 Task: Design a poster for a Beach Wedding Invitation. 
Action: Mouse moved to (46, 118)
Screenshot: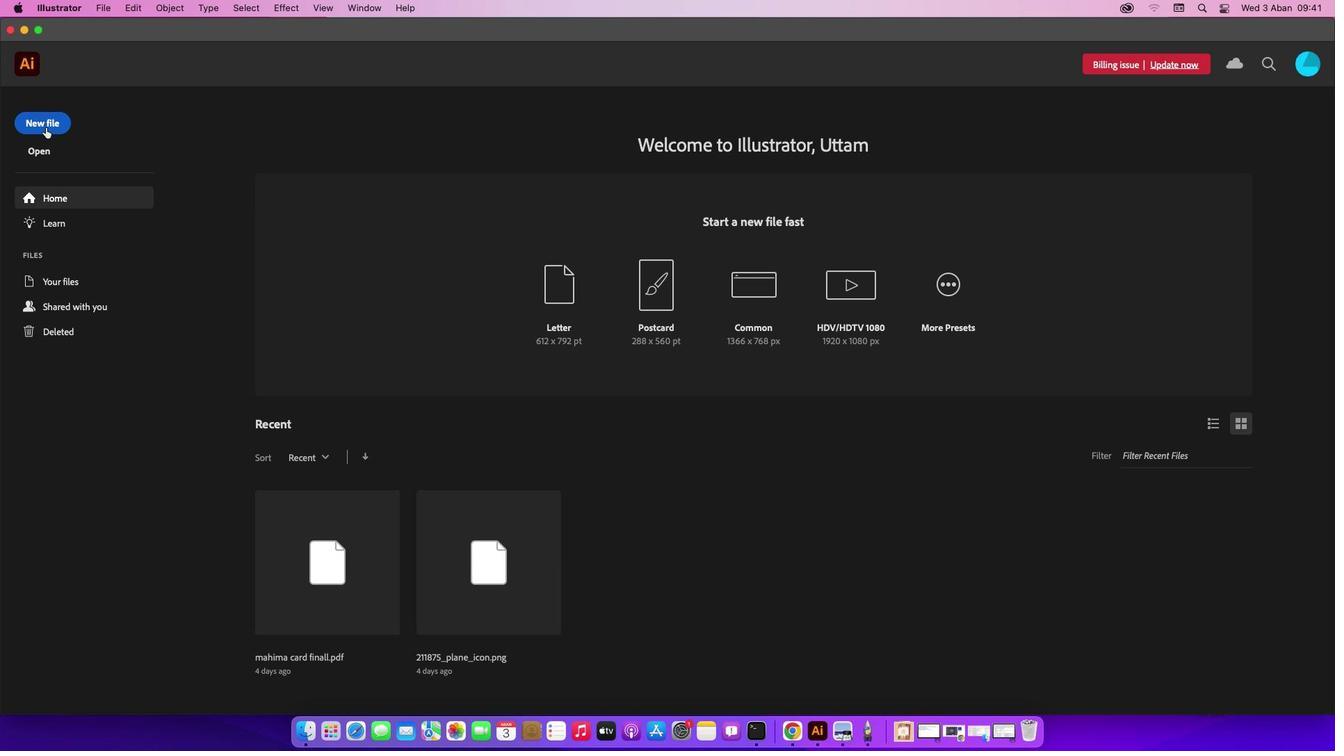 
Action: Mouse pressed left at (46, 118)
Screenshot: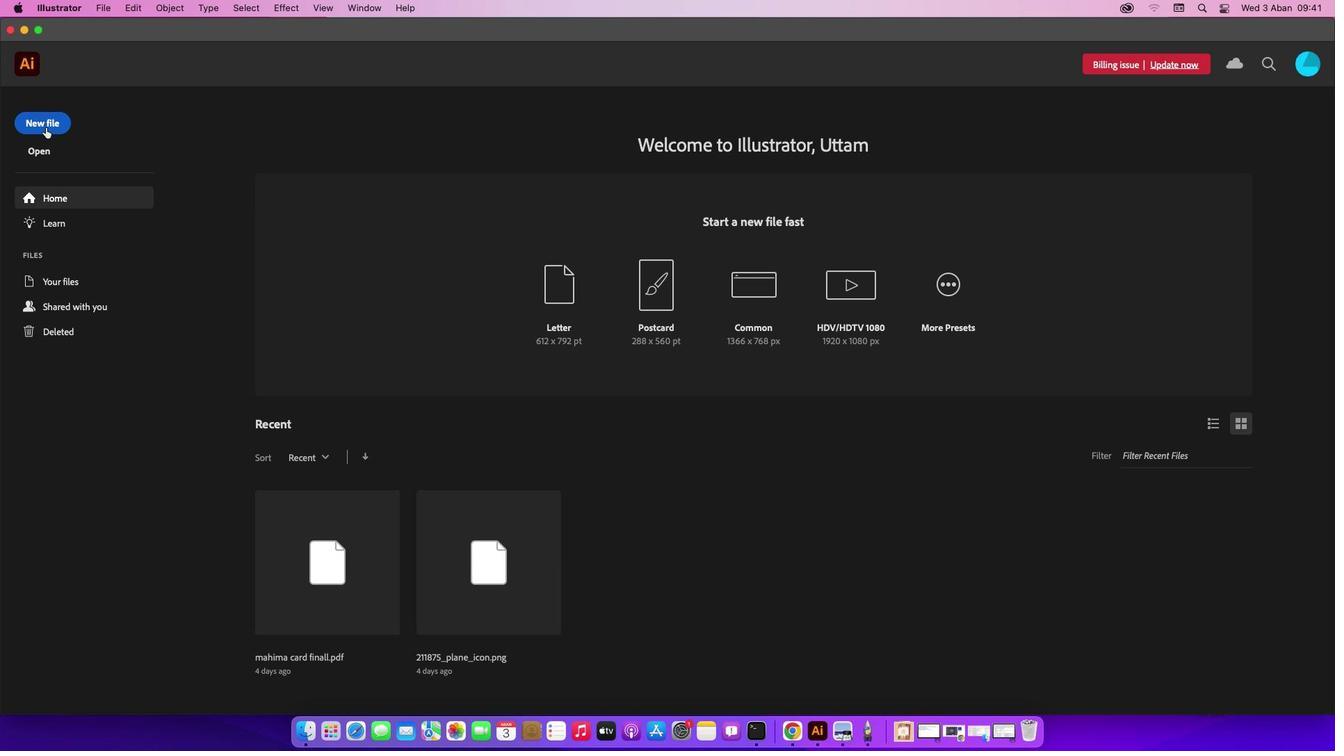
Action: Mouse moved to (45, 127)
Screenshot: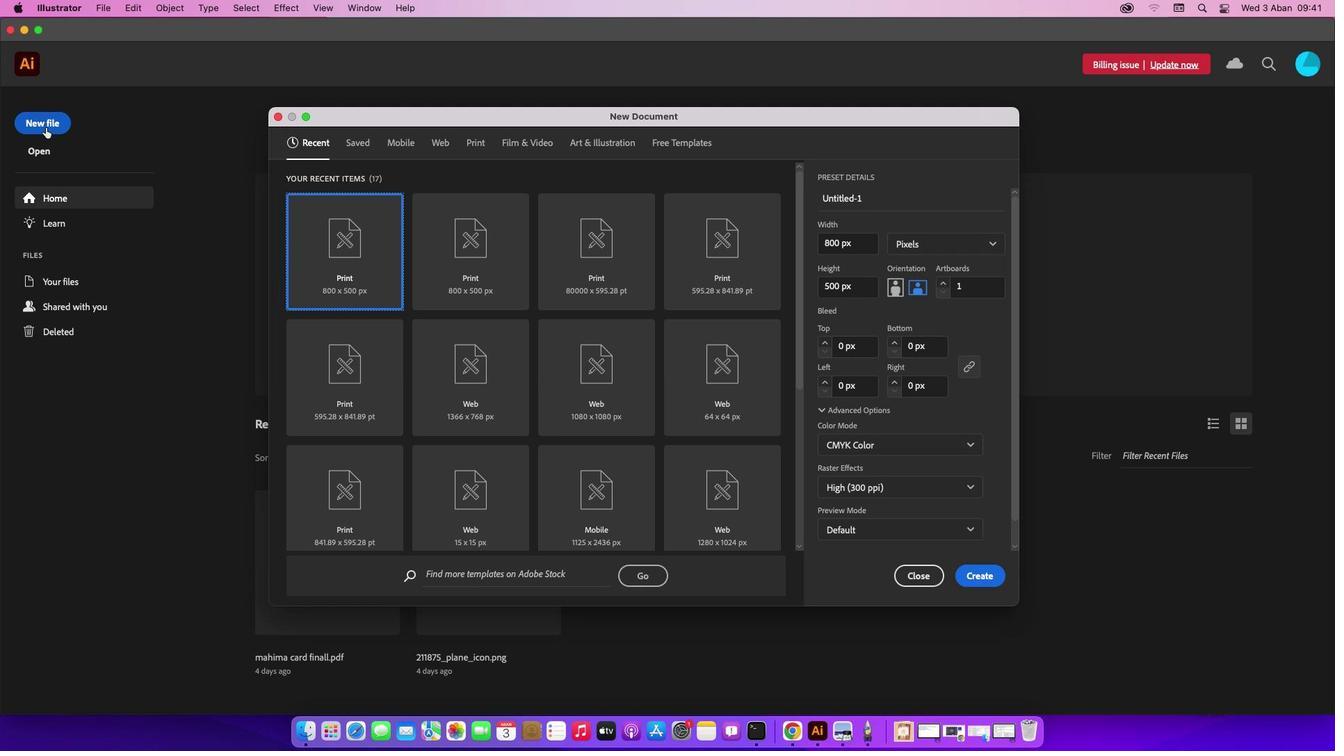 
Action: Mouse pressed left at (45, 127)
Screenshot: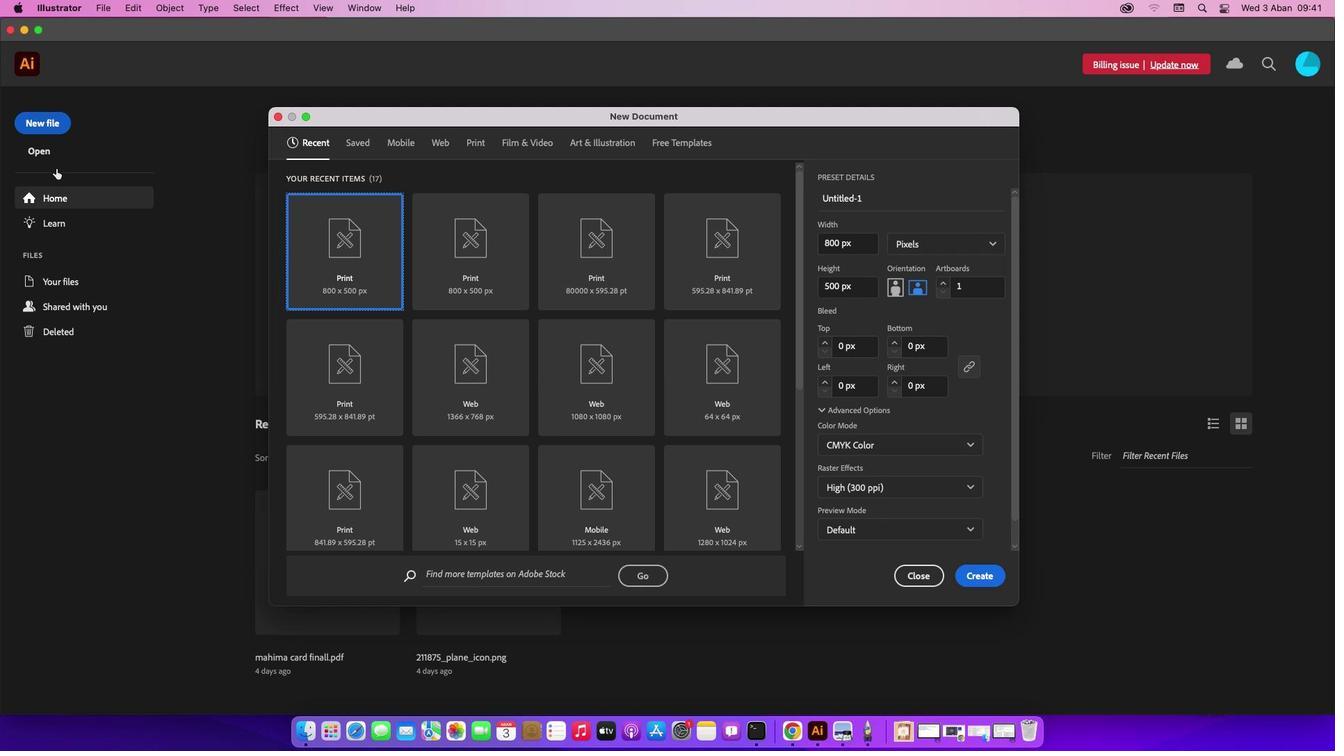 
Action: Mouse moved to (514, 444)
Screenshot: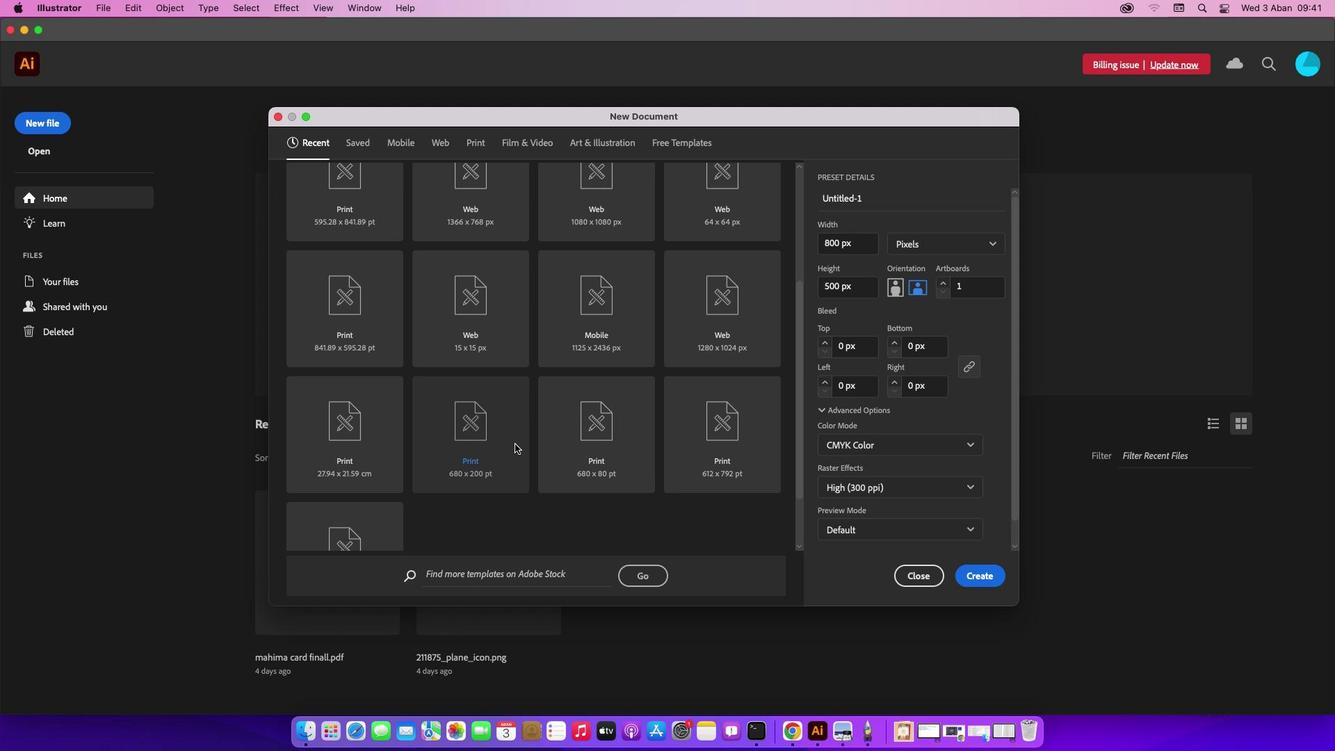 
Action: Mouse scrolled (514, 444) with delta (0, 0)
Screenshot: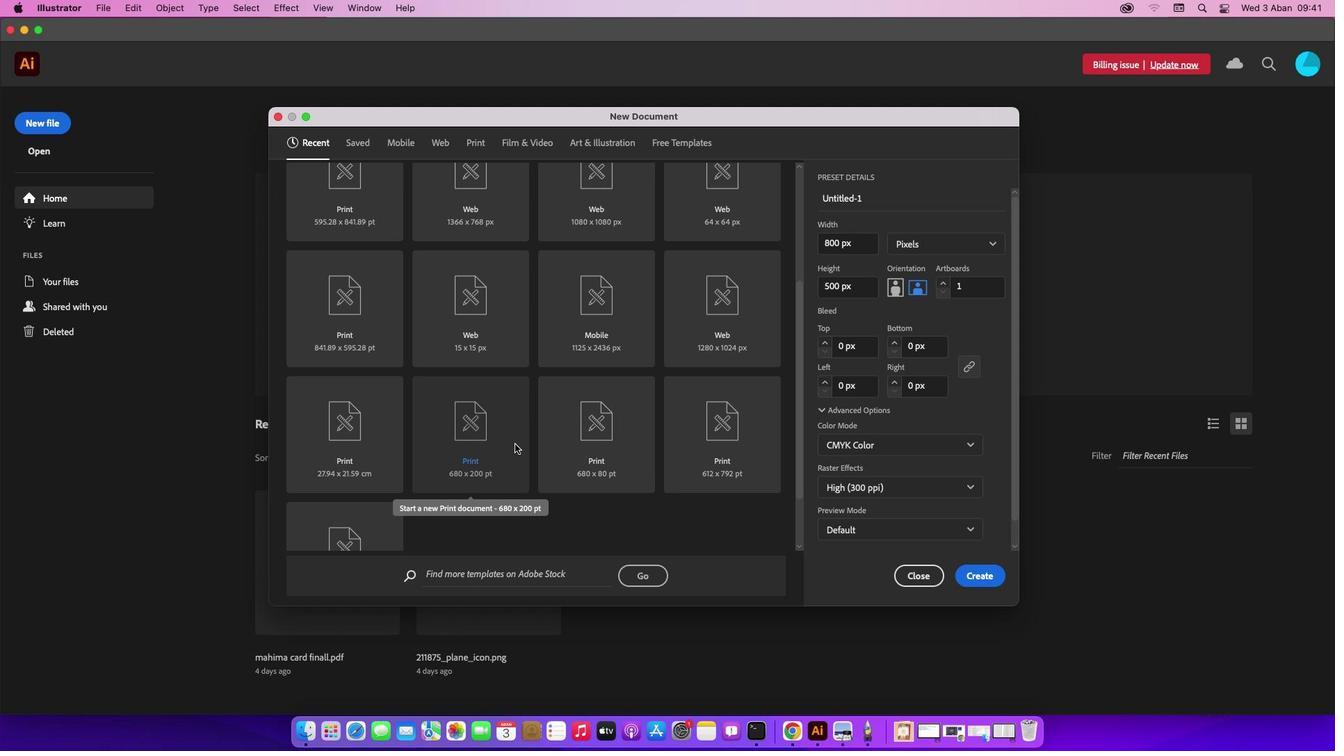 
Action: Mouse scrolled (514, 444) with delta (0, 0)
Screenshot: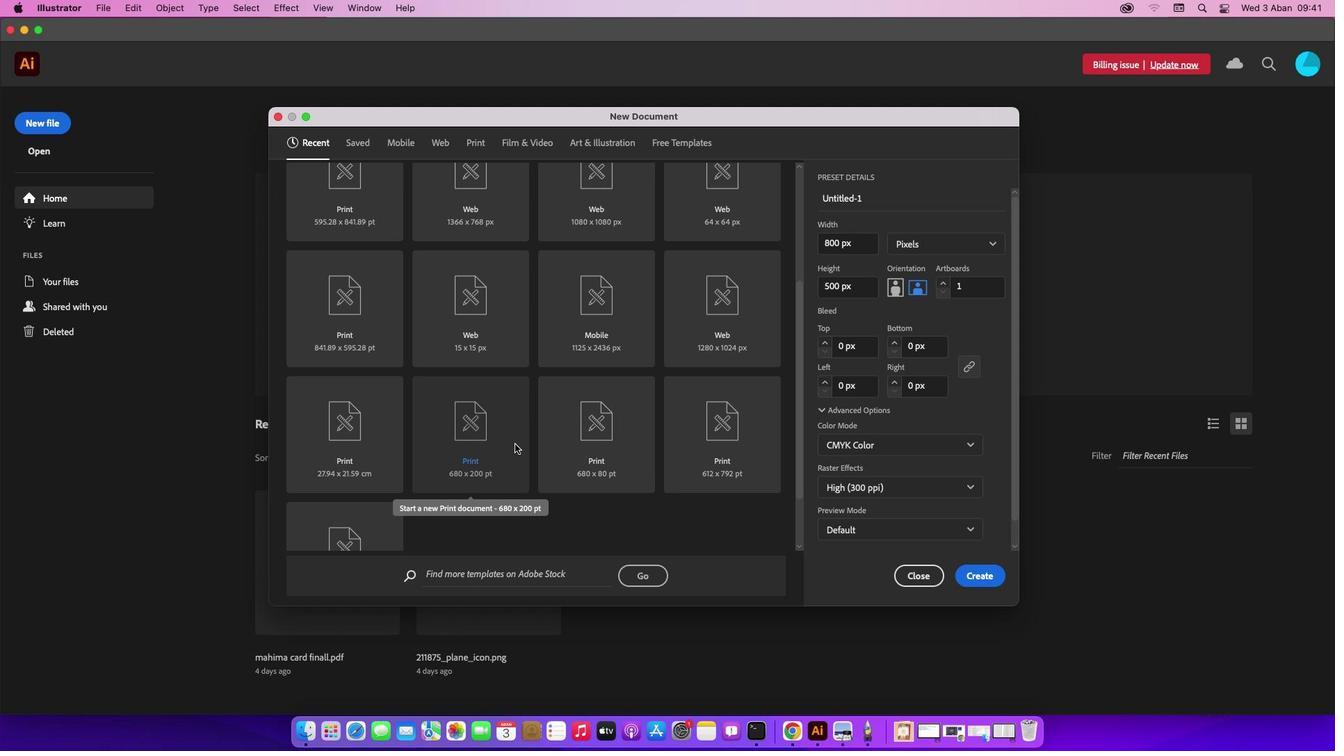 
Action: Mouse scrolled (514, 444) with delta (0, 0)
Screenshot: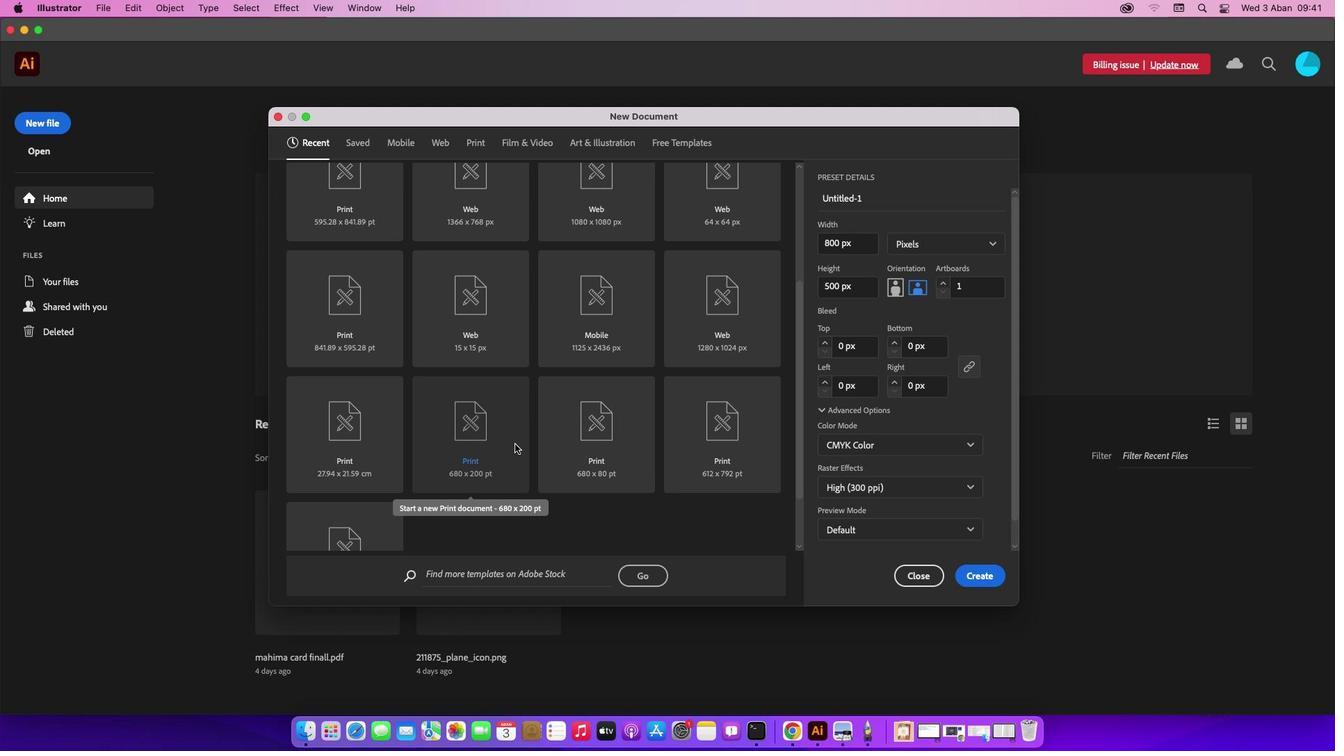 
Action: Mouse scrolled (514, 444) with delta (0, -1)
Screenshot: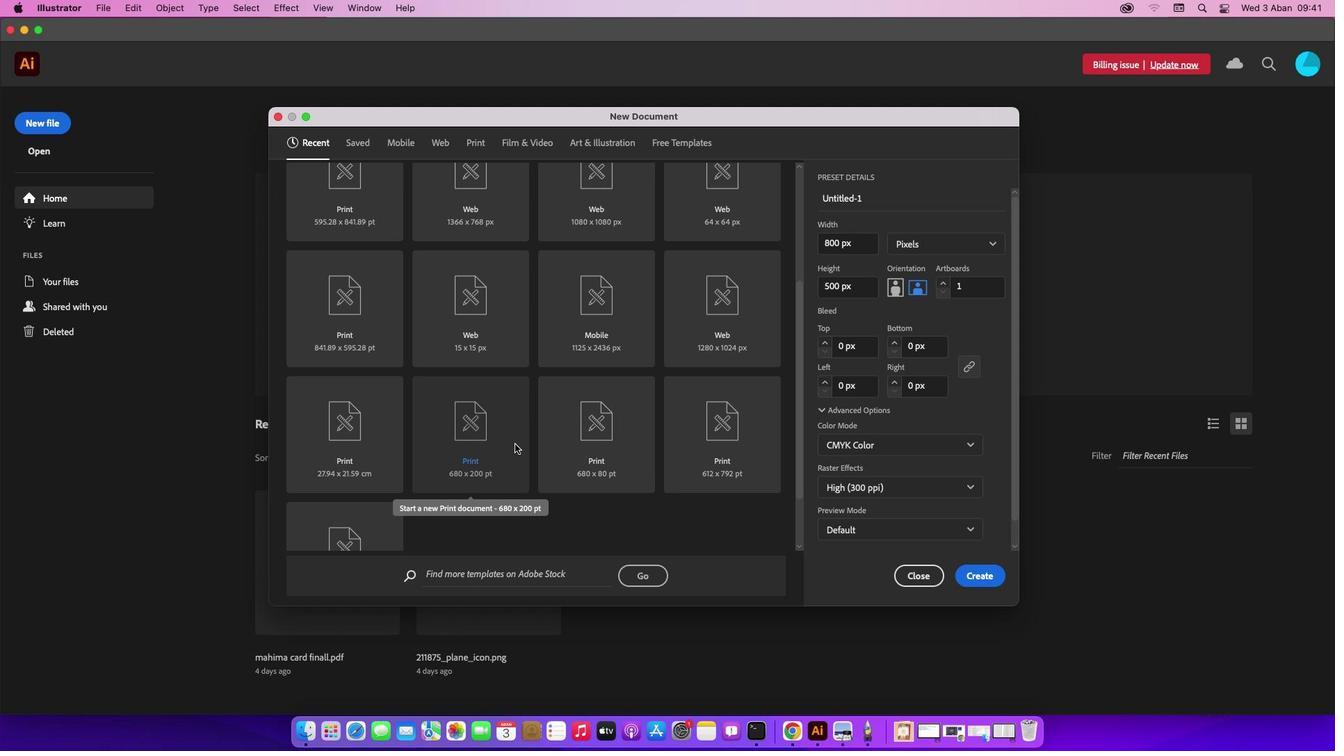 
Action: Mouse scrolled (514, 444) with delta (0, 0)
Screenshot: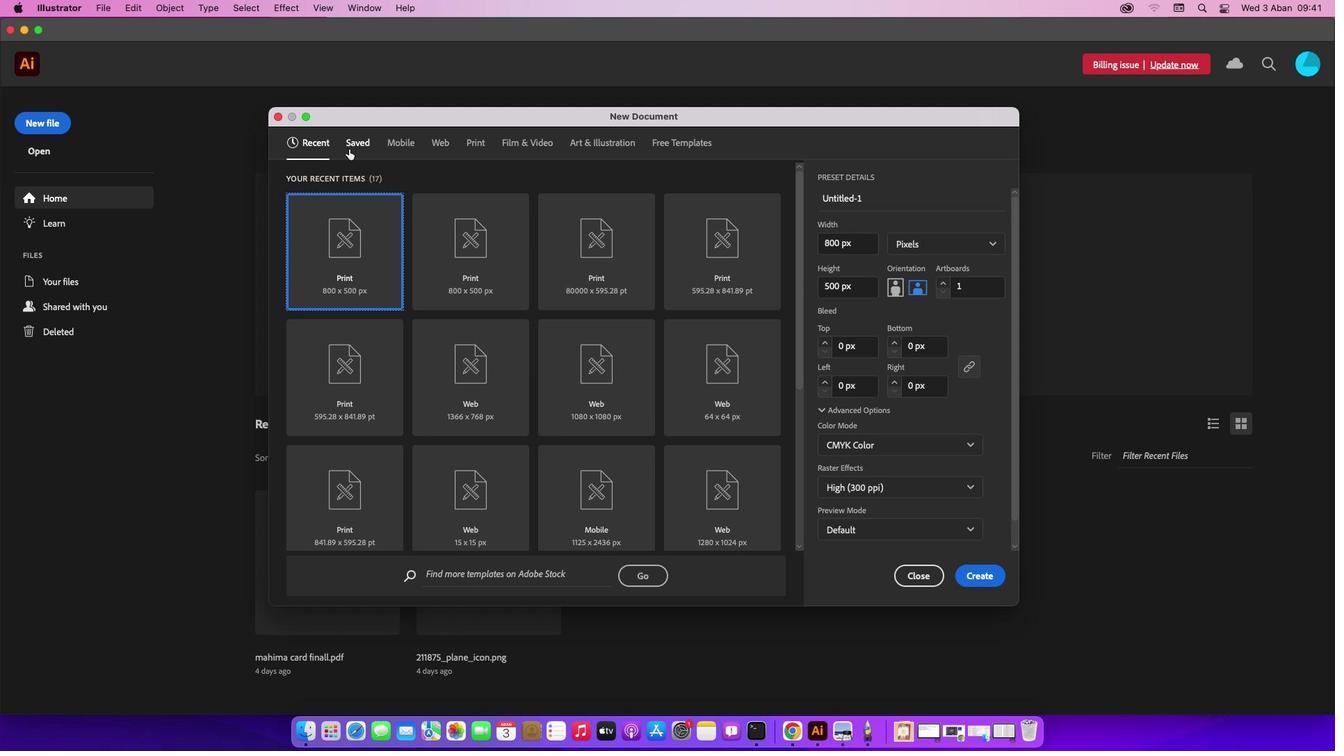 
Action: Mouse scrolled (514, 444) with delta (0, 0)
Screenshot: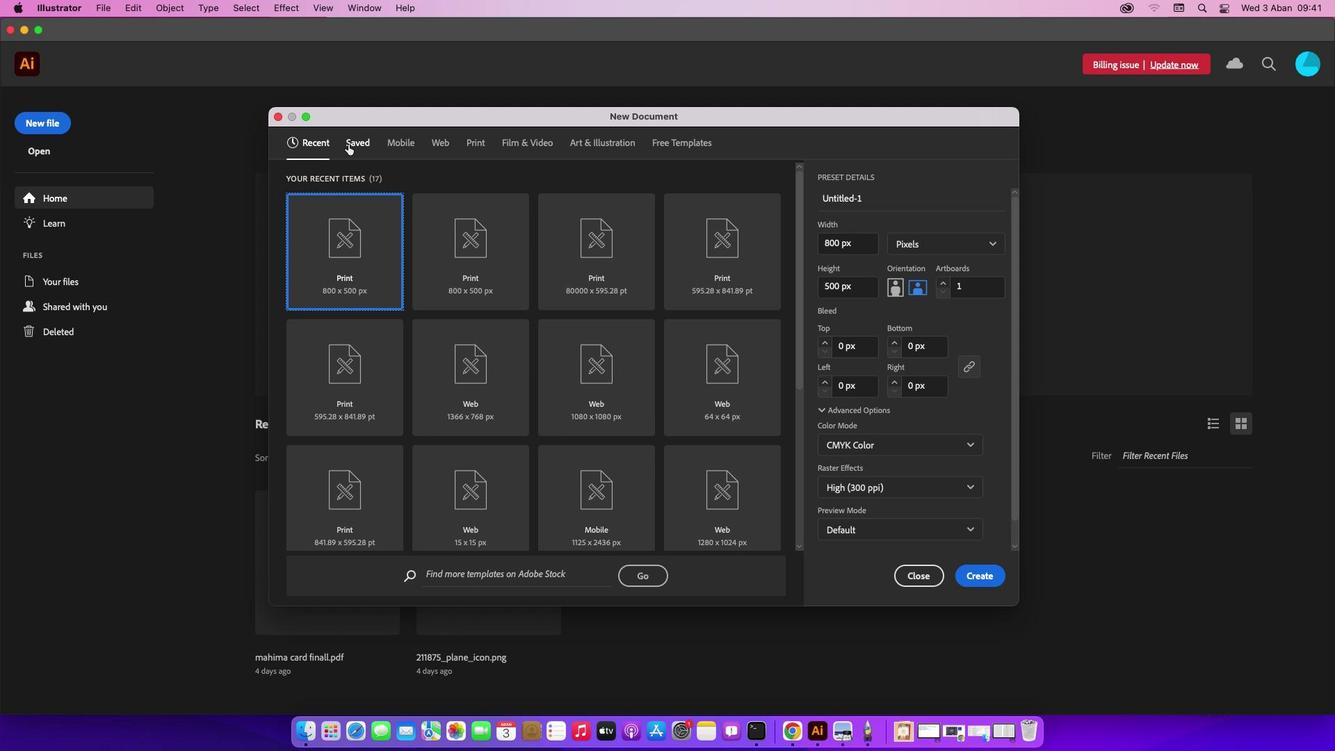 
Action: Mouse scrolled (514, 444) with delta (0, 2)
Screenshot: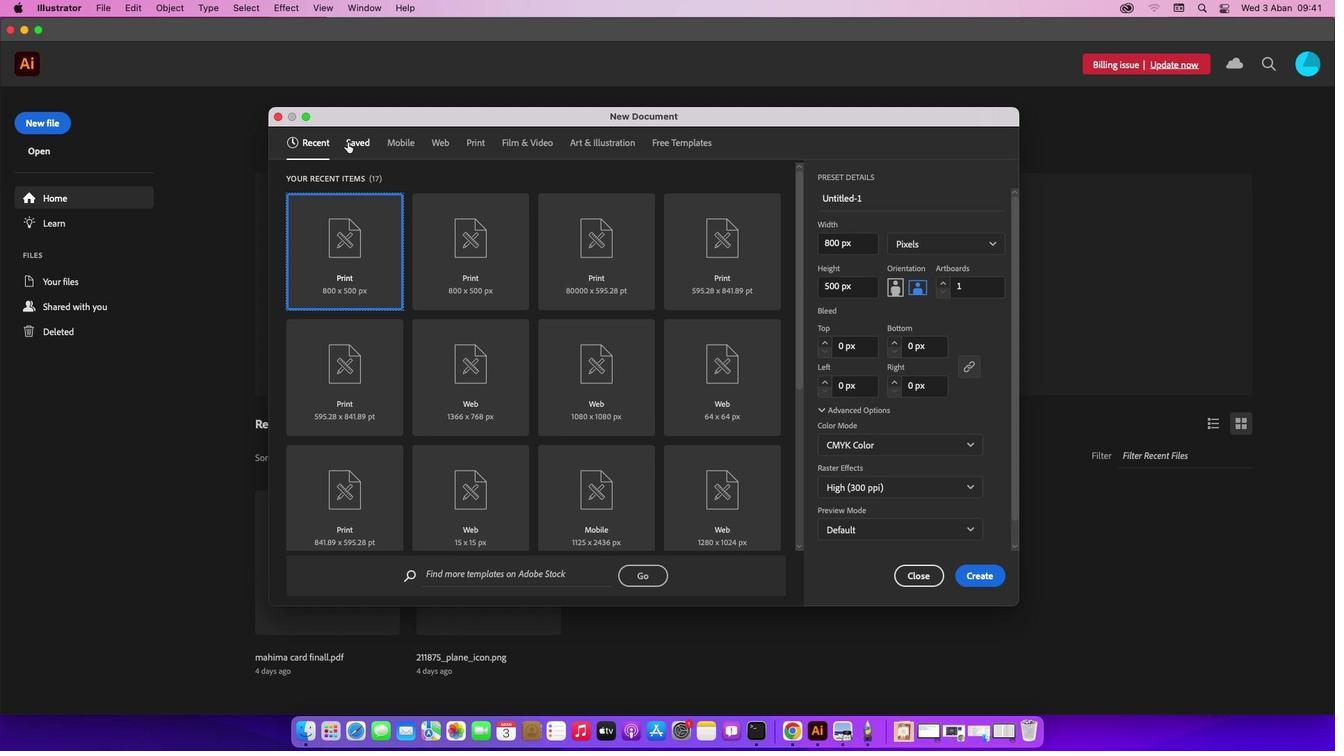 
Action: Mouse scrolled (514, 444) with delta (0, 2)
Screenshot: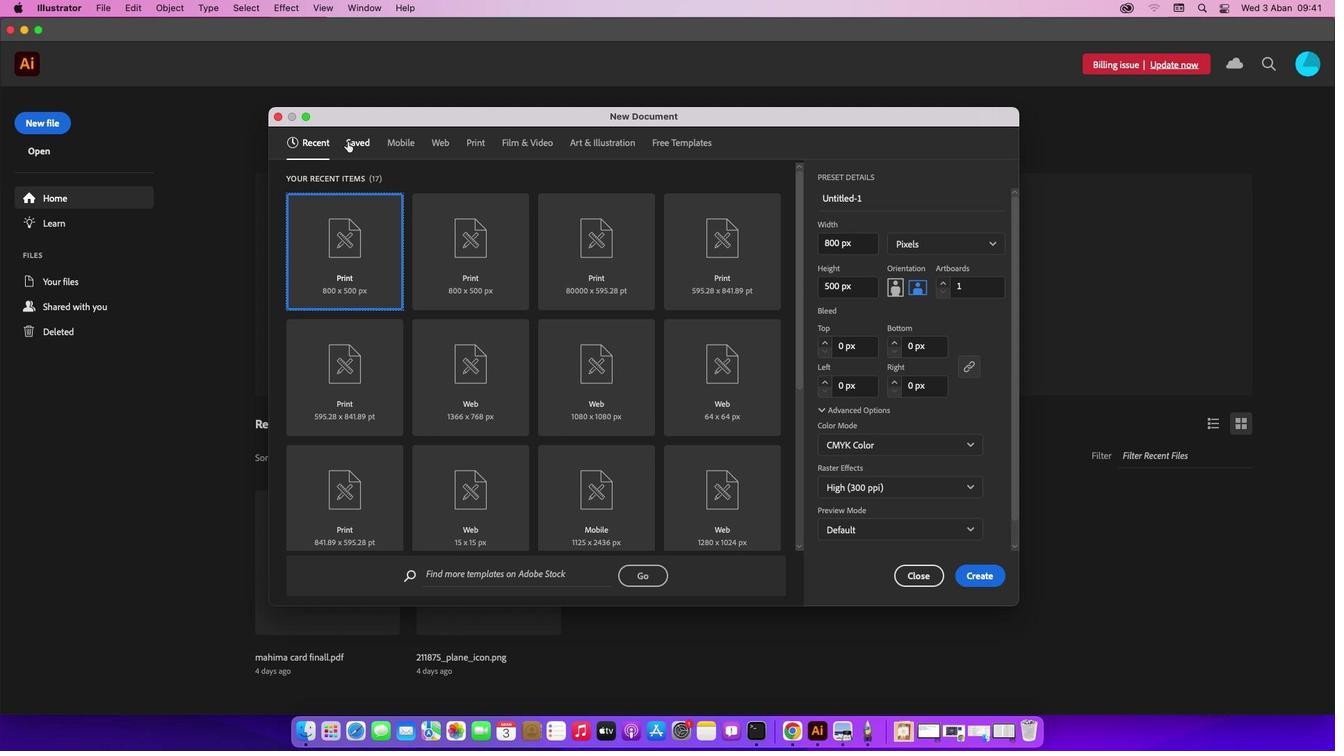 
Action: Mouse scrolled (514, 444) with delta (0, 0)
Screenshot: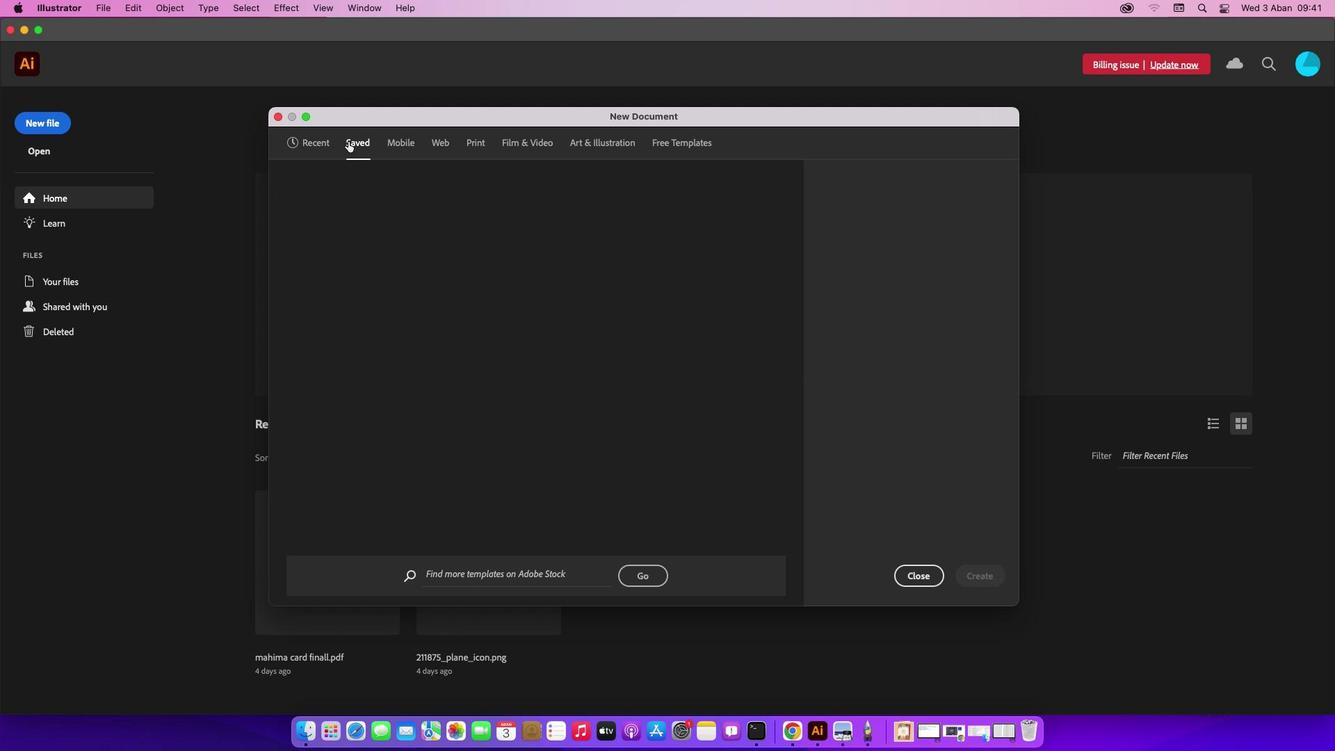 
Action: Mouse moved to (347, 141)
Screenshot: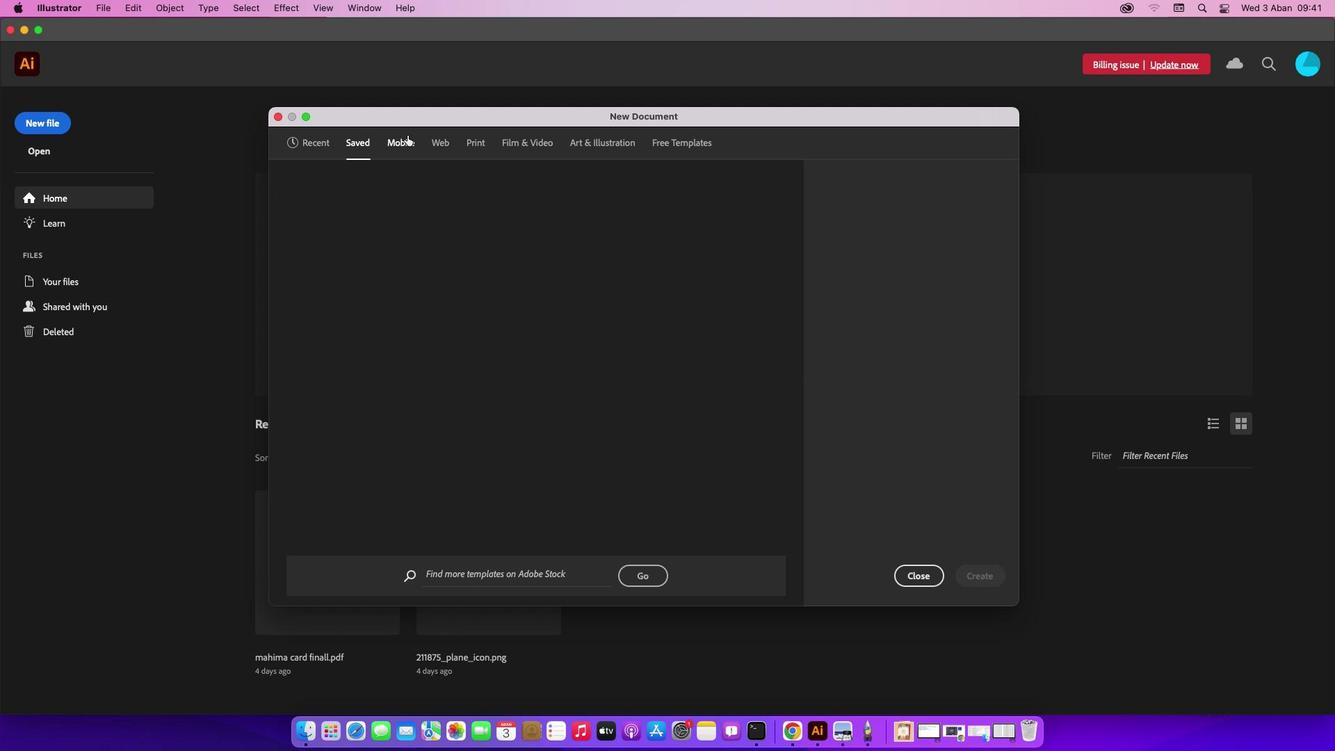 
Action: Mouse pressed left at (347, 141)
Screenshot: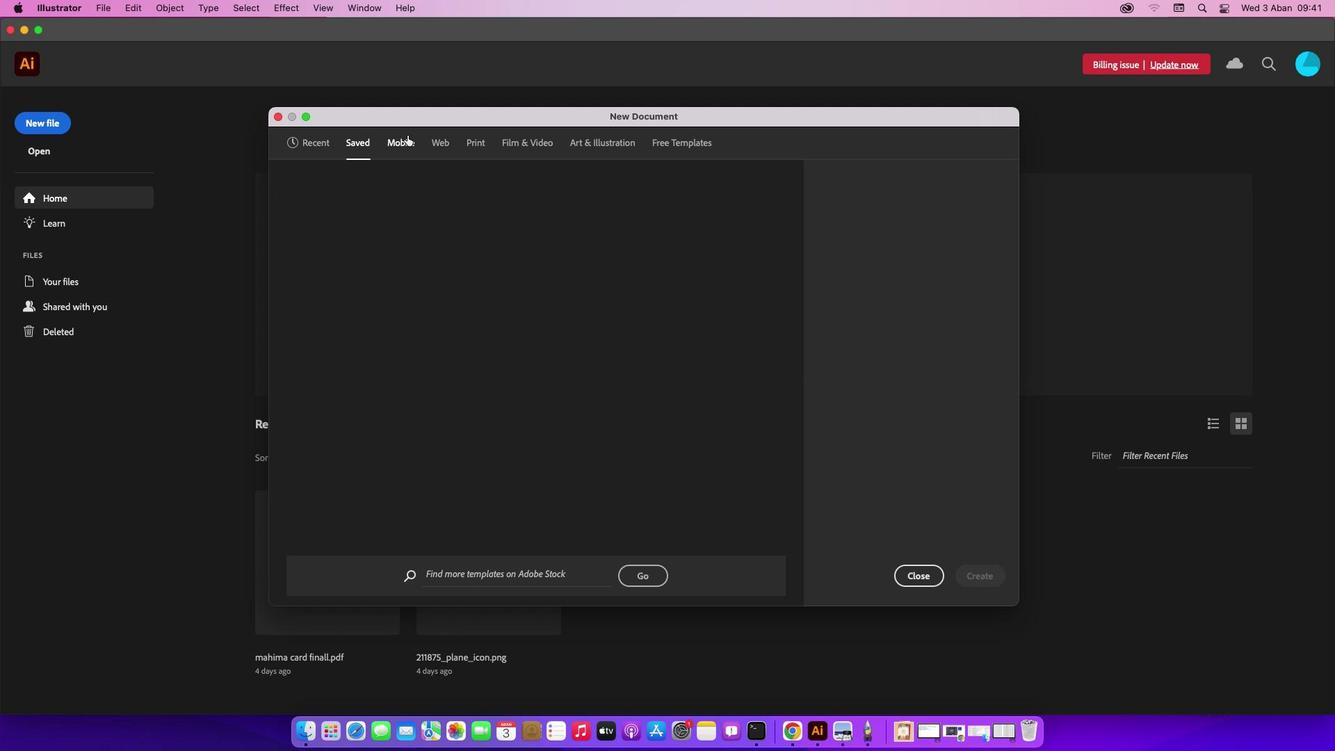 
Action: Mouse moved to (406, 143)
Screenshot: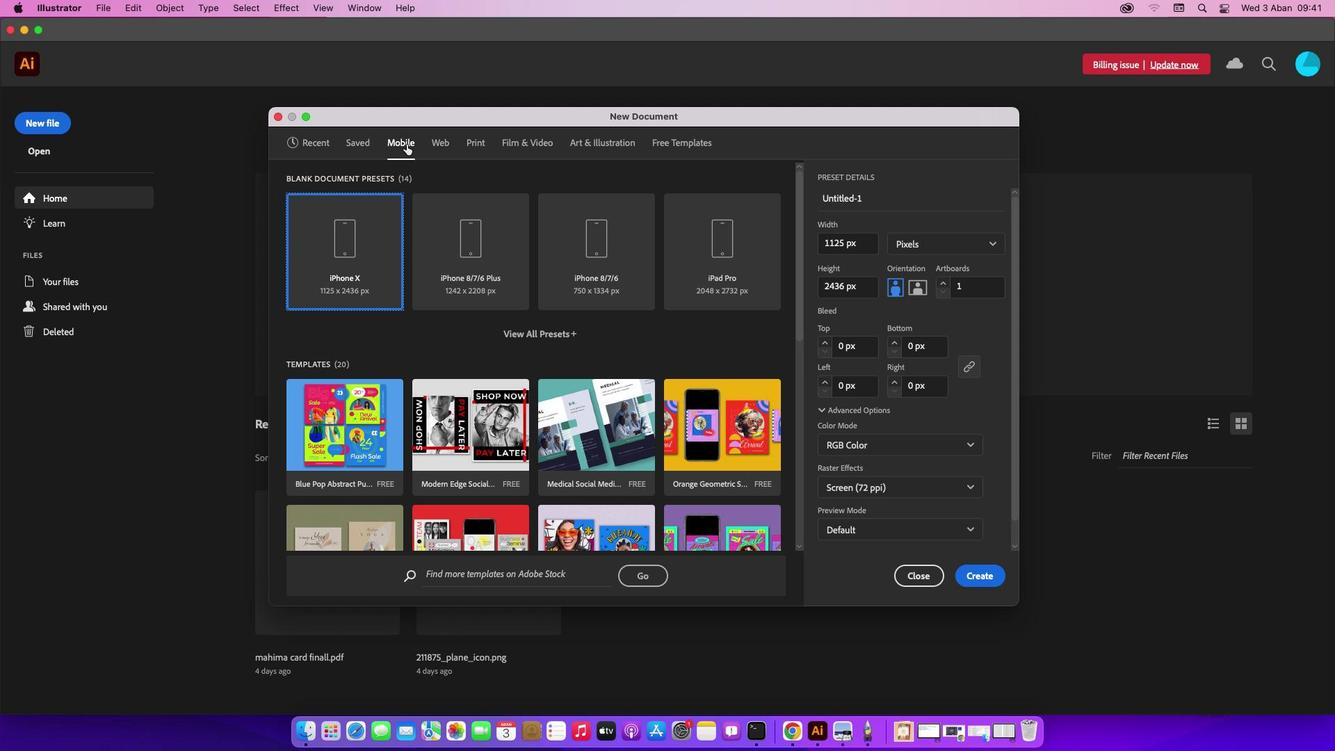 
Action: Mouse pressed left at (406, 143)
Screenshot: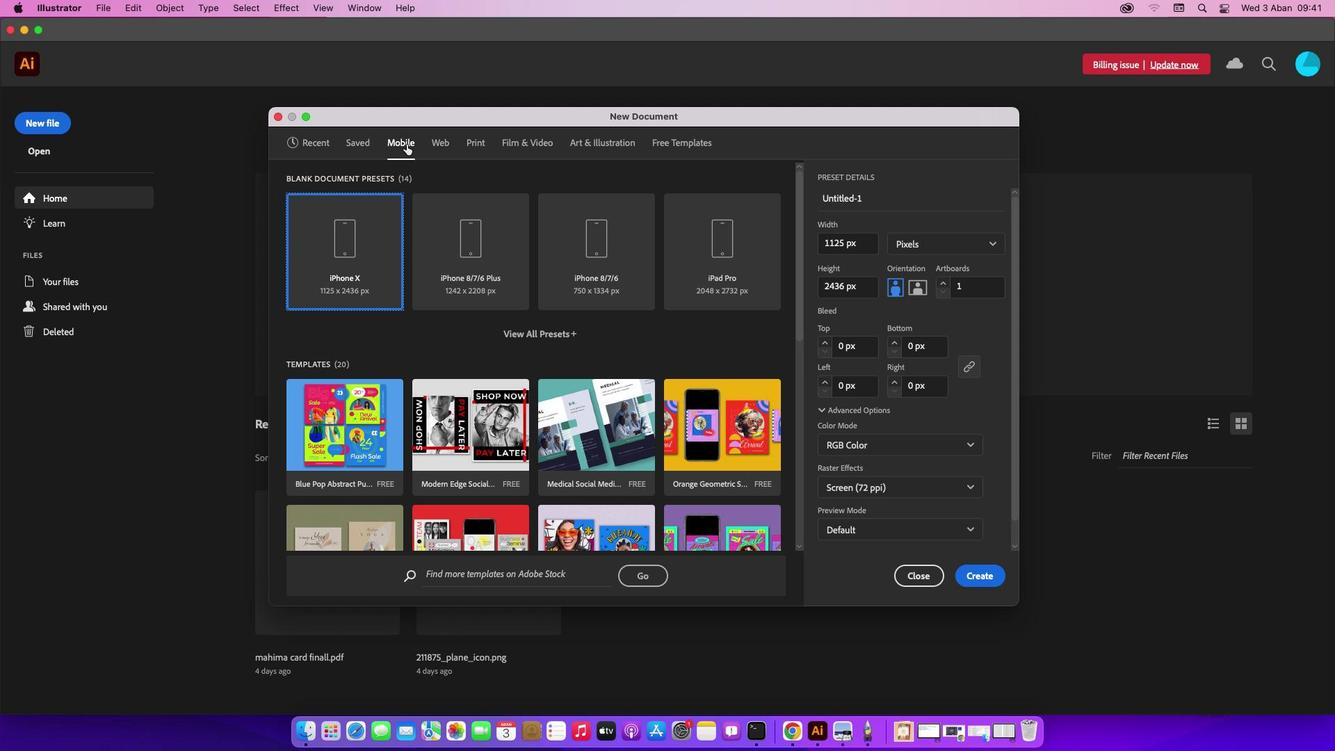 
Action: Mouse moved to (440, 142)
Screenshot: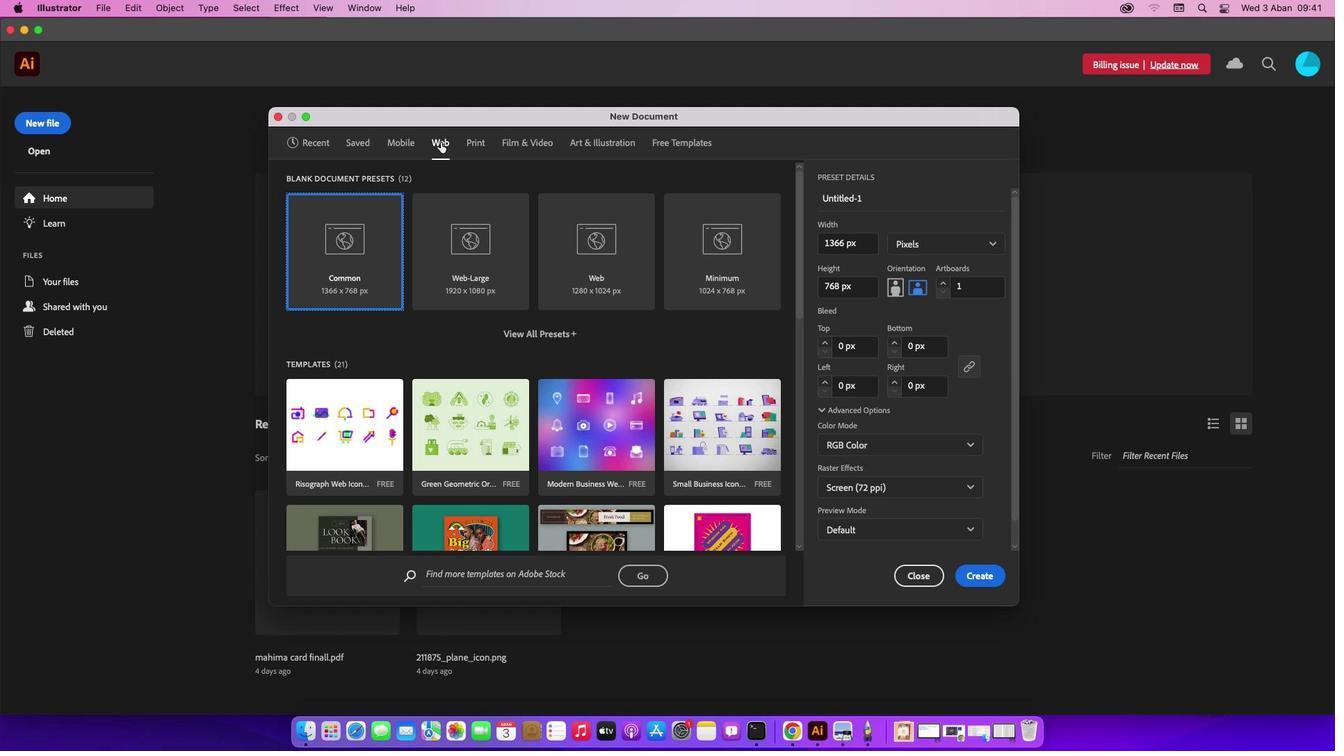 
Action: Mouse pressed left at (440, 142)
Screenshot: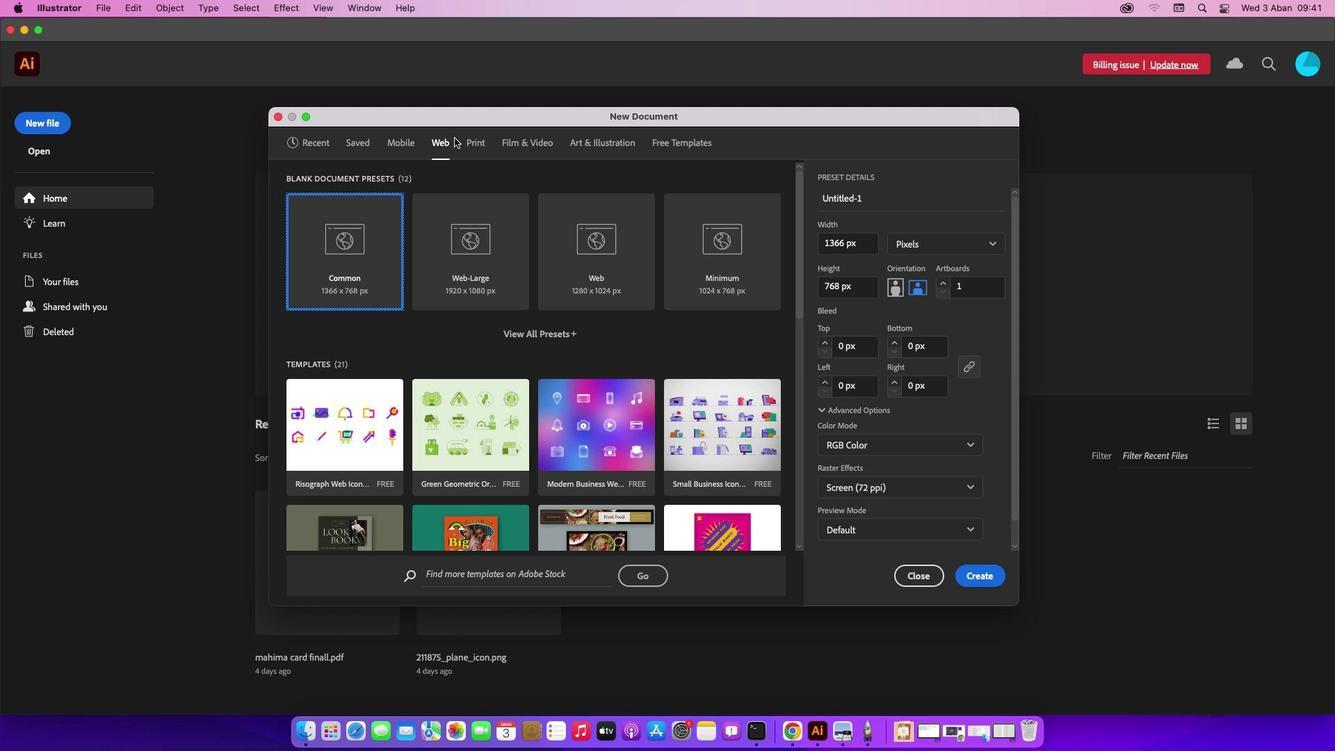 
Action: Mouse moved to (481, 140)
Screenshot: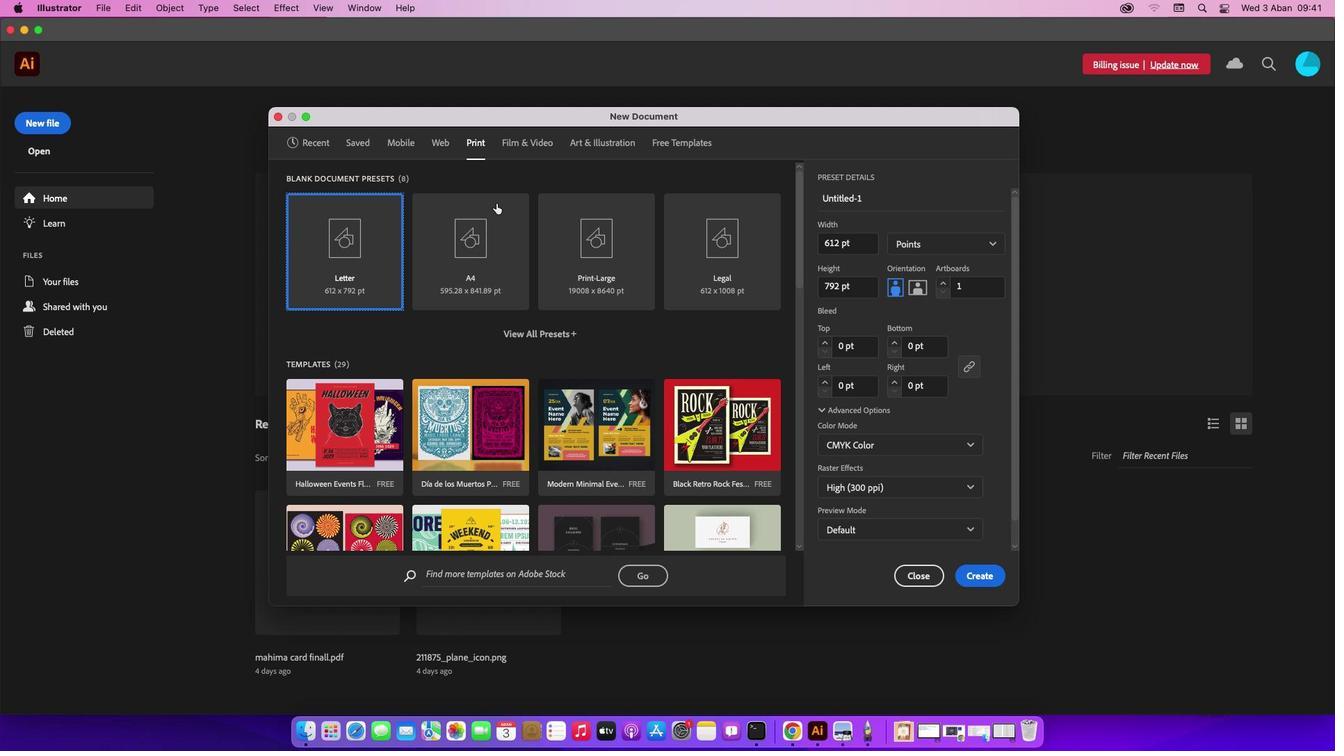 
Action: Mouse pressed left at (481, 140)
Screenshot: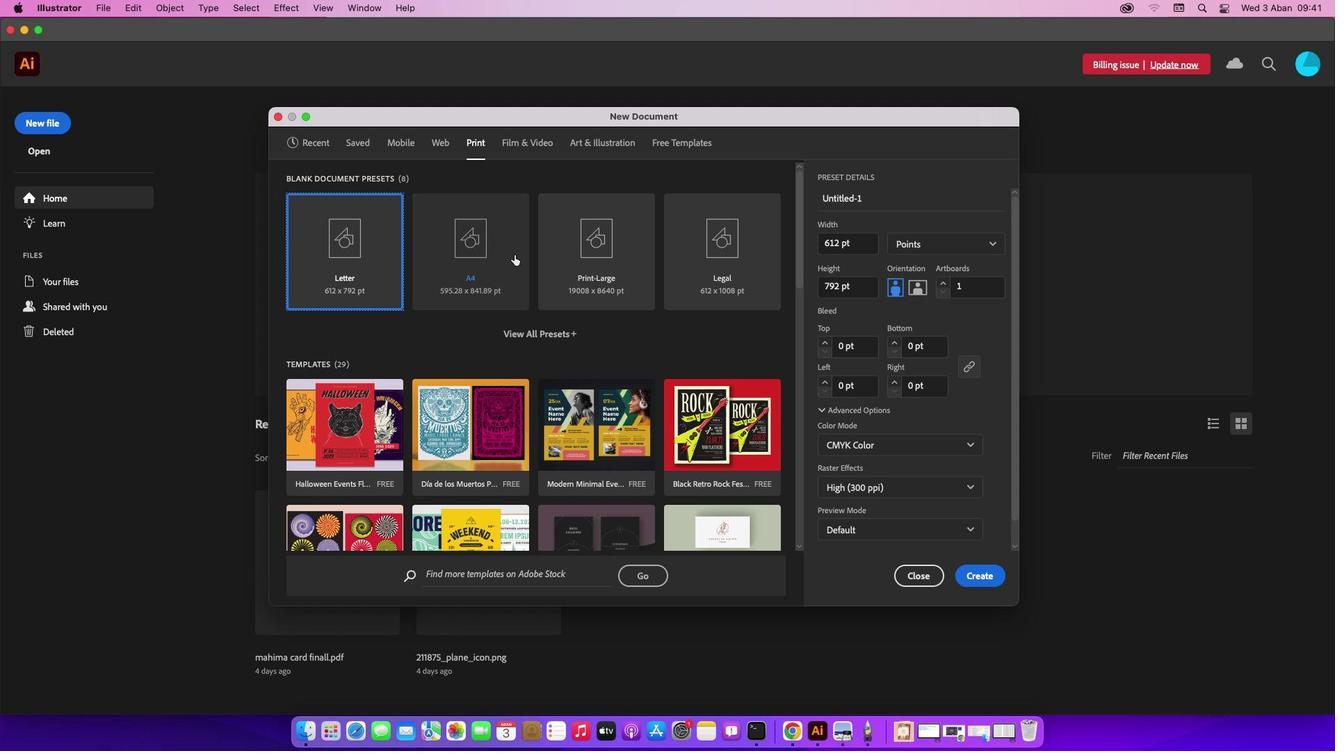 
Action: Mouse moved to (514, 255)
Screenshot: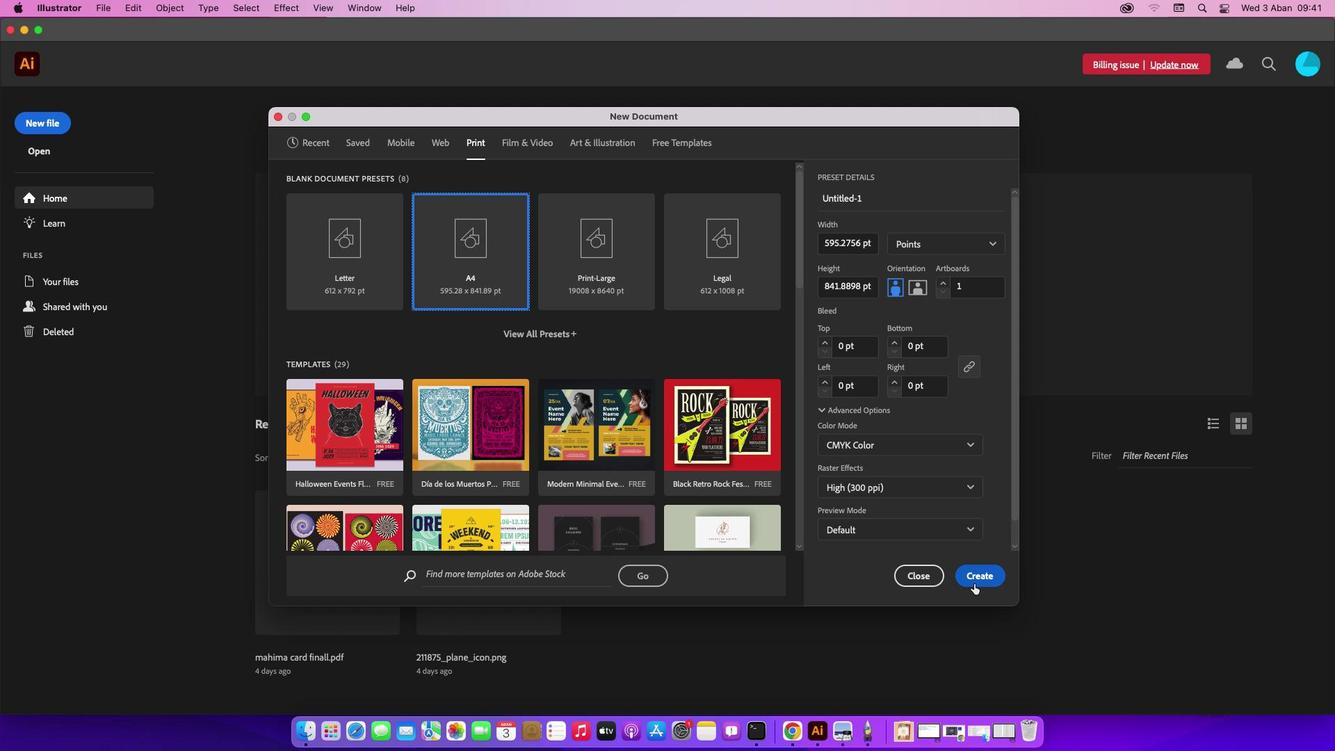 
Action: Mouse pressed left at (514, 255)
Screenshot: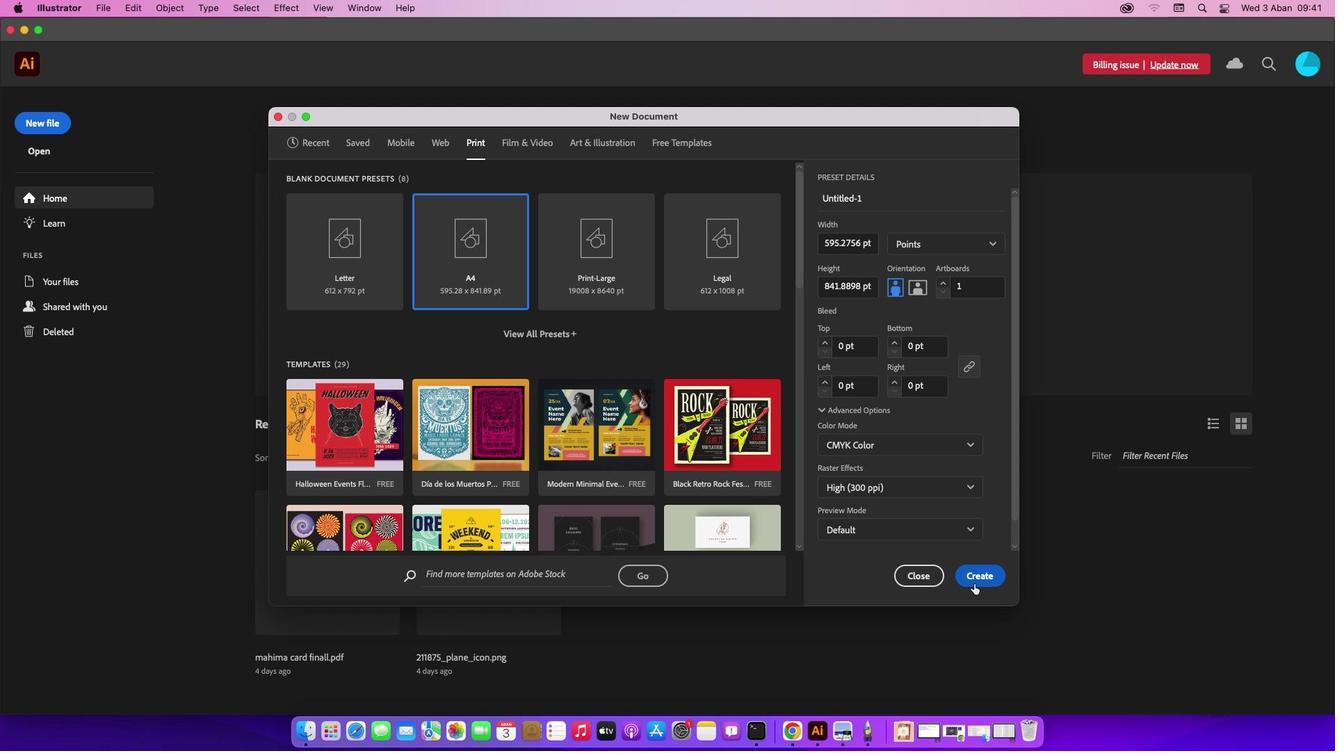 
Action: Mouse moved to (973, 583)
Screenshot: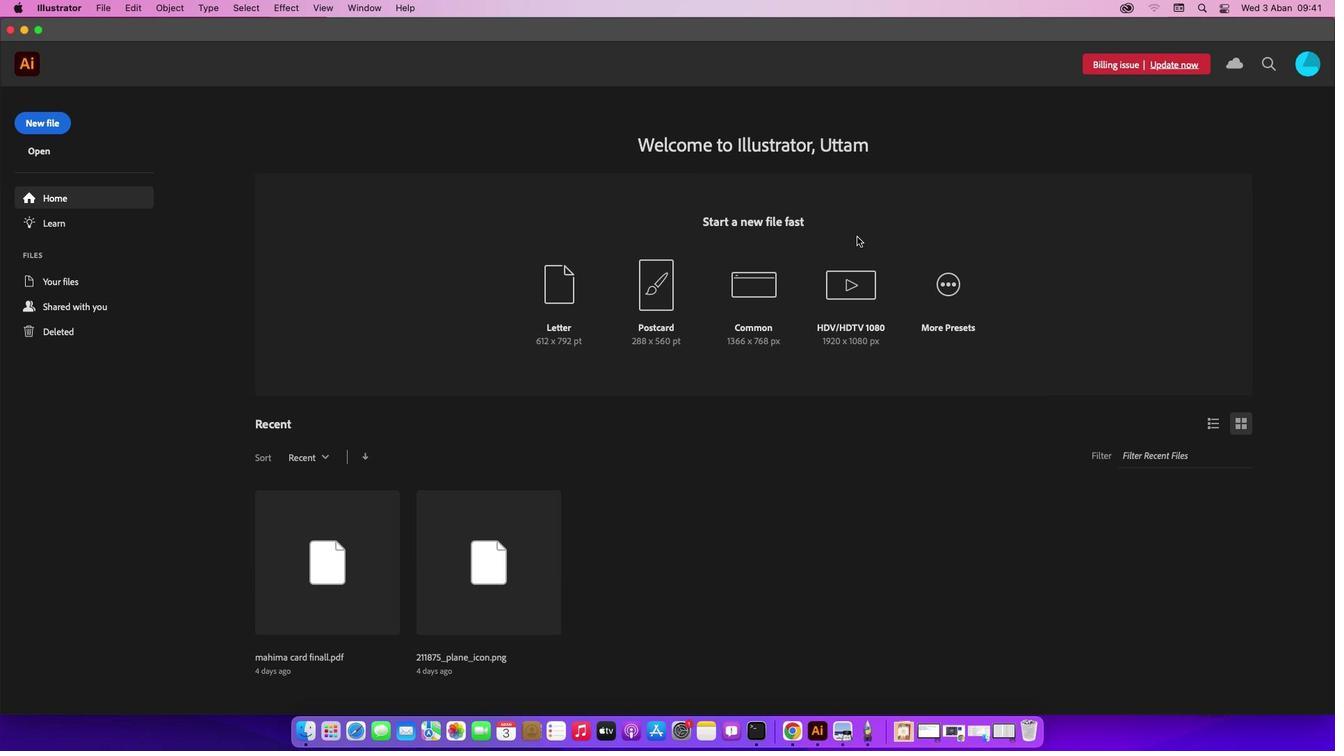 
Action: Mouse pressed left at (973, 583)
Screenshot: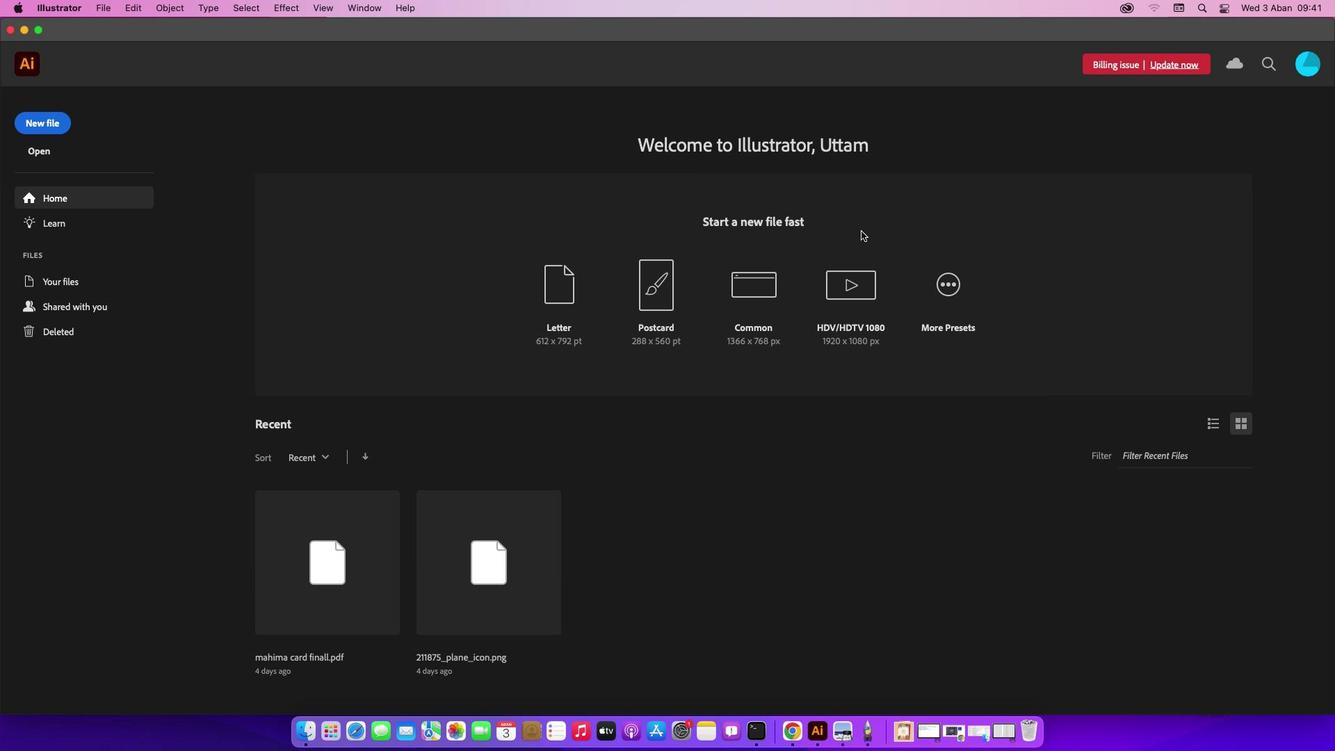 
Action: Mouse moved to (92, 4)
Screenshot: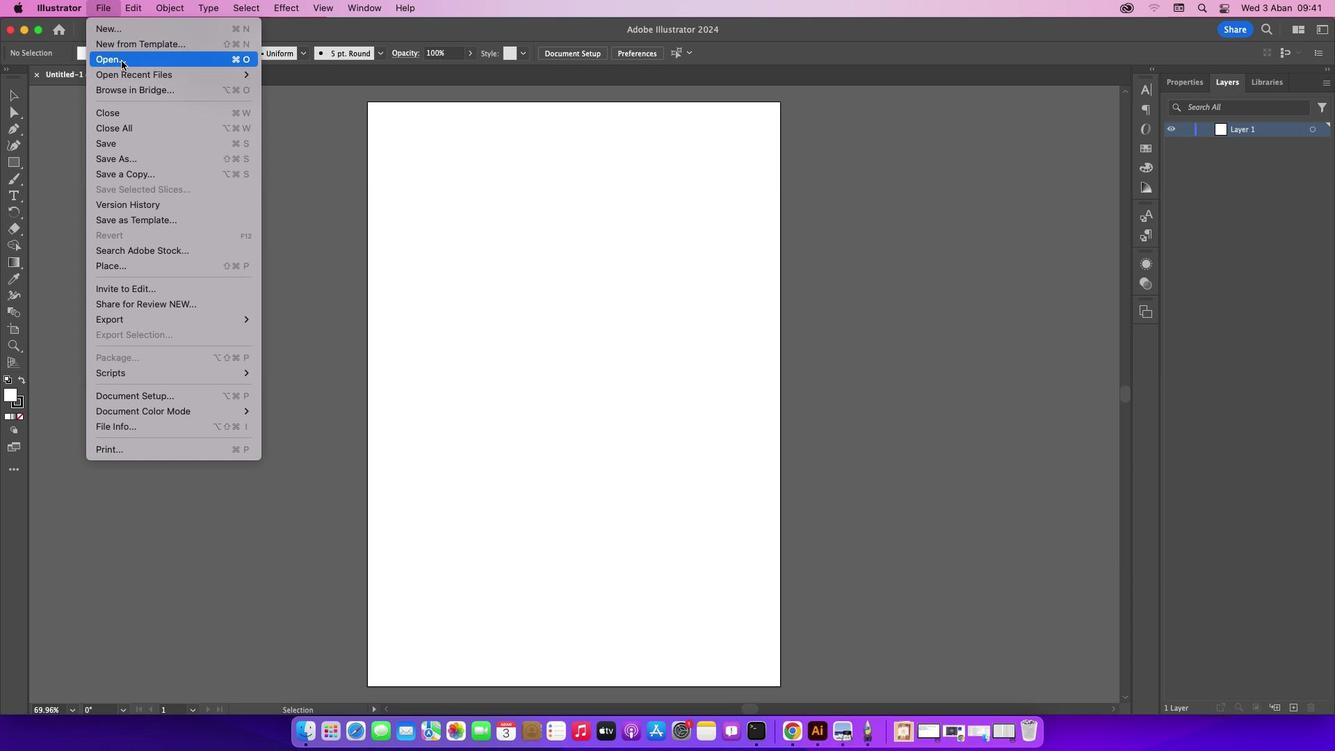 
Action: Mouse pressed left at (92, 4)
Screenshot: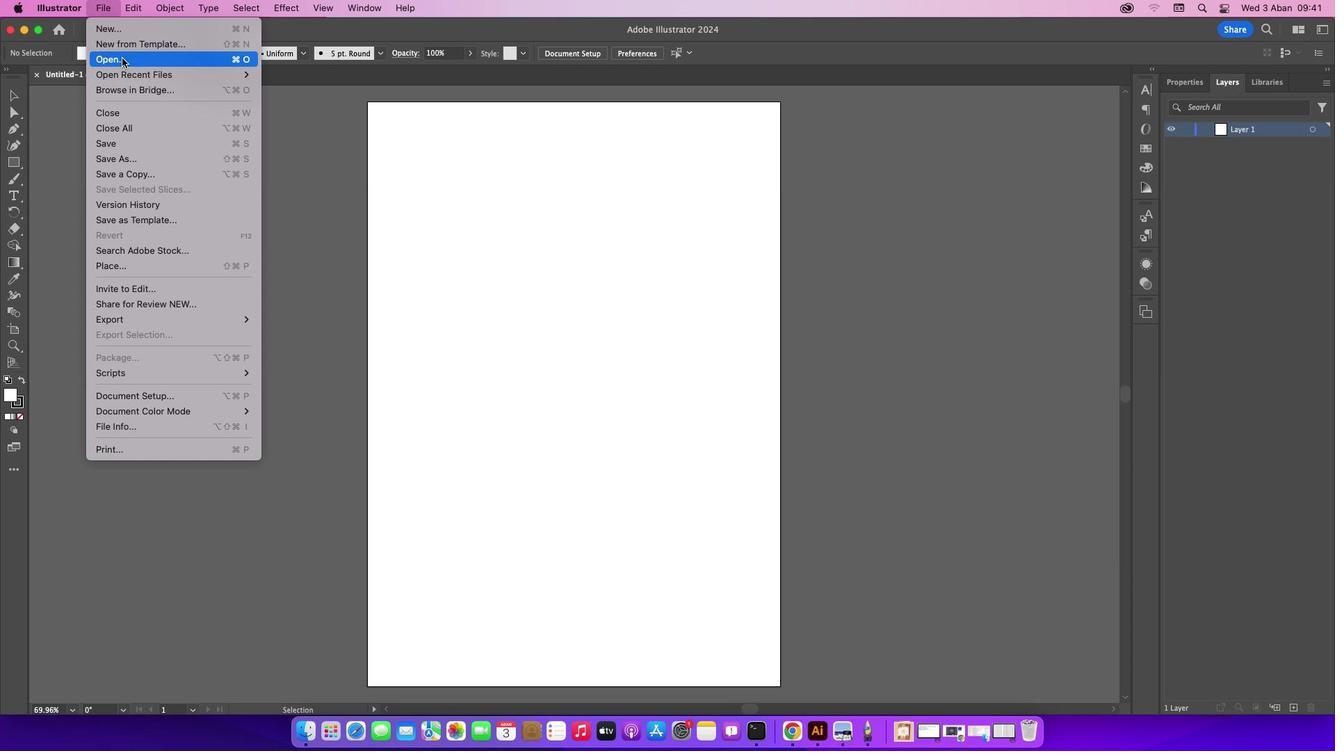 
Action: Mouse moved to (121, 57)
Screenshot: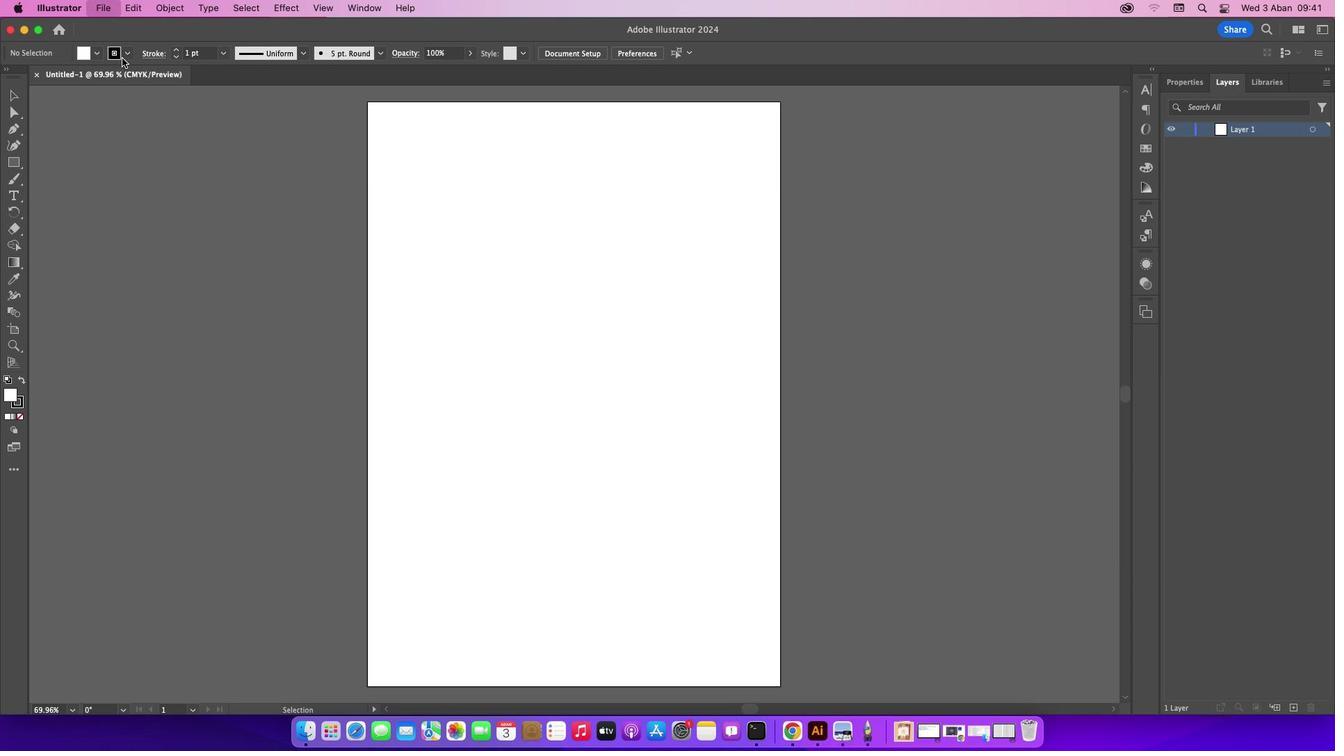 
Action: Mouse pressed left at (121, 57)
Screenshot: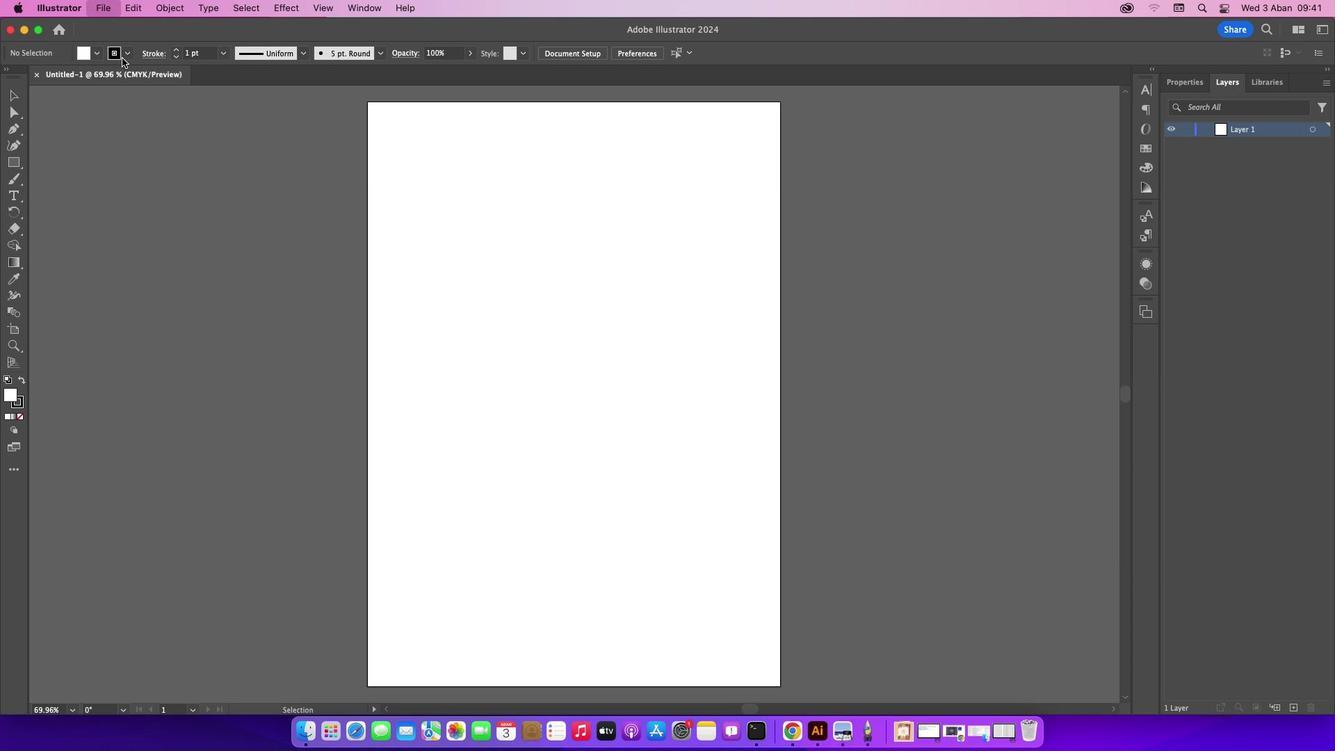 
Action: Mouse moved to (580, 186)
Screenshot: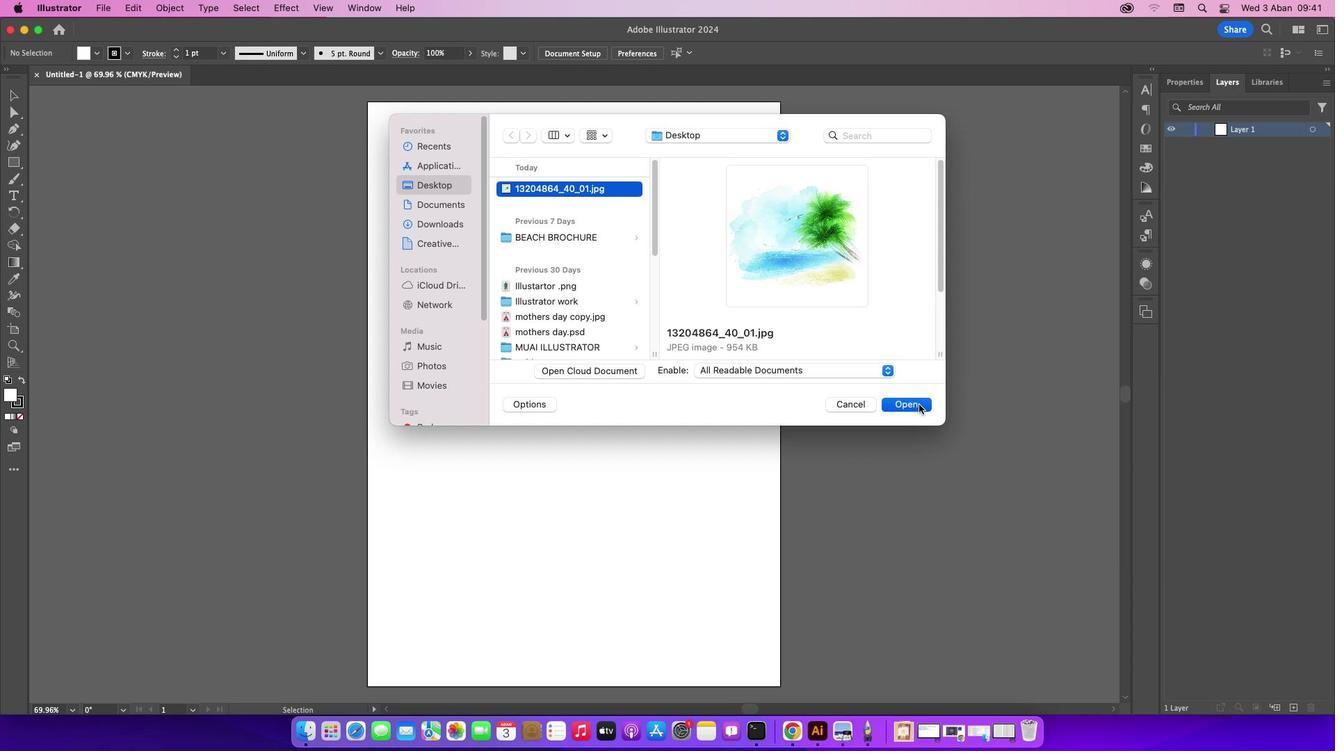 
Action: Mouse pressed left at (580, 186)
Screenshot: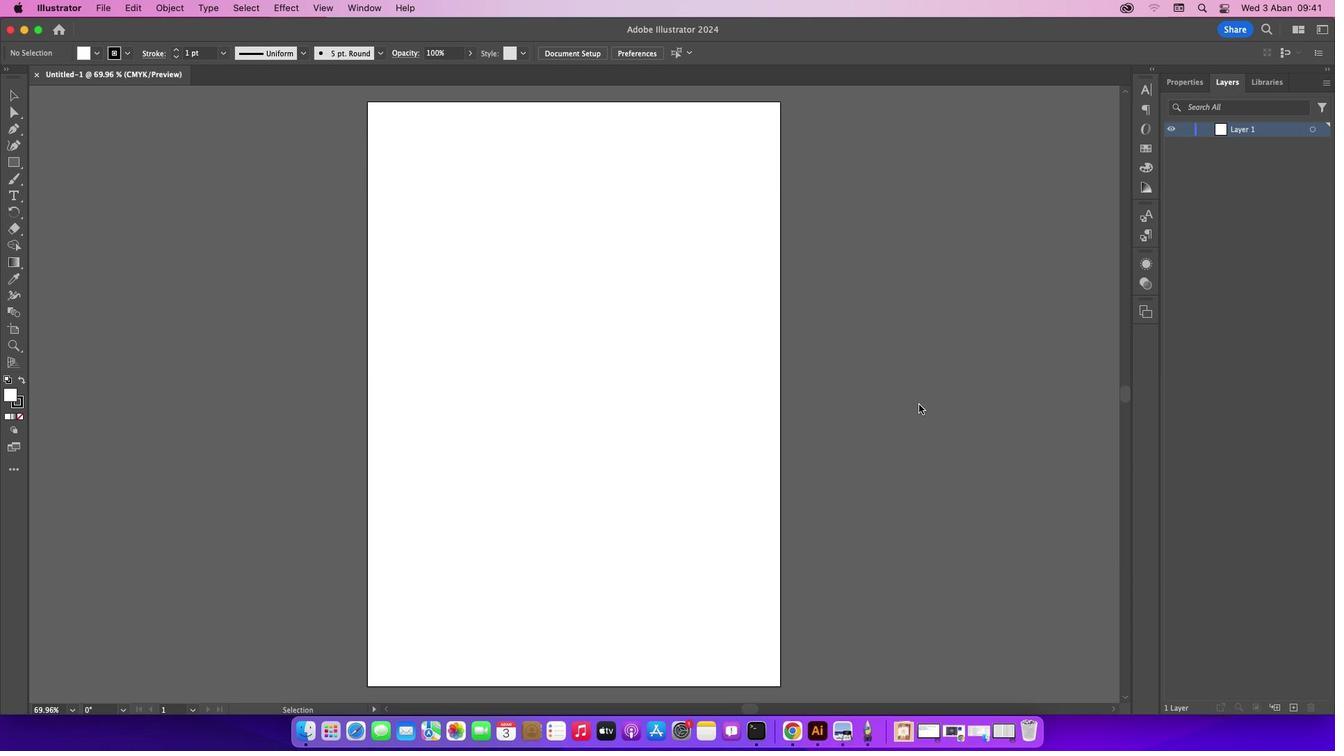
Action: Mouse moved to (918, 404)
Screenshot: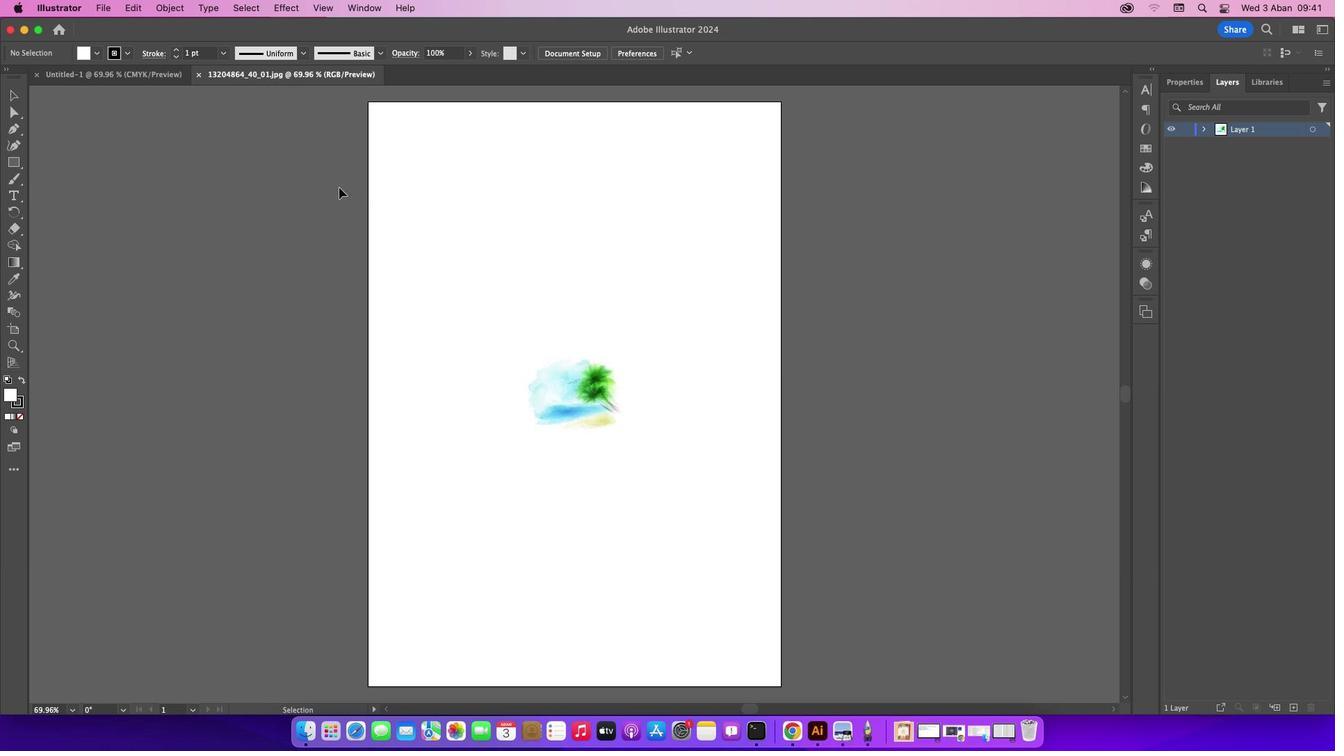
Action: Mouse pressed left at (918, 404)
Screenshot: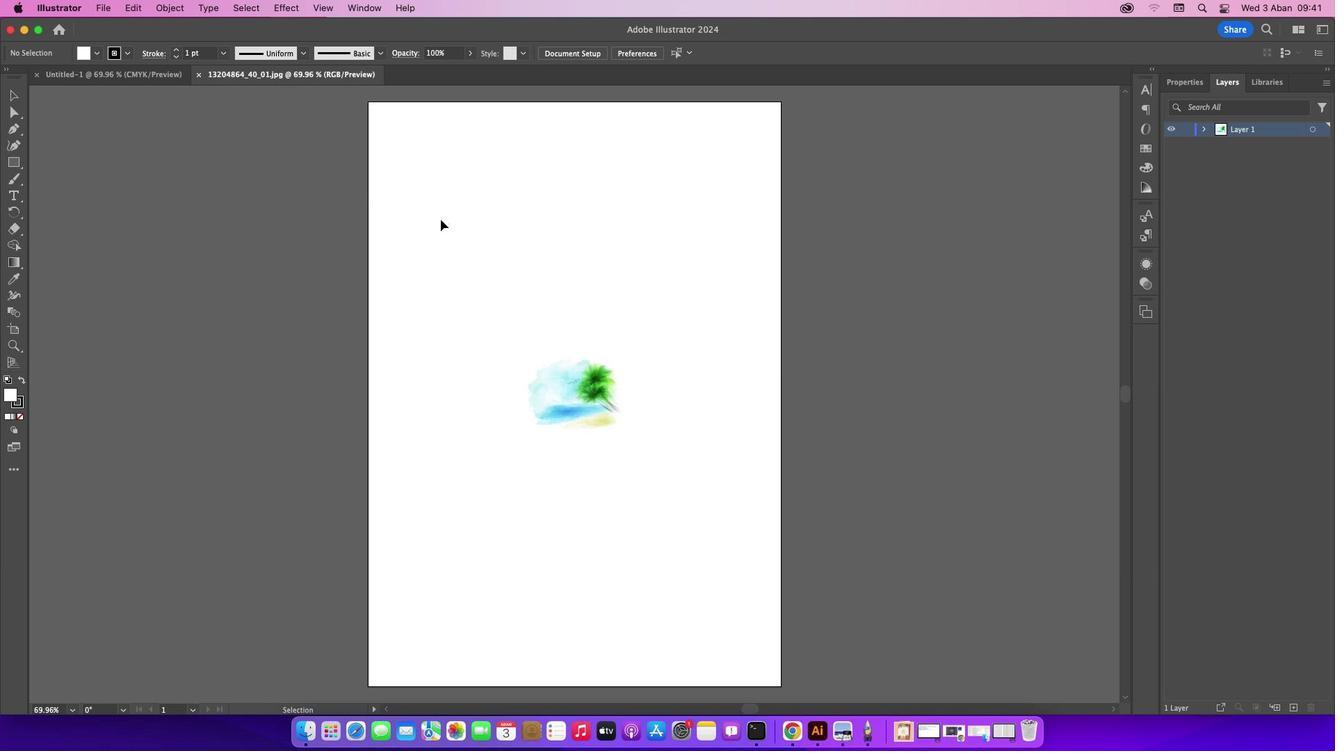 
Action: Mouse moved to (580, 396)
Screenshot: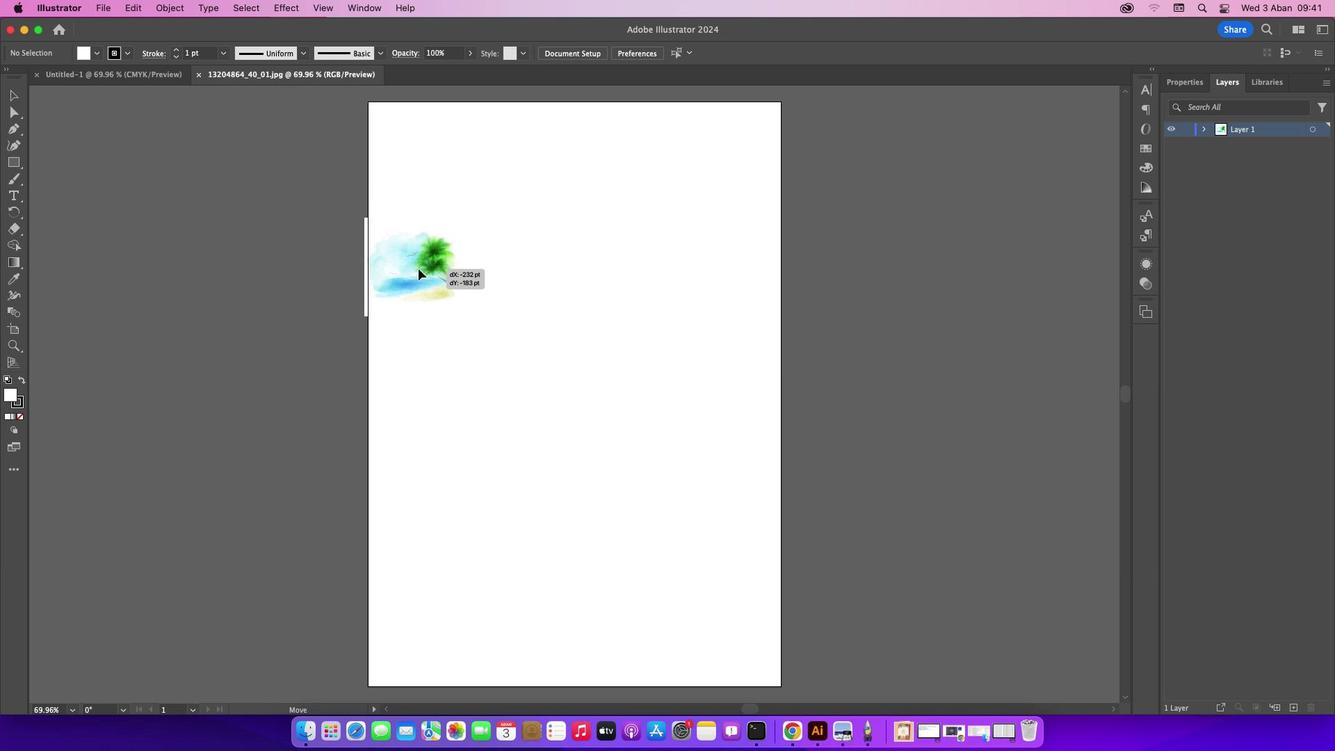 
Action: Mouse pressed left at (580, 396)
Screenshot: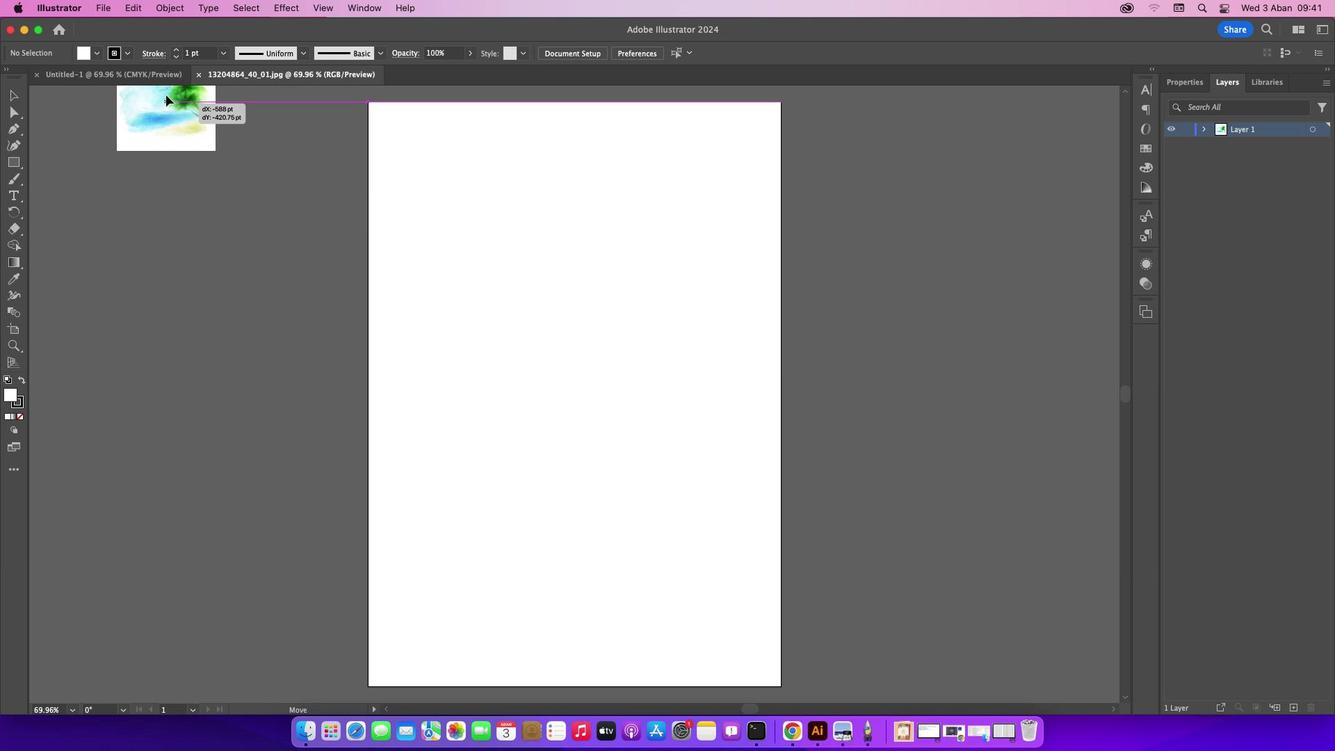 
Action: Mouse moved to (544, 310)
Screenshot: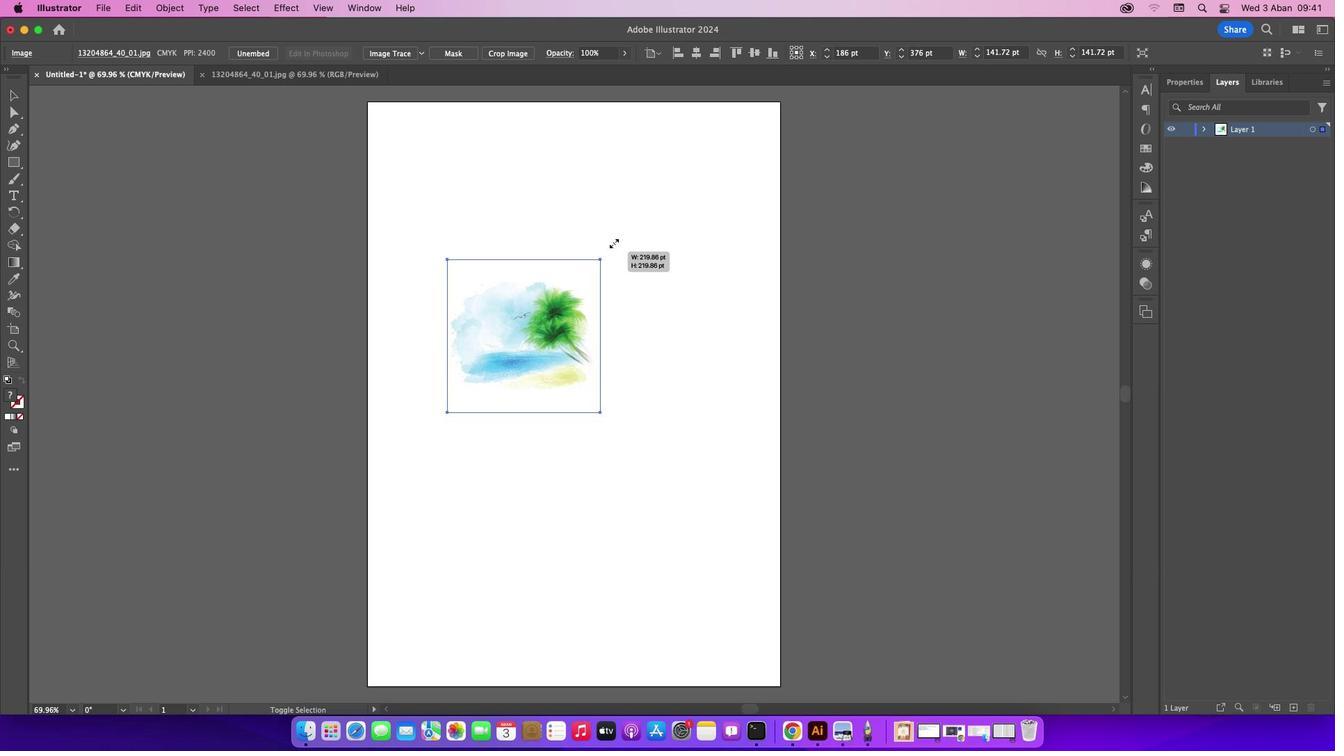 
Action: Key pressed Key.shift
Screenshot: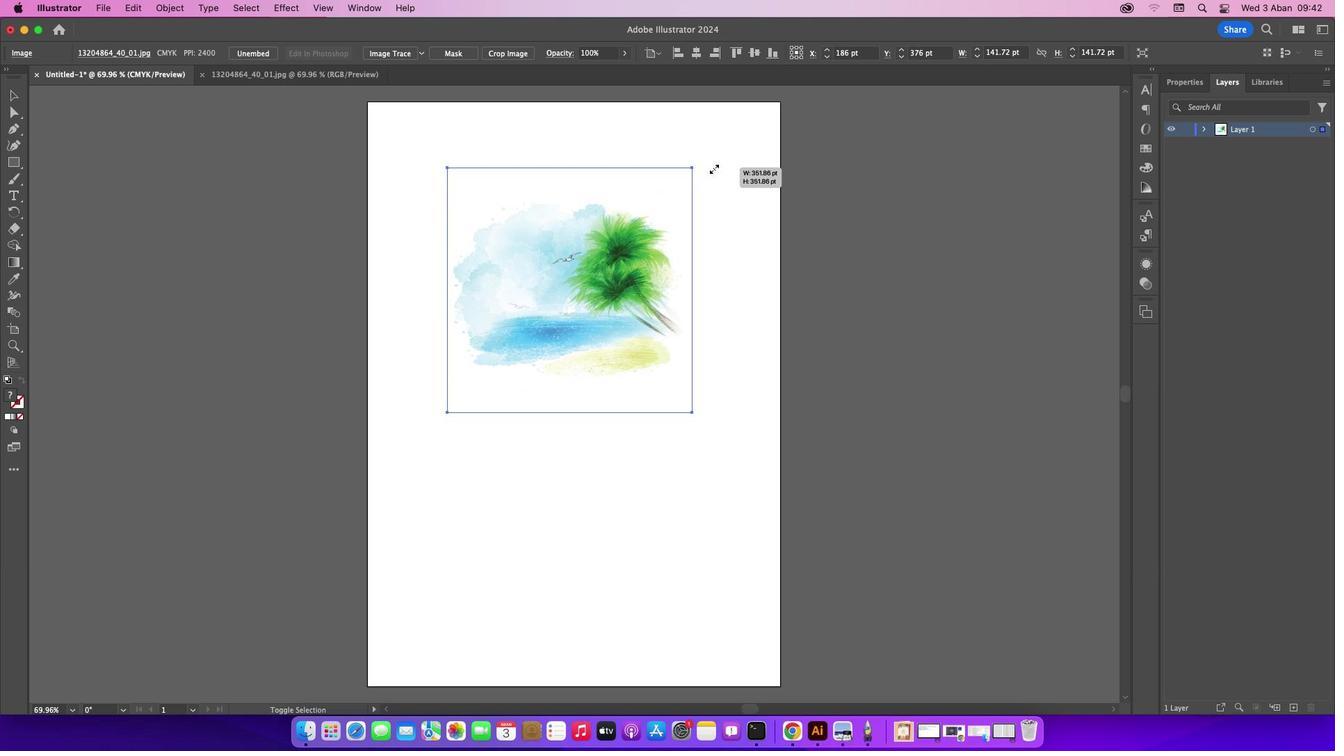 
Action: Mouse pressed left at (544, 310)
Screenshot: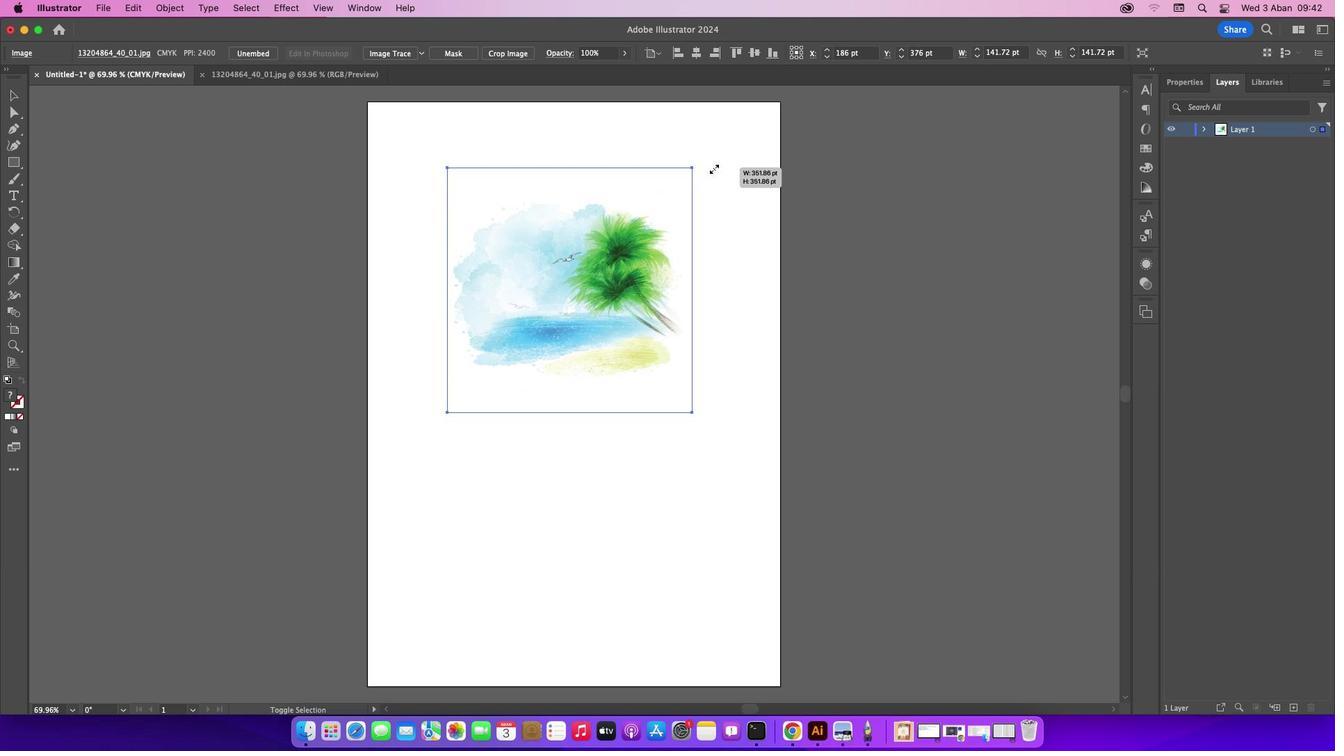 
Action: Mouse moved to (445, 409)
Screenshot: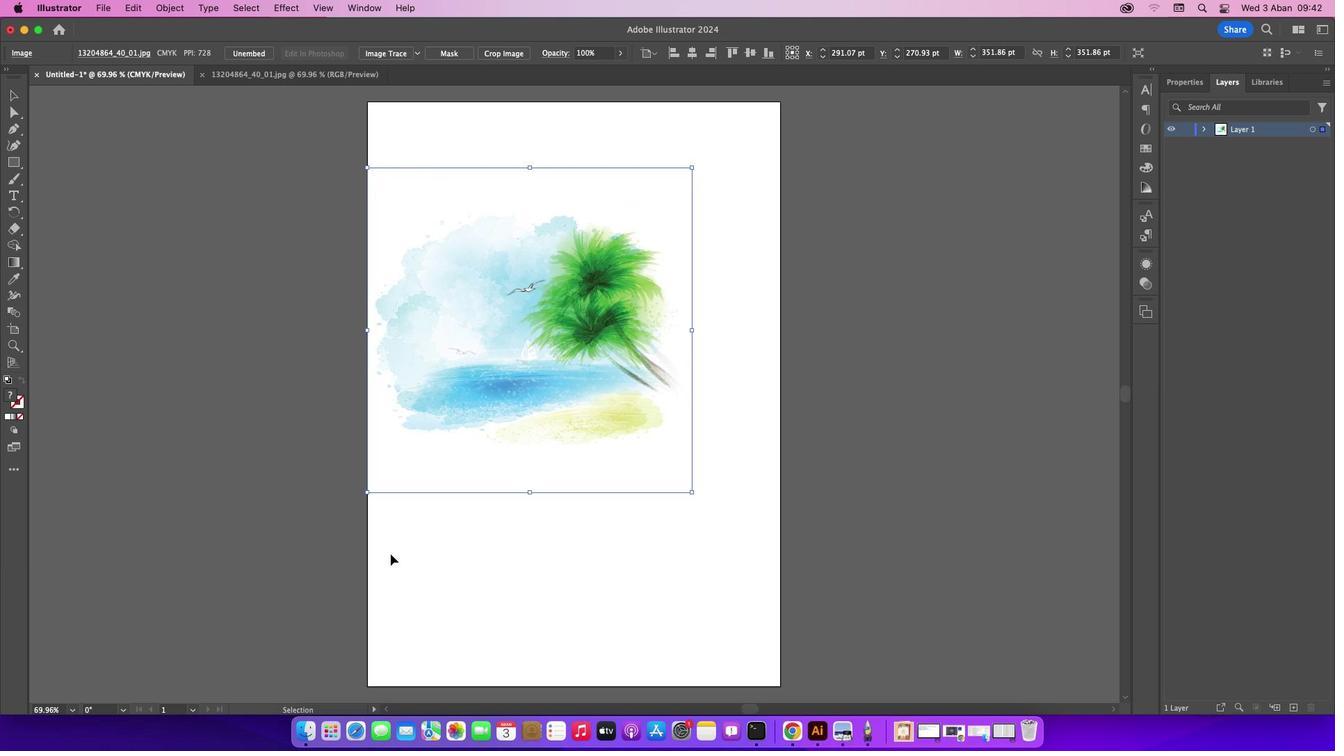 
Action: Mouse pressed left at (445, 409)
Screenshot: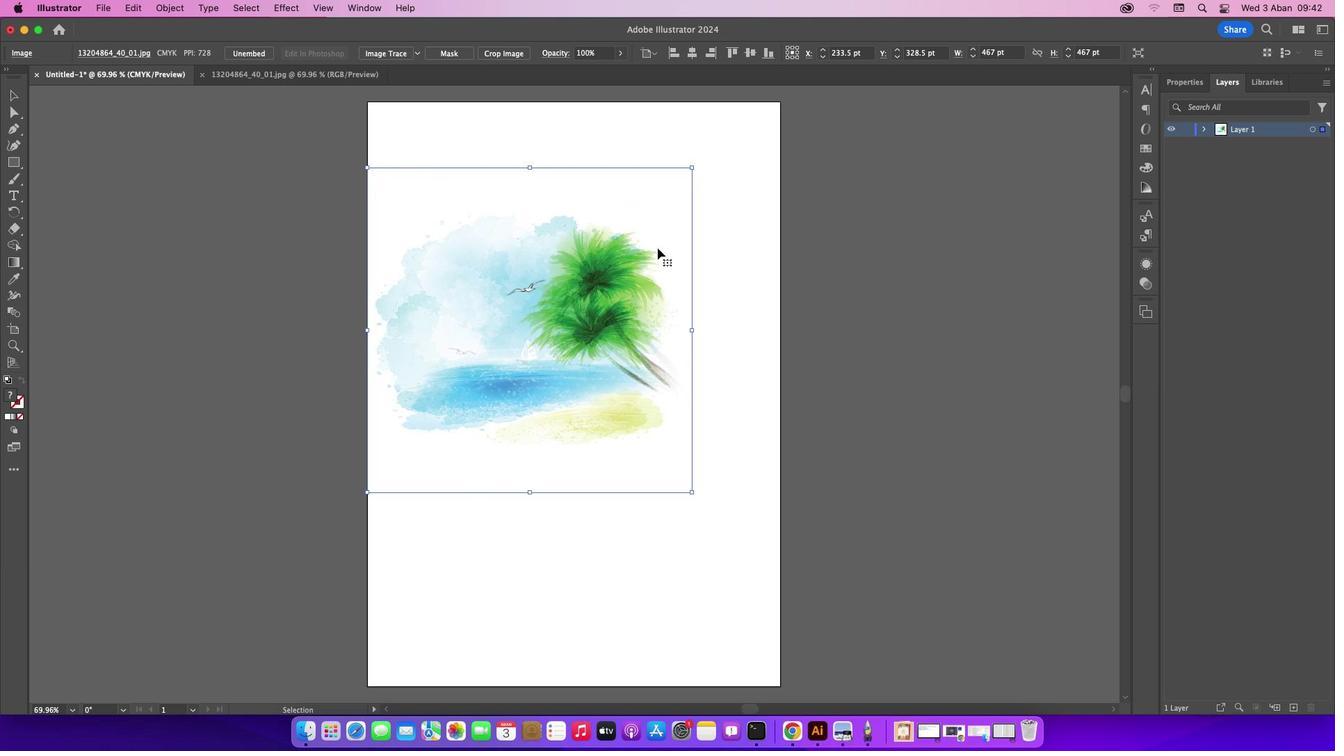 
Action: Key pressed Key.shift
Screenshot: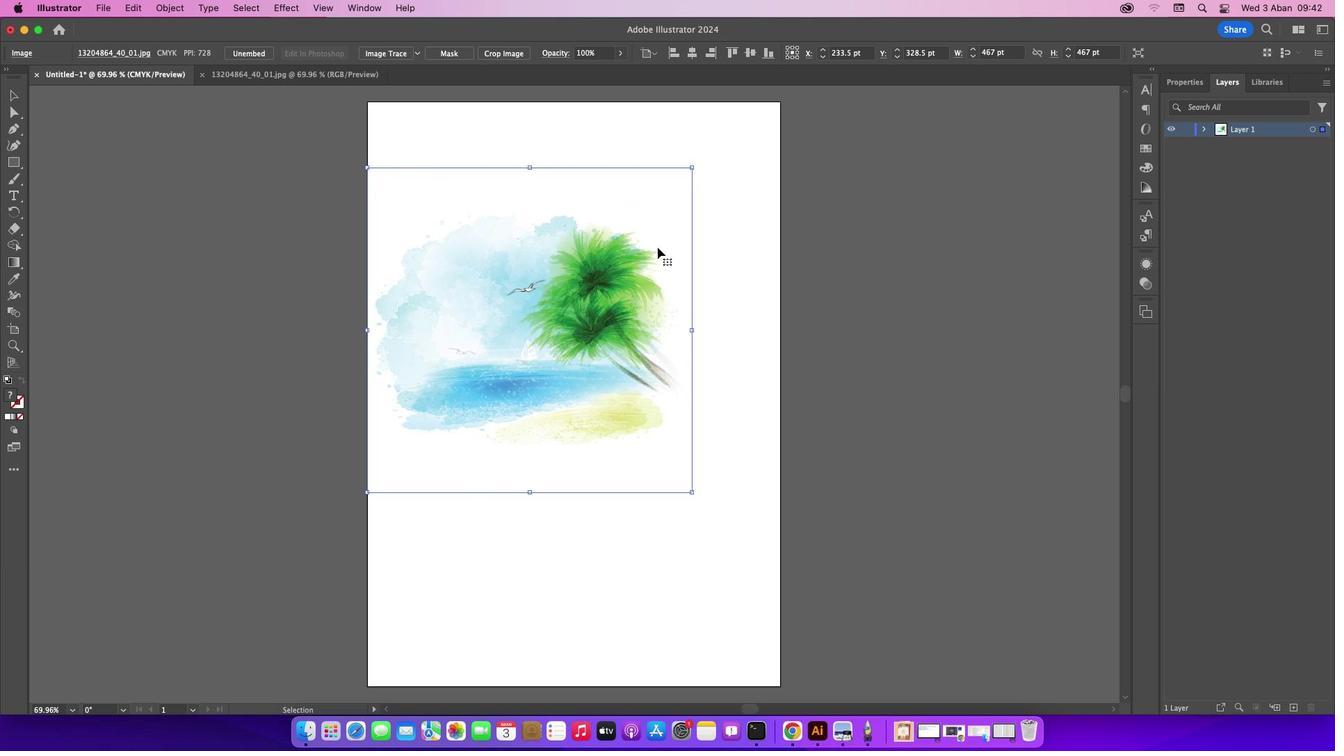 
Action: Mouse moved to (688, 164)
Screenshot: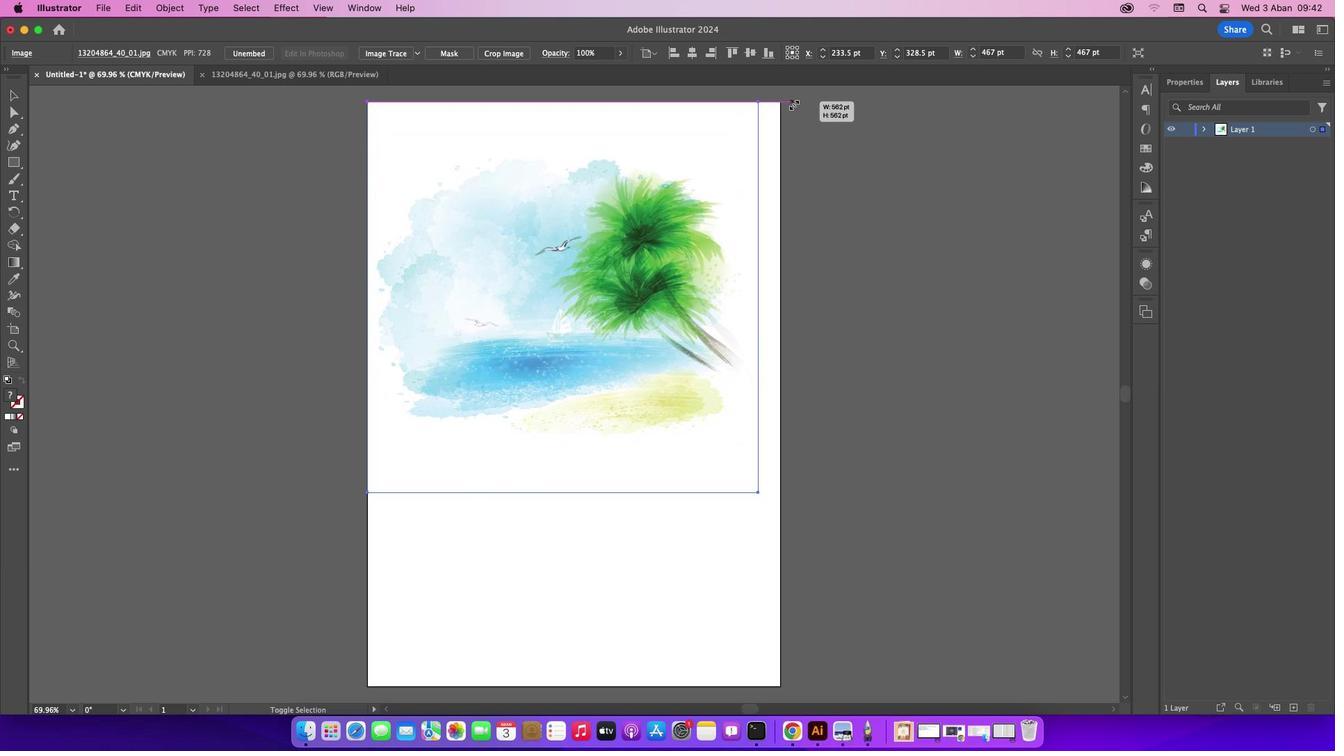 
Action: Key pressed Key.shift
Screenshot: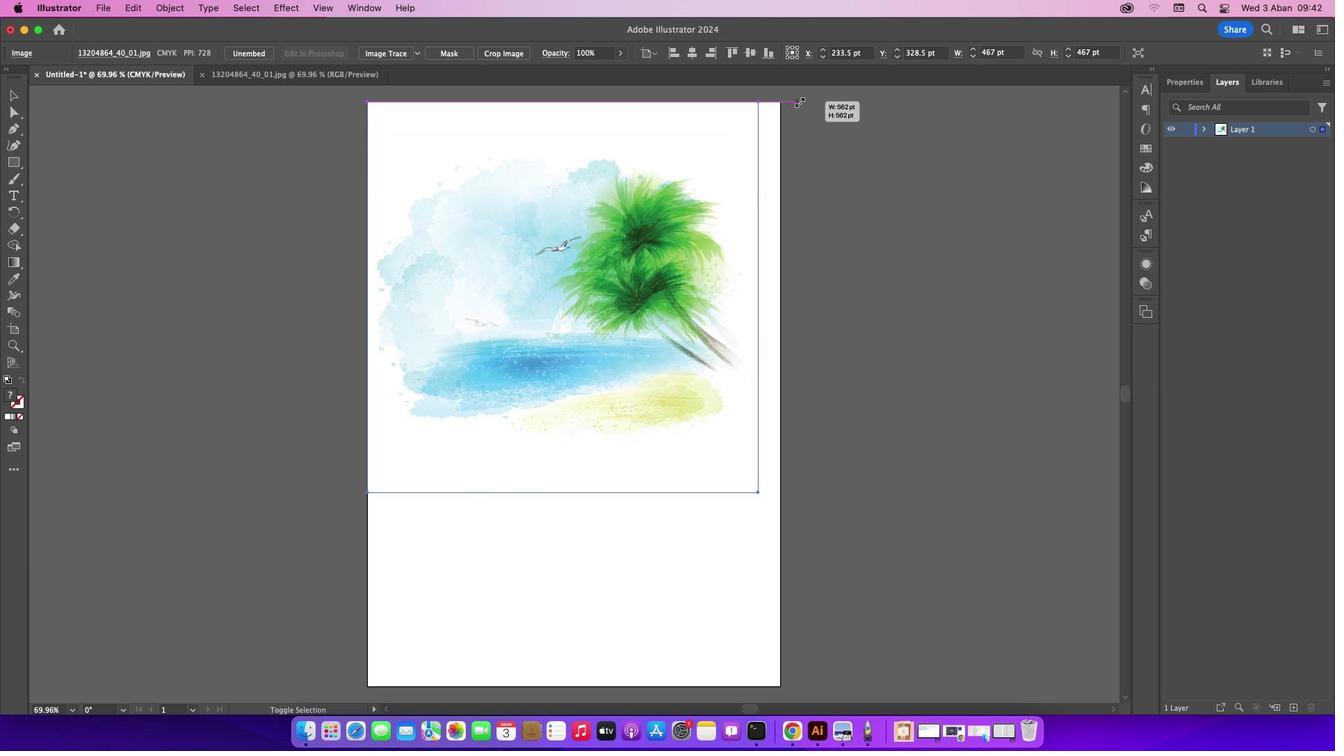 
Action: Mouse moved to (688, 164)
Screenshot: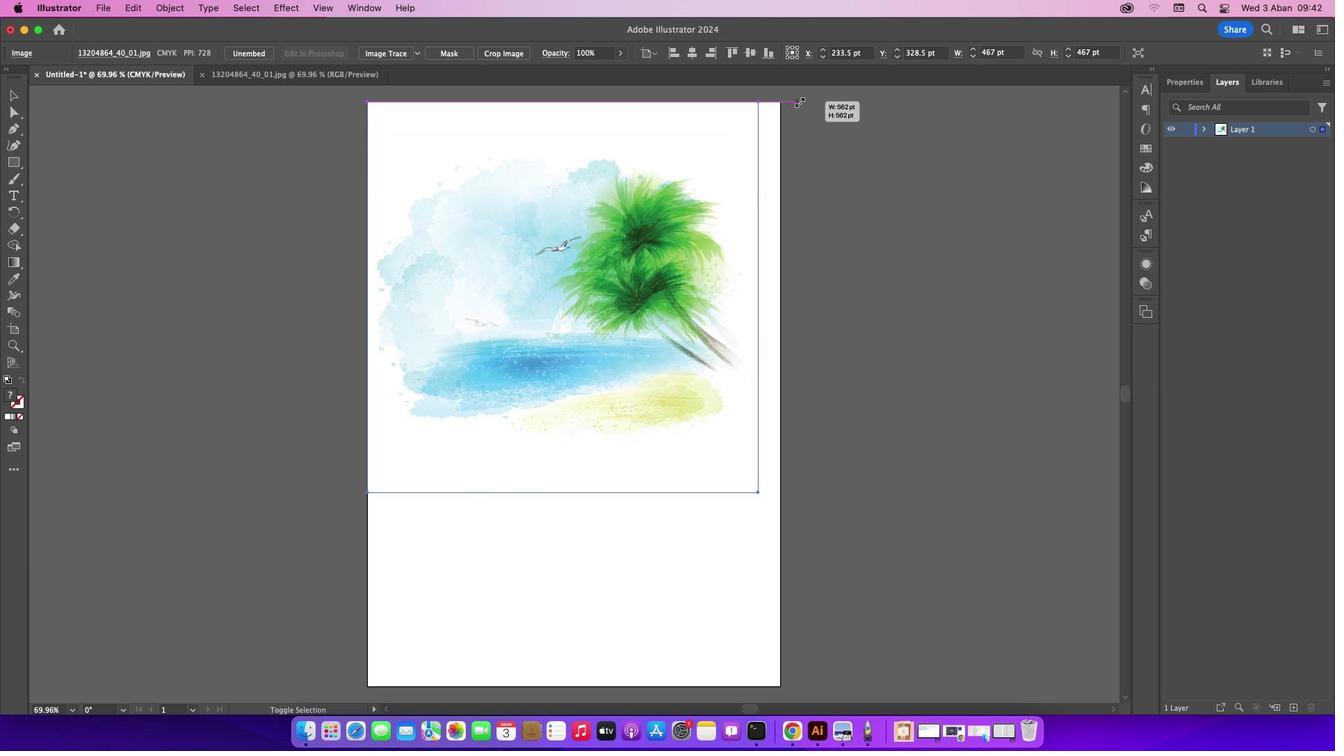 
Action: Mouse pressed left at (688, 164)
Screenshot: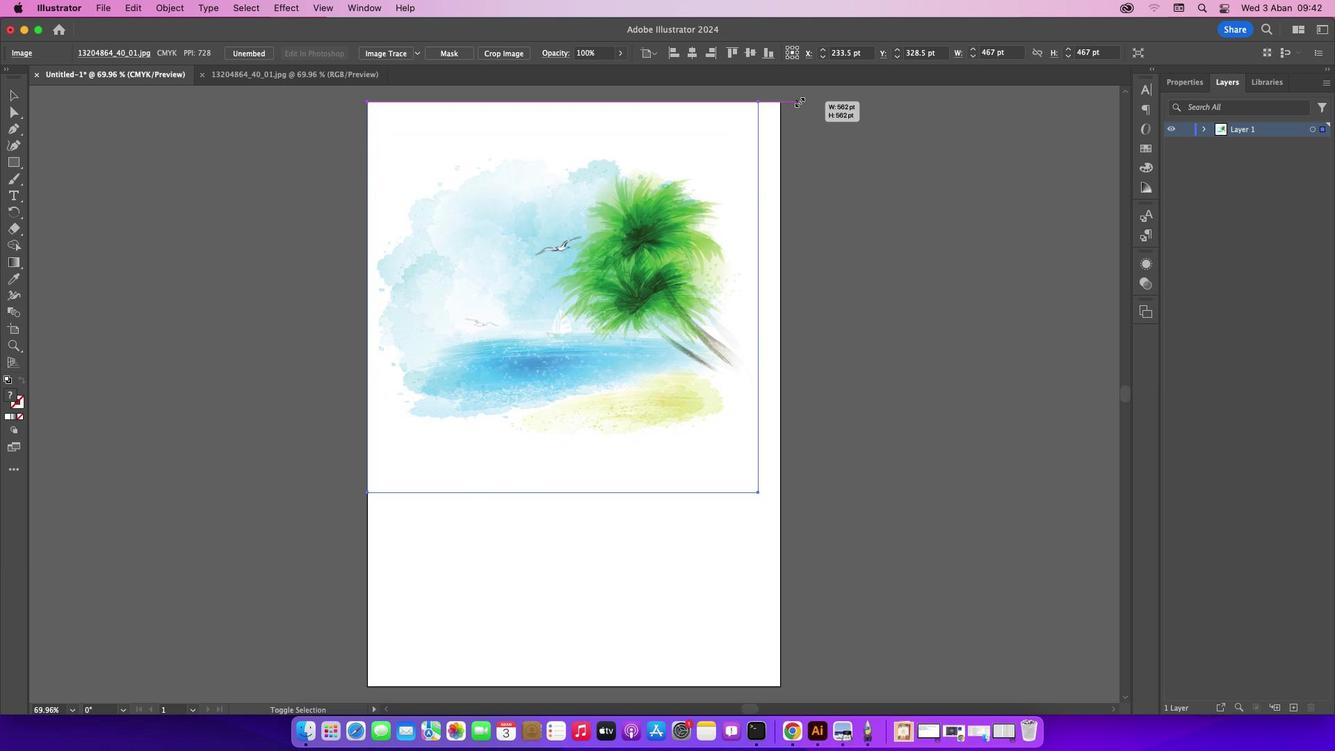 
Action: Mouse moved to (758, 491)
Screenshot: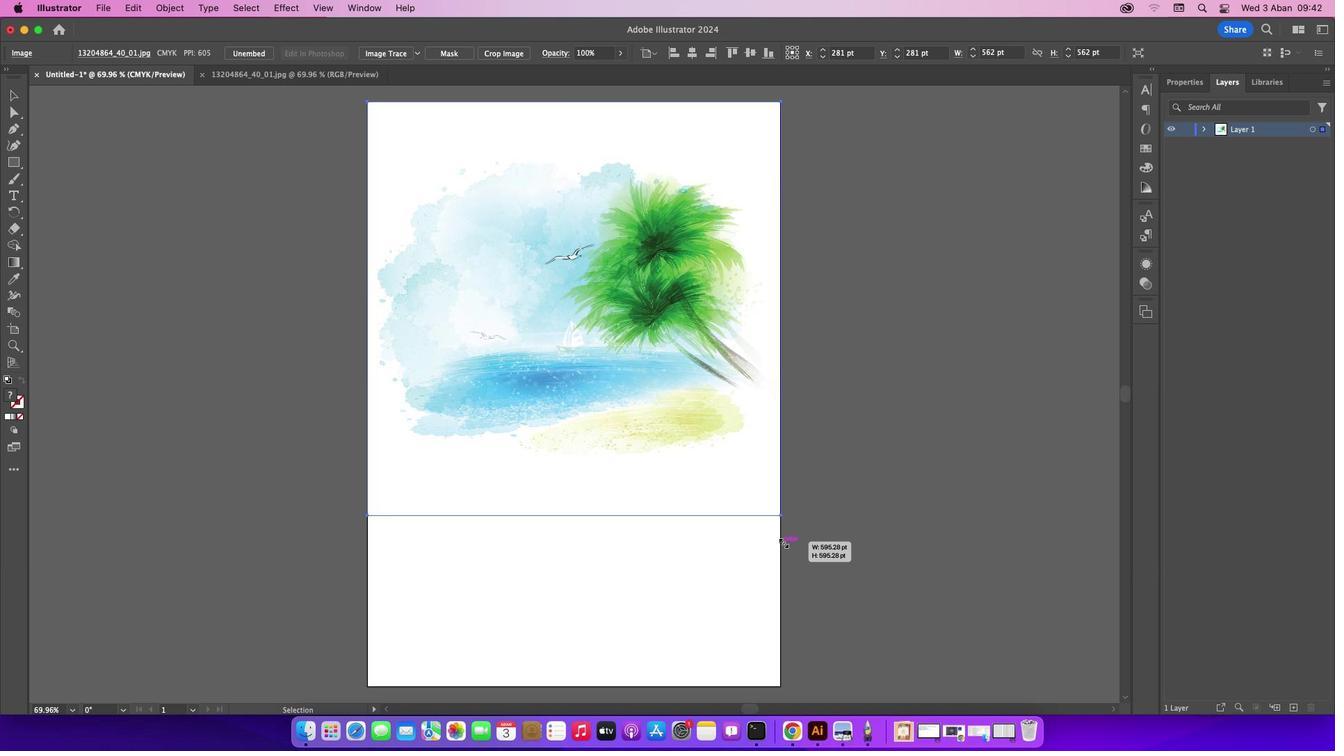 
Action: Mouse pressed left at (758, 491)
Screenshot: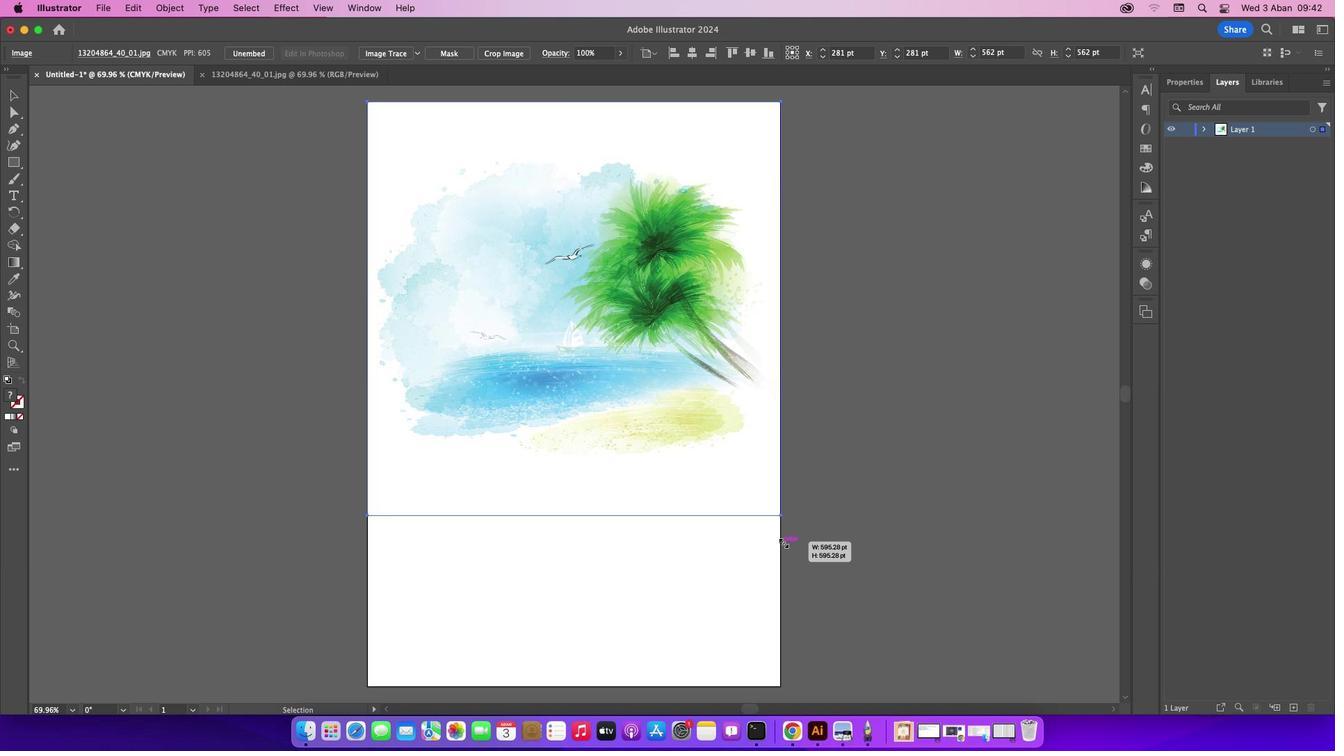 
Action: Key pressed Key.shift
Screenshot: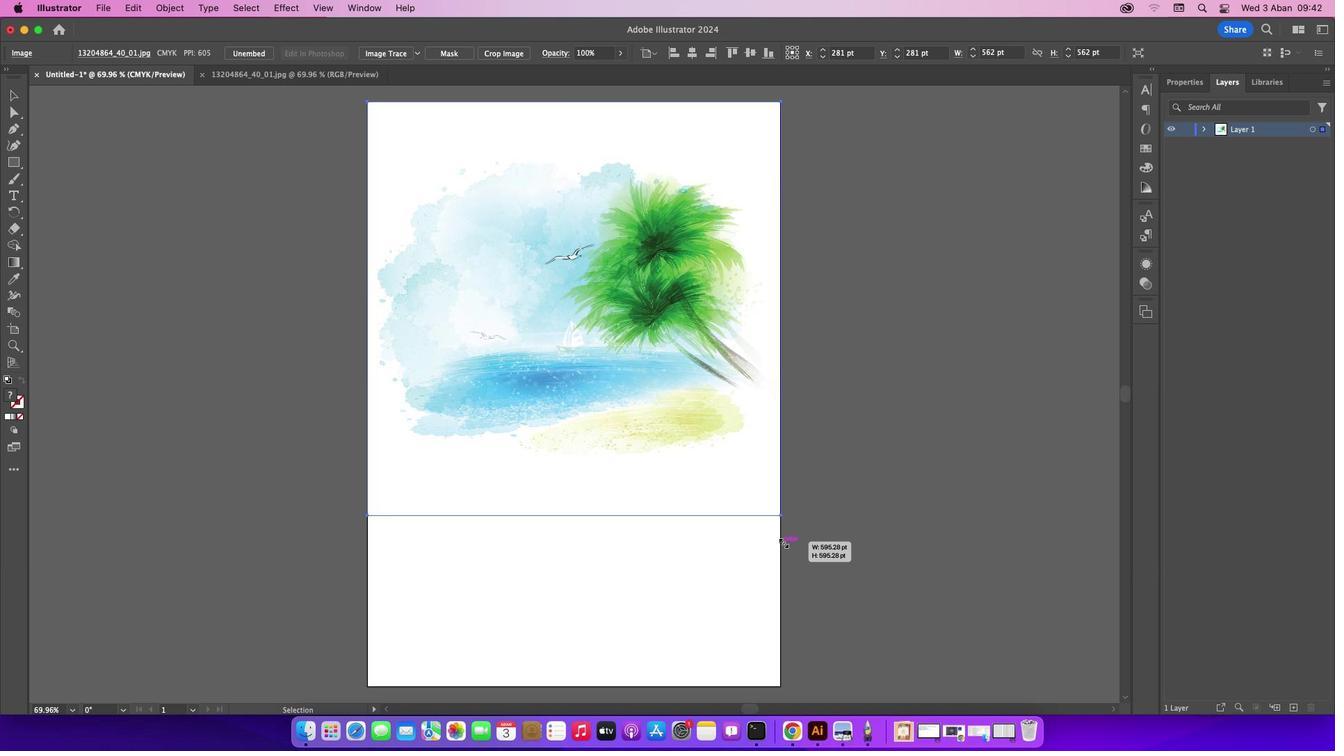 
Action: Mouse moved to (663, 374)
Screenshot: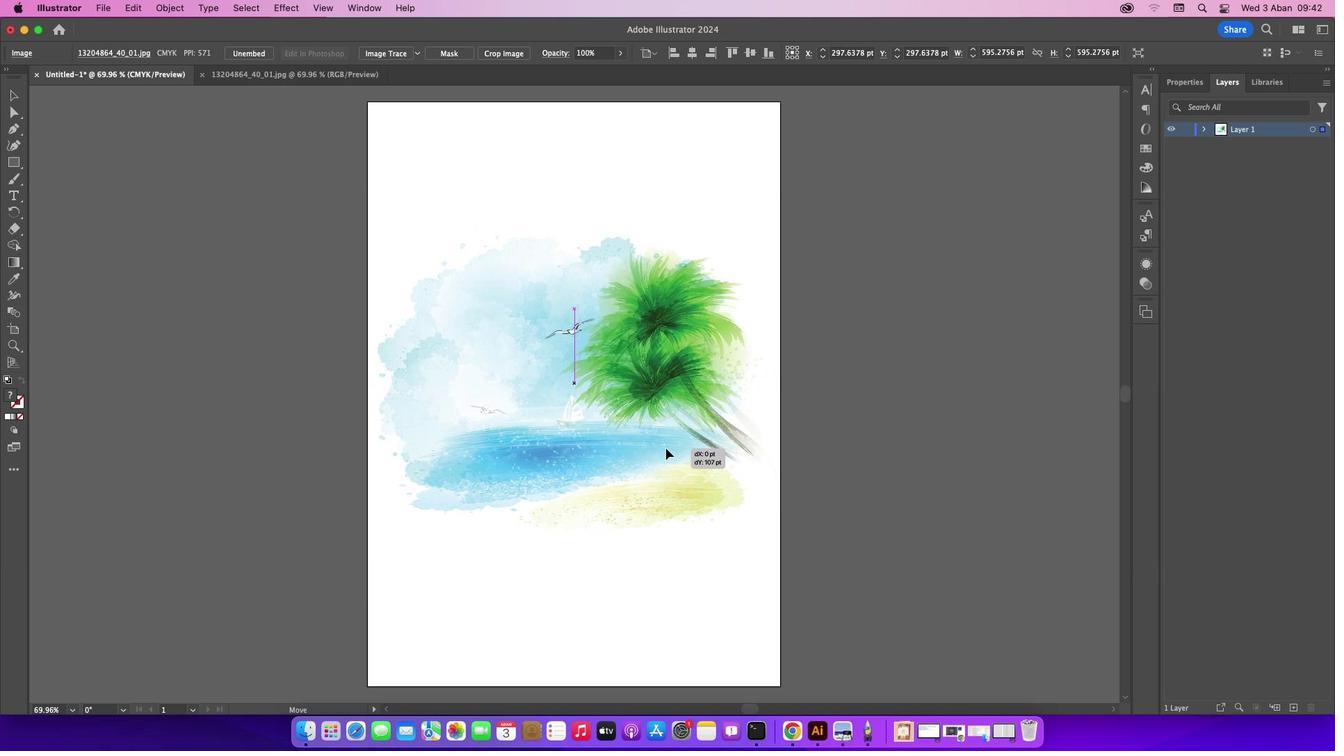 
Action: Mouse pressed left at (663, 374)
Screenshot: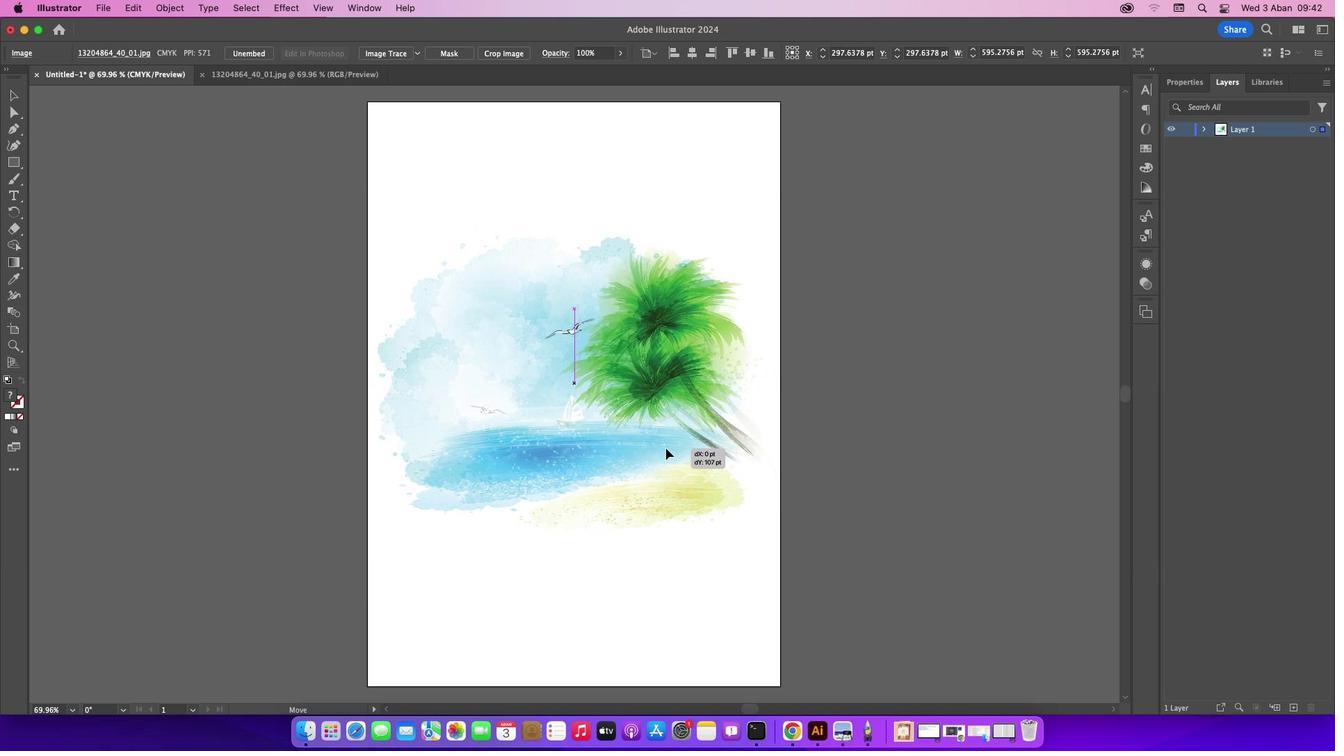 
Action: Mouse moved to (207, 289)
Screenshot: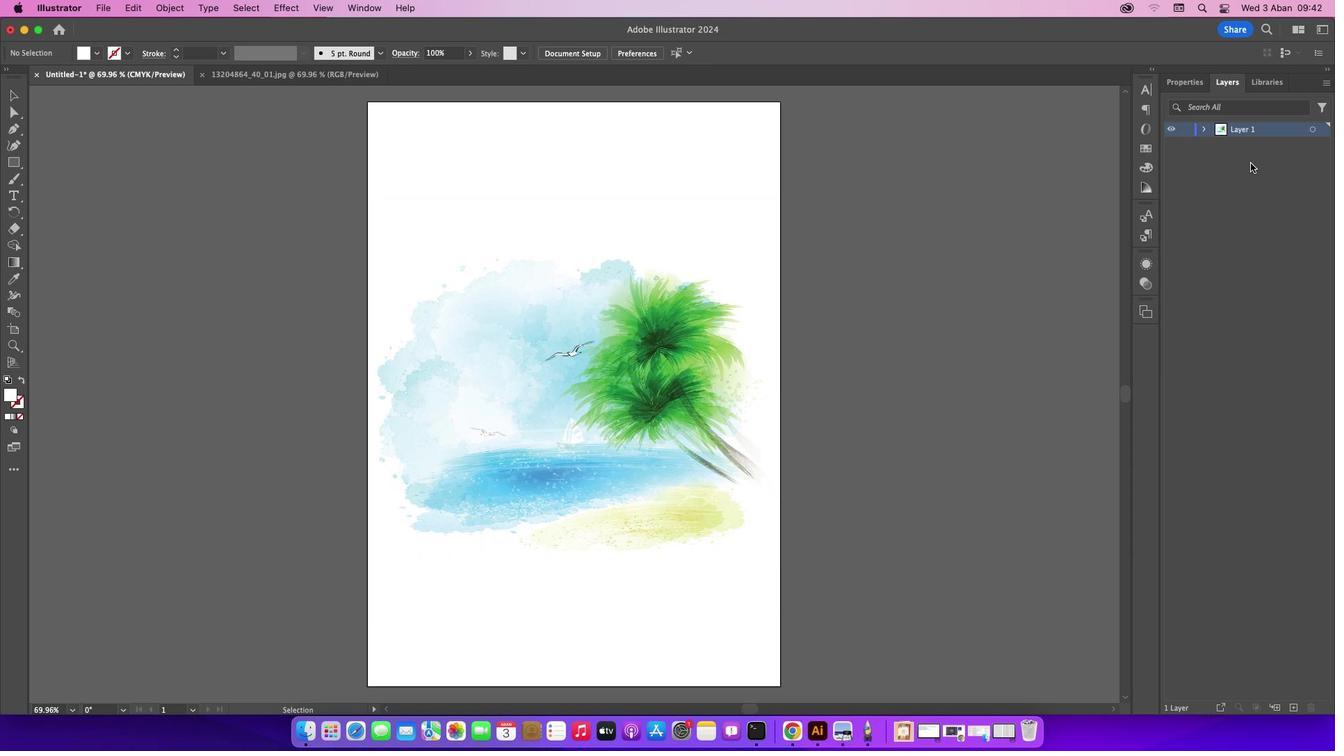 
Action: Mouse pressed left at (207, 289)
Screenshot: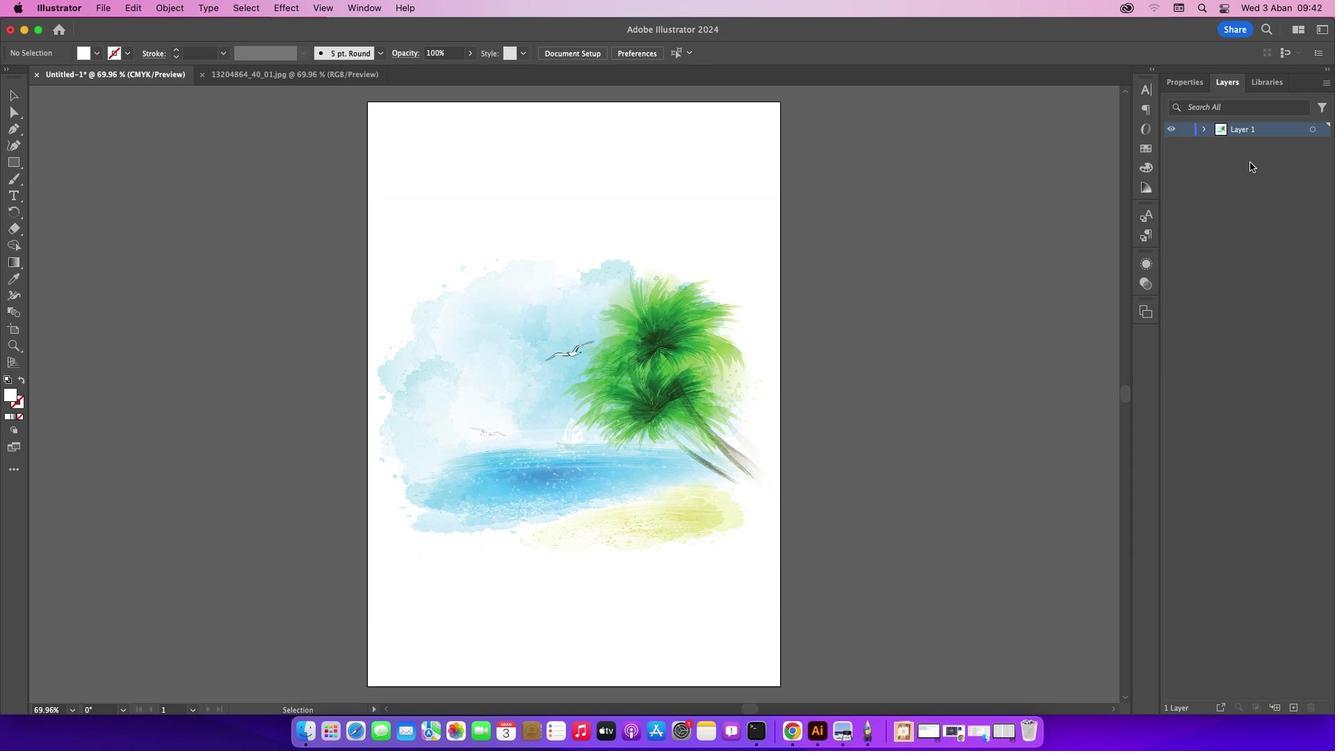 
Action: Mouse moved to (1203, 128)
Screenshot: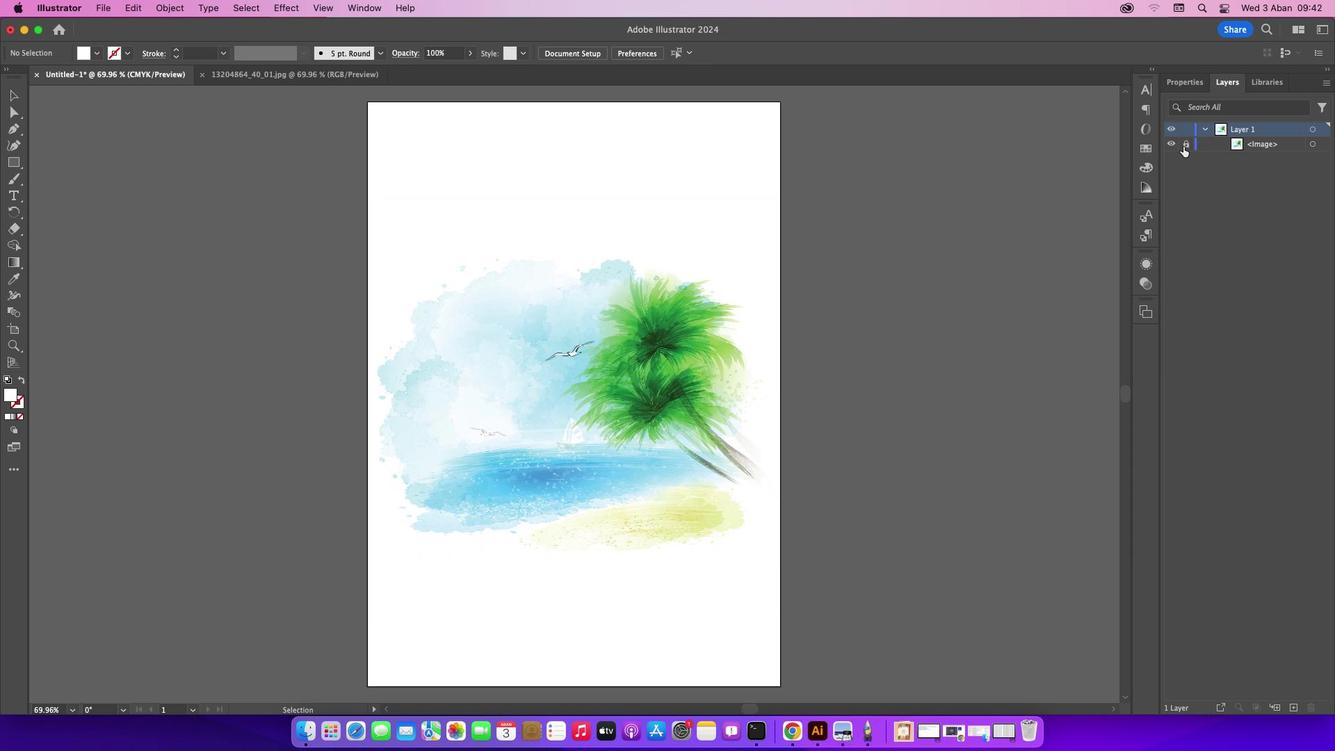 
Action: Mouse pressed left at (1203, 128)
Screenshot: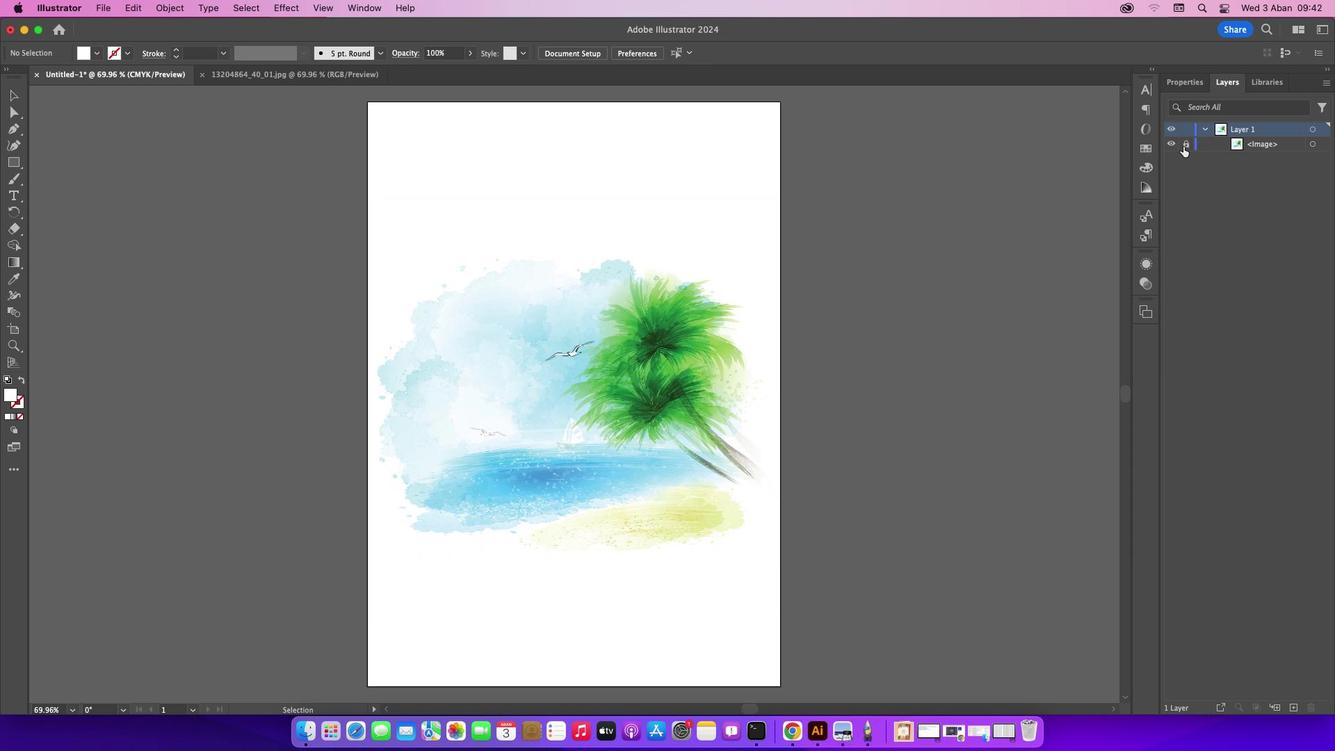 
Action: Mouse moved to (1183, 146)
Screenshot: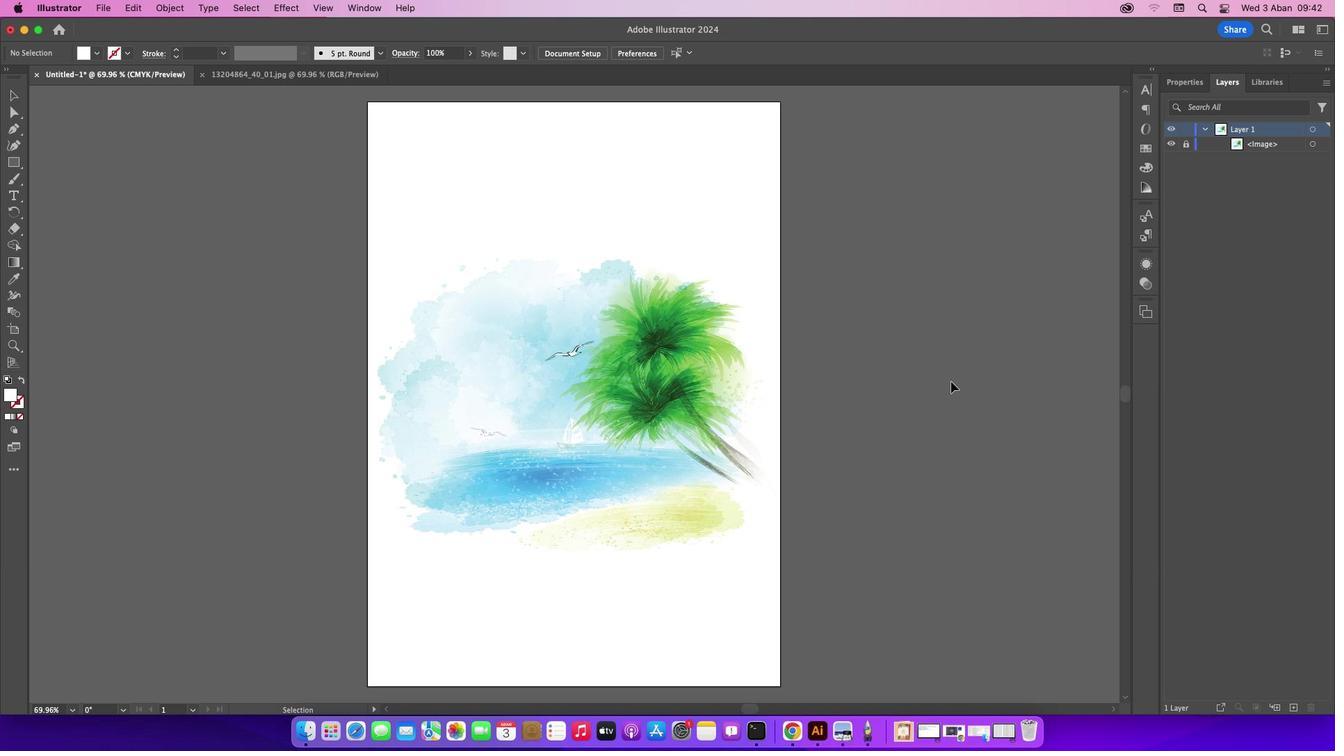 
Action: Mouse pressed left at (1183, 146)
Screenshot: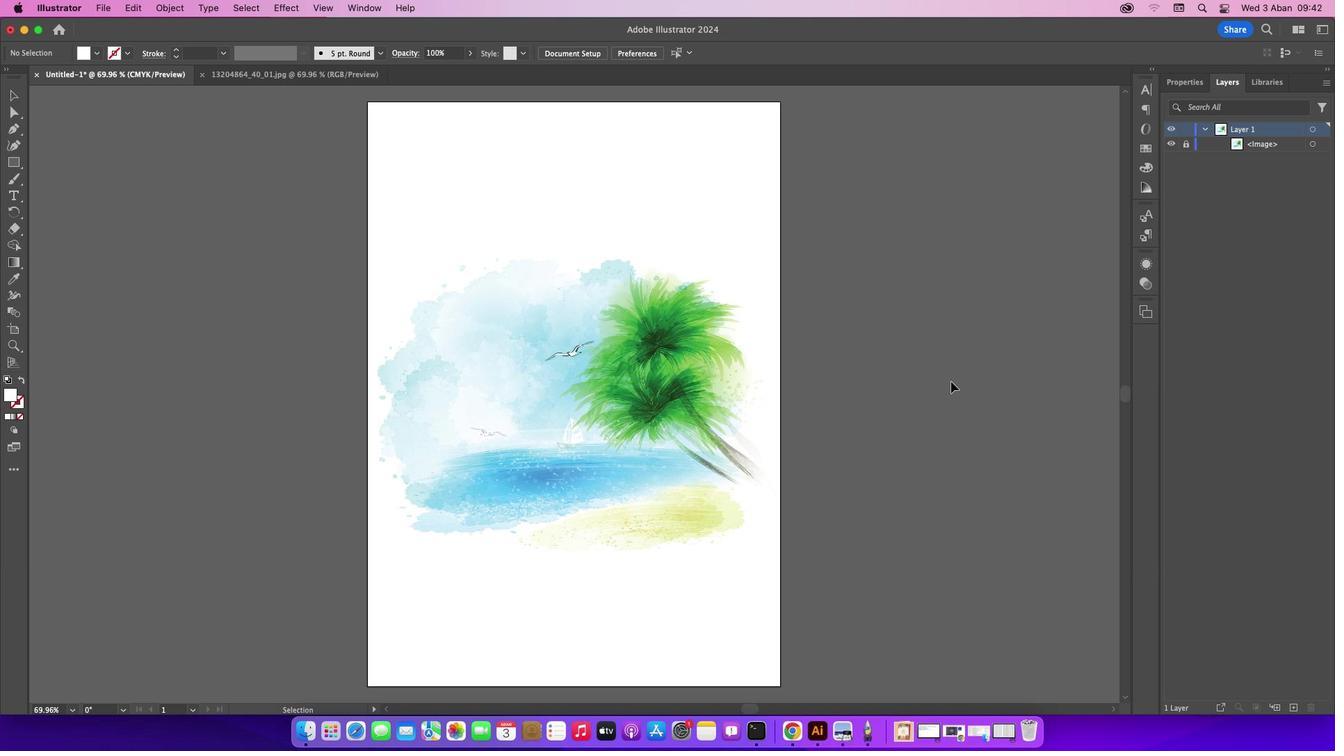 
Action: Mouse moved to (951, 381)
Screenshot: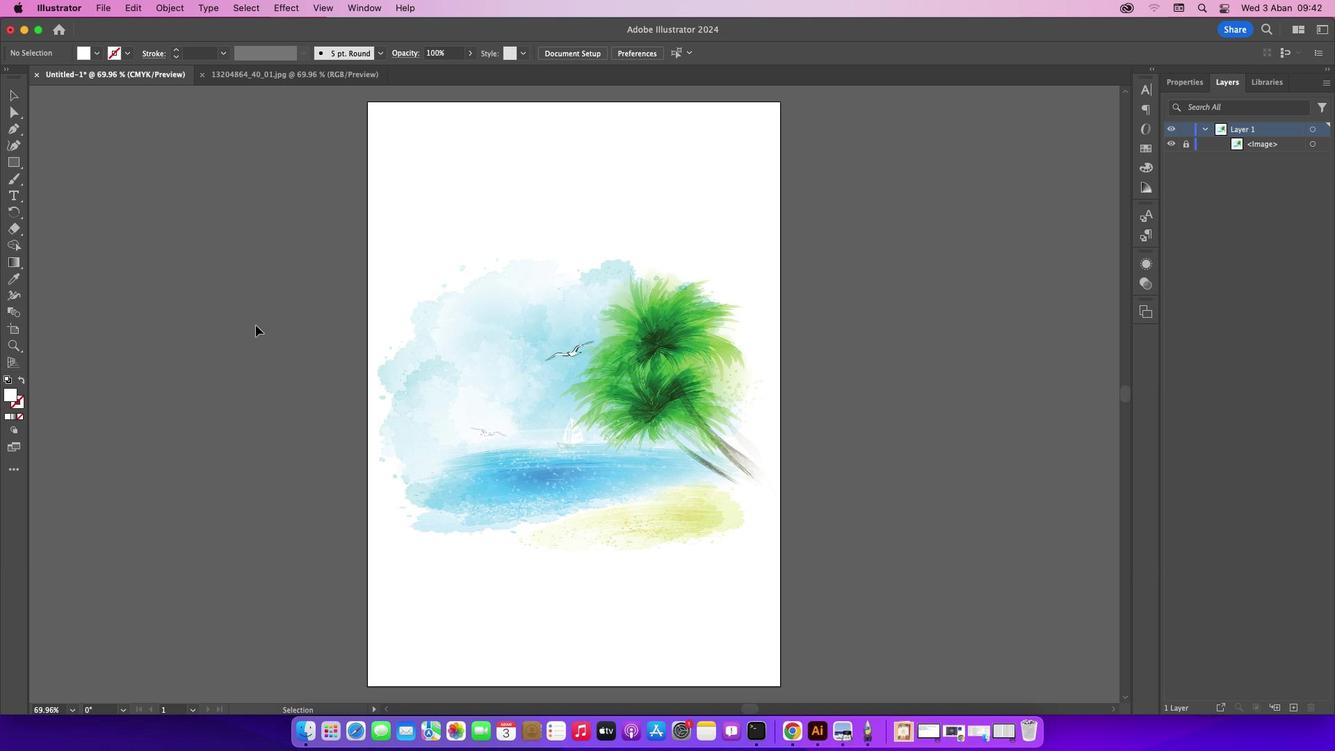 
Action: Mouse pressed left at (951, 381)
Screenshot: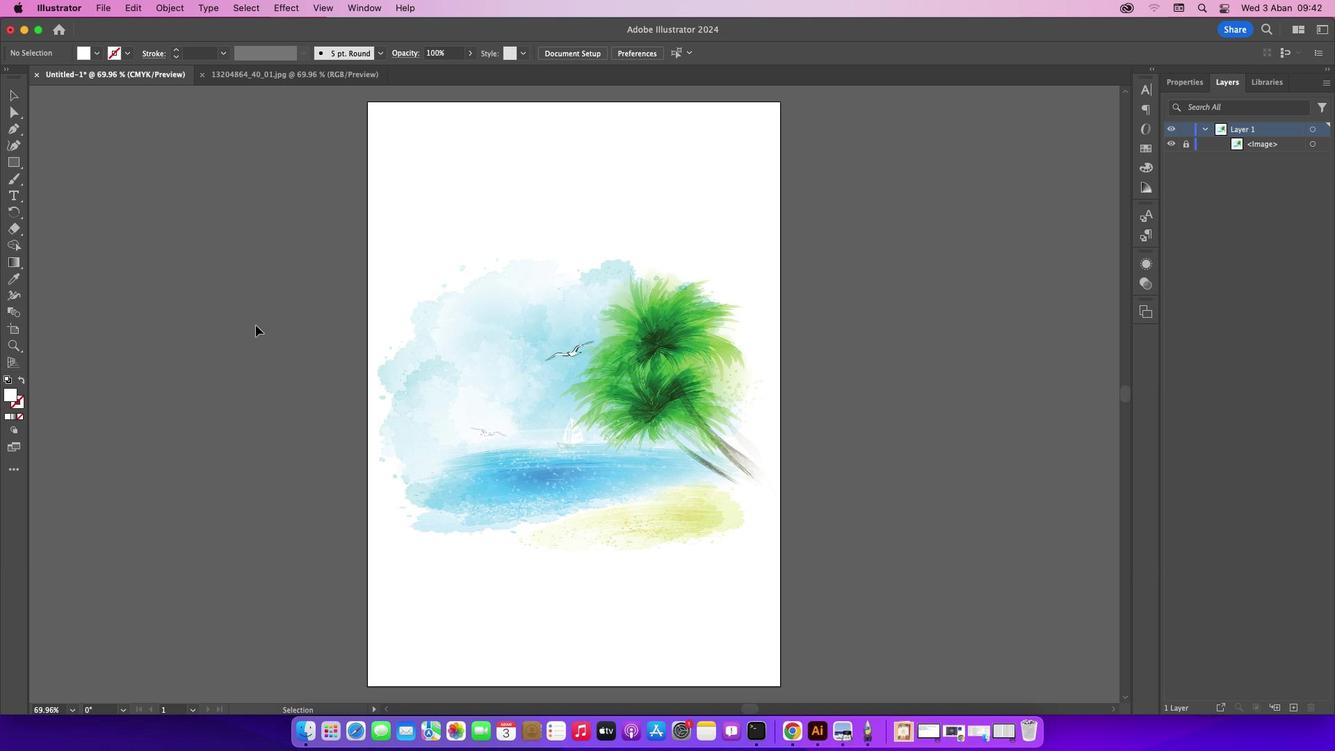 
Action: Mouse moved to (21, 136)
Screenshot: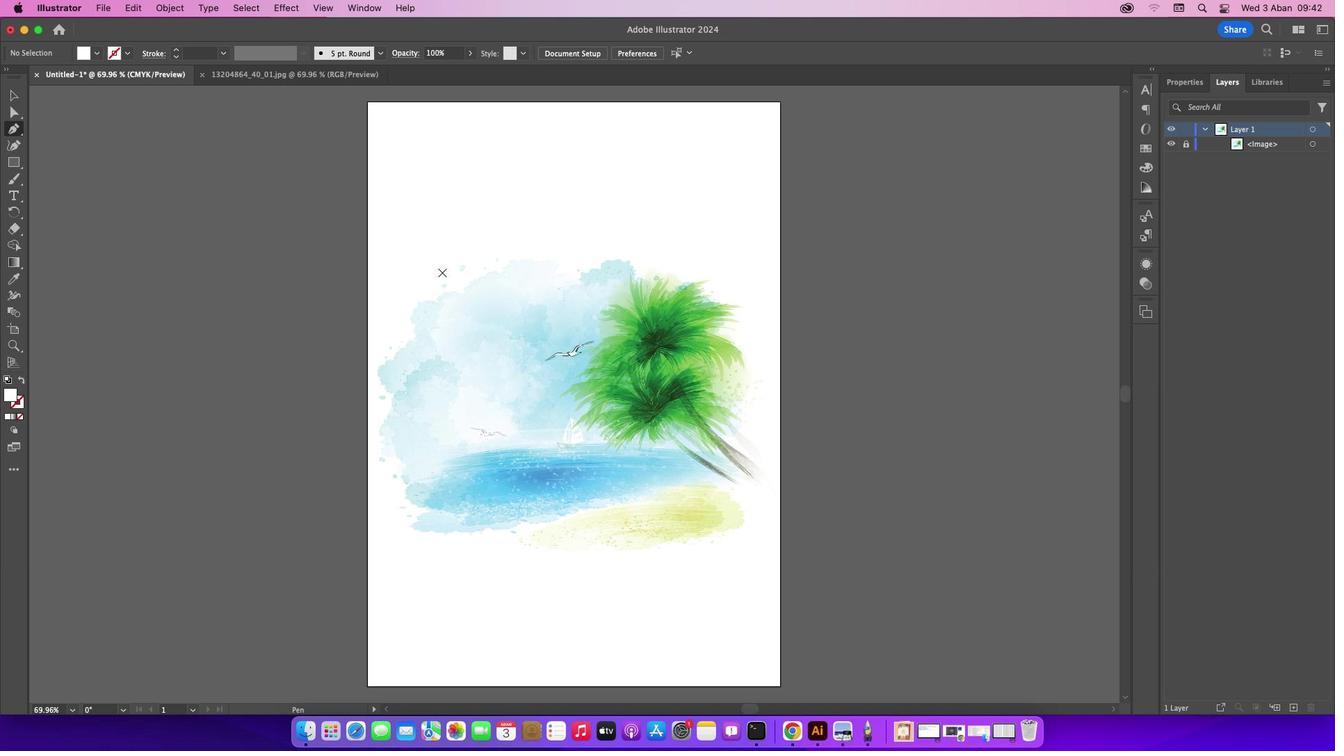 
Action: Mouse pressed left at (21, 136)
Screenshot: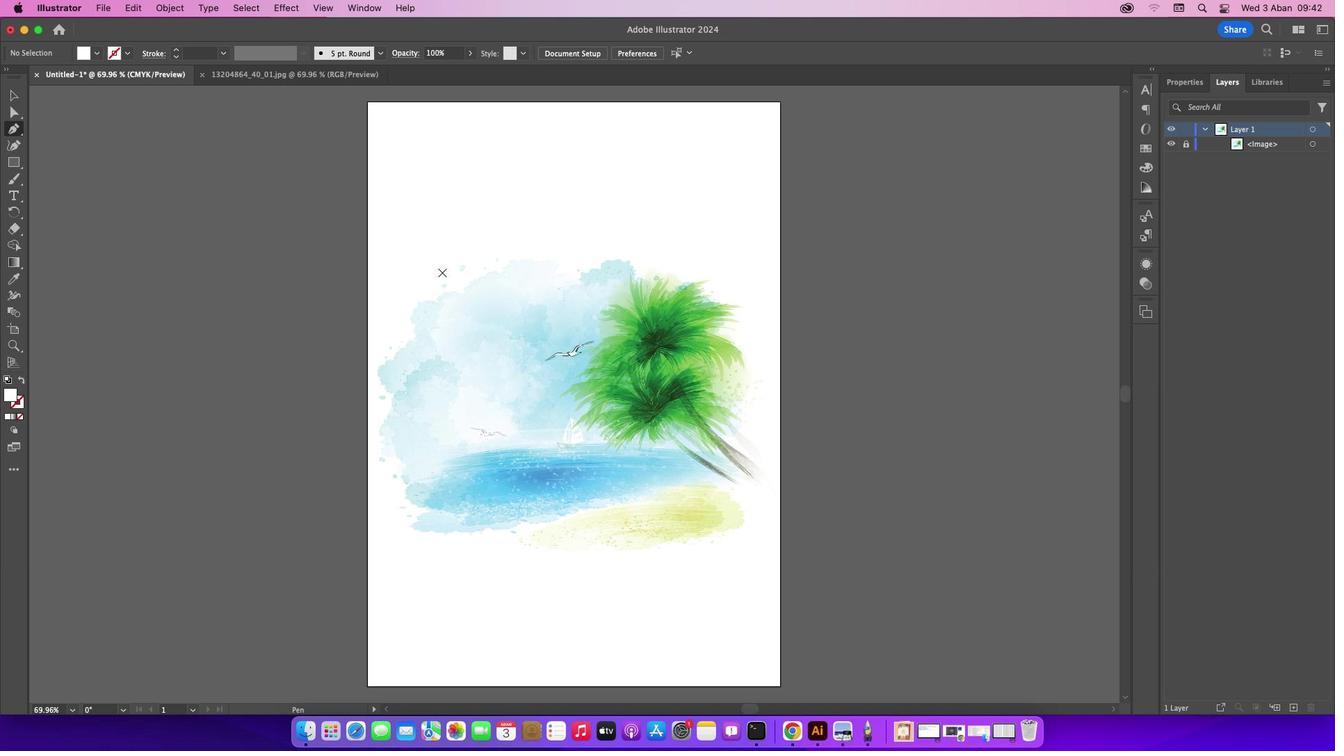 
Action: Mouse moved to (441, 271)
Screenshot: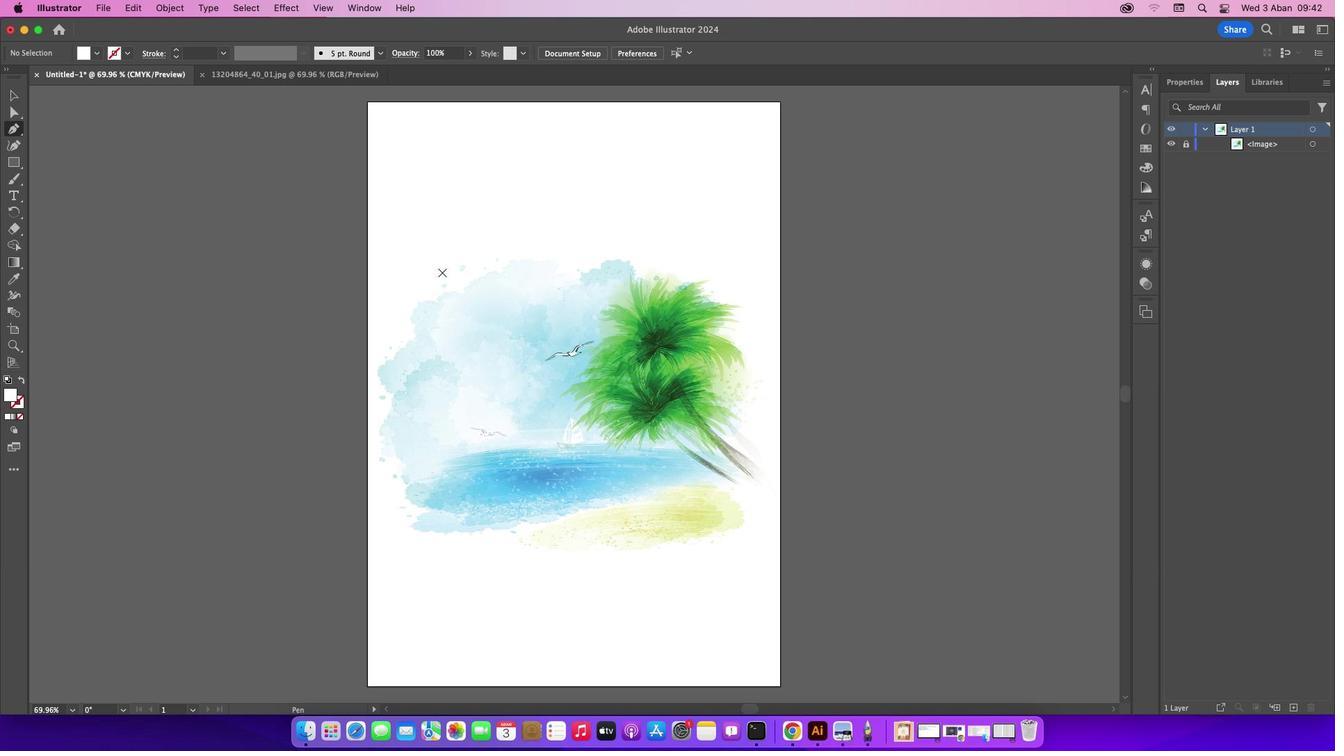 
Action: Key pressed Key.caps_lock
Screenshot: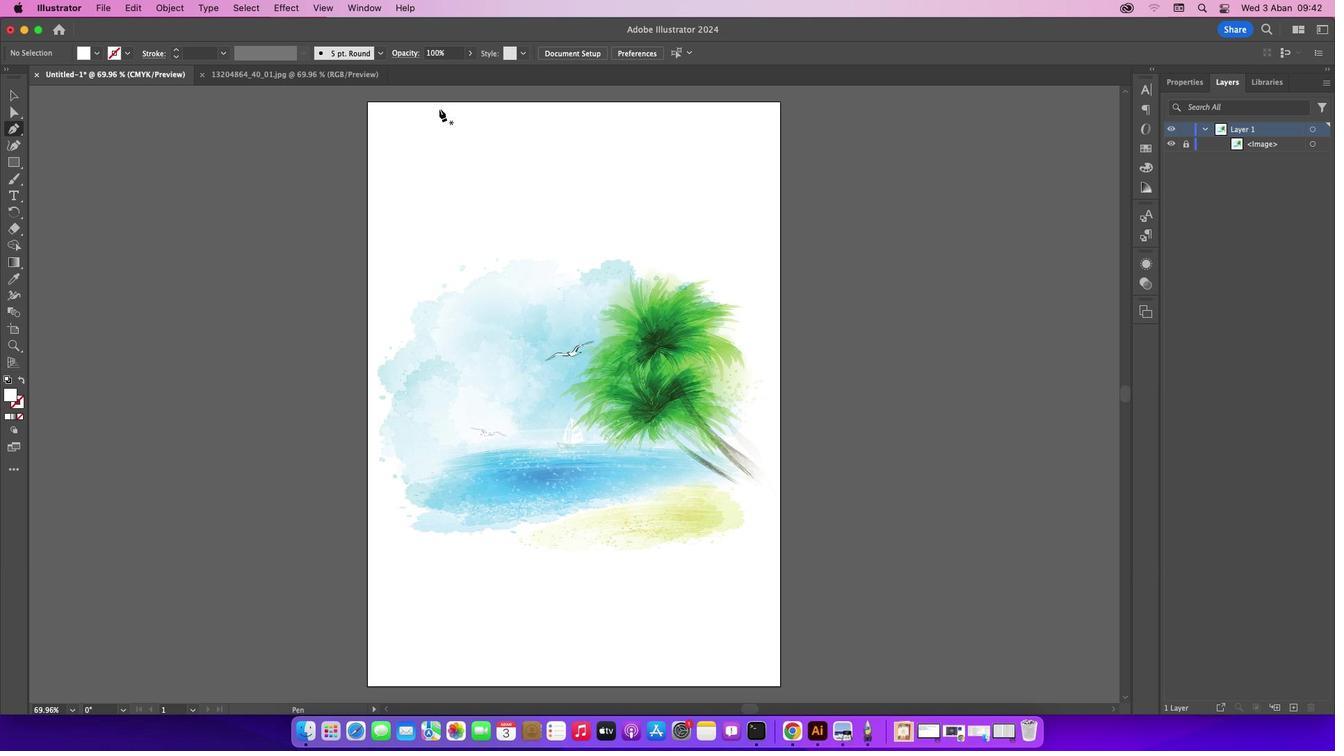 
Action: Mouse moved to (11, 184)
Screenshot: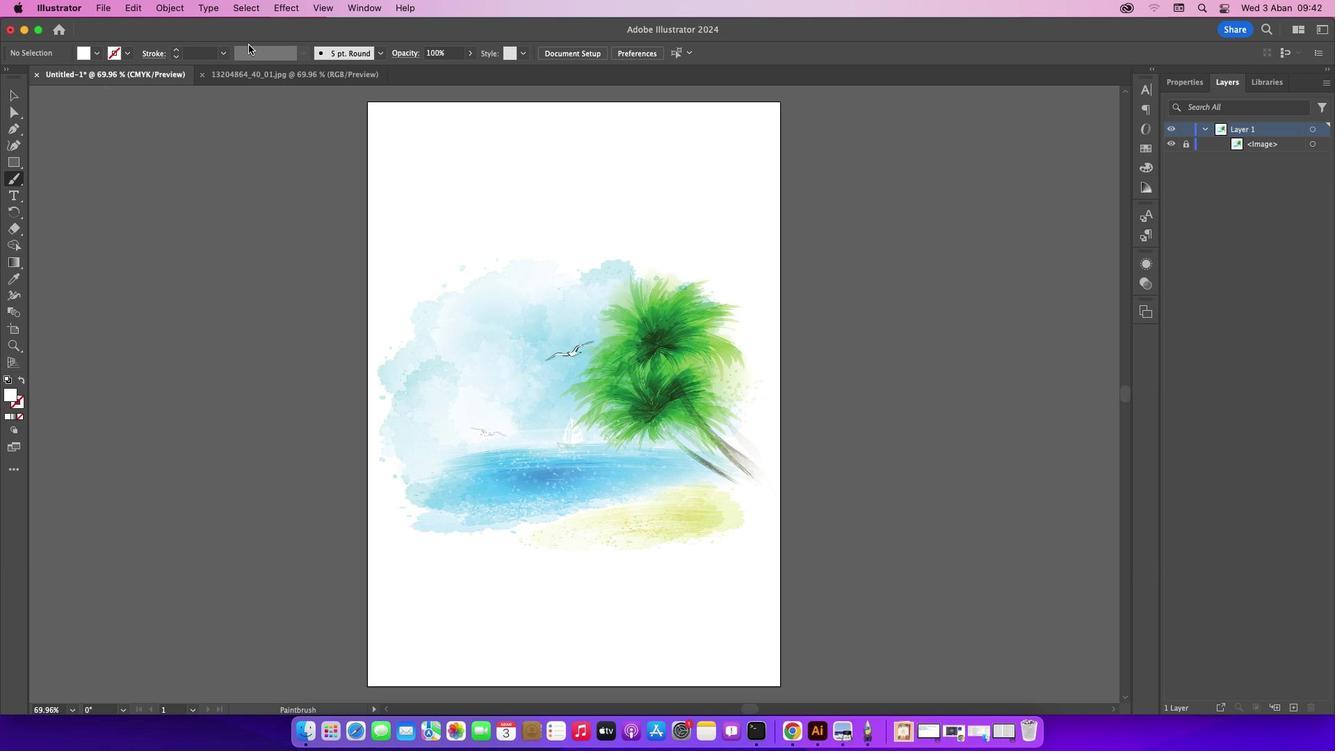 
Action: Mouse pressed left at (11, 184)
Screenshot: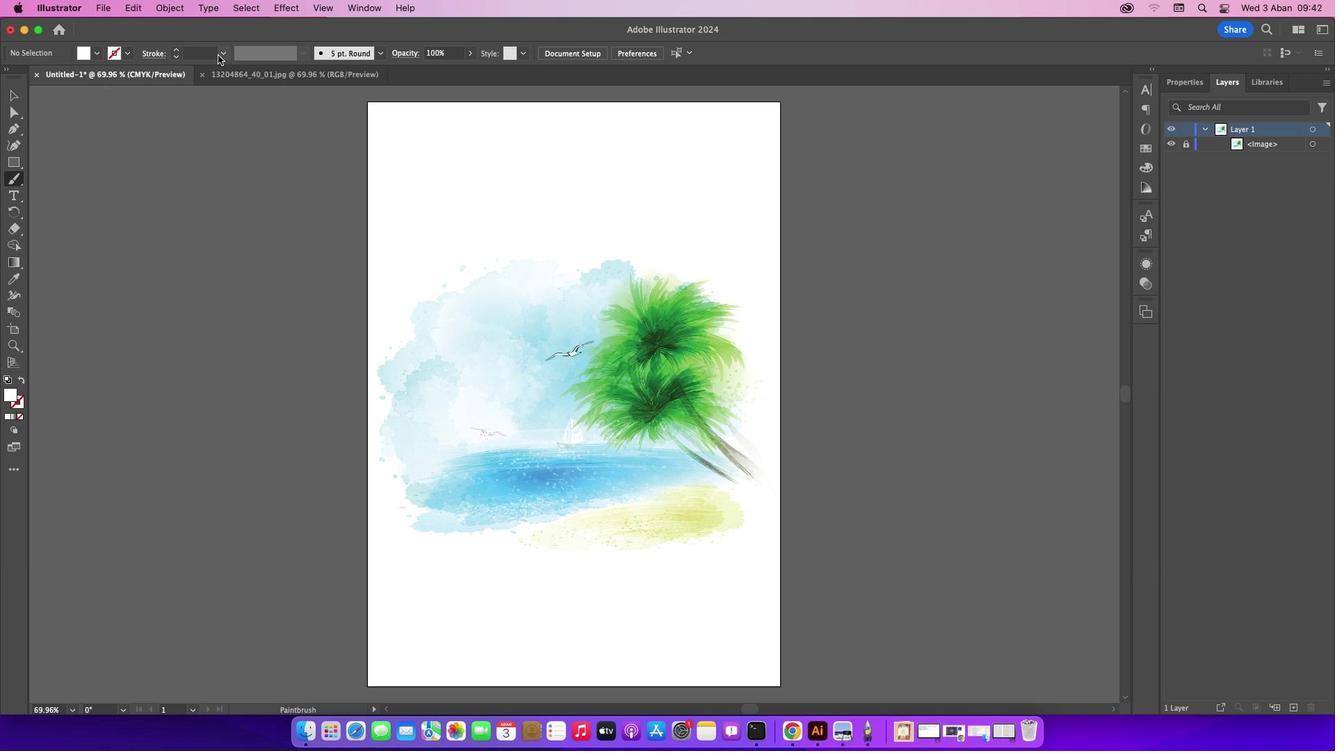 
Action: Mouse moved to (13, 176)
Screenshot: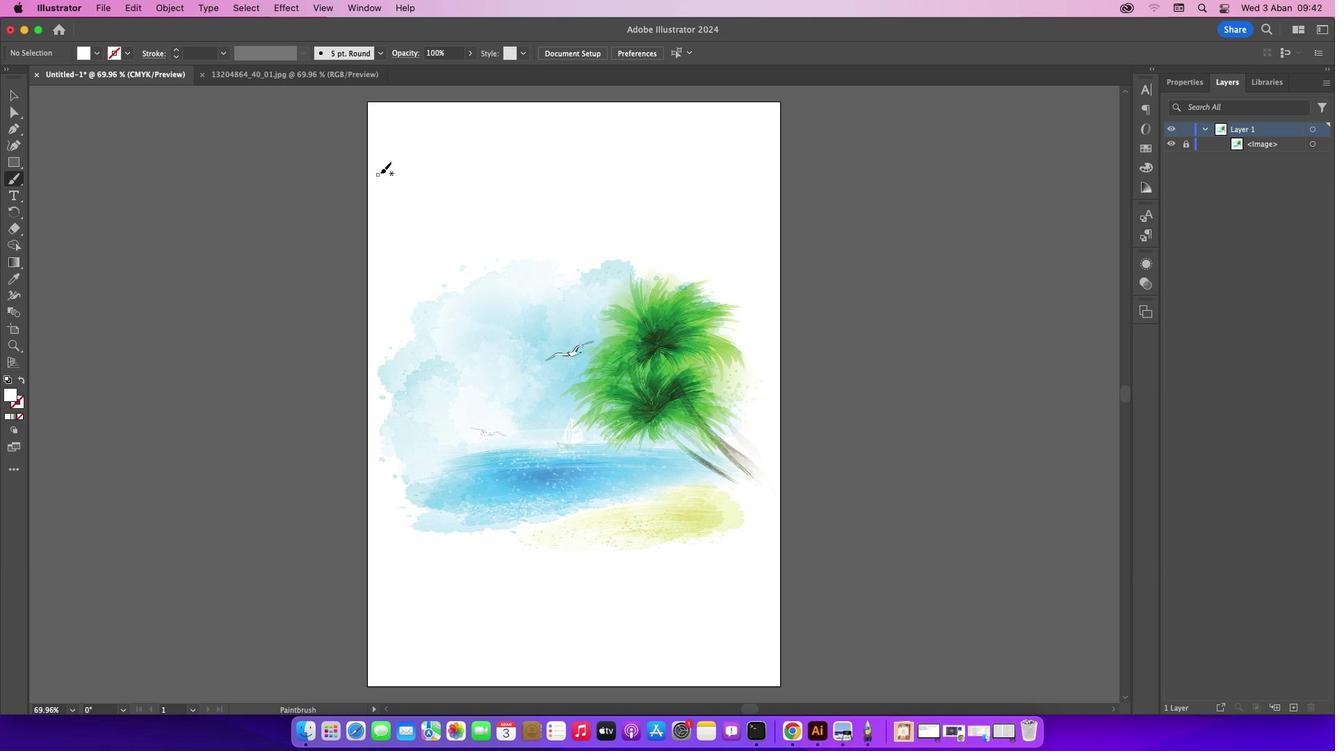 
Action: Mouse pressed left at (13, 176)
Screenshot: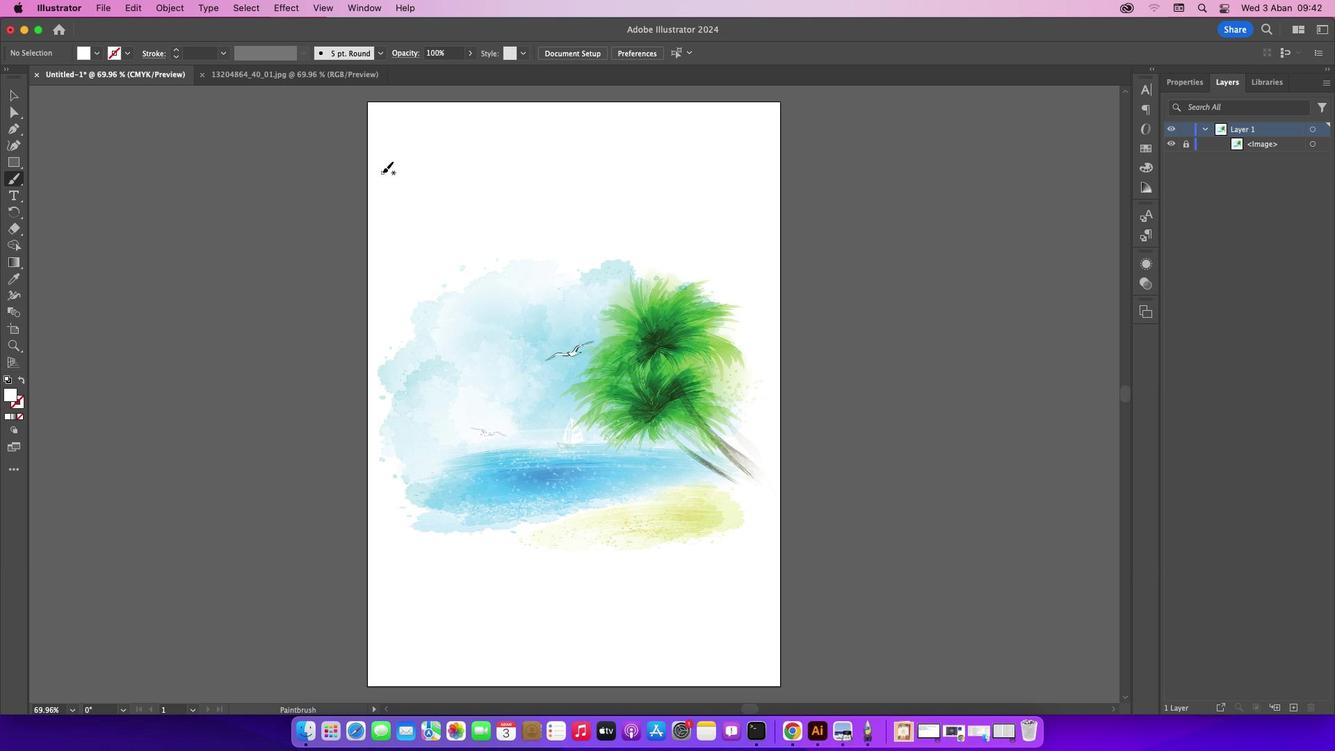 
Action: Mouse moved to (229, 56)
Screenshot: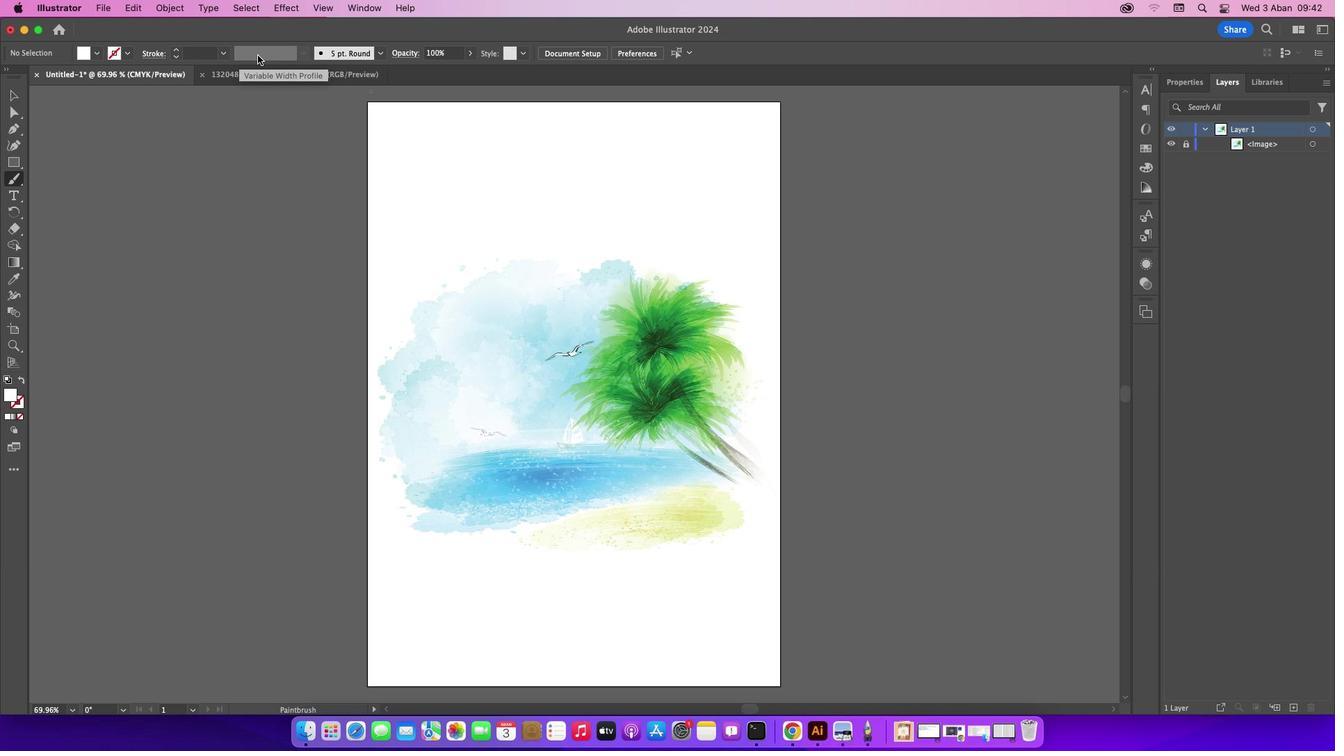 
Action: Mouse pressed left at (229, 56)
Screenshot: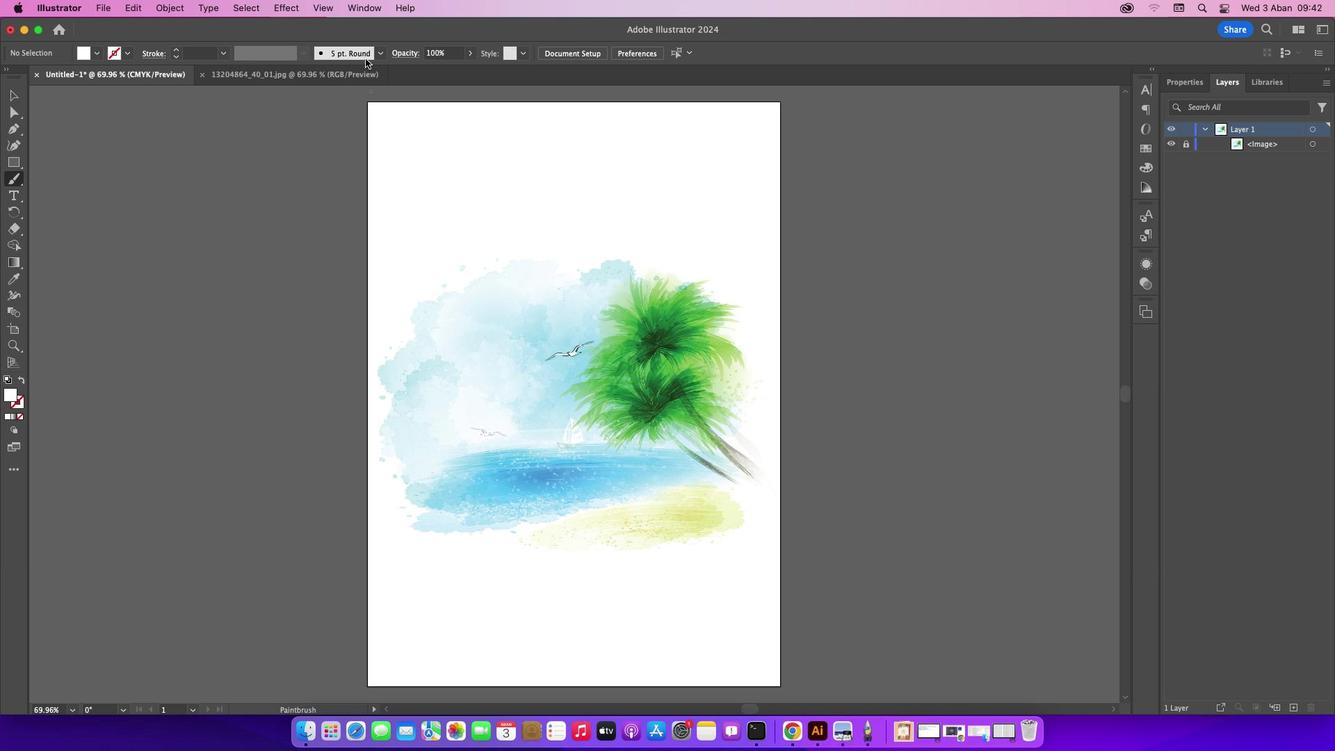 
Action: Mouse pressed left at (229, 56)
Screenshot: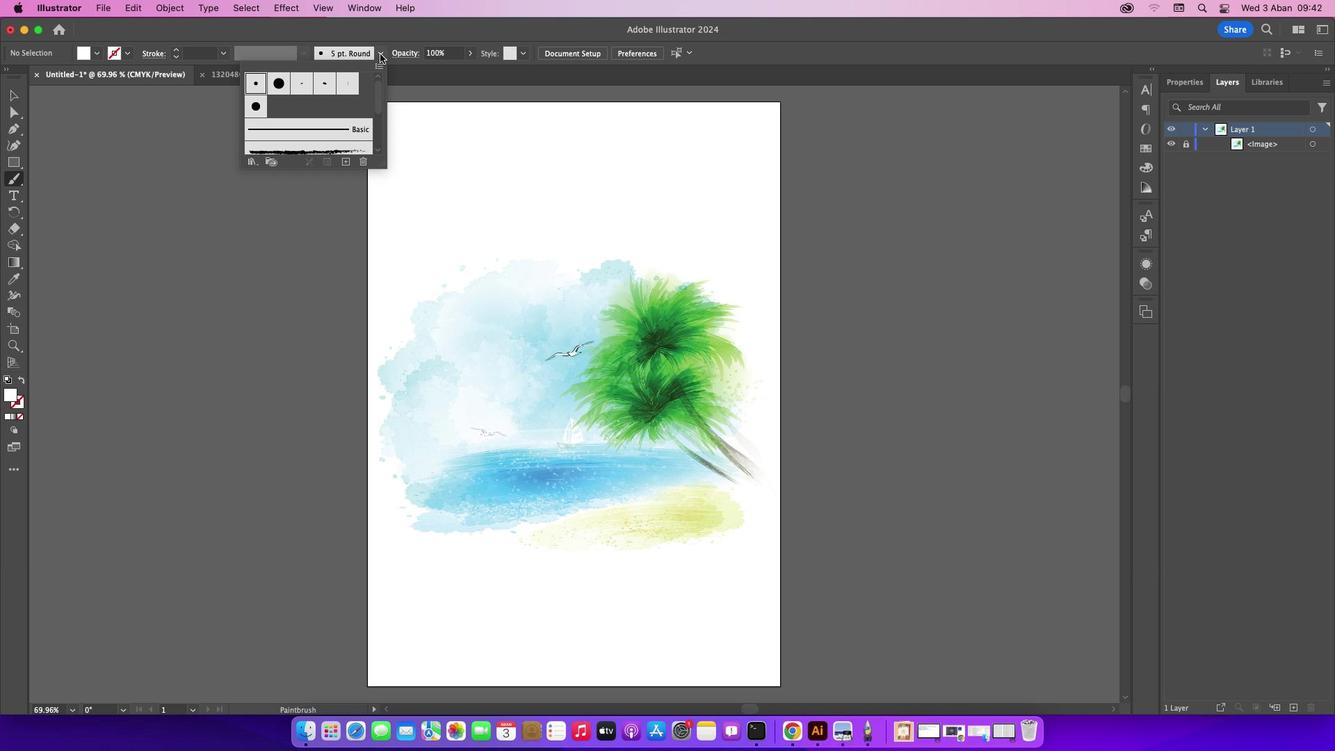 
Action: Mouse moved to (380, 54)
Screenshot: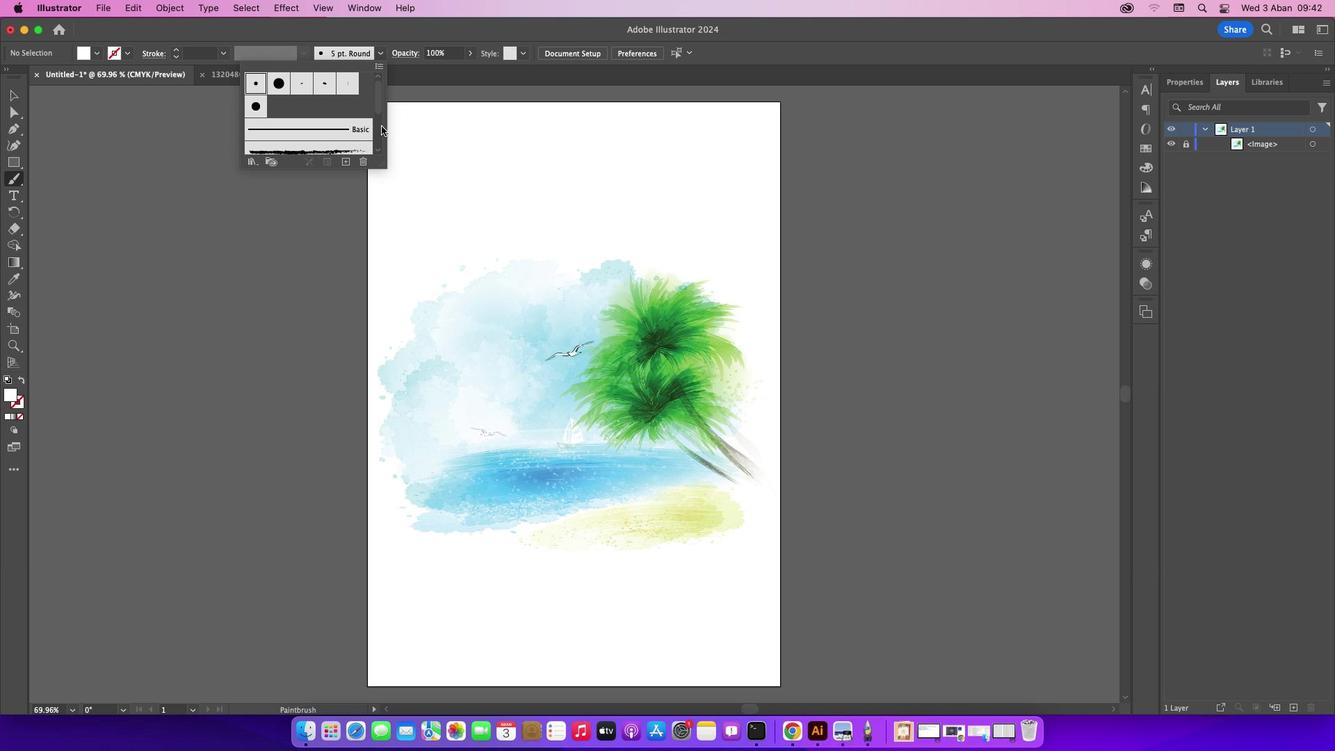 
Action: Mouse pressed left at (380, 54)
Screenshot: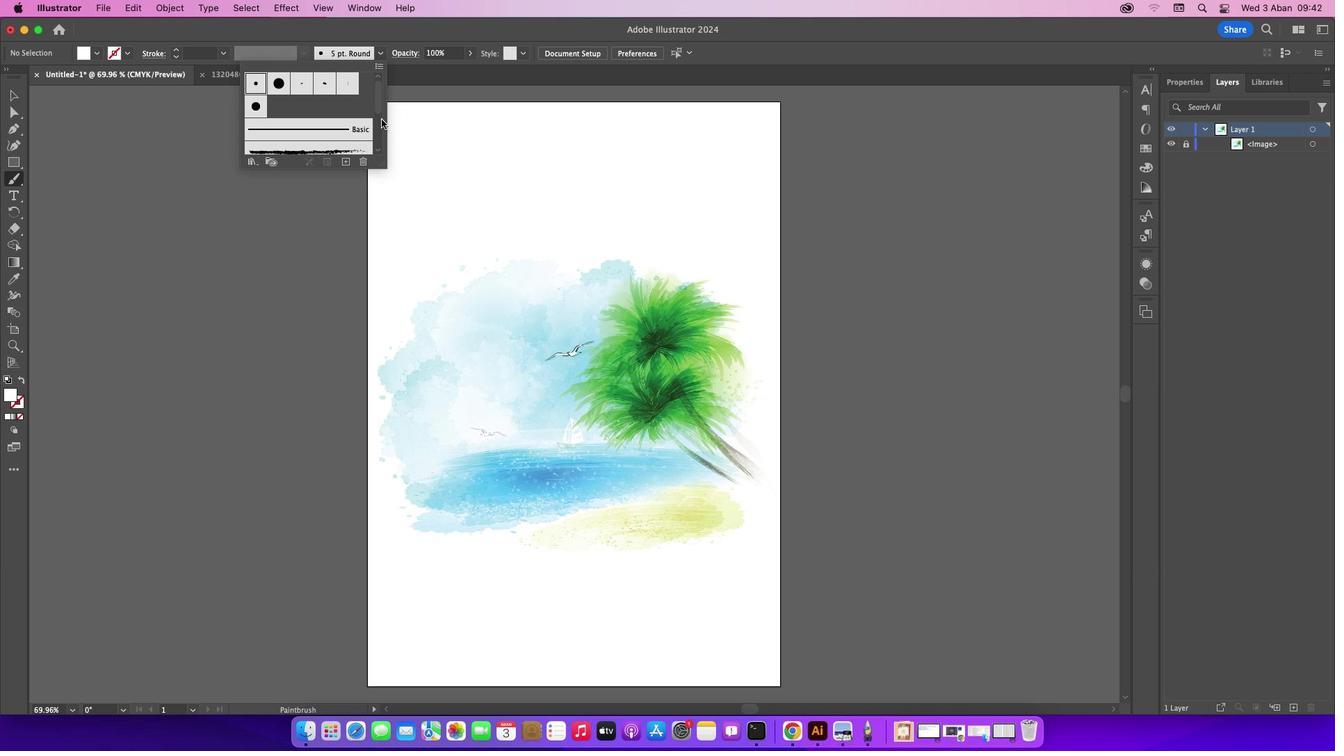 
Action: Mouse moved to (378, 100)
Screenshot: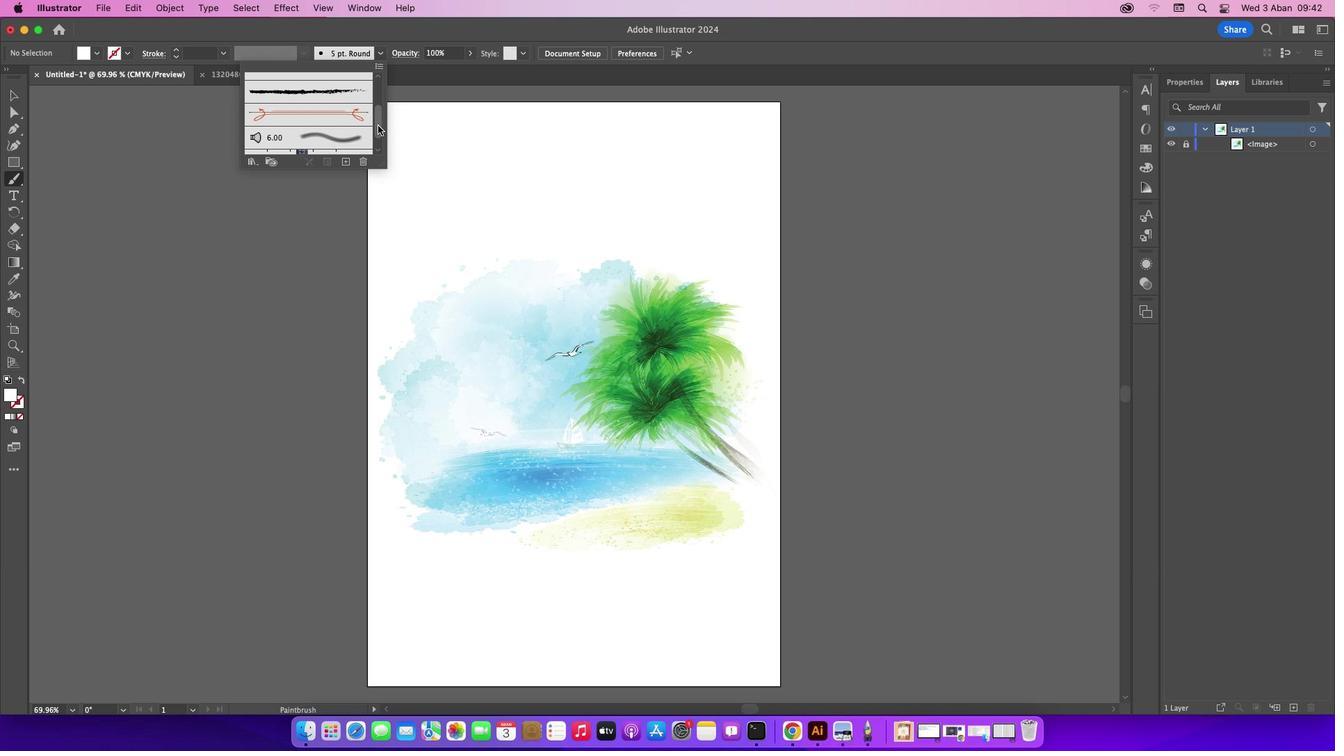 
Action: Mouse pressed left at (378, 100)
Screenshot: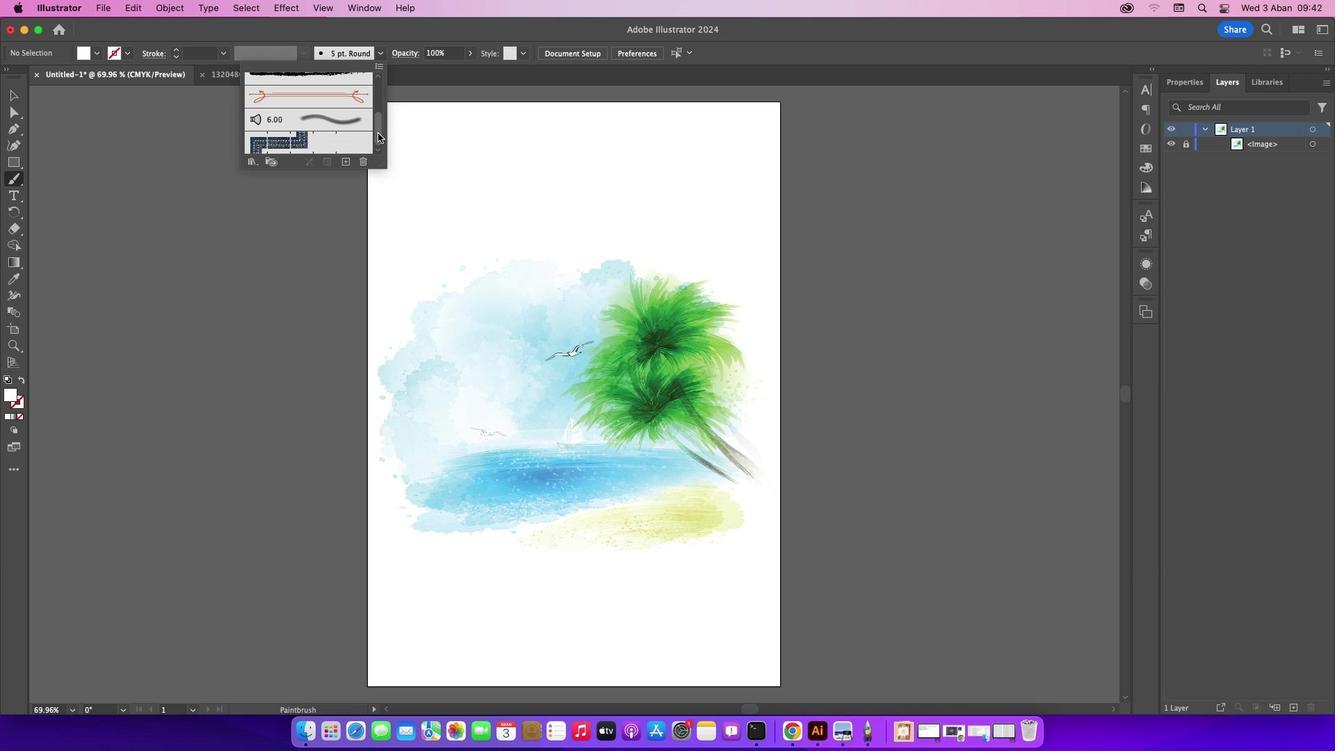 
Action: Mouse moved to (253, 162)
Screenshot: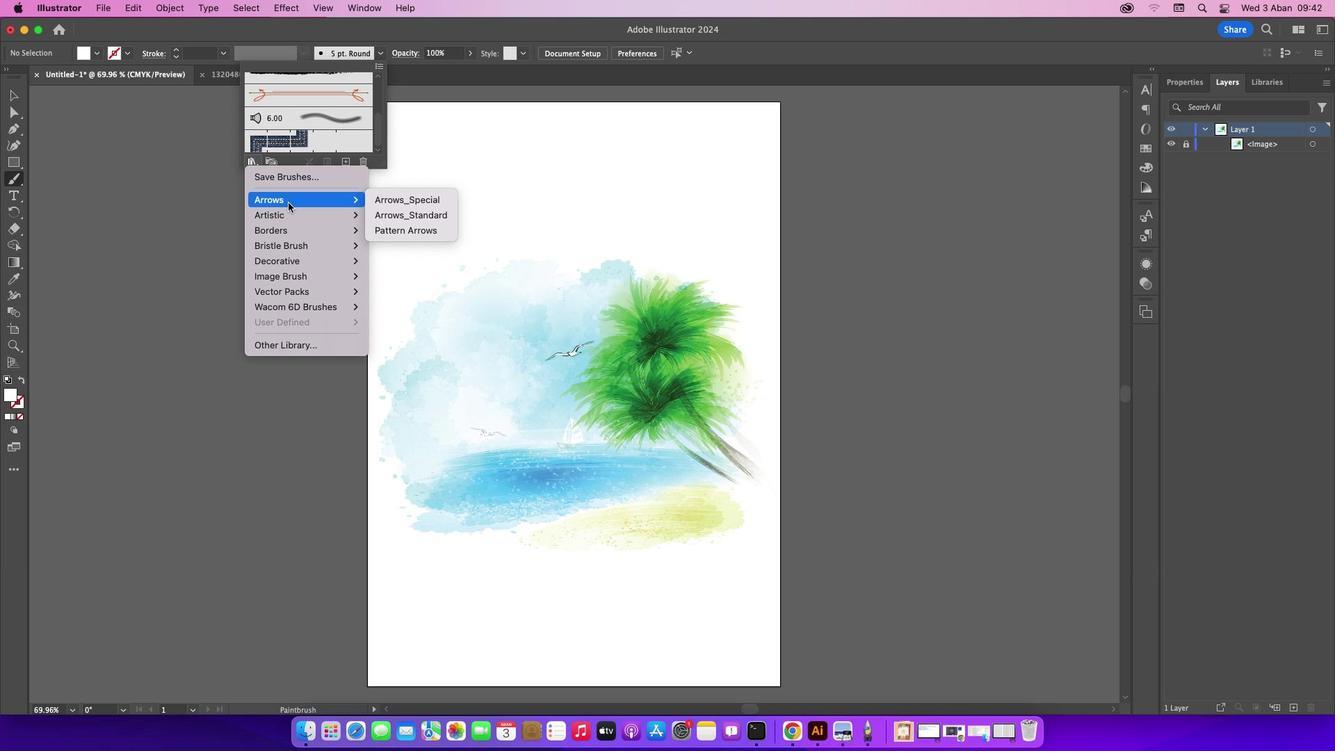
Action: Mouse pressed left at (253, 162)
Screenshot: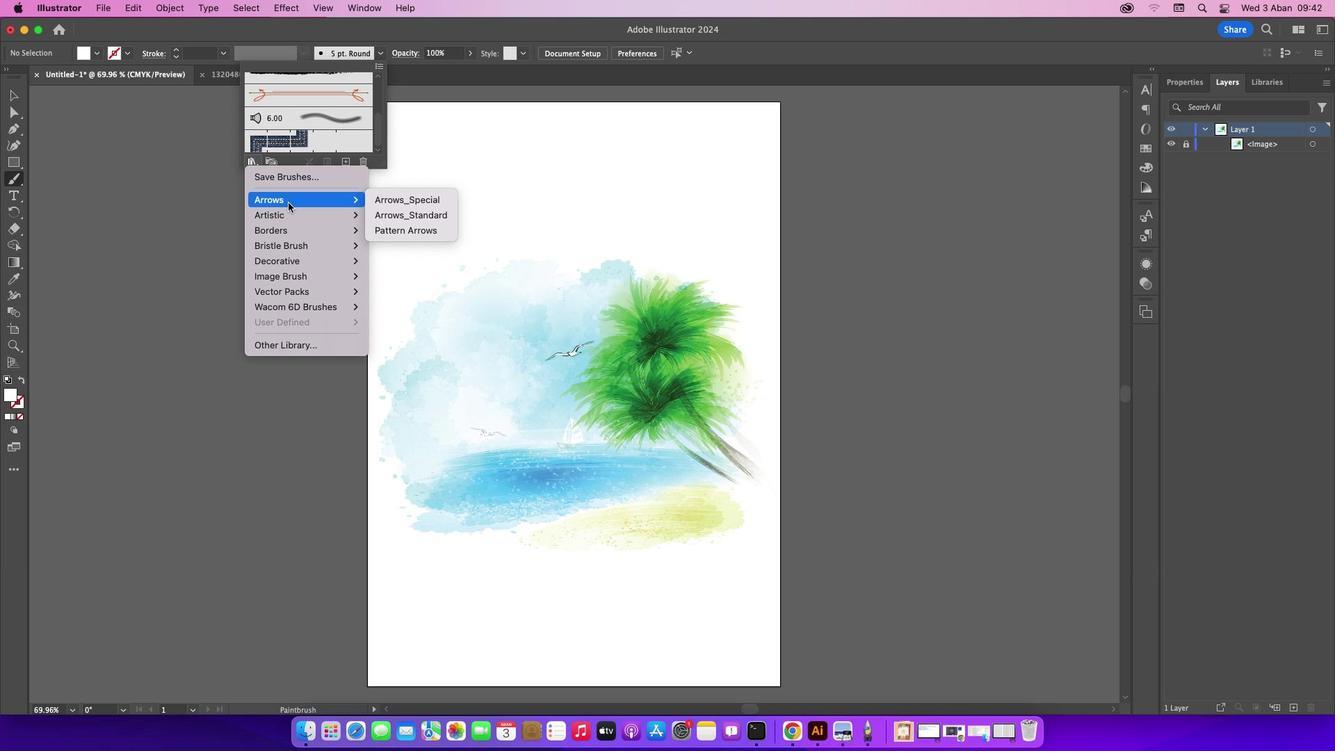 
Action: Mouse moved to (418, 216)
Screenshot: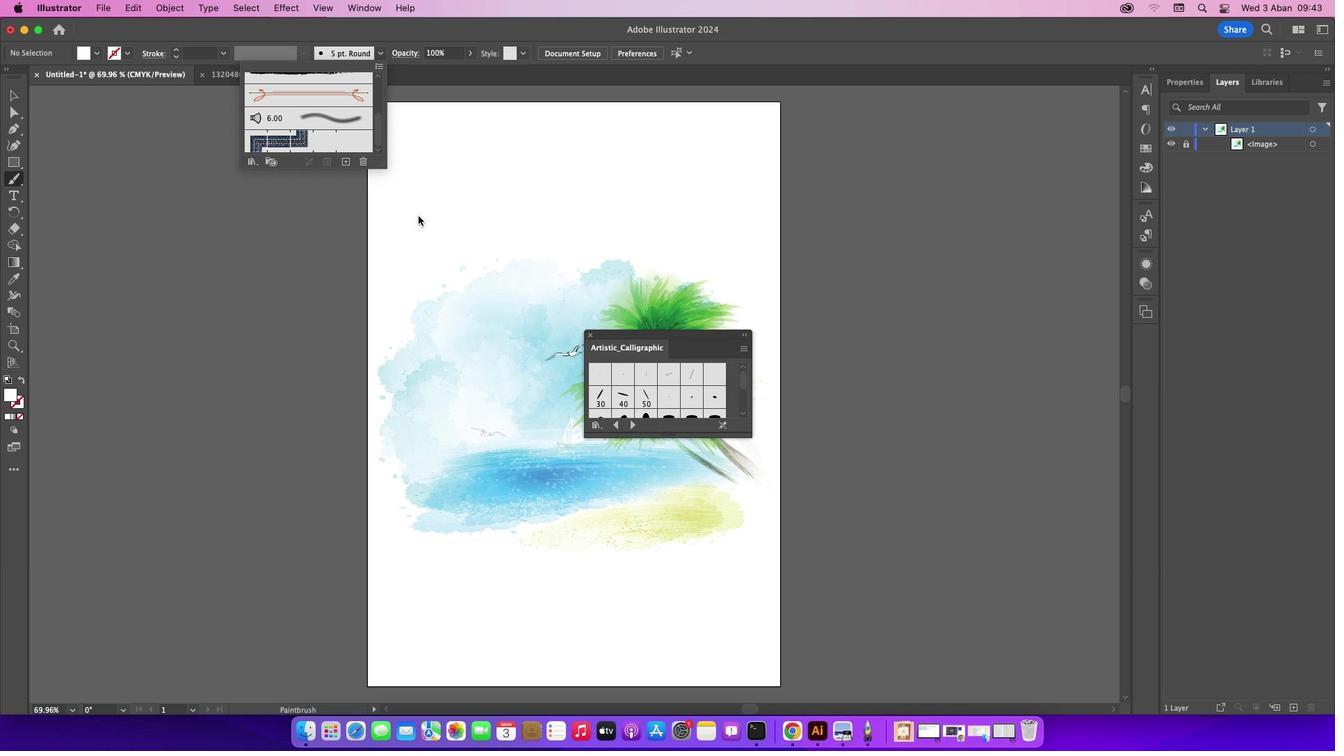 
Action: Mouse pressed left at (418, 216)
Screenshot: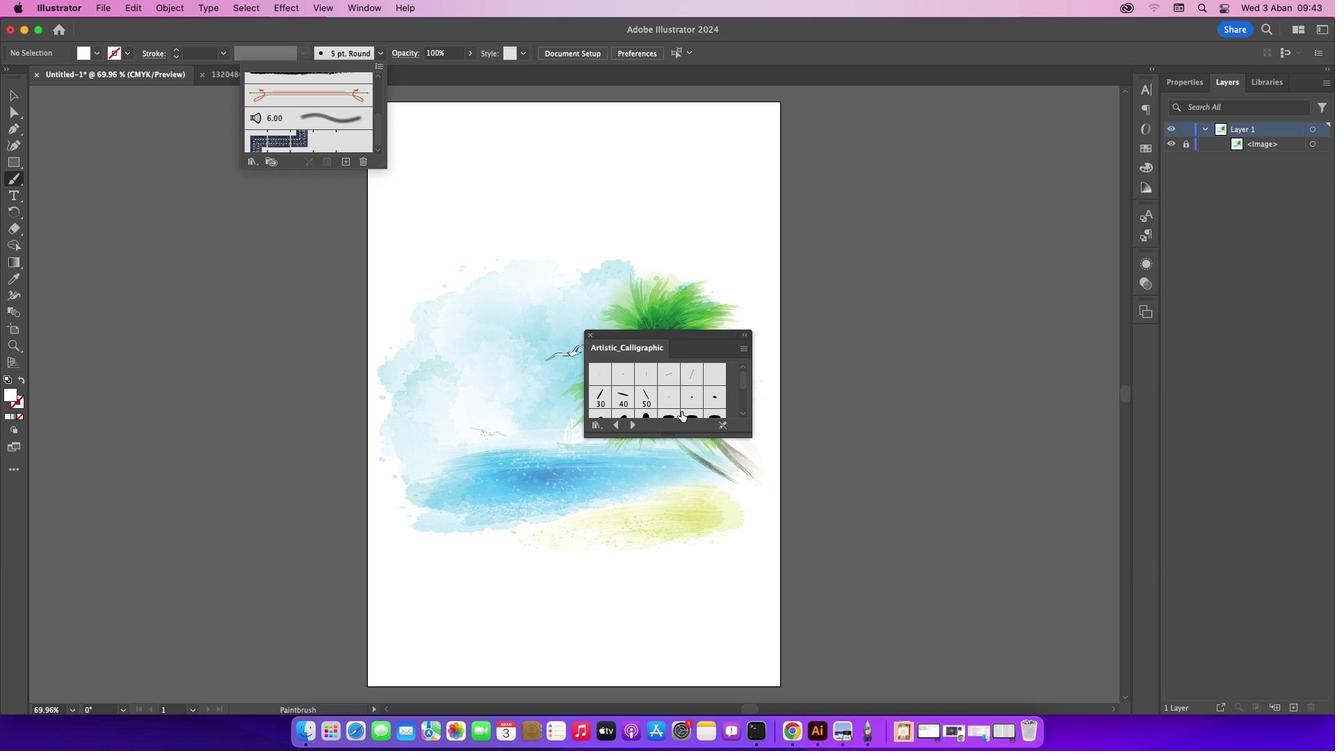 
Action: Mouse moved to (743, 378)
Screenshot: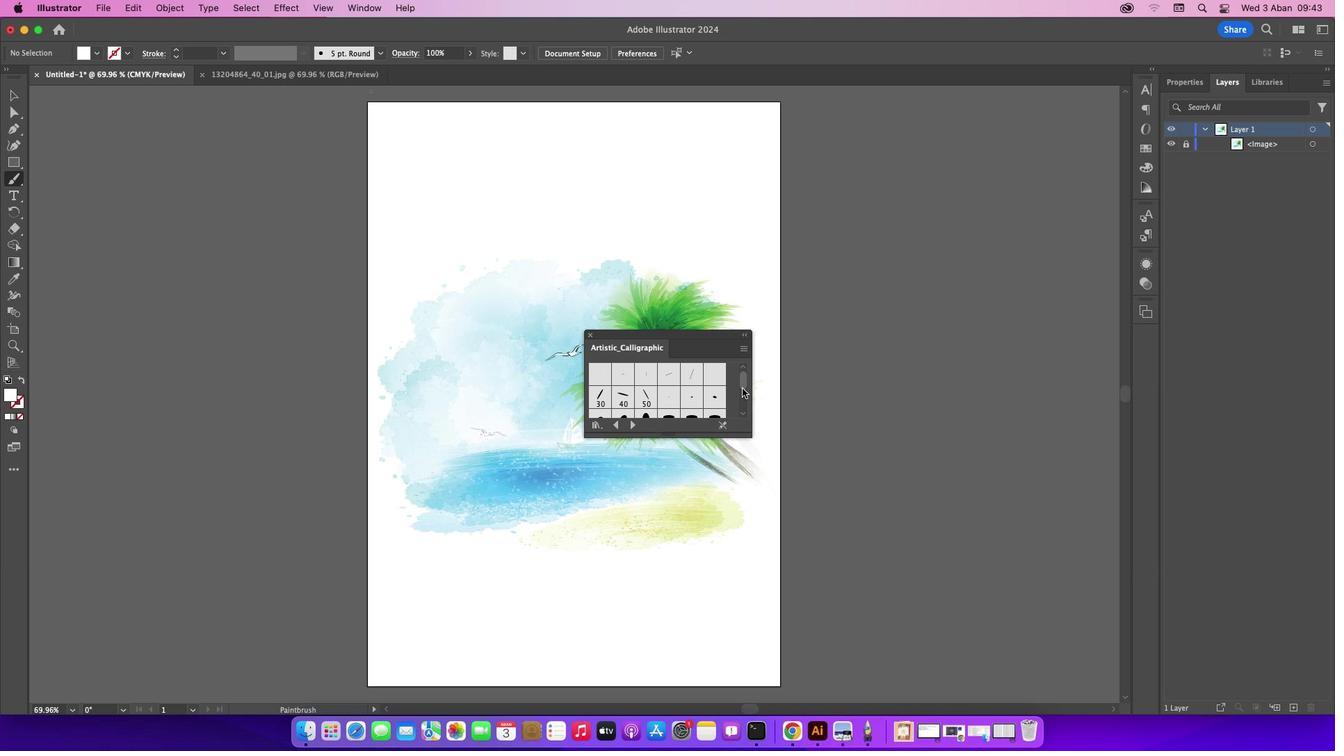 
Action: Mouse pressed left at (743, 378)
Screenshot: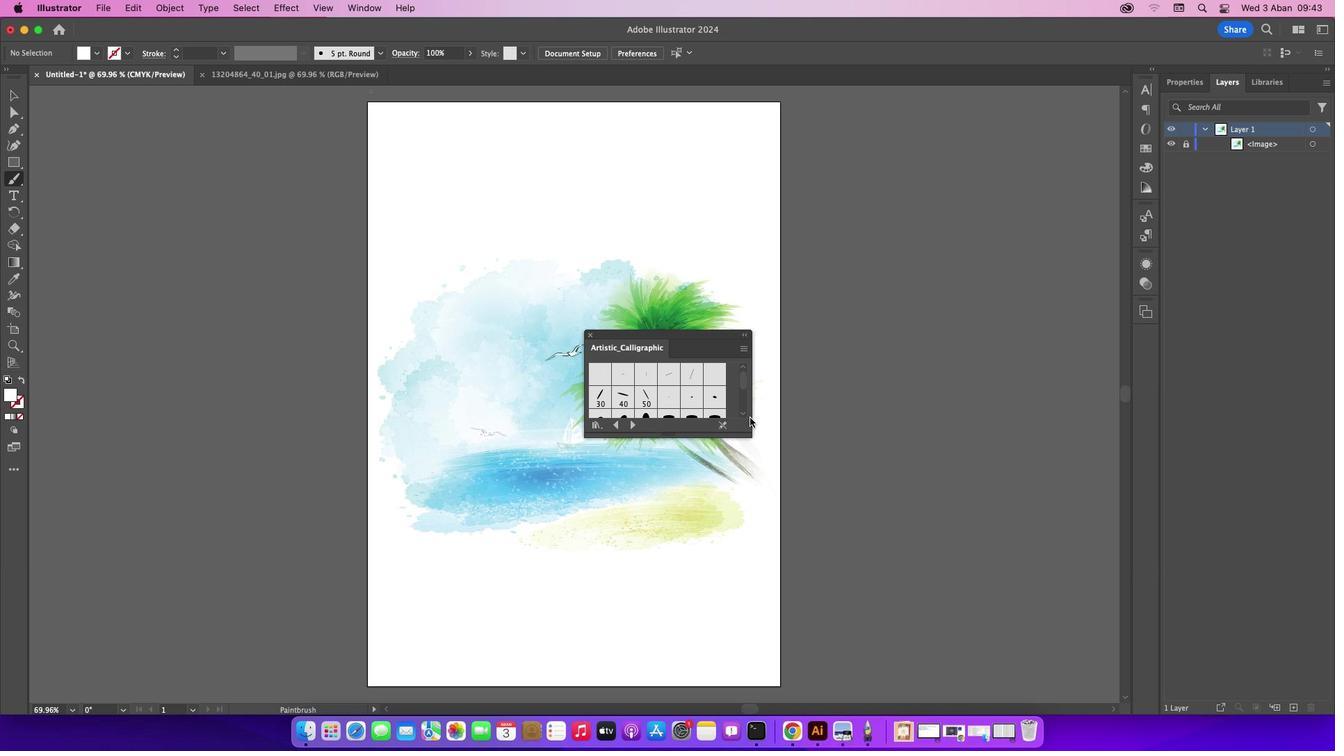
Action: Mouse moved to (744, 413)
Screenshot: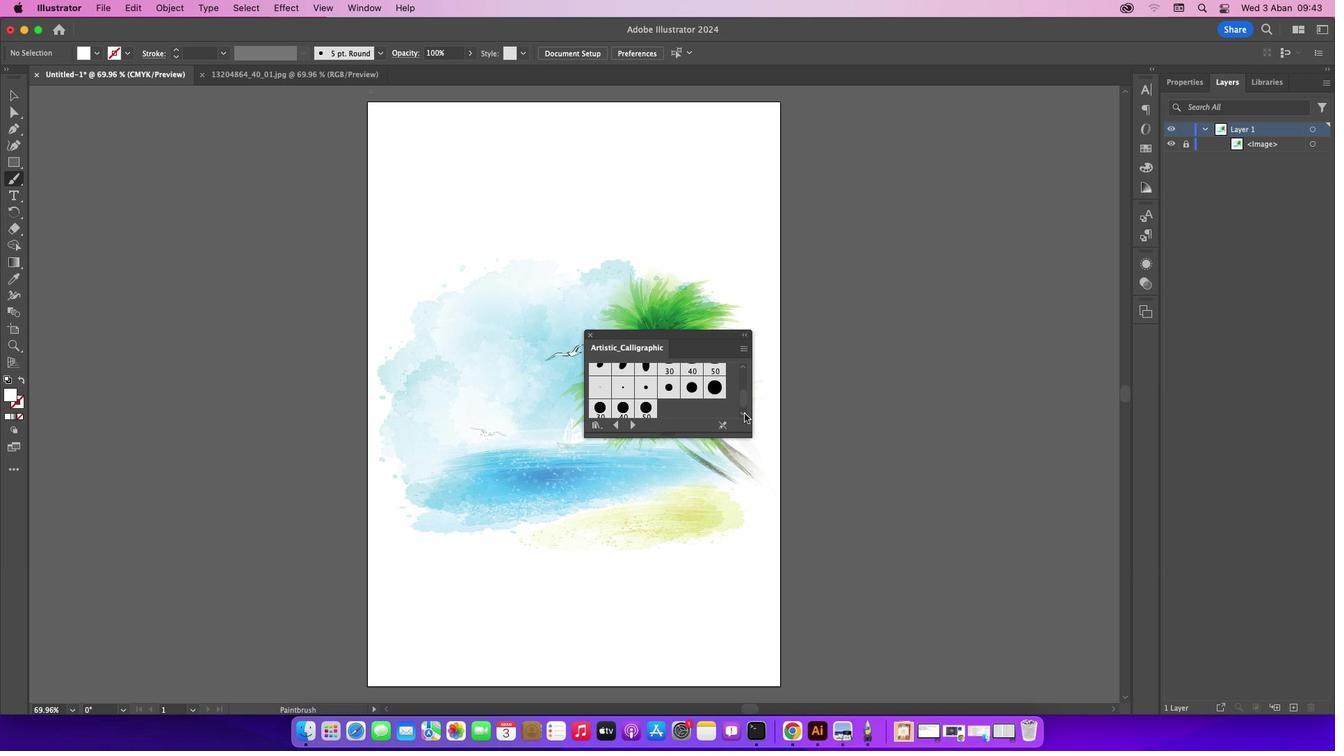 
Action: Mouse pressed left at (744, 413)
Screenshot: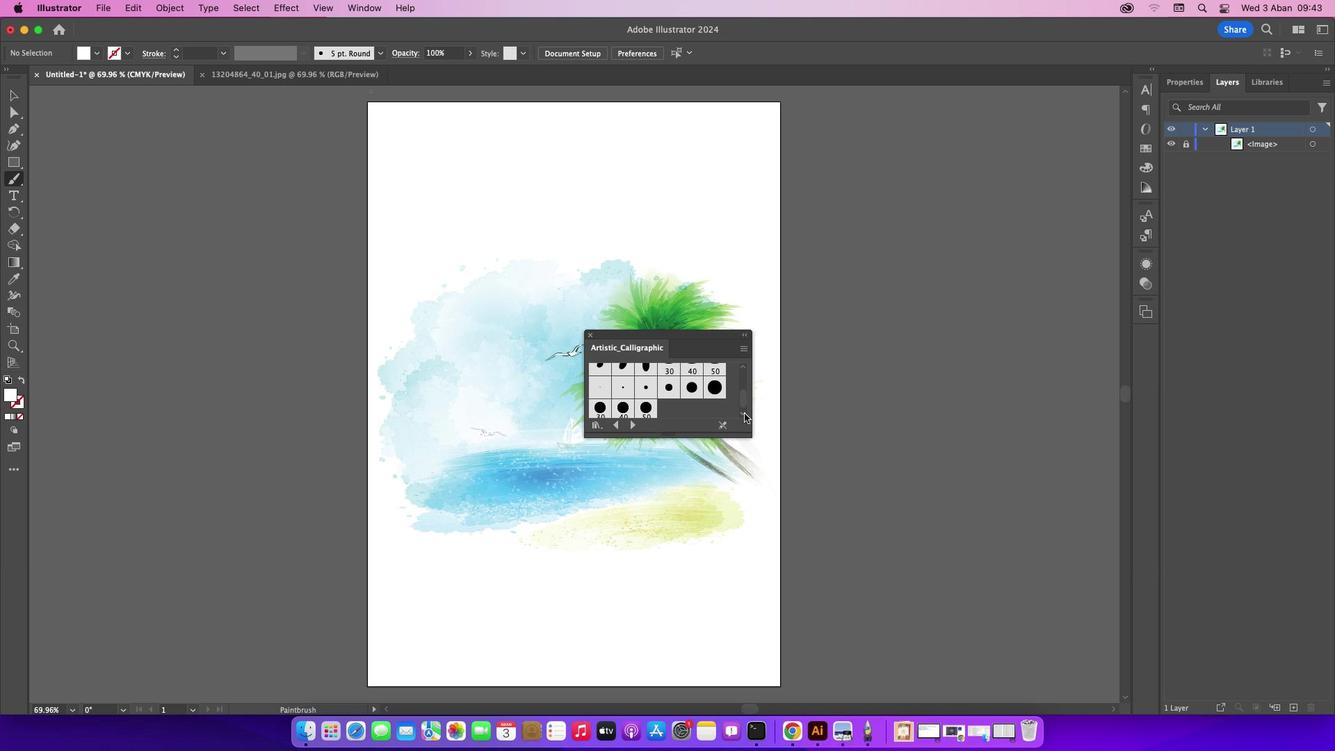 
Action: Mouse pressed left at (744, 413)
Screenshot: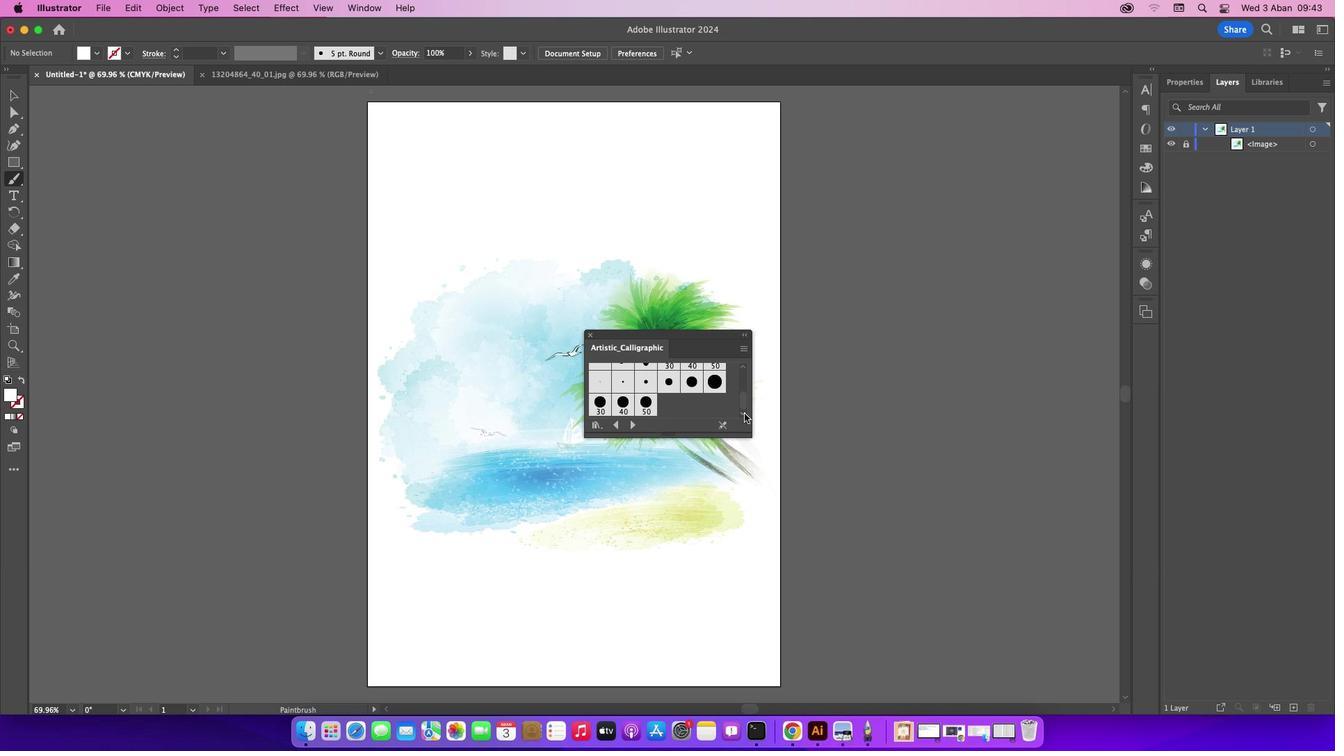 
Action: Mouse pressed left at (744, 413)
Screenshot: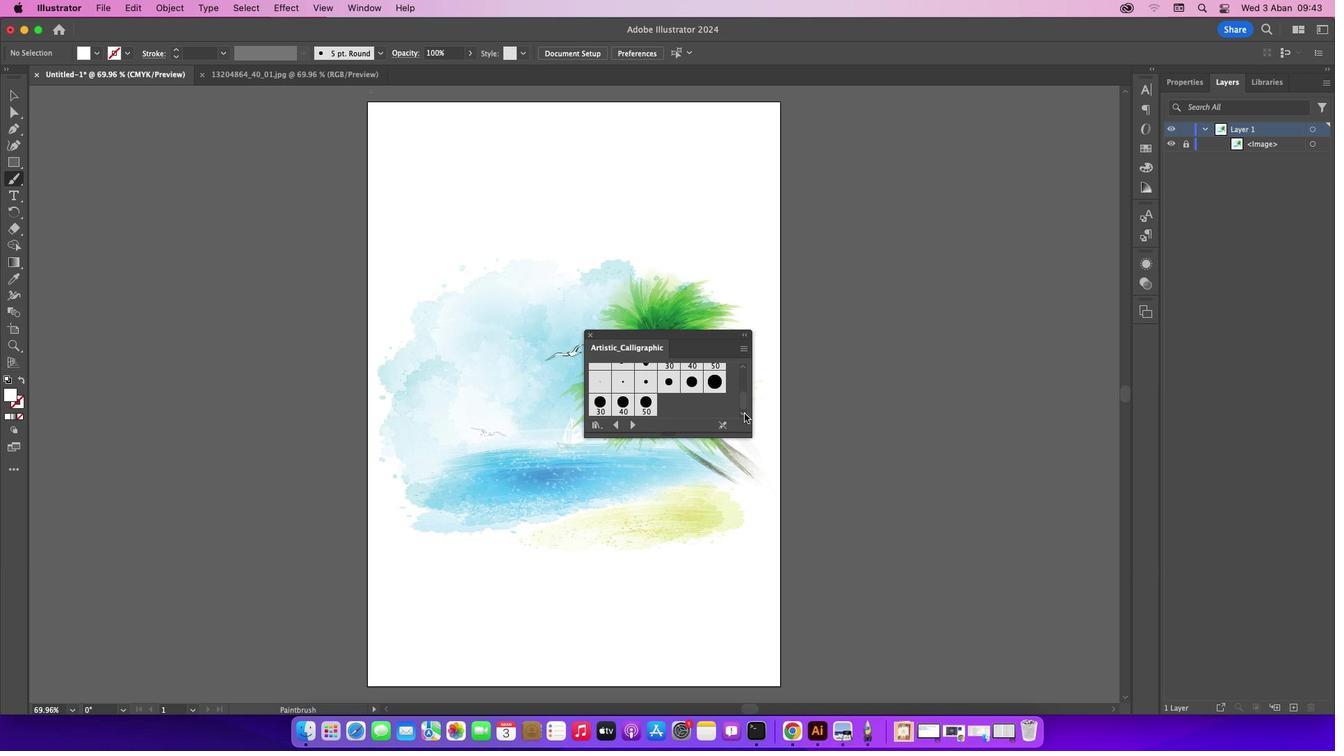 
Action: Mouse pressed left at (744, 413)
Screenshot: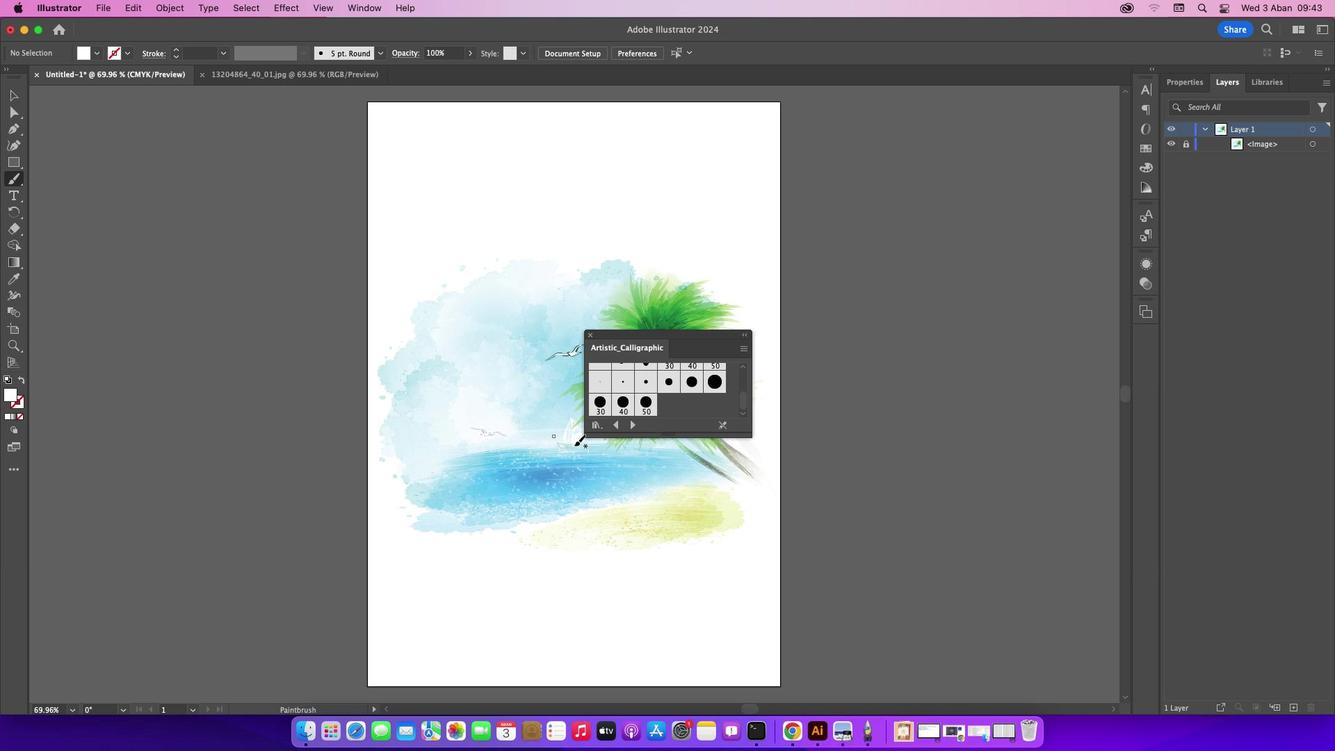 
Action: Mouse pressed left at (744, 413)
Screenshot: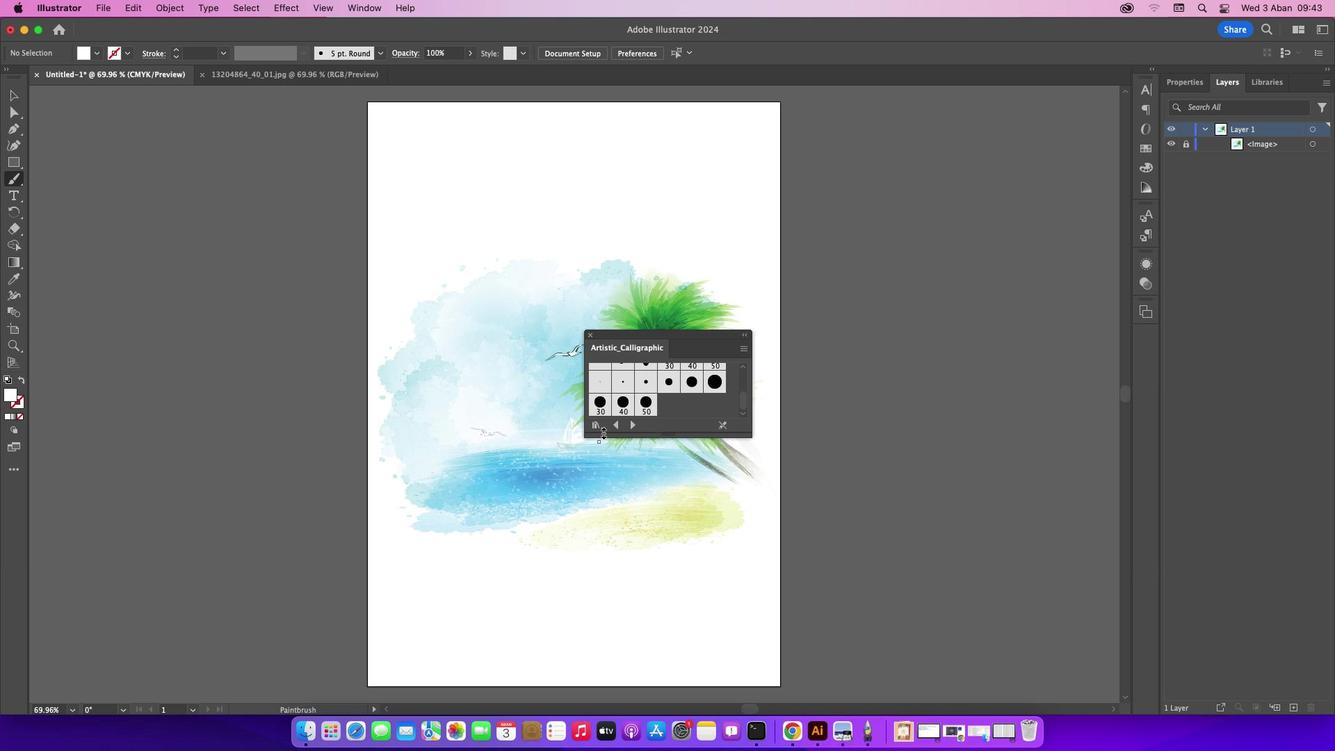 
Action: Mouse pressed left at (744, 413)
Screenshot: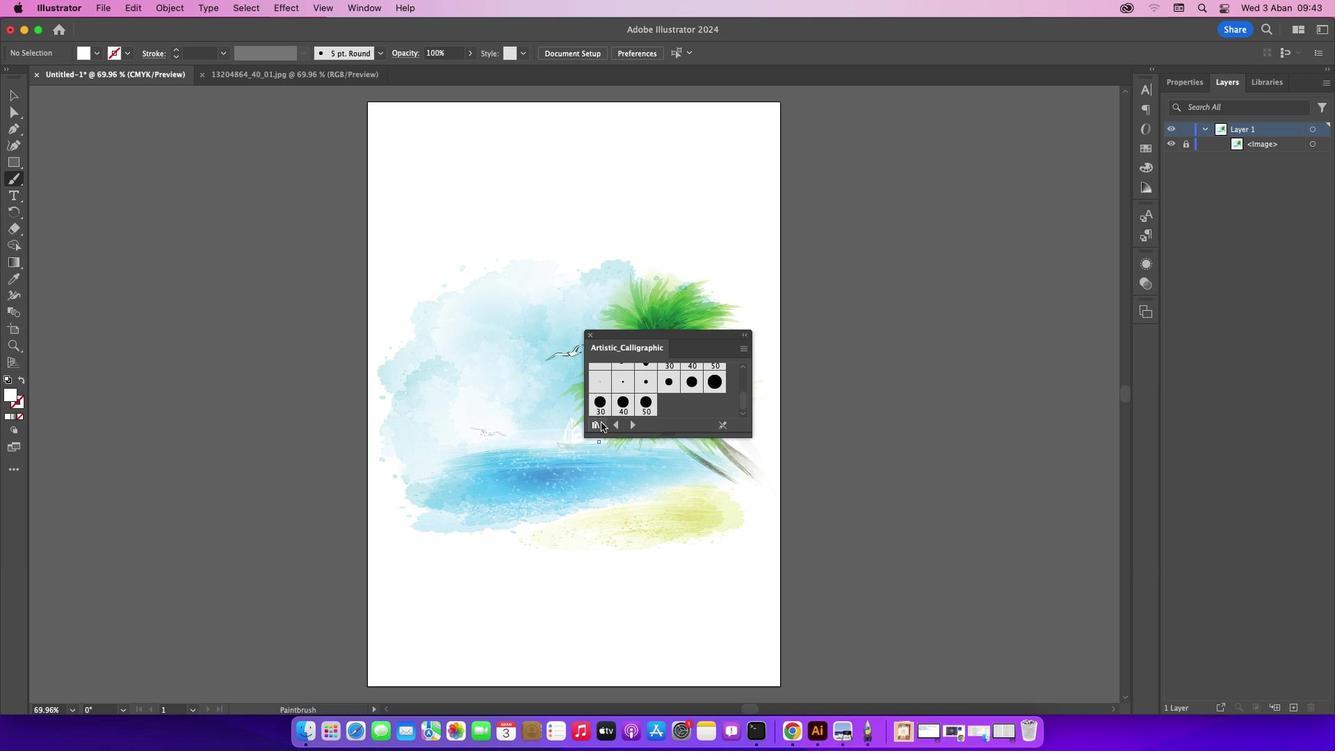 
Action: Mouse pressed left at (744, 413)
Screenshot: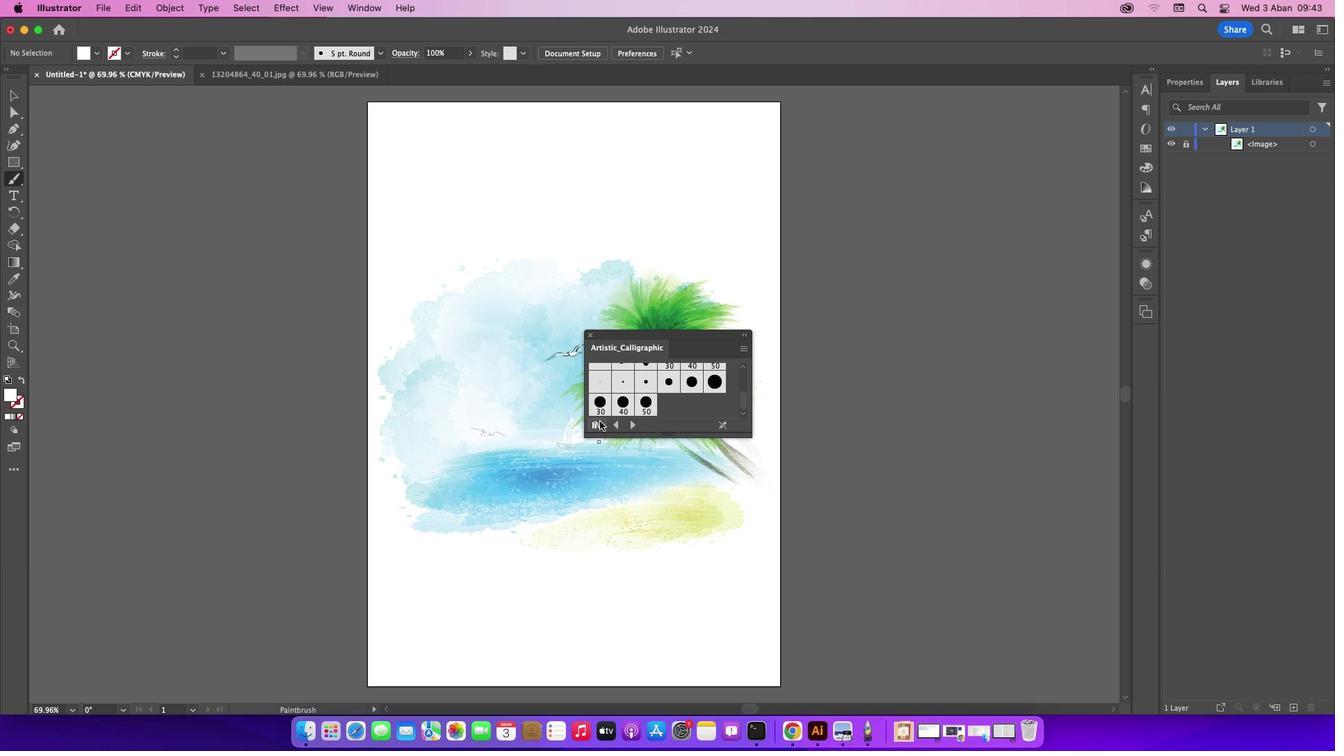 
Action: Mouse pressed left at (744, 413)
Screenshot: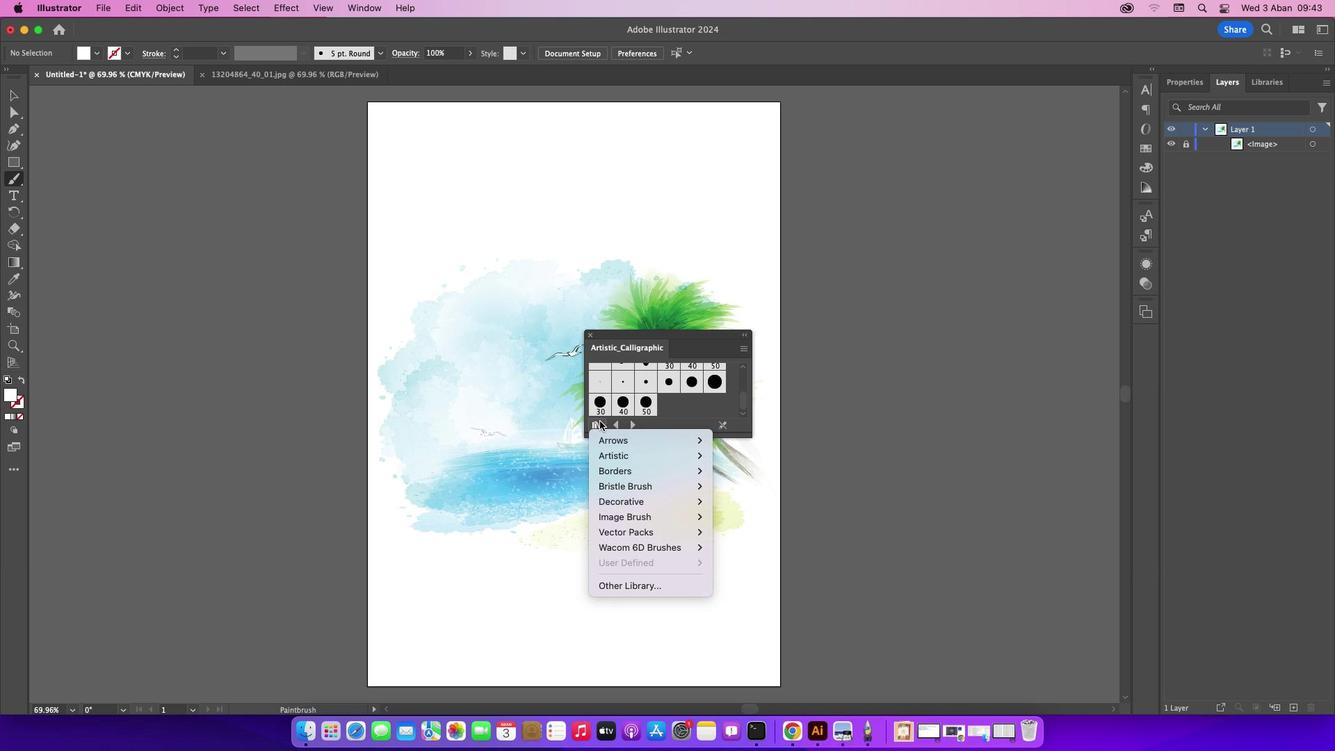 
Action: Mouse moved to (599, 420)
Screenshot: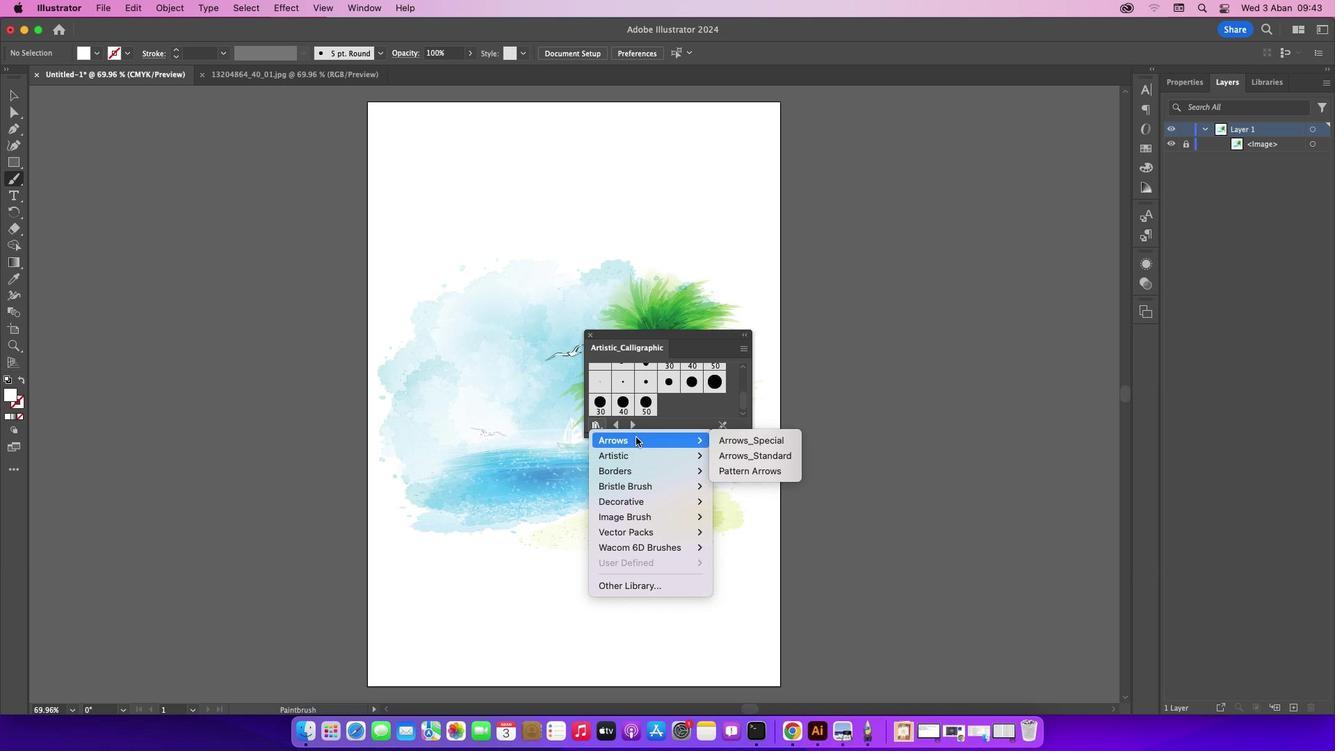 
Action: Mouse pressed left at (599, 420)
Screenshot: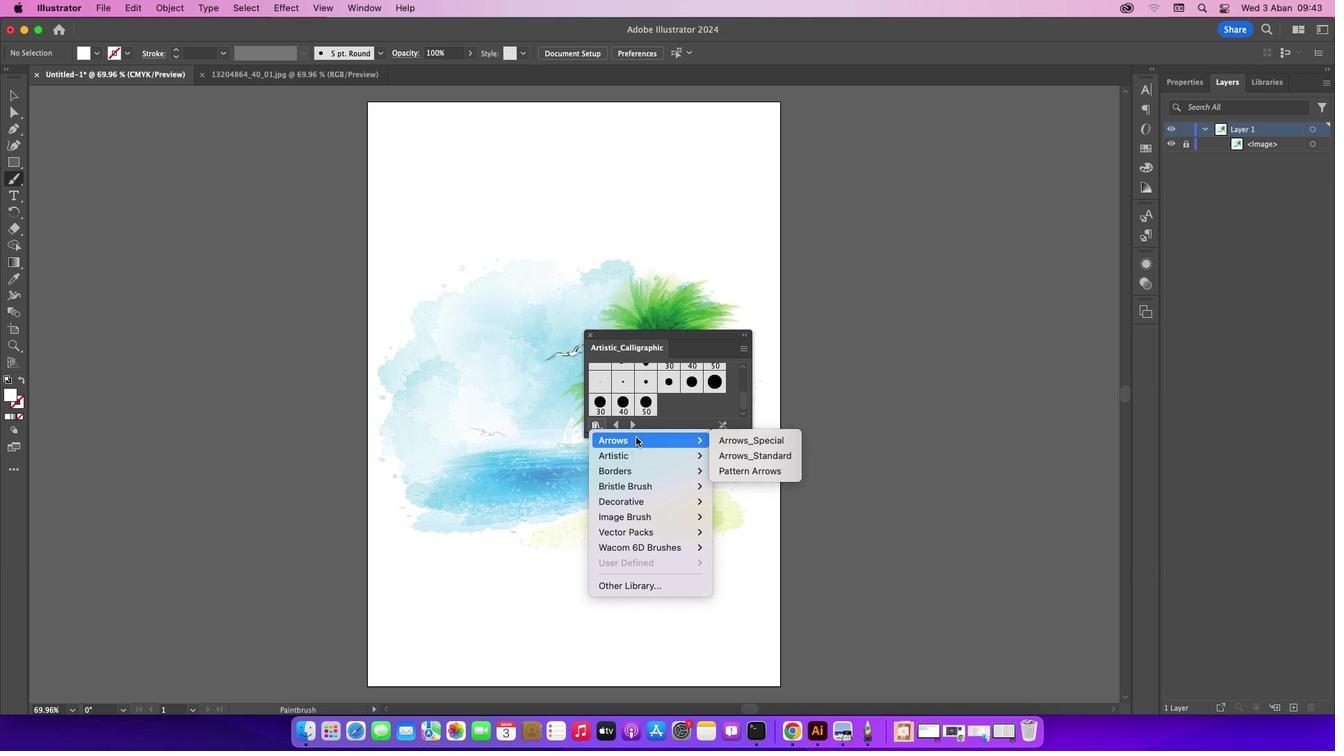 
Action: Mouse moved to (757, 514)
Screenshot: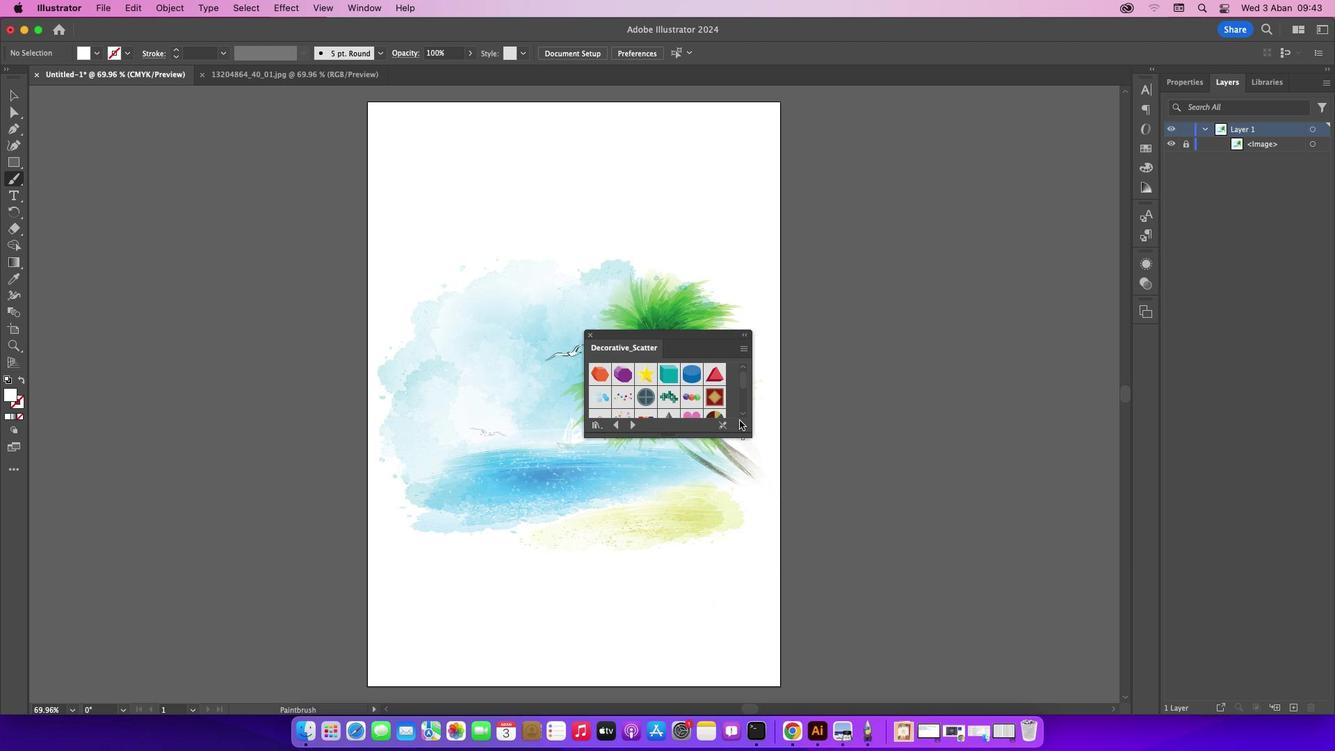 
Action: Mouse pressed left at (757, 514)
Screenshot: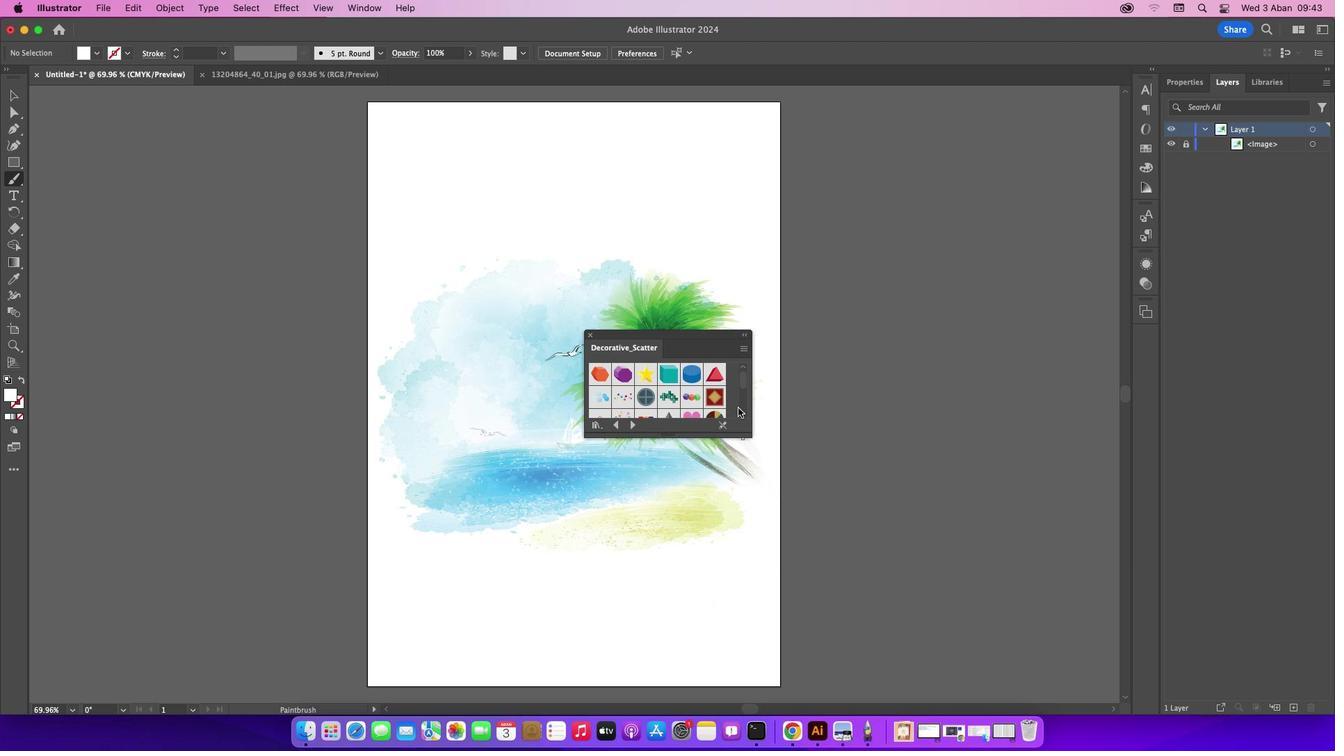 
Action: Mouse moved to (744, 415)
Screenshot: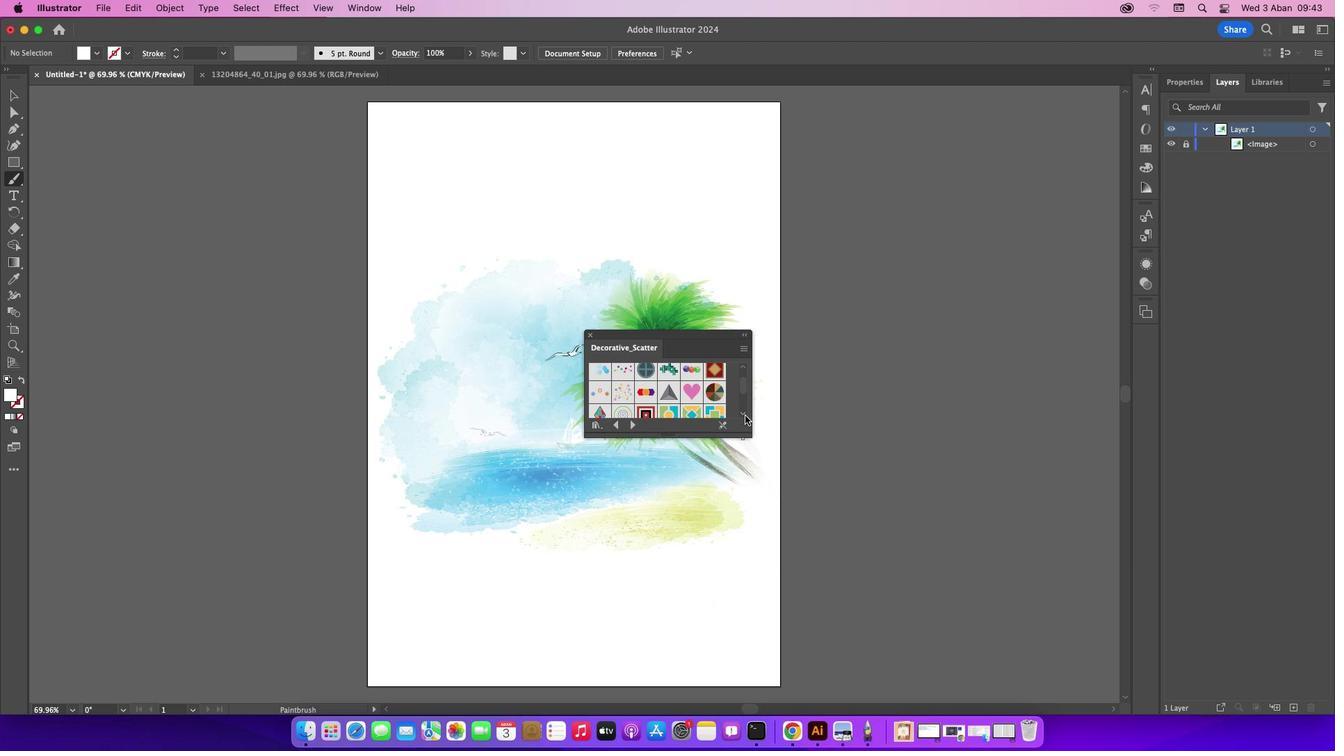
Action: Mouse pressed left at (744, 415)
Screenshot: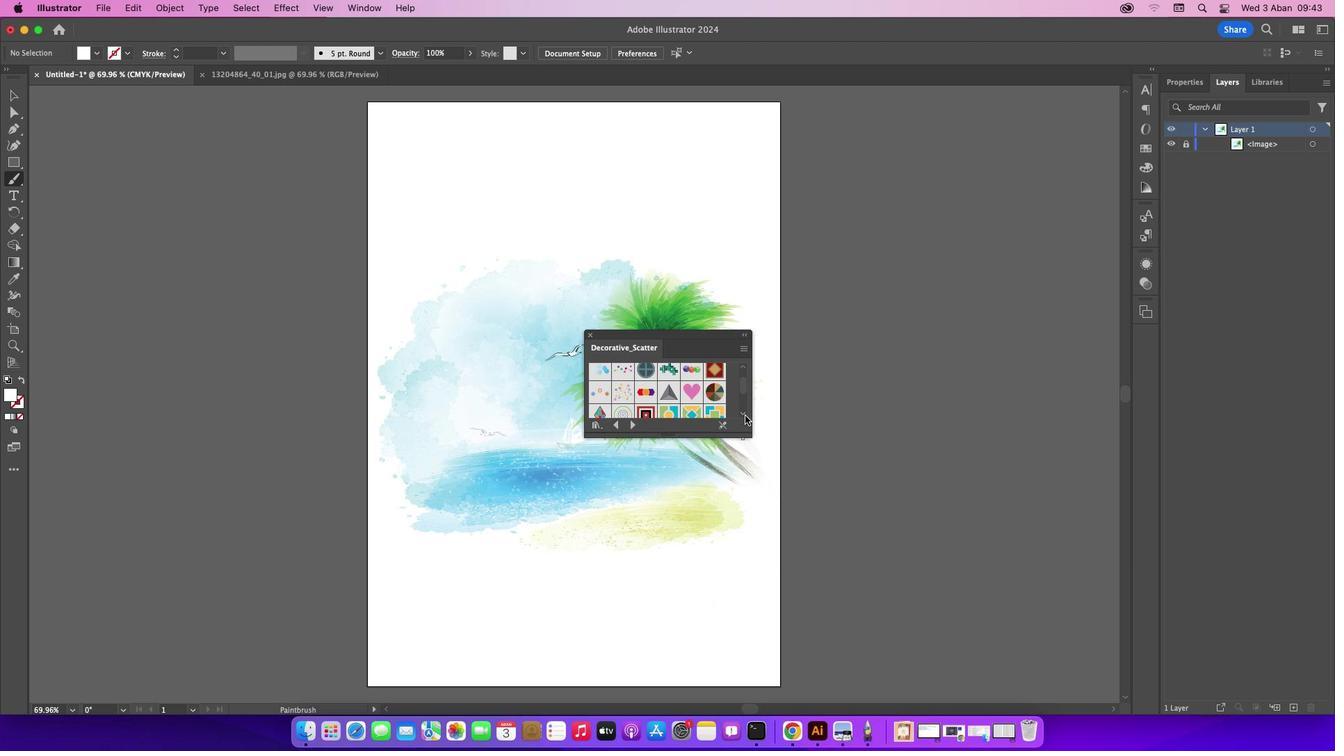 
Action: Mouse pressed left at (744, 415)
Screenshot: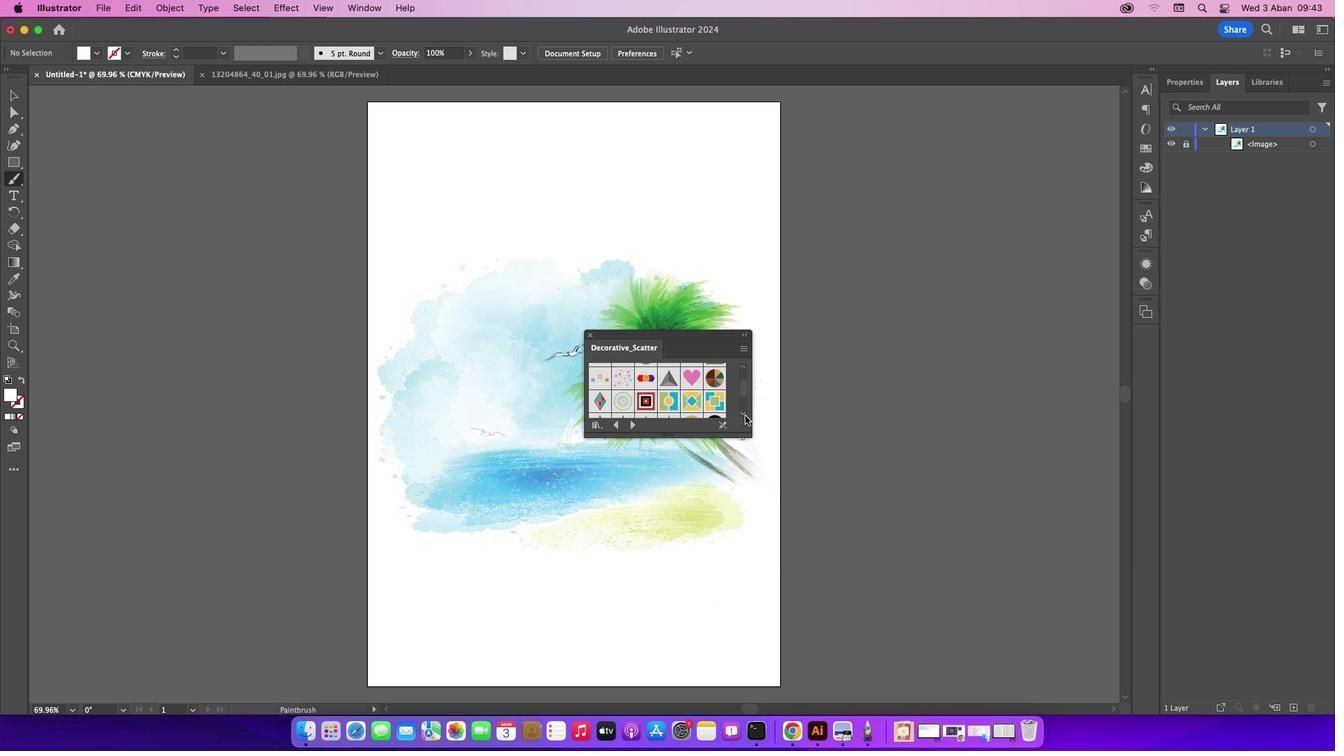 
Action: Mouse pressed left at (744, 415)
Screenshot: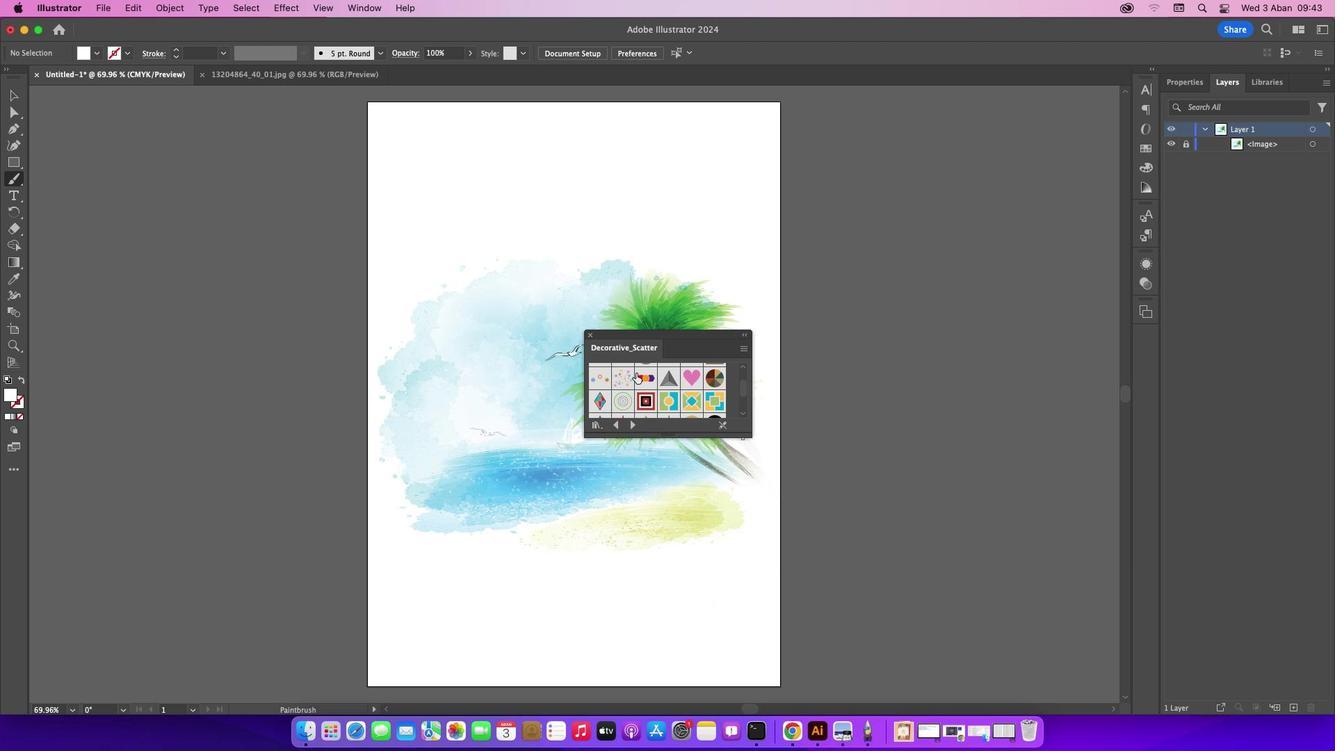 
Action: Mouse moved to (635, 379)
Screenshot: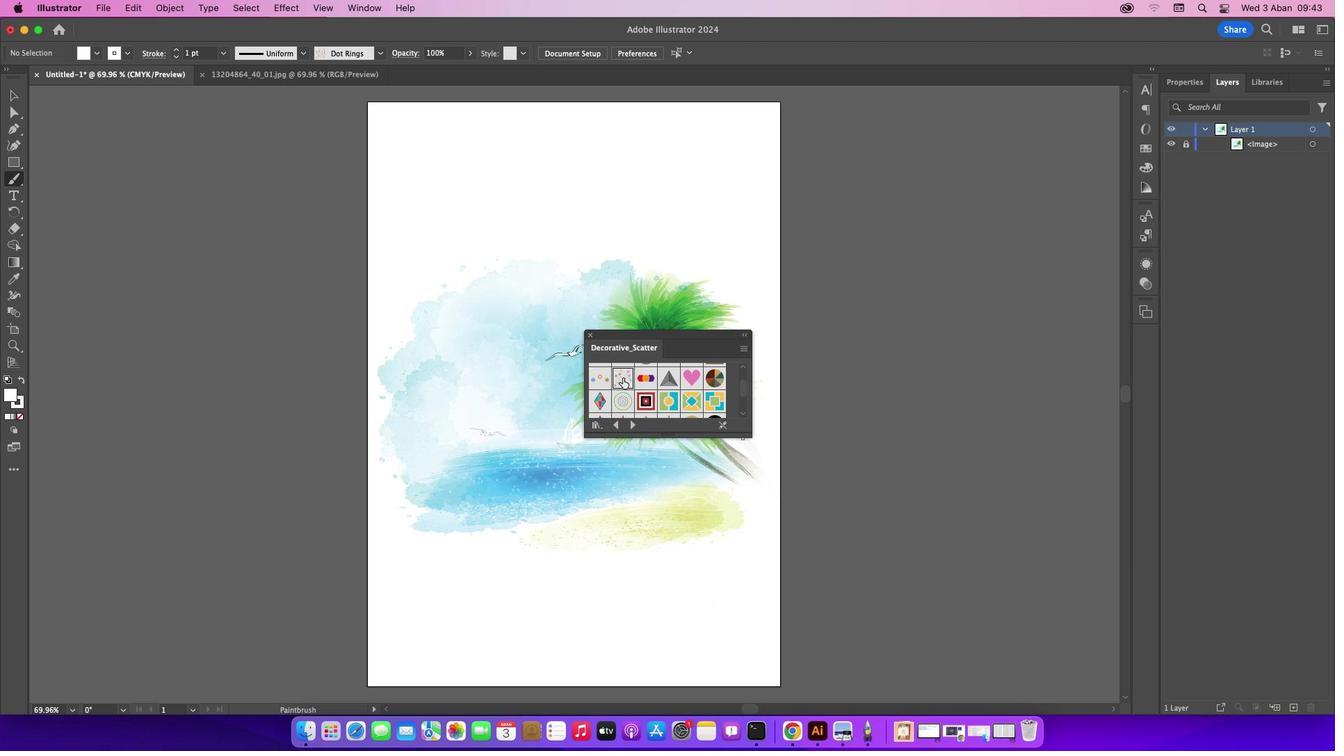 
Action: Mouse pressed left at (635, 379)
Screenshot: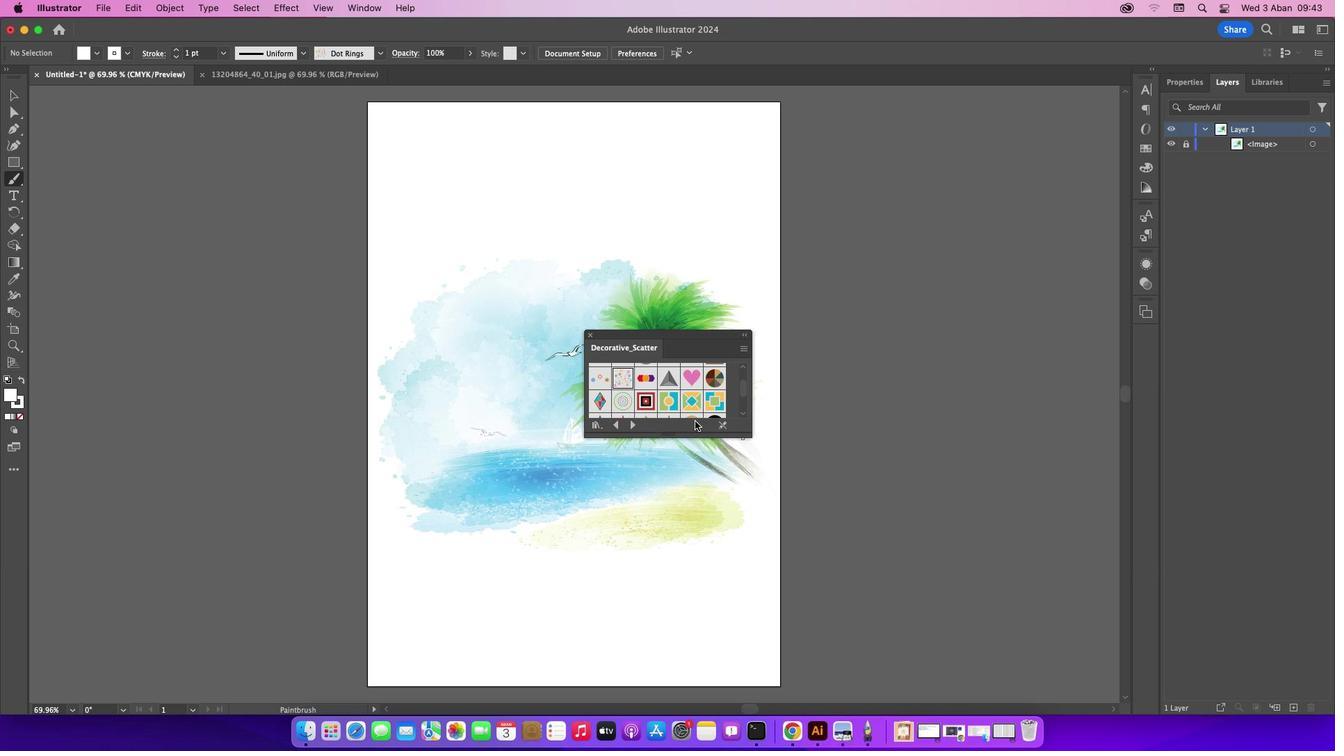 
Action: Mouse moved to (622, 378)
Screenshot: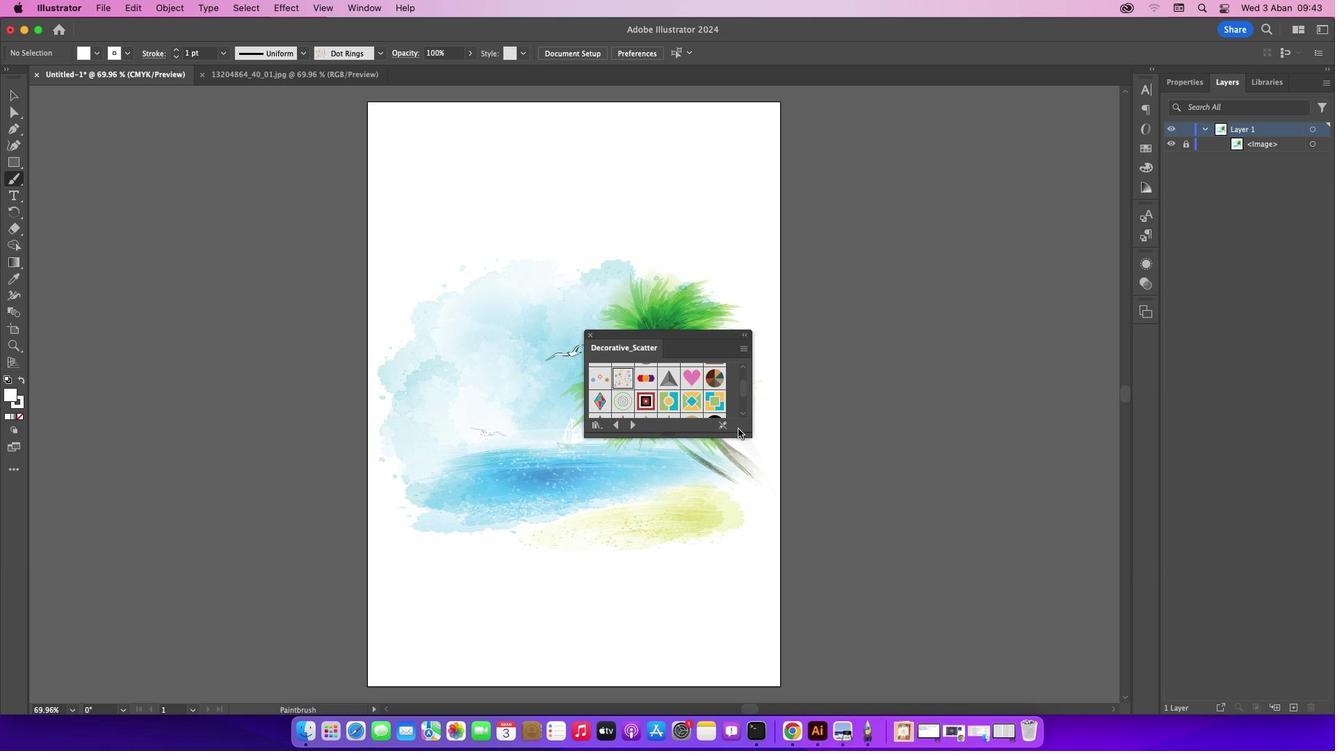 
Action: Mouse pressed left at (622, 378)
Screenshot: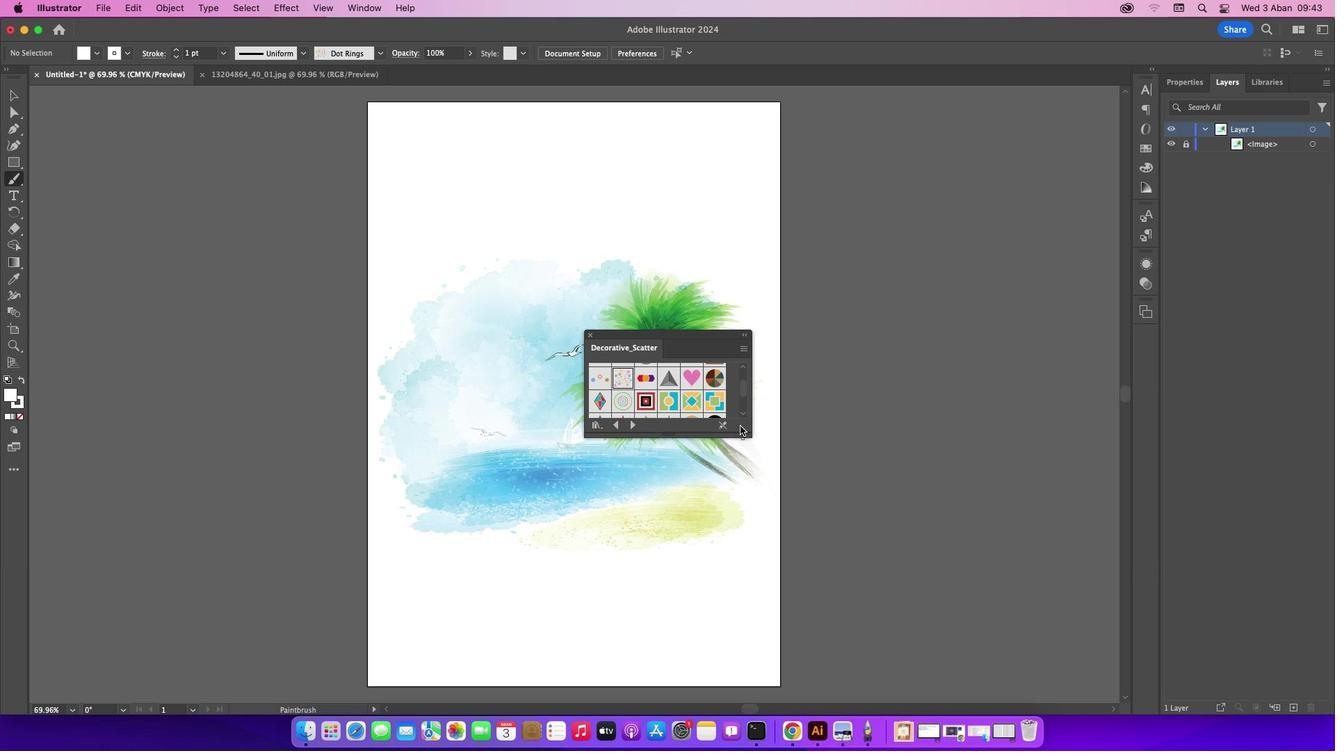 
Action: Mouse moved to (465, 193)
Screenshot: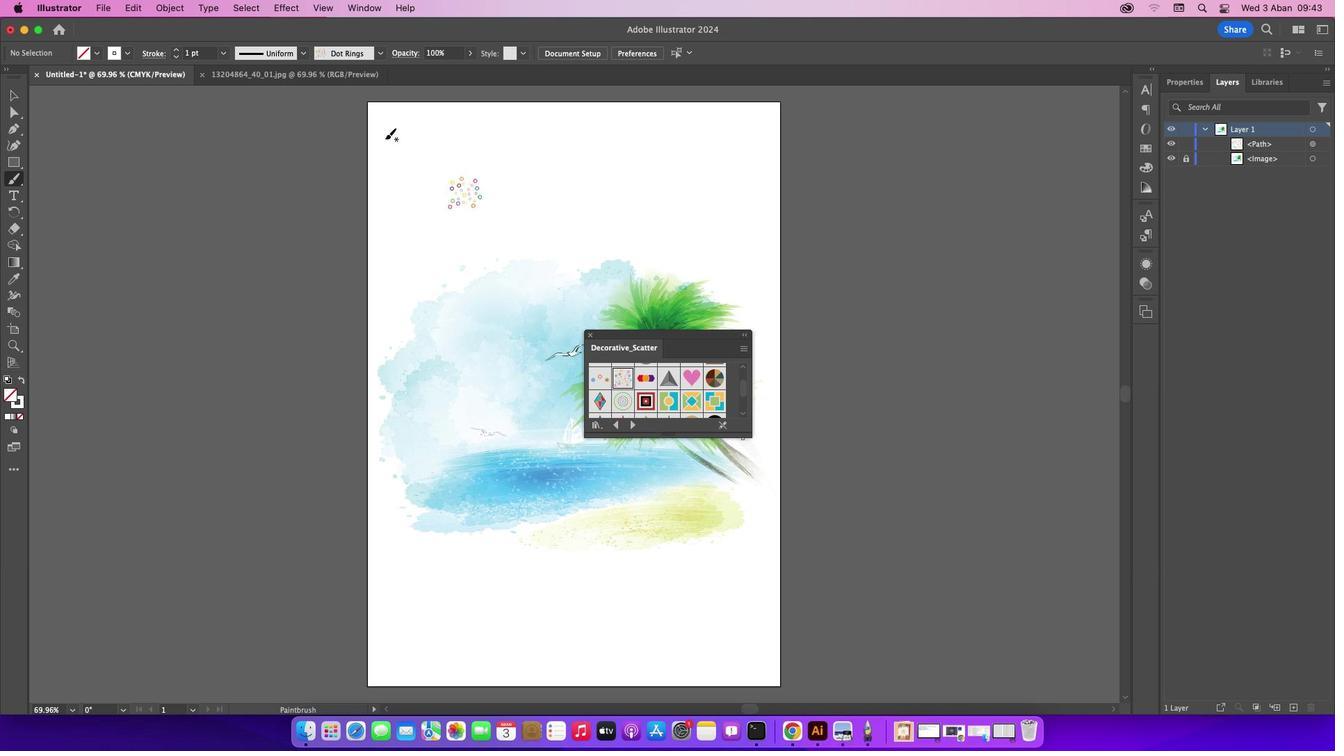 
Action: Mouse pressed left at (465, 193)
Screenshot: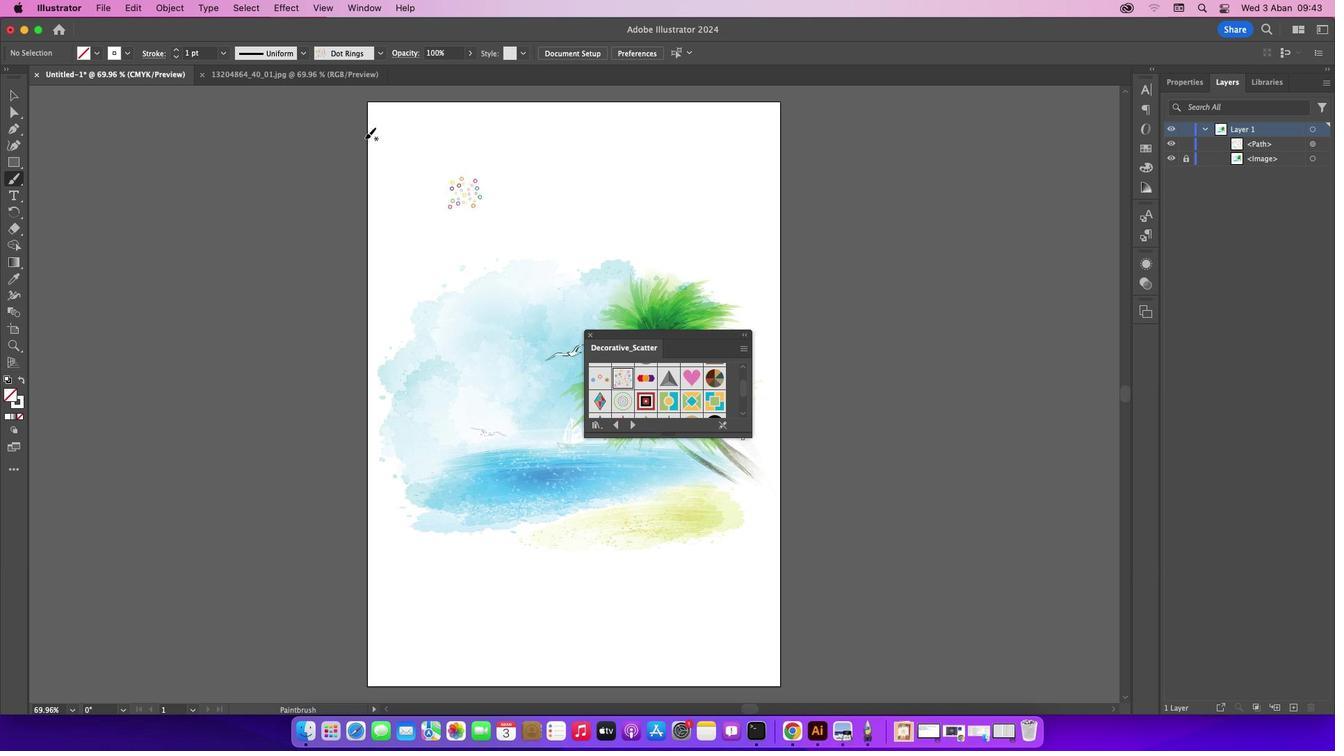 
Action: Mouse moved to (384, 114)
Screenshot: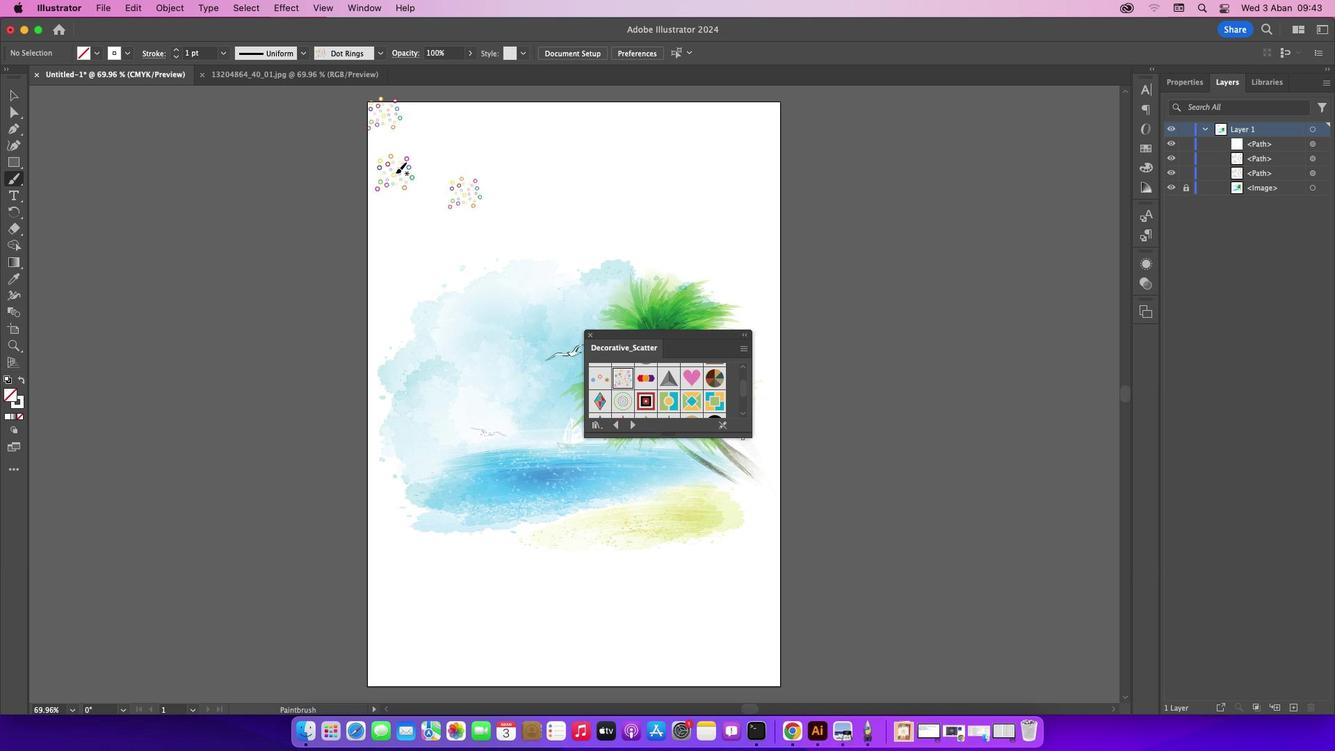 
Action: Mouse pressed left at (384, 114)
Screenshot: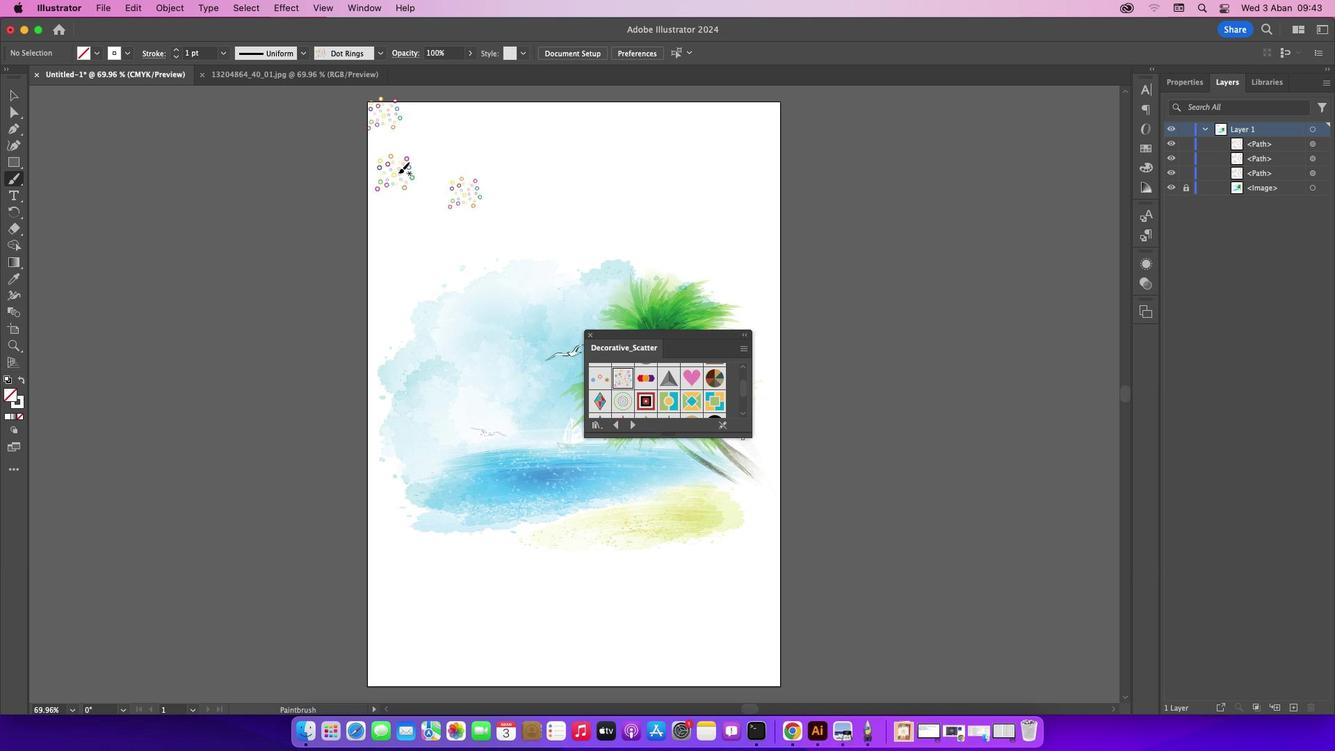 
Action: Mouse moved to (395, 173)
Screenshot: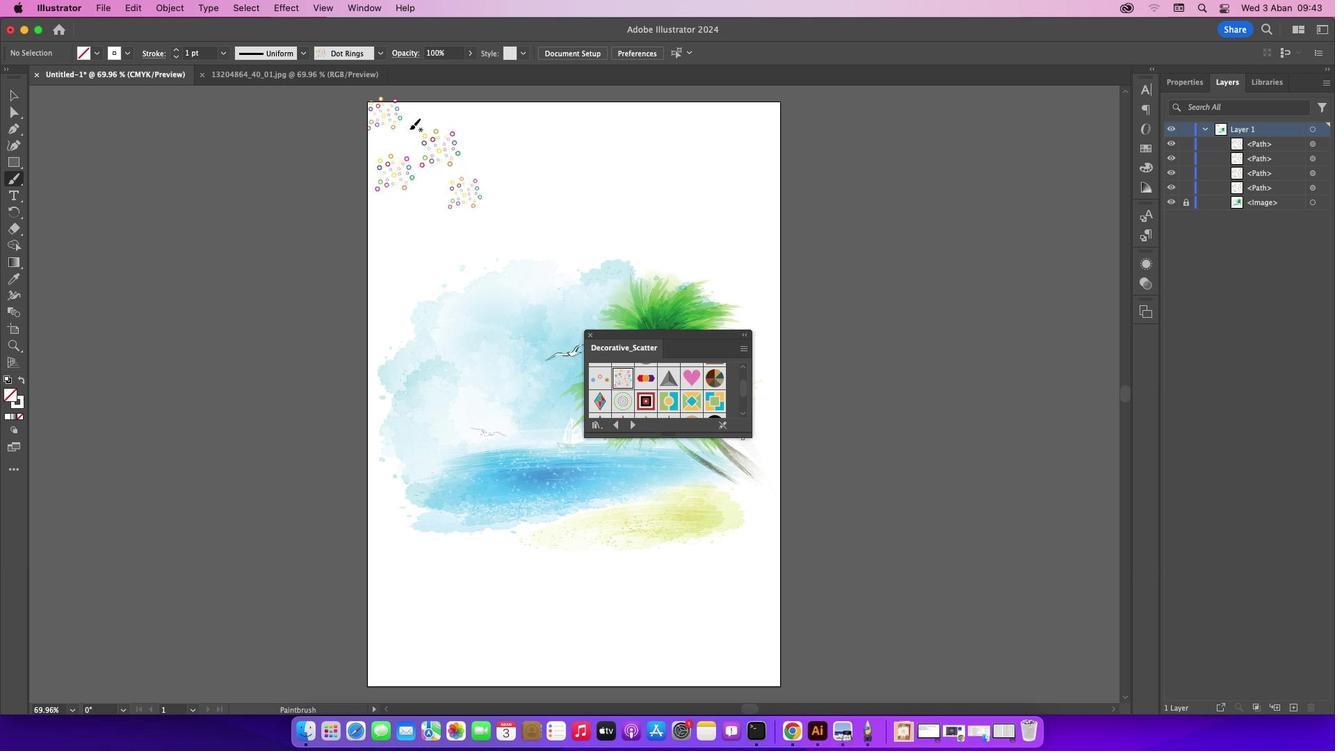 
Action: Mouse pressed left at (395, 173)
Screenshot: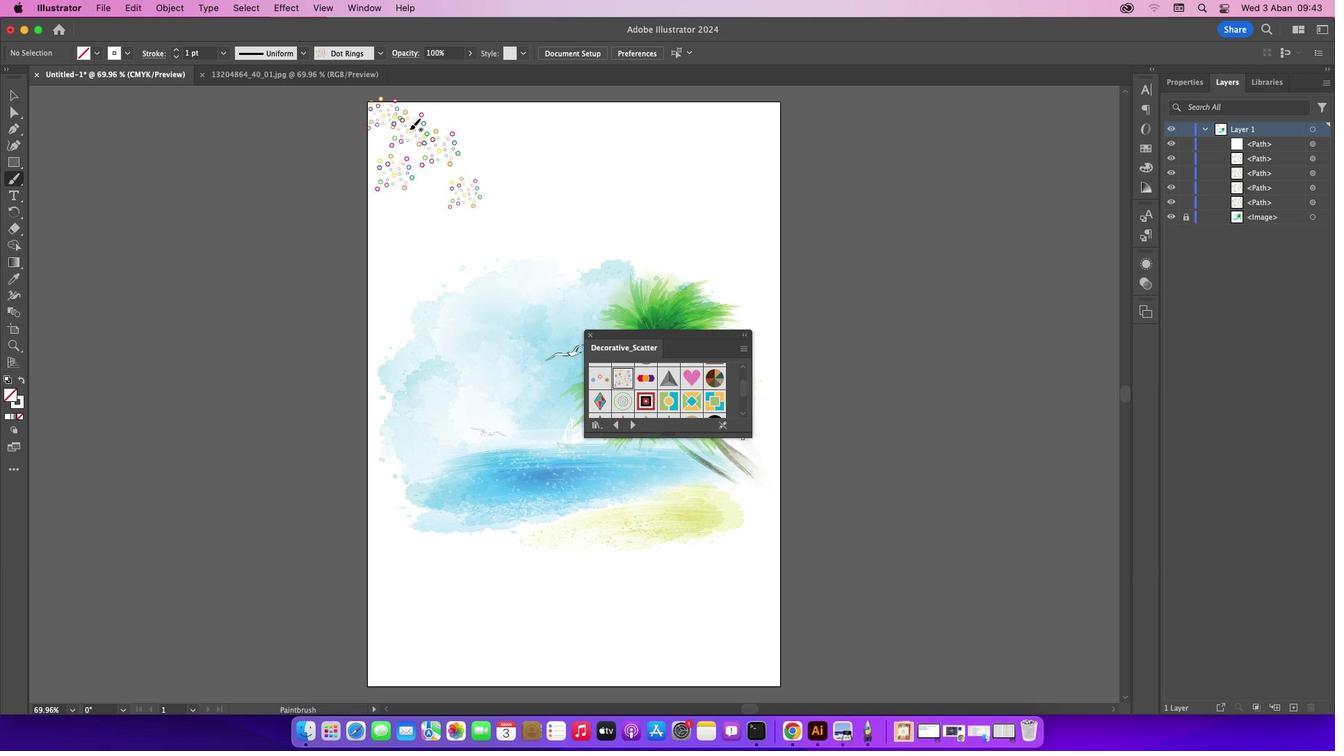 
Action: Mouse moved to (440, 148)
Screenshot: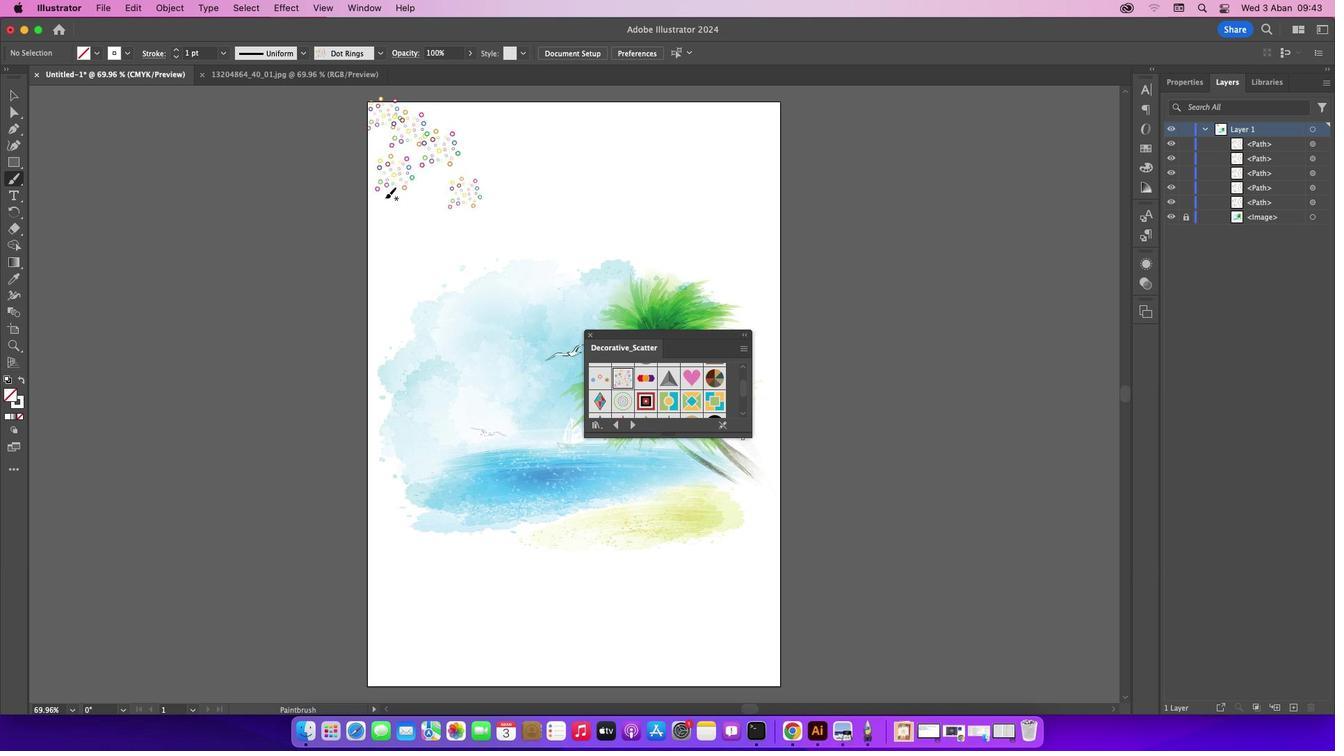 
Action: Mouse pressed left at (440, 148)
Screenshot: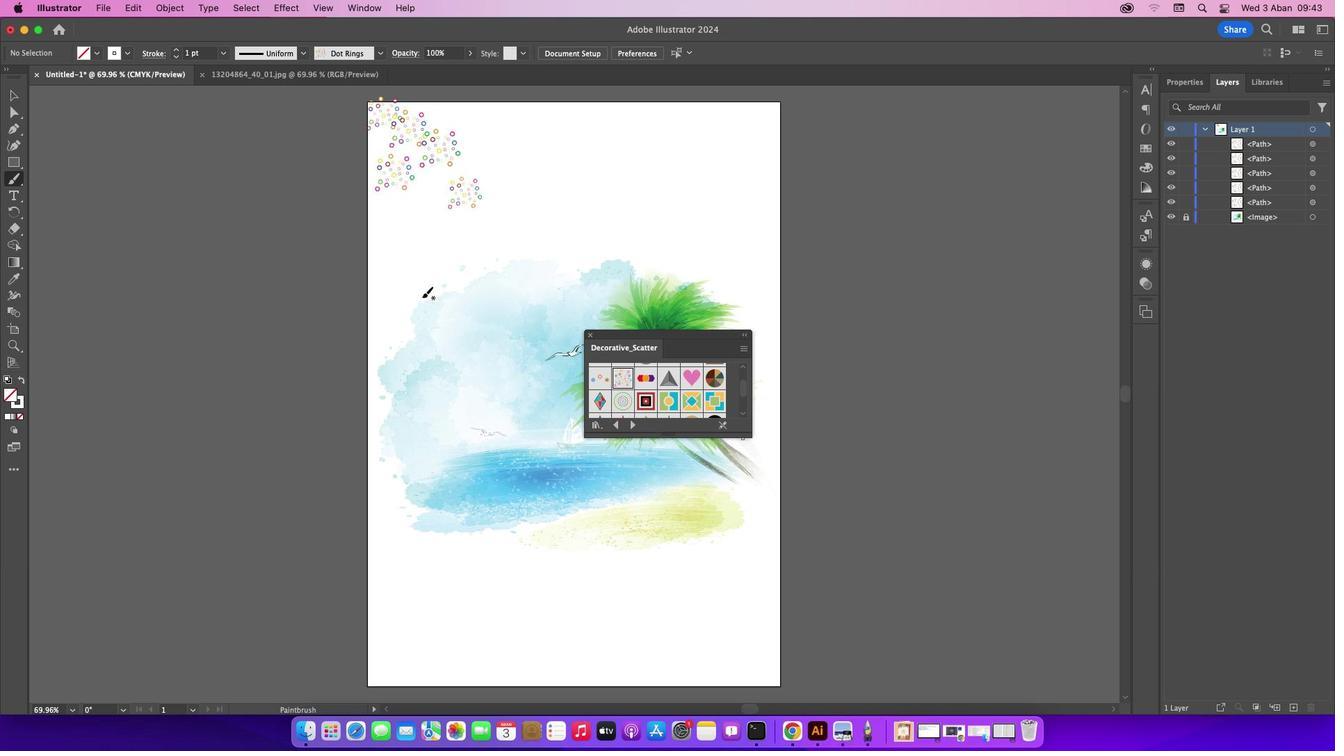 
Action: Mouse moved to (409, 129)
Screenshot: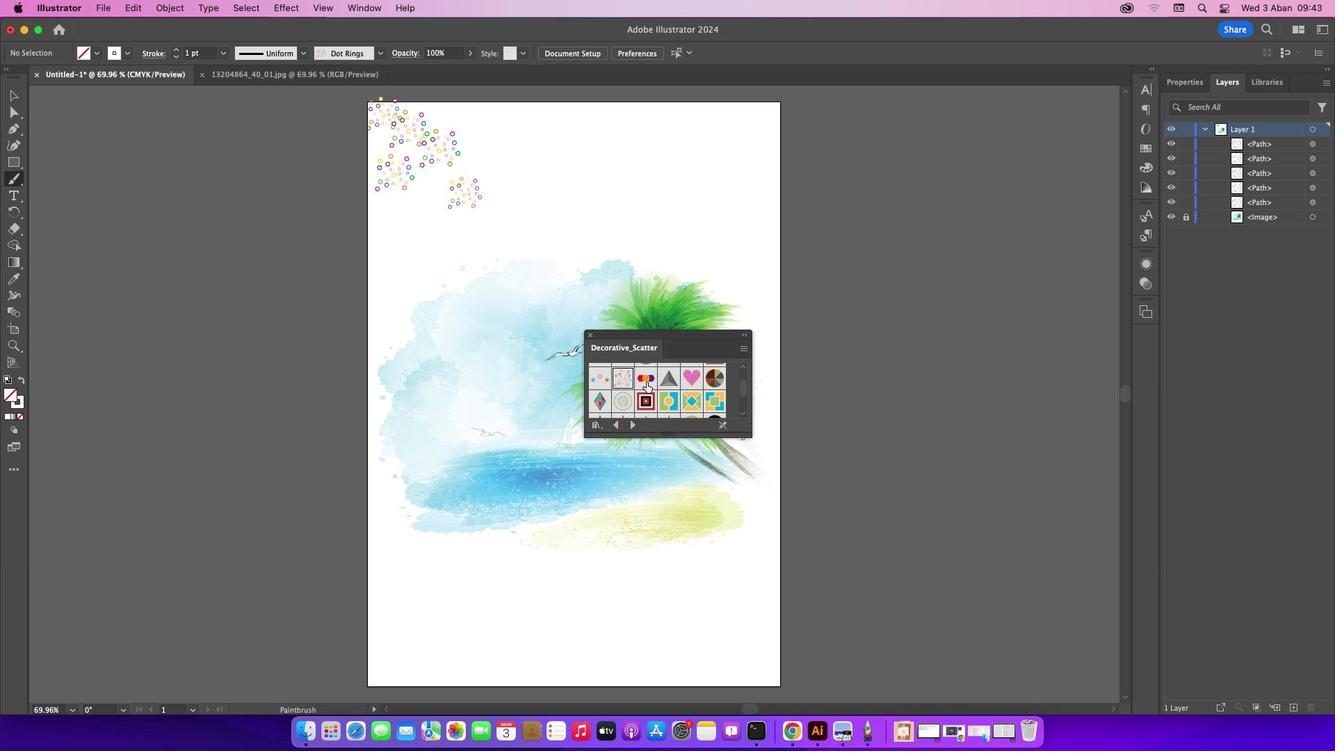 
Action: Mouse pressed left at (409, 129)
Screenshot: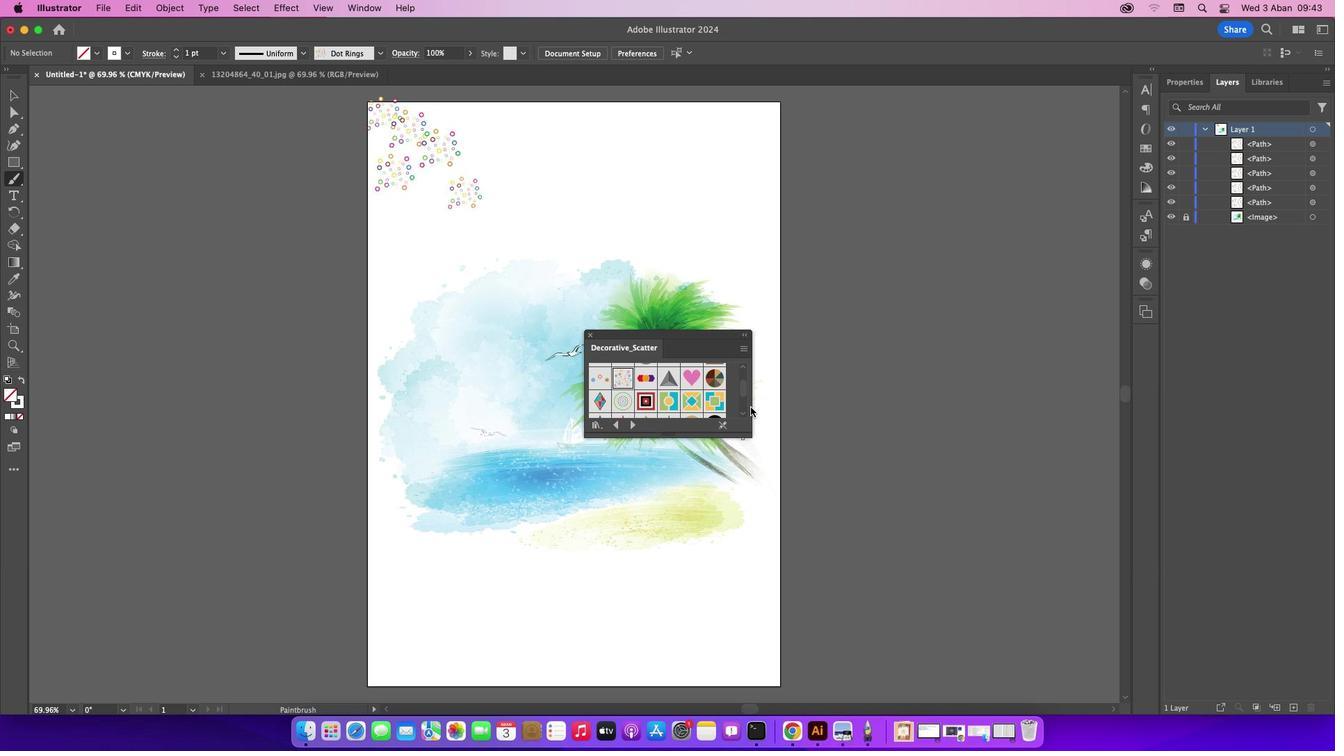 
Action: Mouse moved to (744, 388)
Screenshot: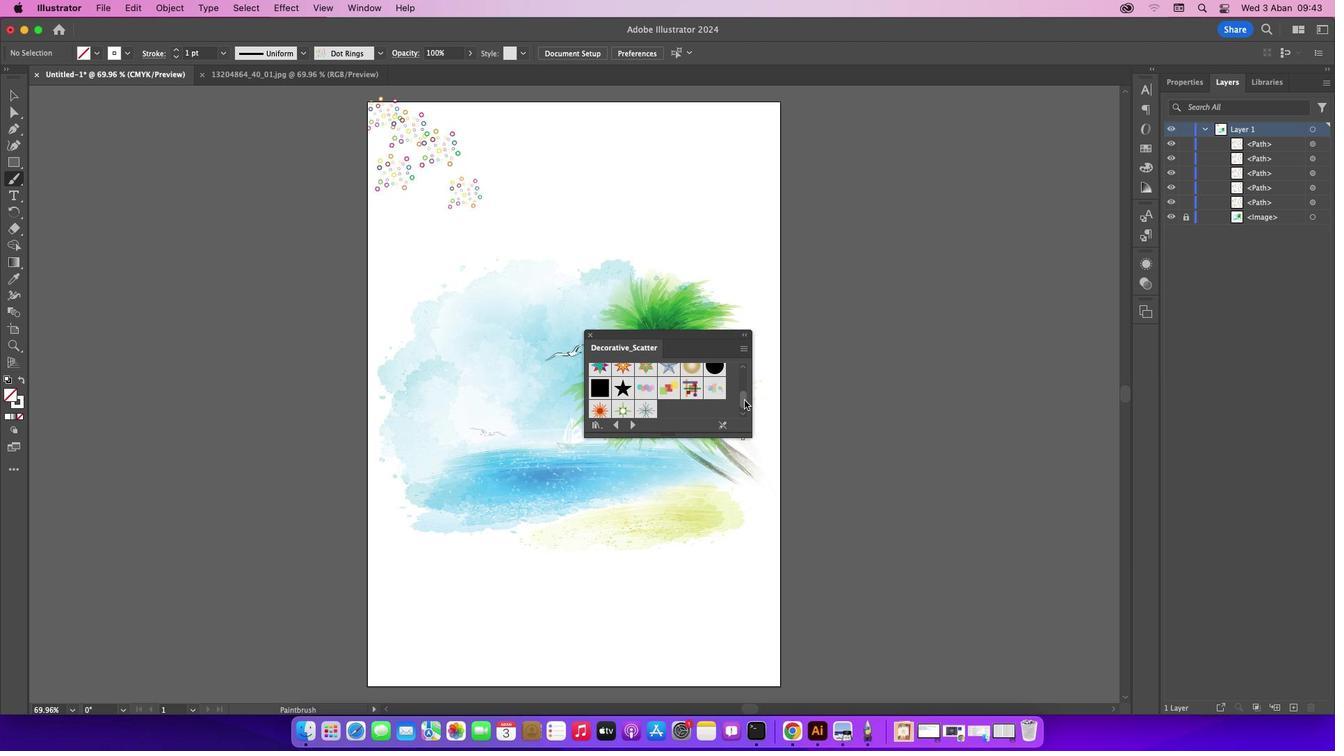 
Action: Mouse pressed left at (744, 388)
Screenshot: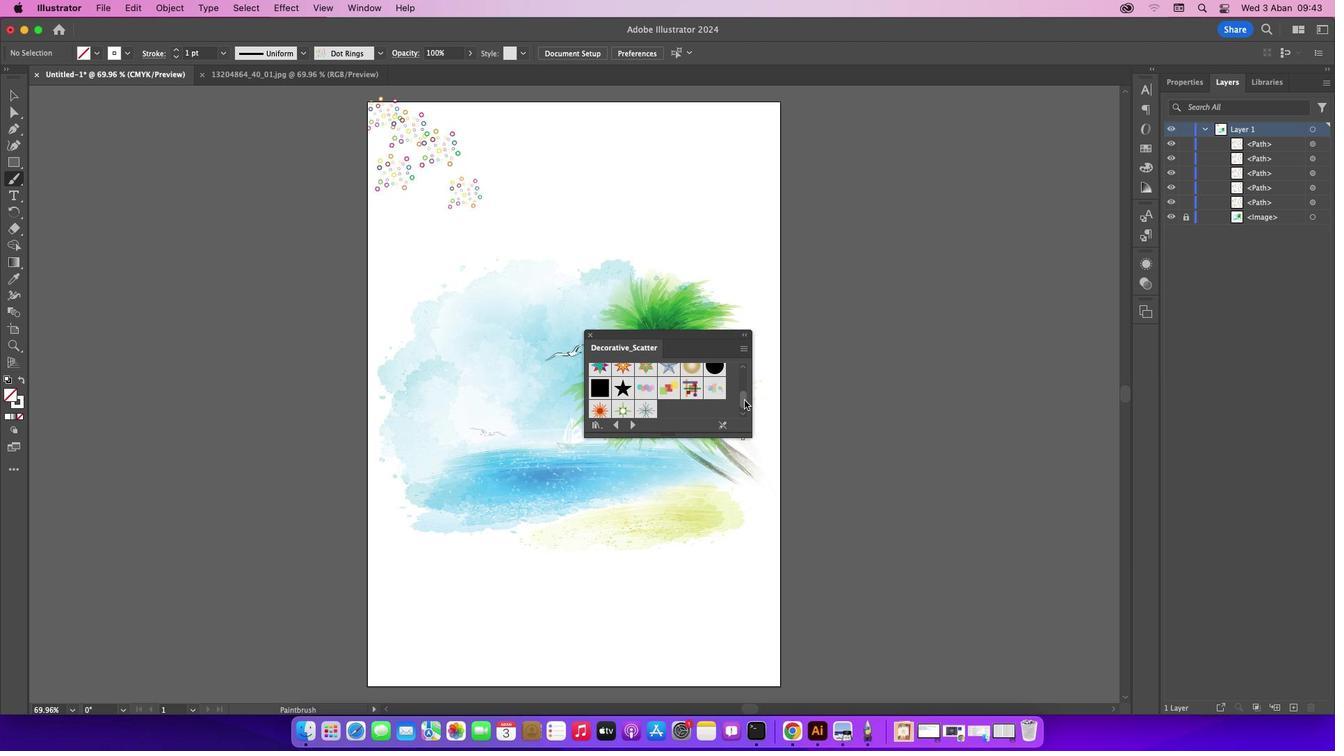 
Action: Mouse moved to (616, 427)
Screenshot: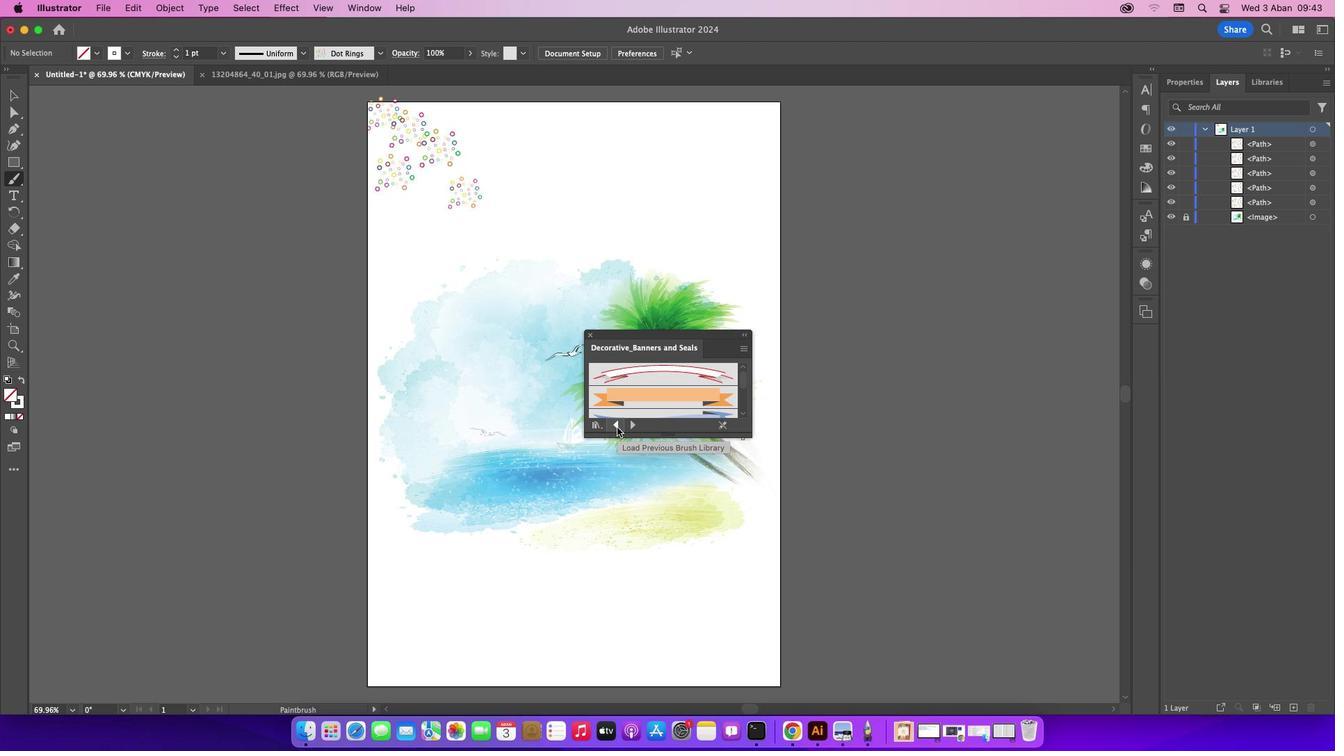 
Action: Mouse pressed left at (616, 427)
Screenshot: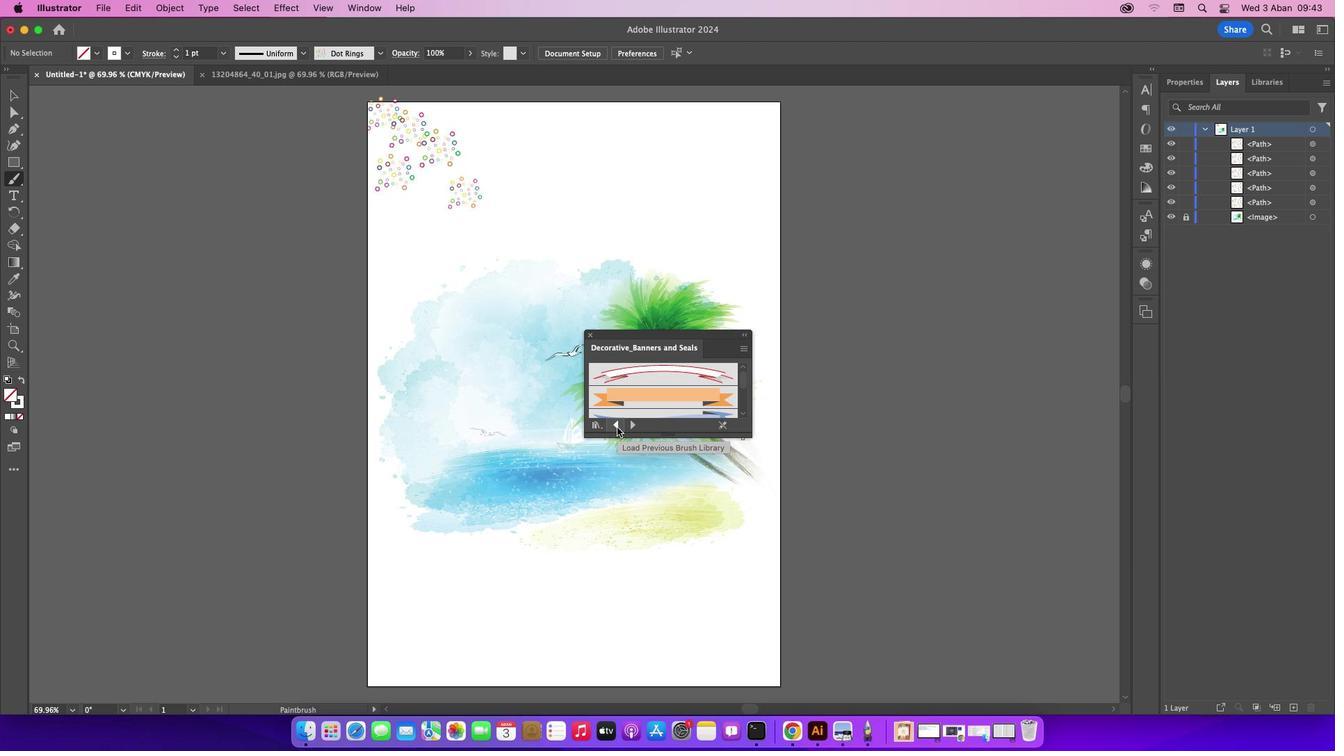 
Action: Mouse pressed left at (616, 427)
Screenshot: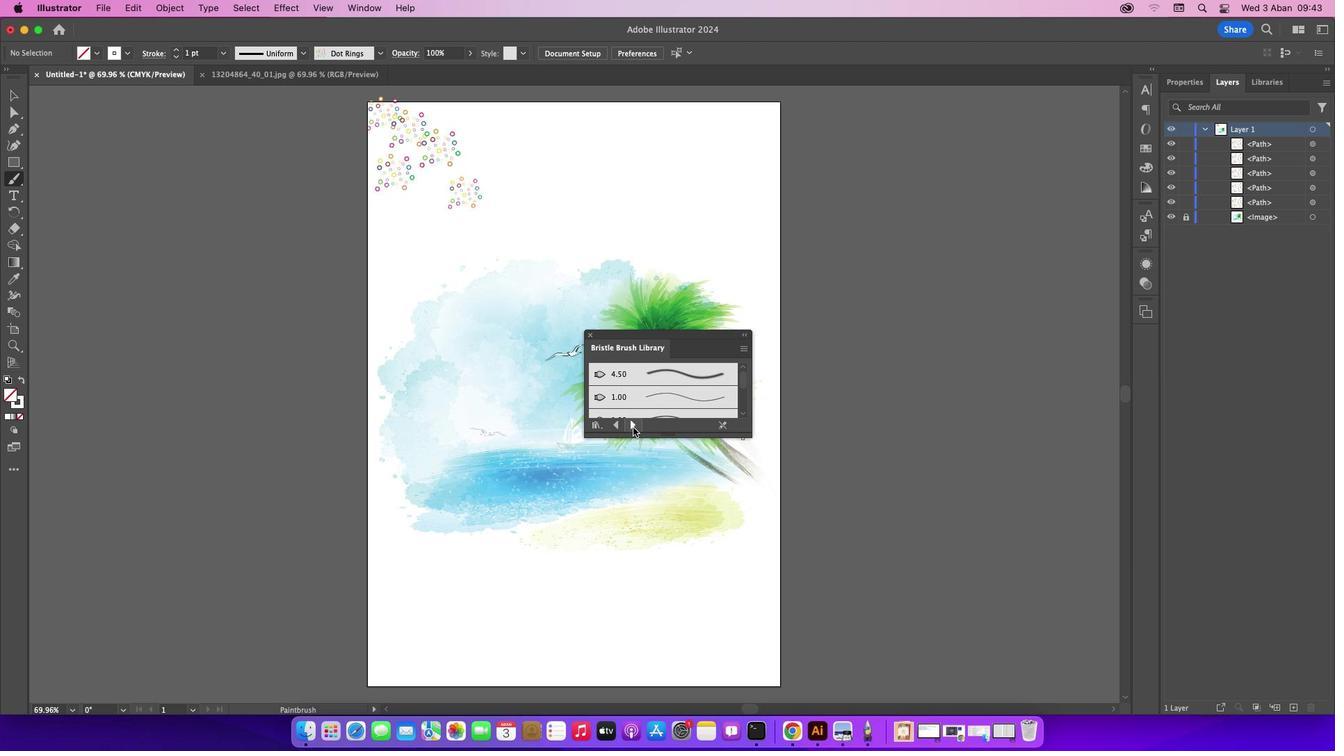 
Action: Mouse moved to (633, 427)
Screenshot: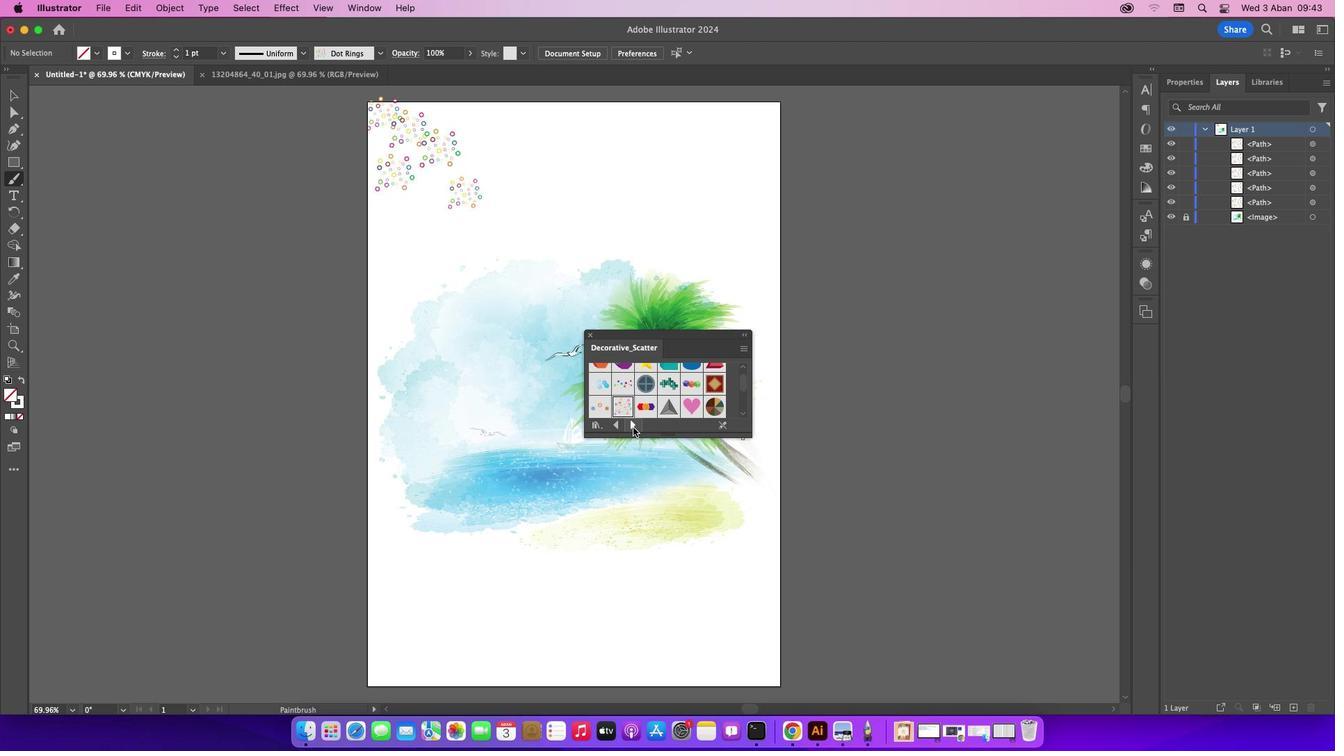 
Action: Mouse pressed left at (633, 427)
Screenshot: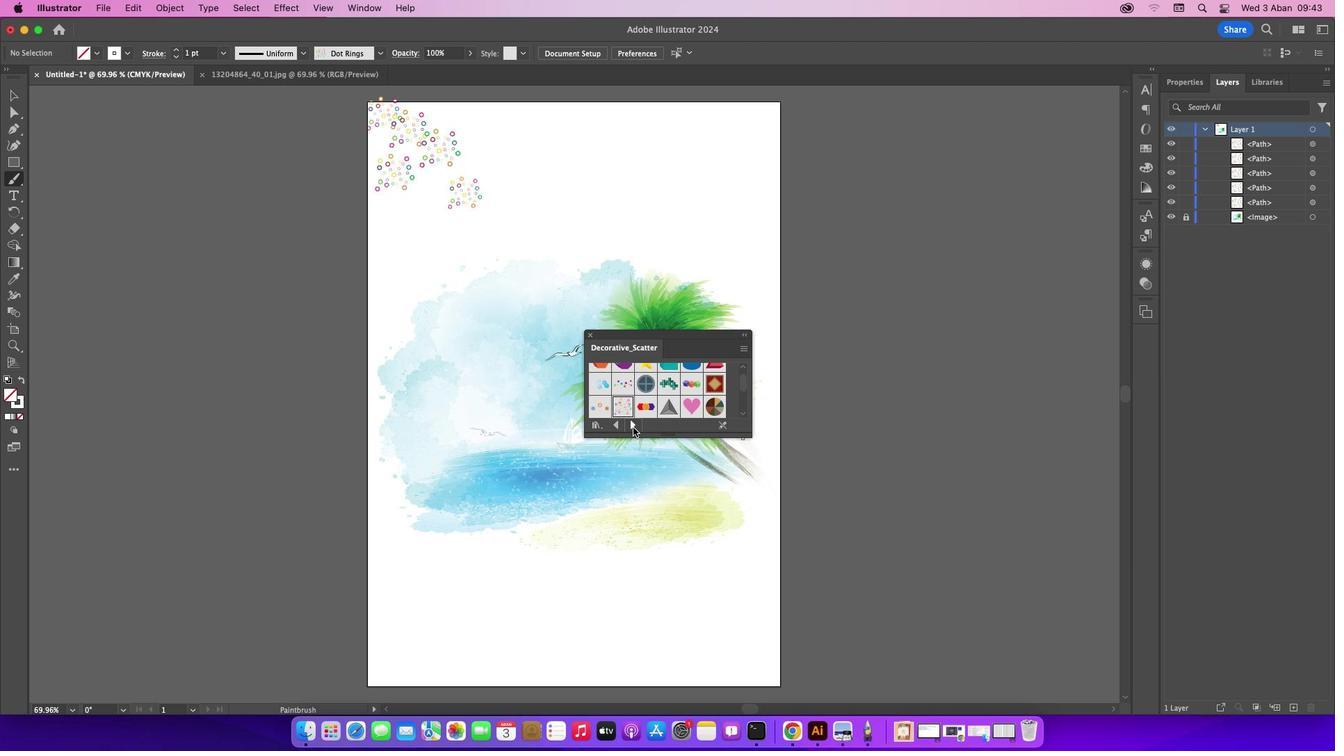 
Action: Mouse pressed left at (633, 427)
Screenshot: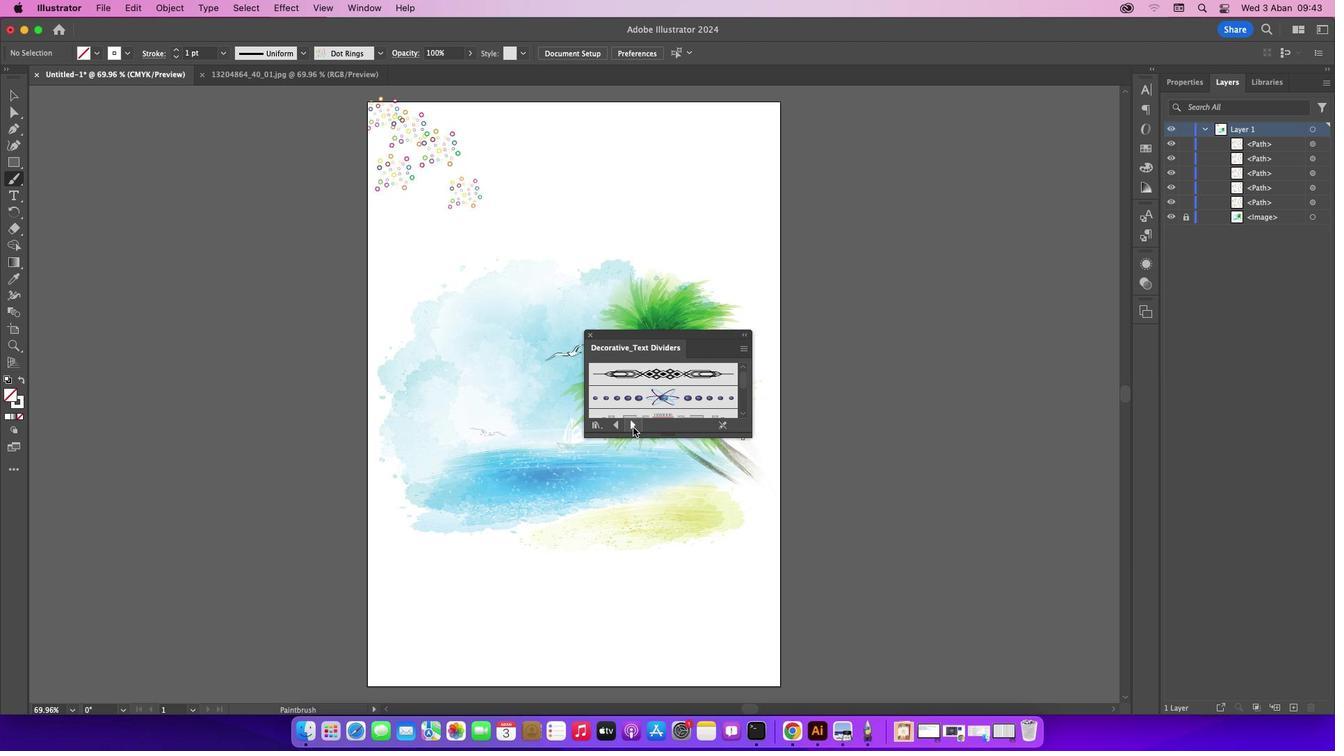 
Action: Mouse pressed left at (633, 427)
Screenshot: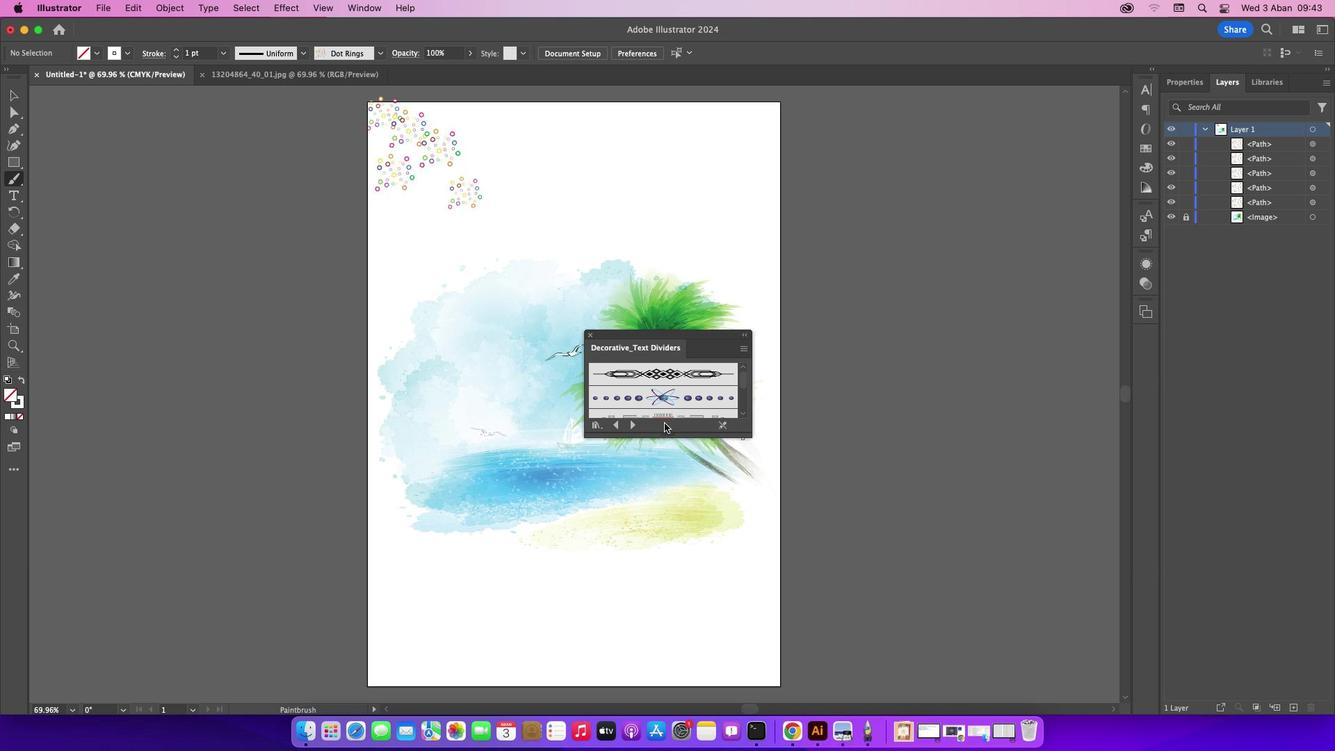 
Action: Mouse moved to (744, 384)
Screenshot: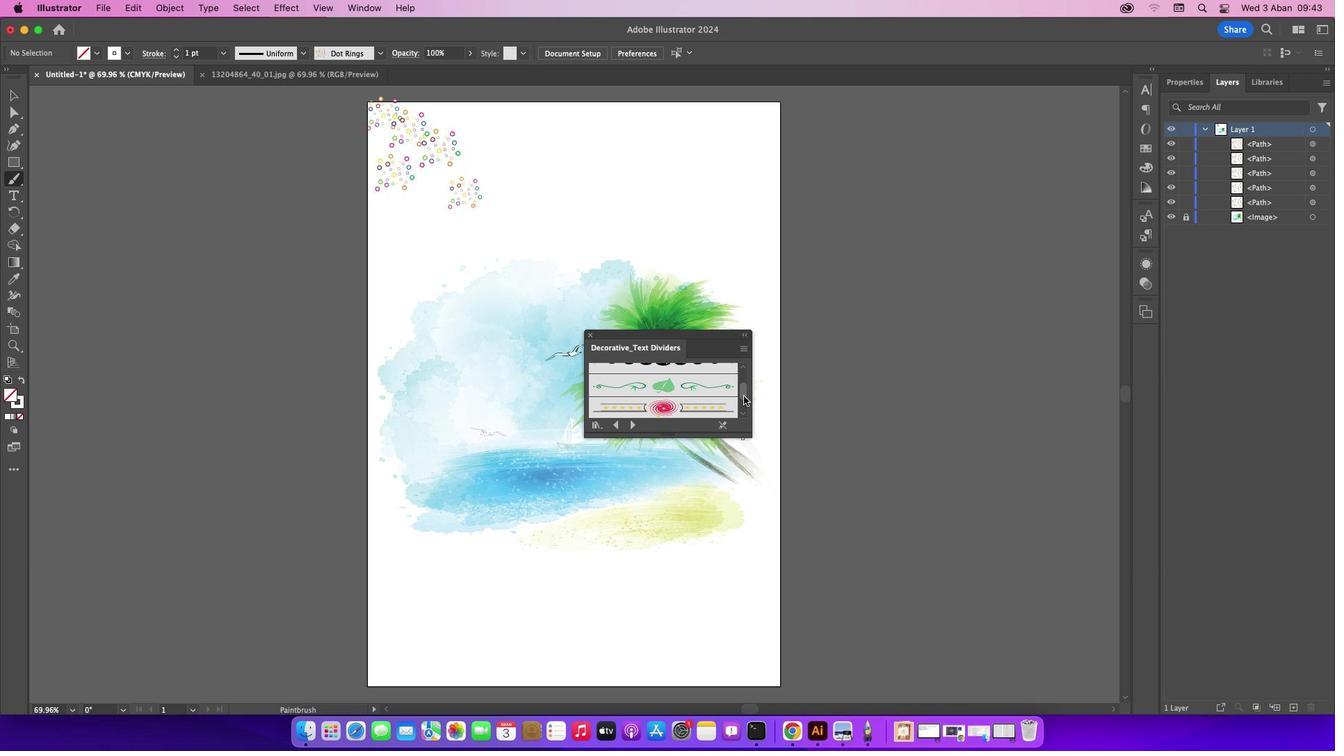 
Action: Mouse pressed left at (744, 384)
Screenshot: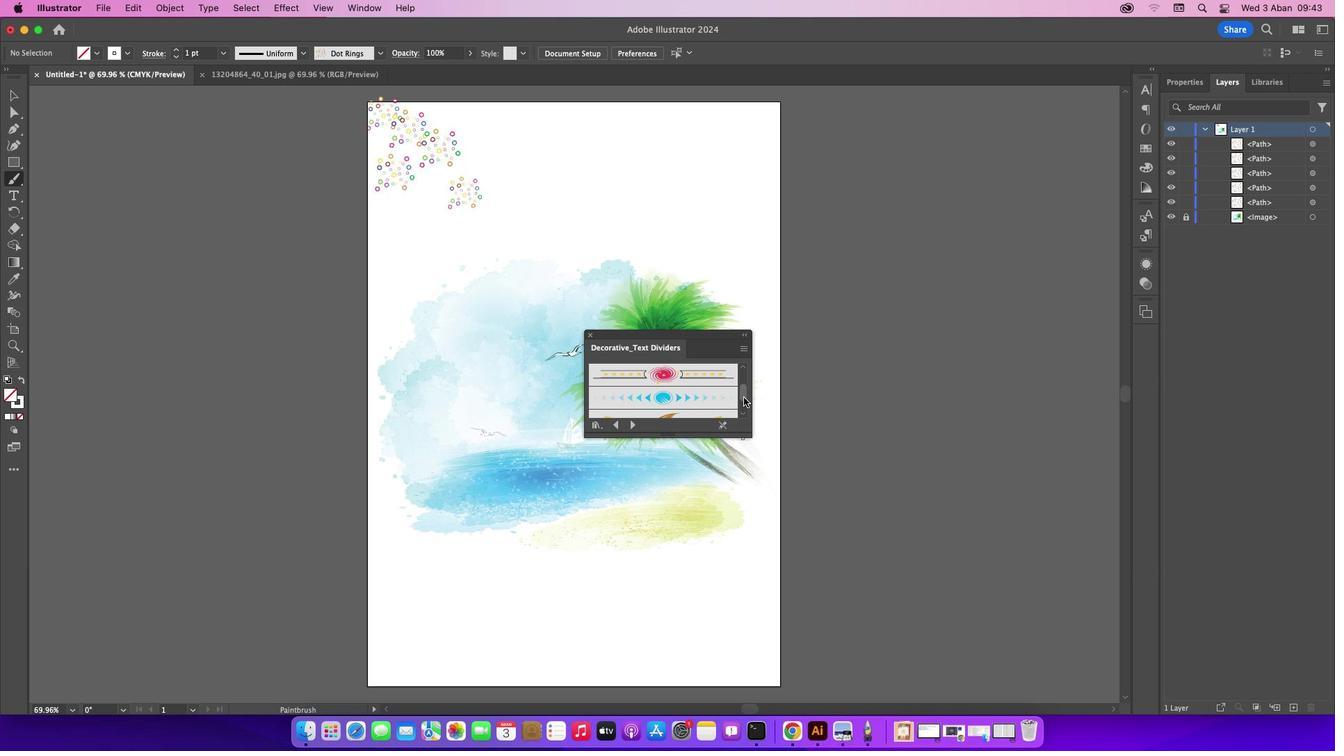 
Action: Mouse moved to (629, 425)
Screenshot: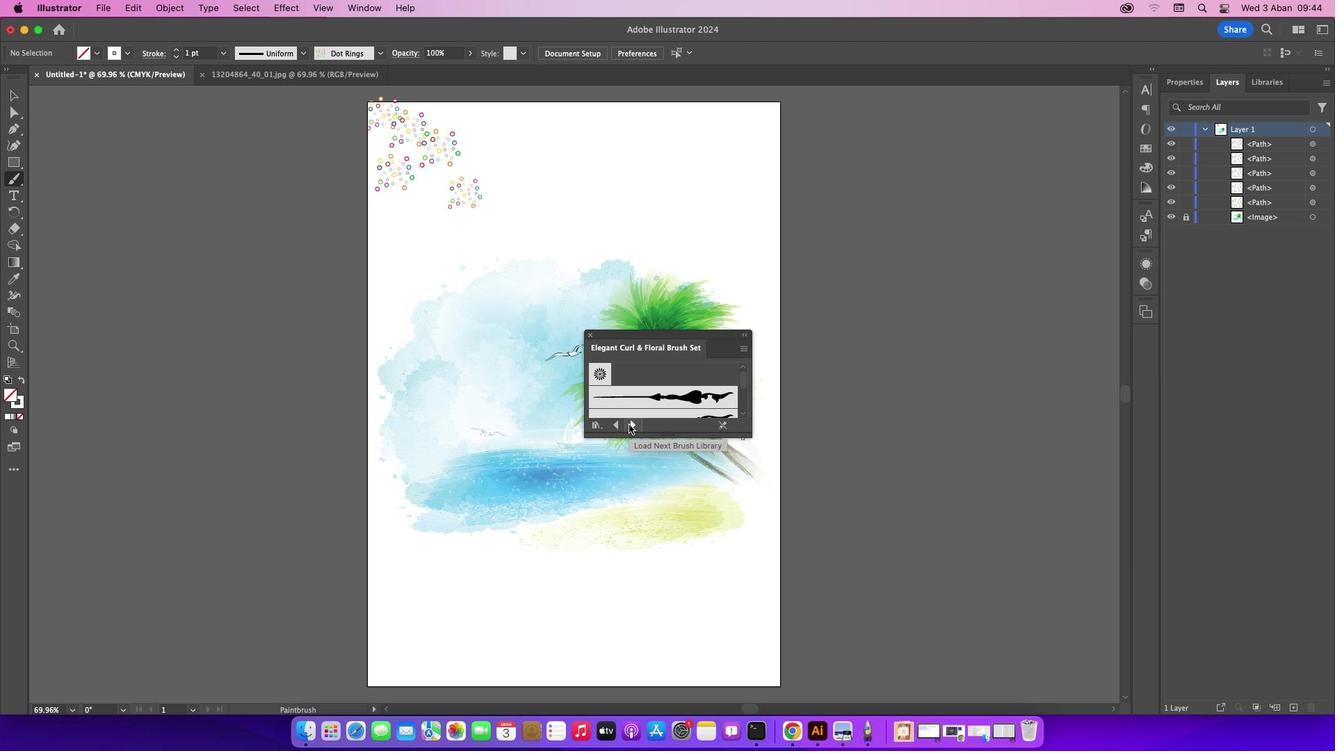 
Action: Mouse pressed left at (629, 425)
Screenshot: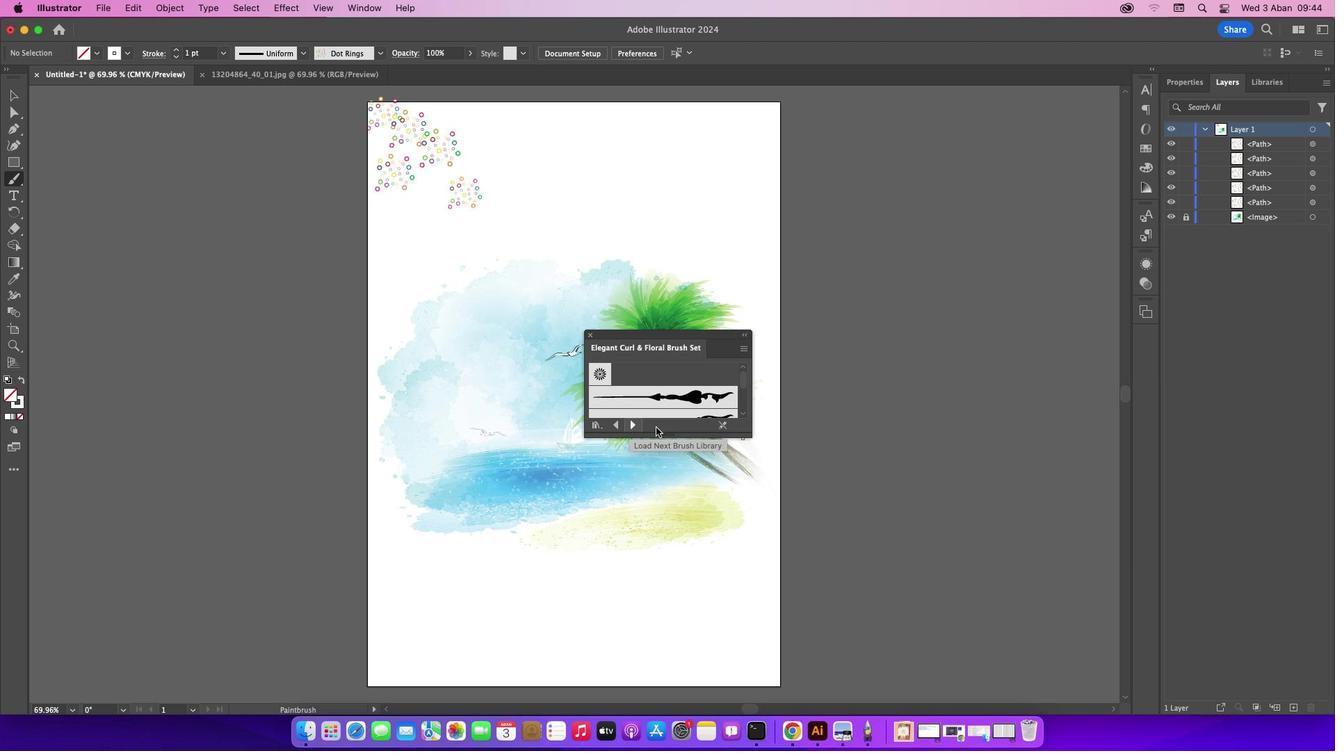 
Action: Mouse moved to (743, 411)
Screenshot: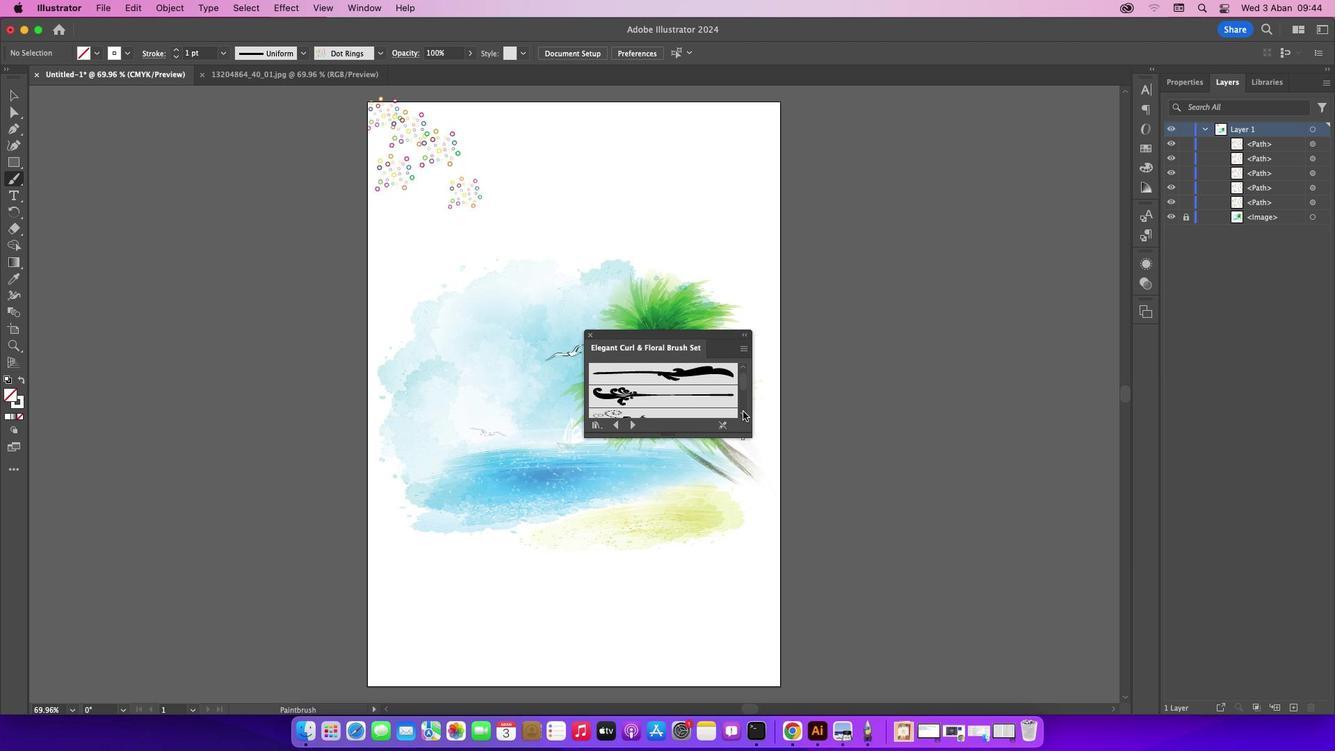 
Action: Mouse pressed left at (743, 411)
Screenshot: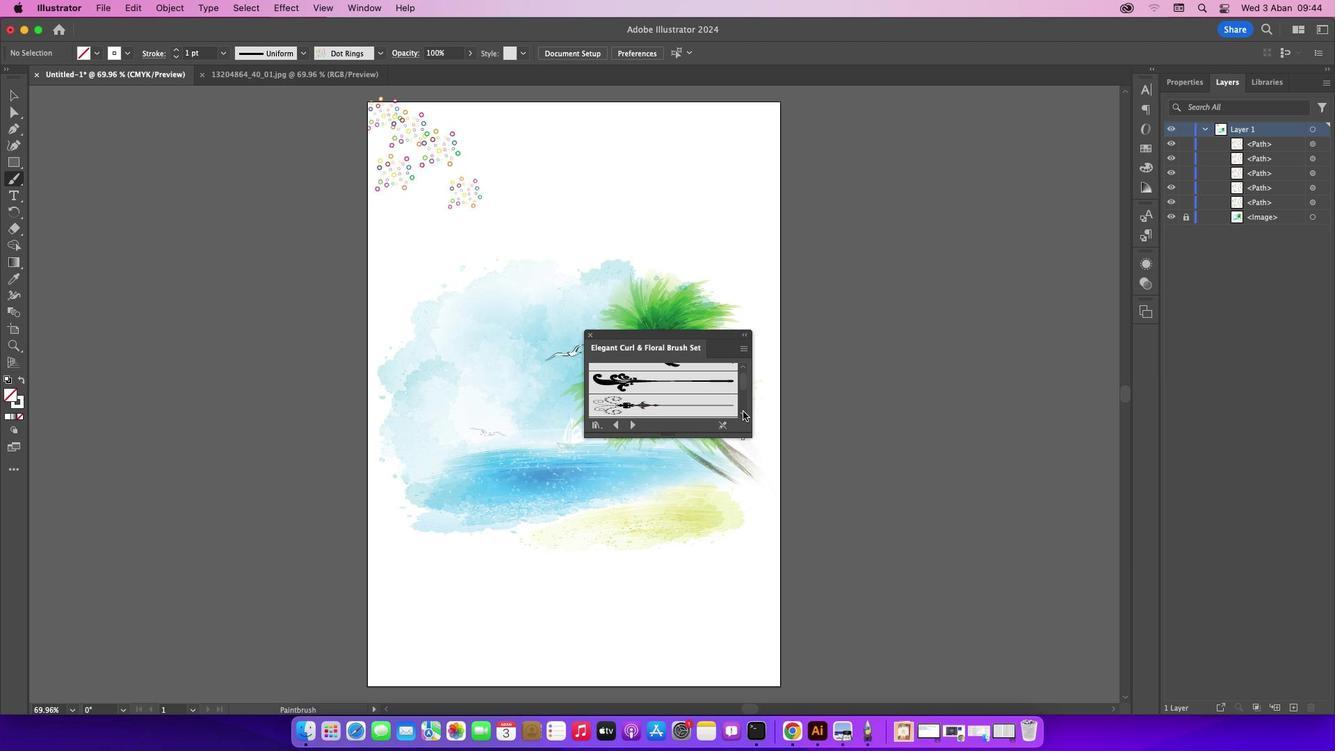 
Action: Mouse pressed left at (743, 411)
Screenshot: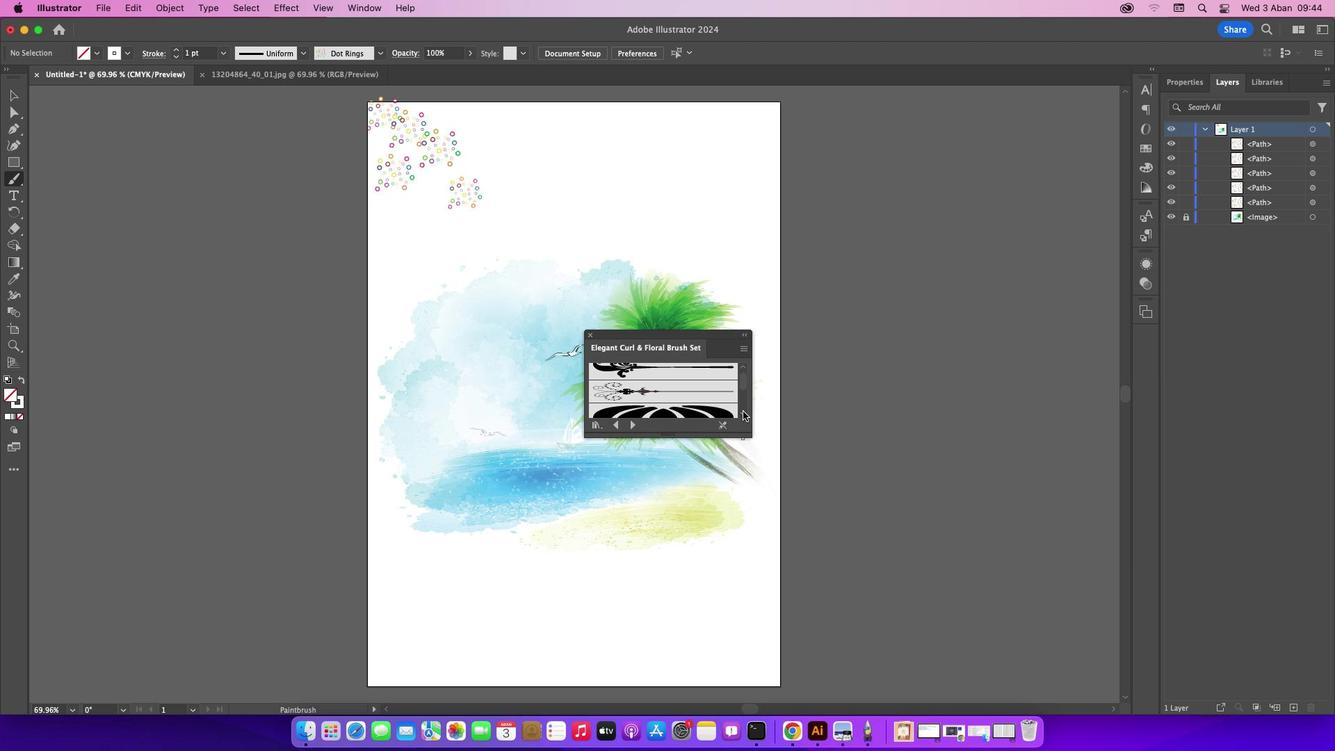 
Action: Mouse pressed left at (743, 411)
Screenshot: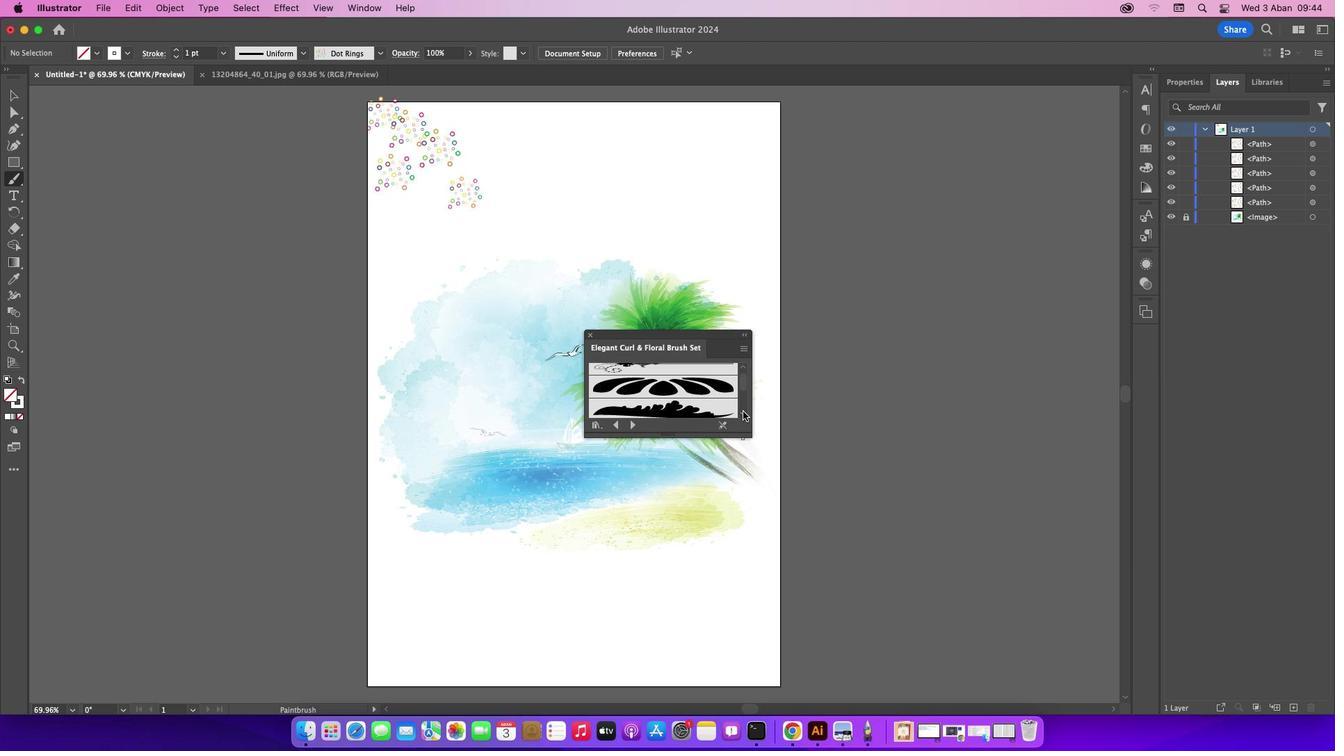 
Action: Mouse pressed left at (743, 411)
Screenshot: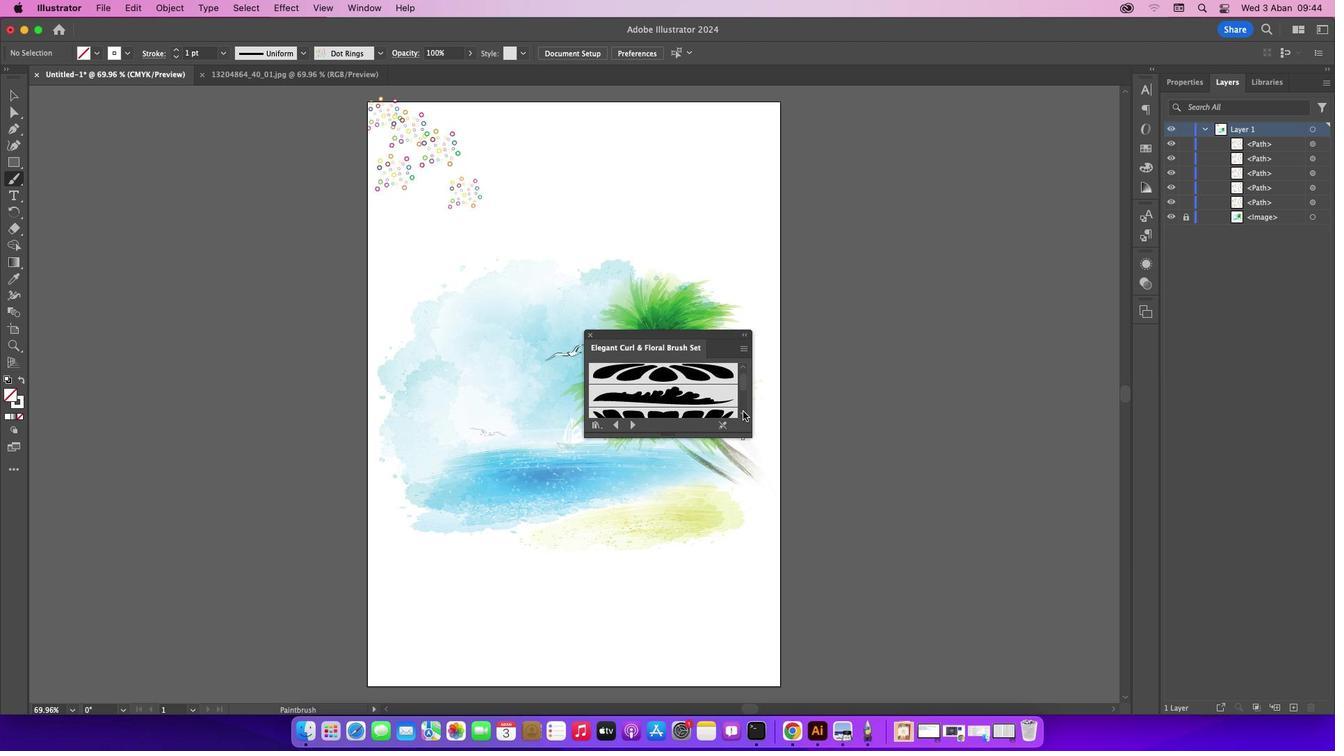 
Action: Mouse pressed left at (743, 411)
Screenshot: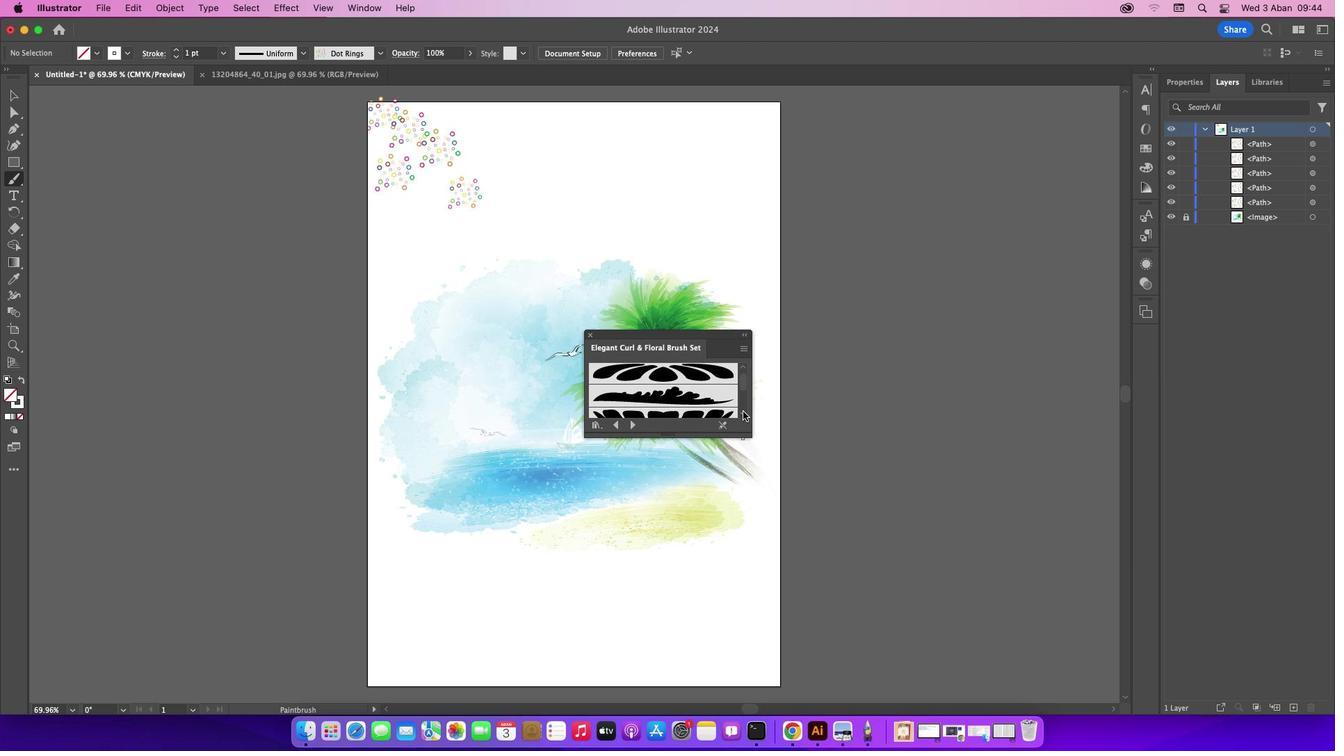 
Action: Mouse pressed left at (743, 411)
Screenshot: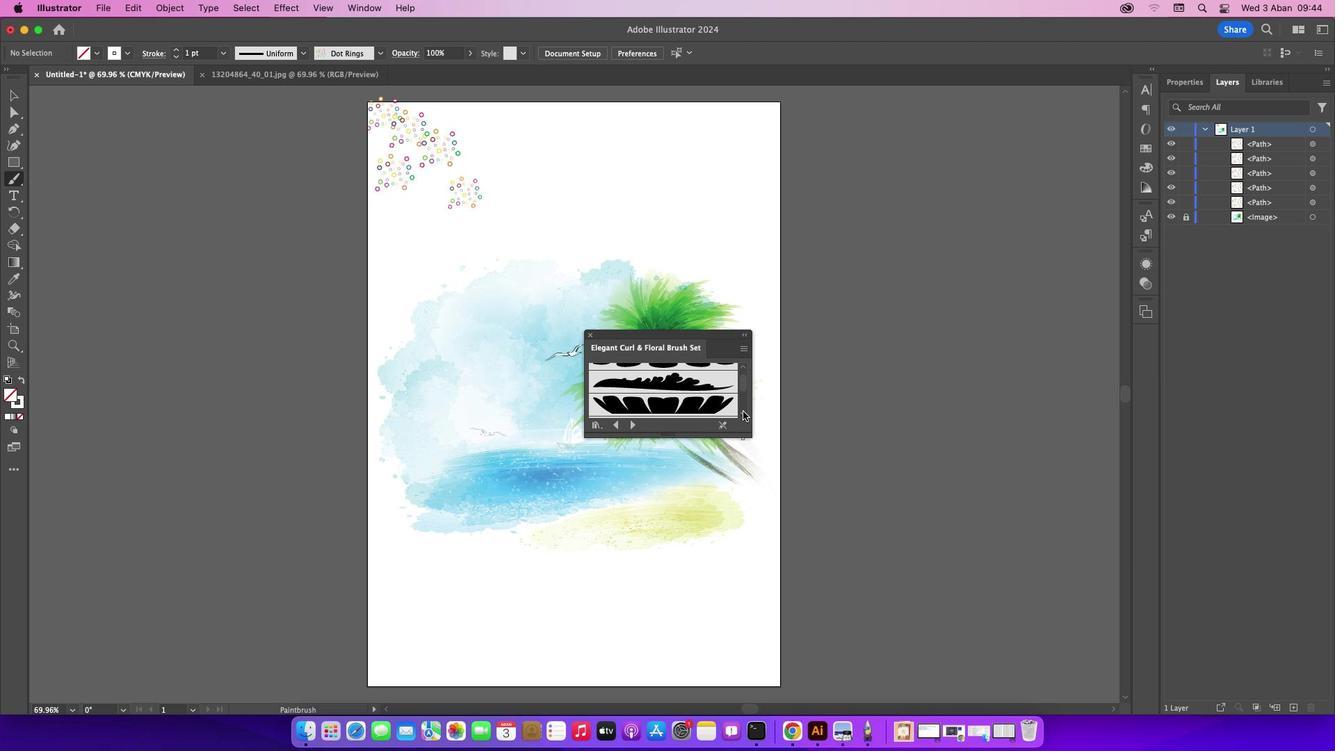 
Action: Mouse pressed left at (743, 411)
Screenshot: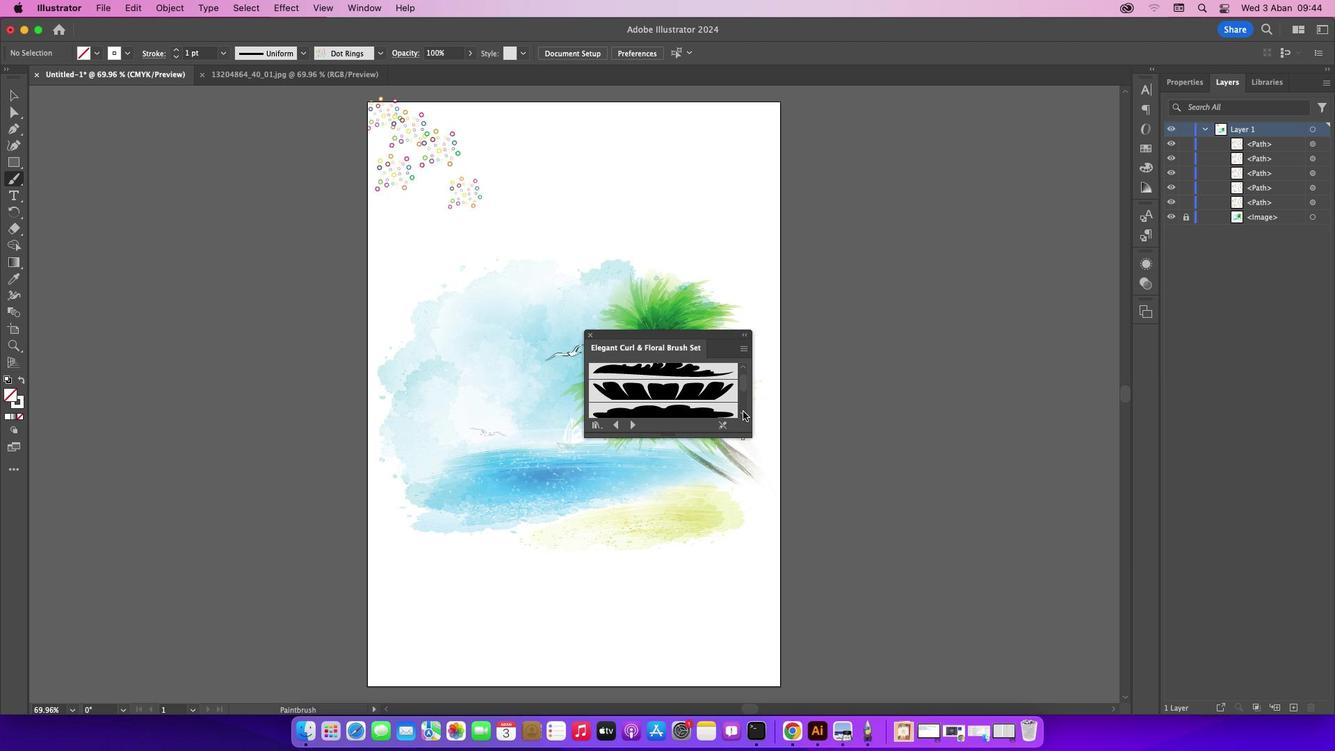 
Action: Mouse pressed left at (743, 411)
Screenshot: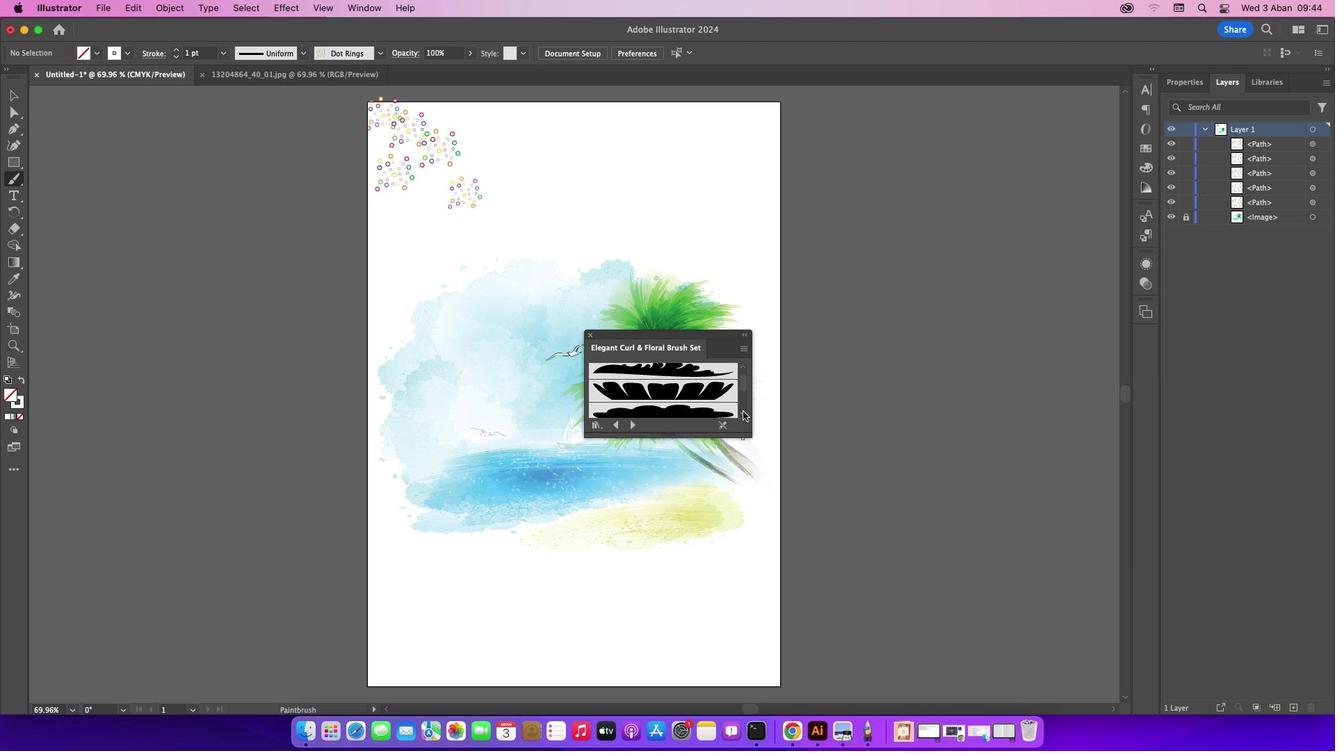 
Action: Mouse pressed left at (743, 411)
Screenshot: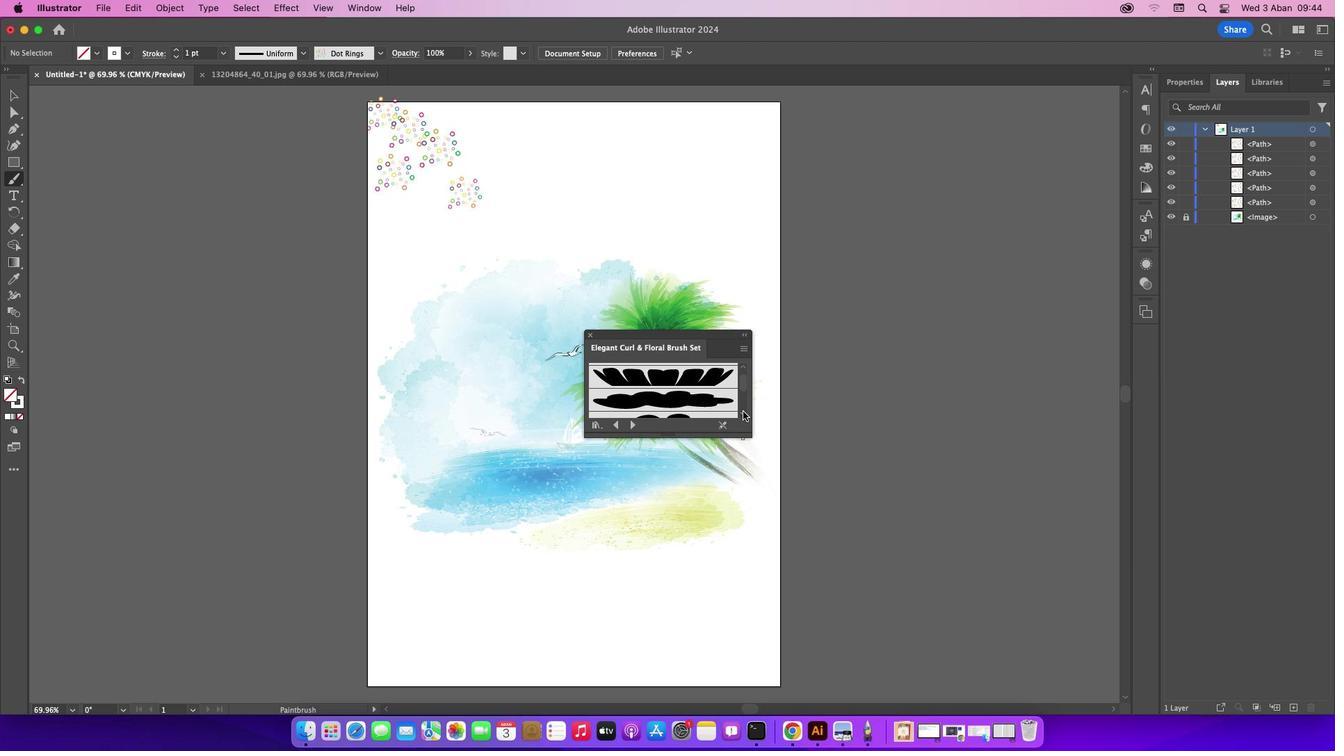 
Action: Mouse pressed left at (743, 411)
Screenshot: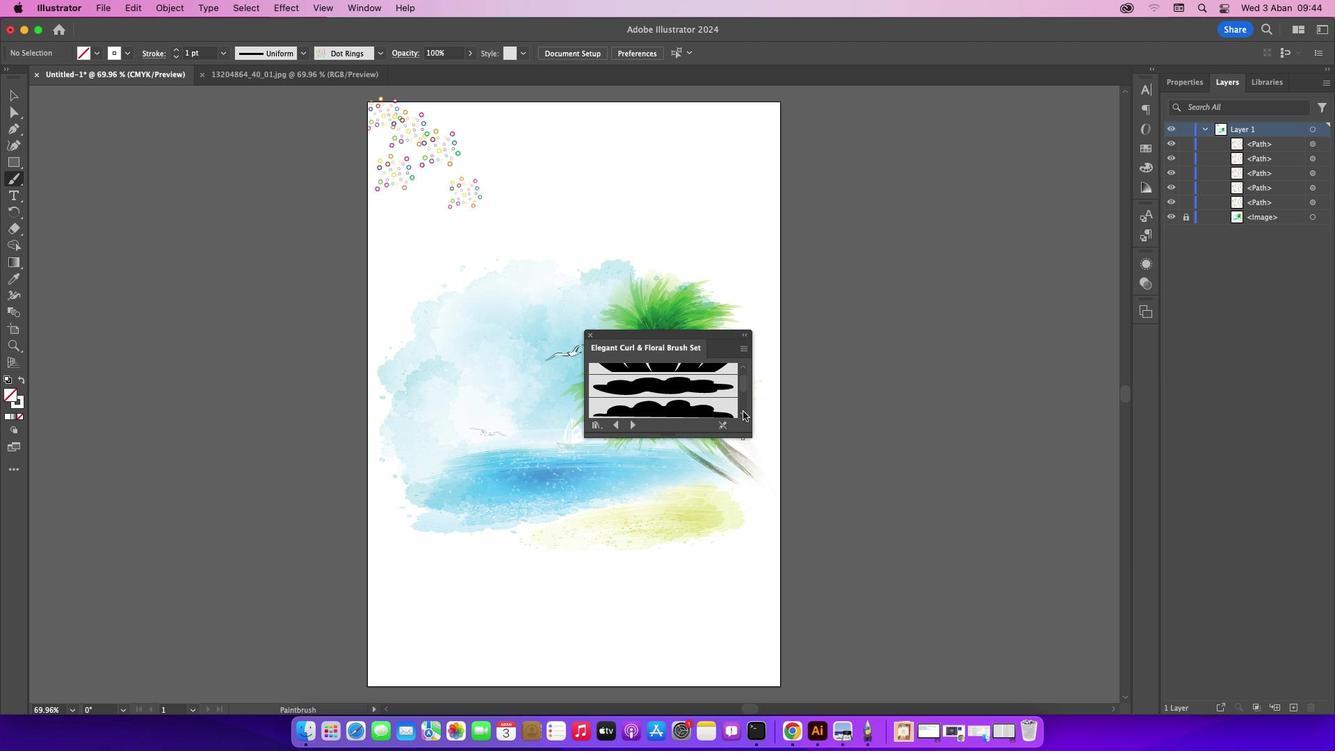 
Action: Mouse pressed left at (743, 411)
Screenshot: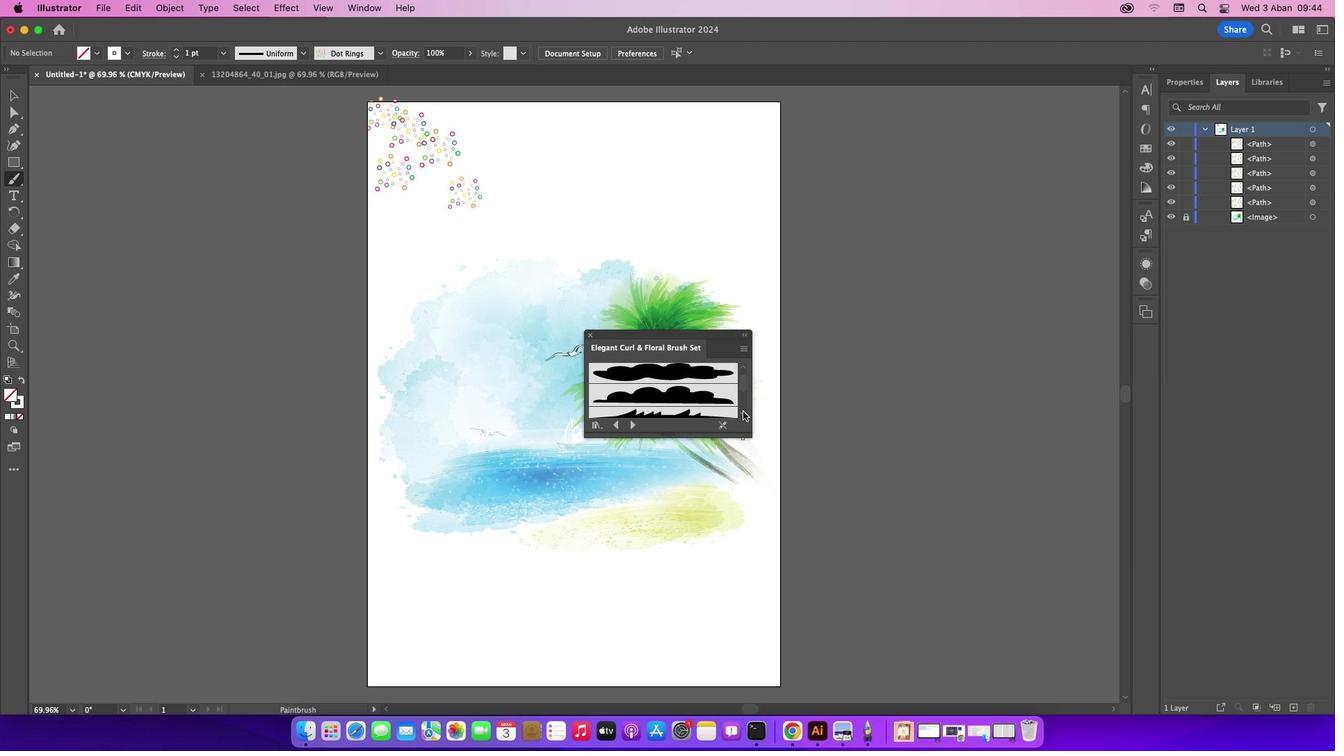 
Action: Mouse pressed left at (743, 411)
Screenshot: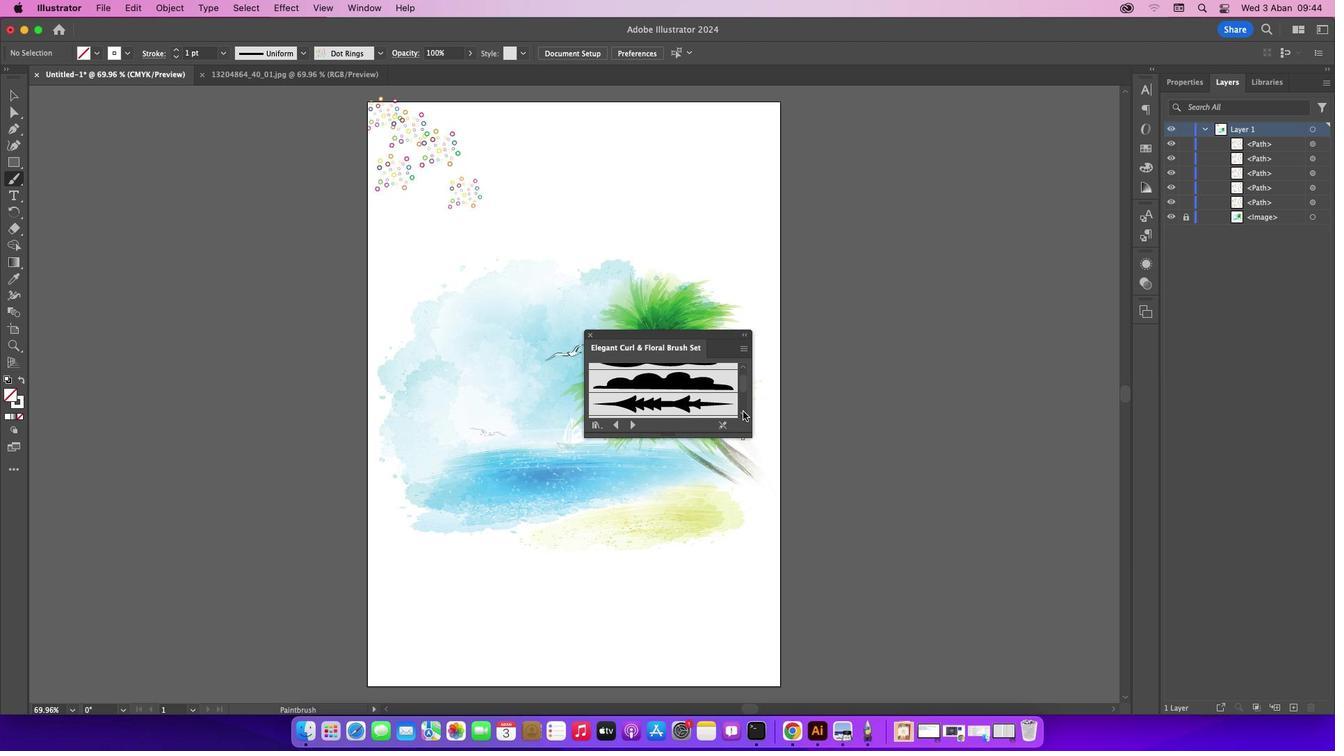
Action: Mouse pressed left at (743, 411)
Screenshot: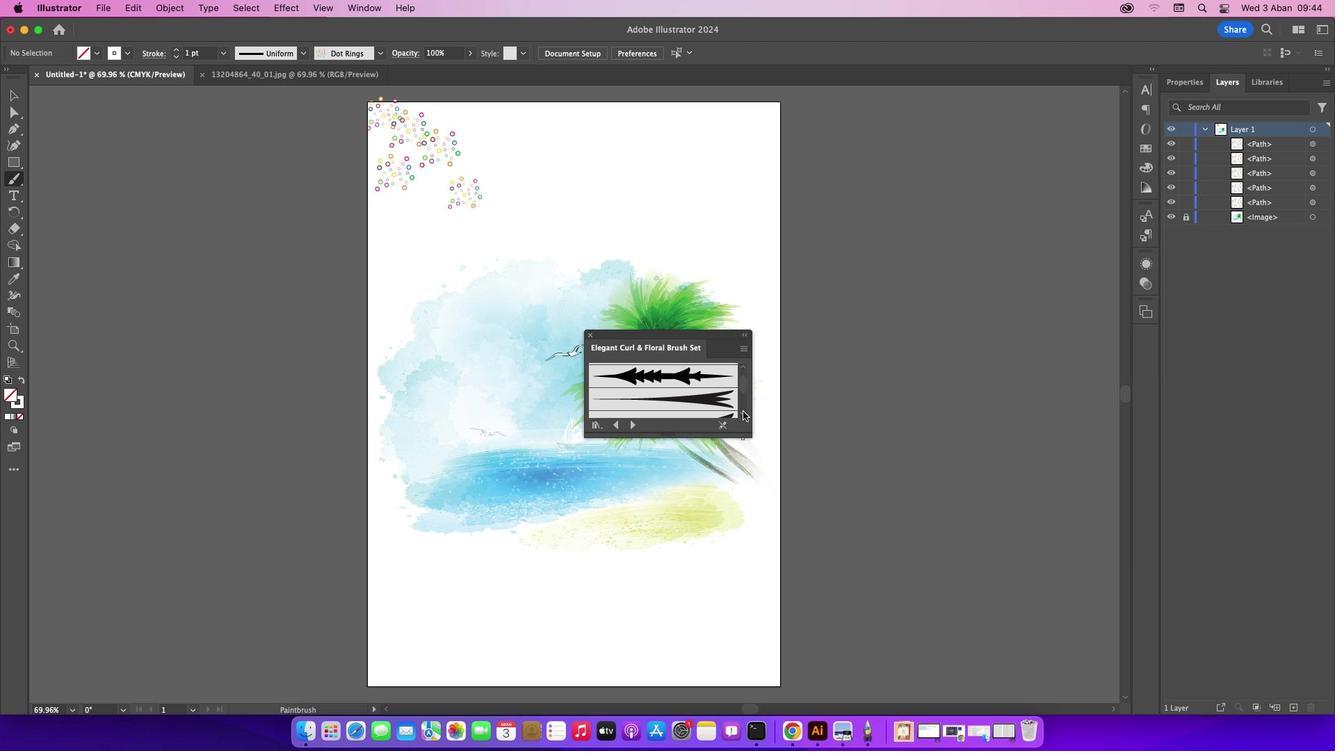 
Action: Mouse pressed left at (743, 411)
Screenshot: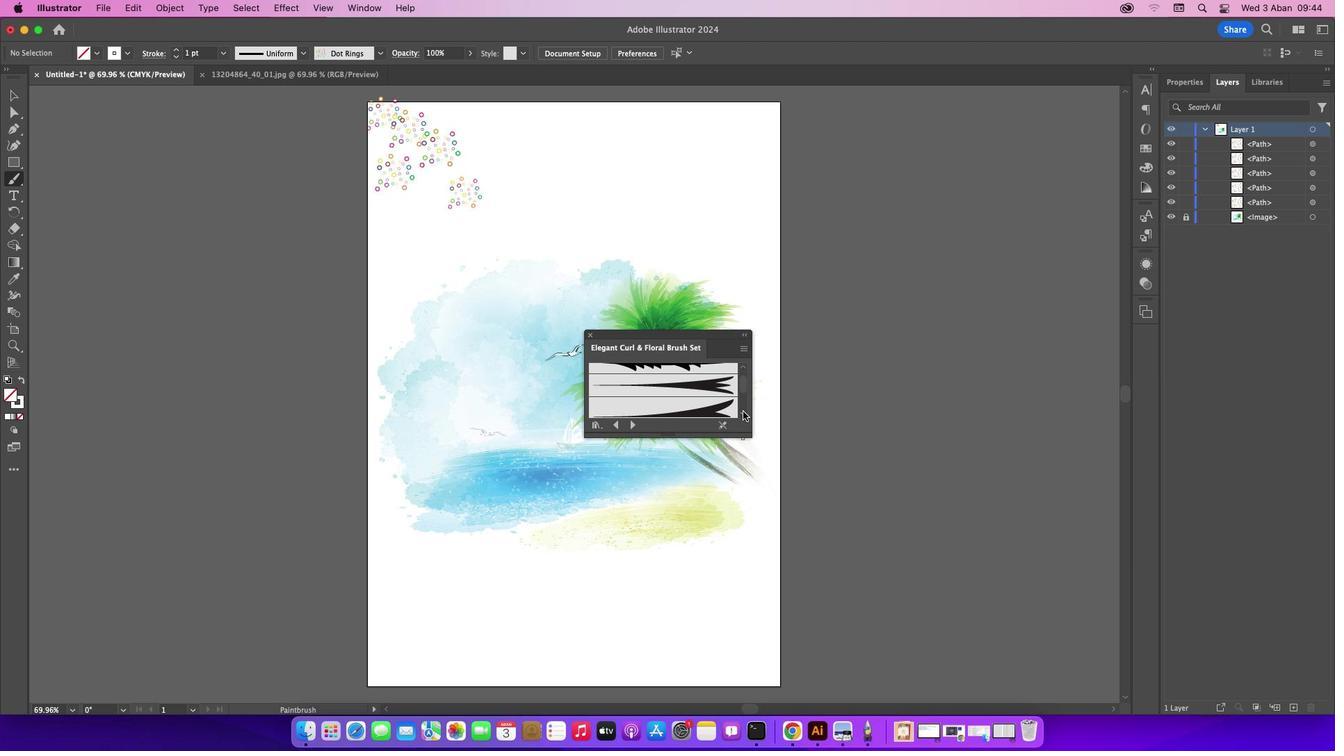 
Action: Mouse pressed left at (743, 411)
Screenshot: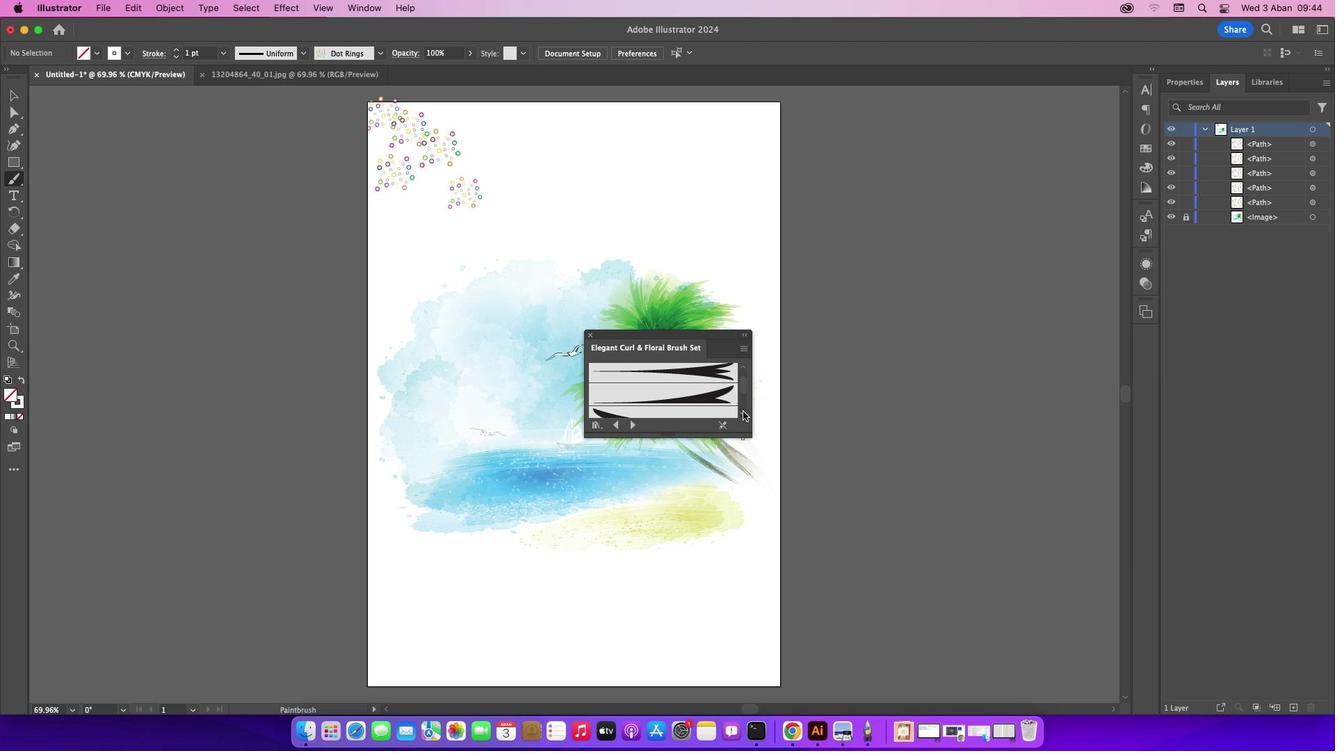 
Action: Mouse pressed left at (743, 411)
Screenshot: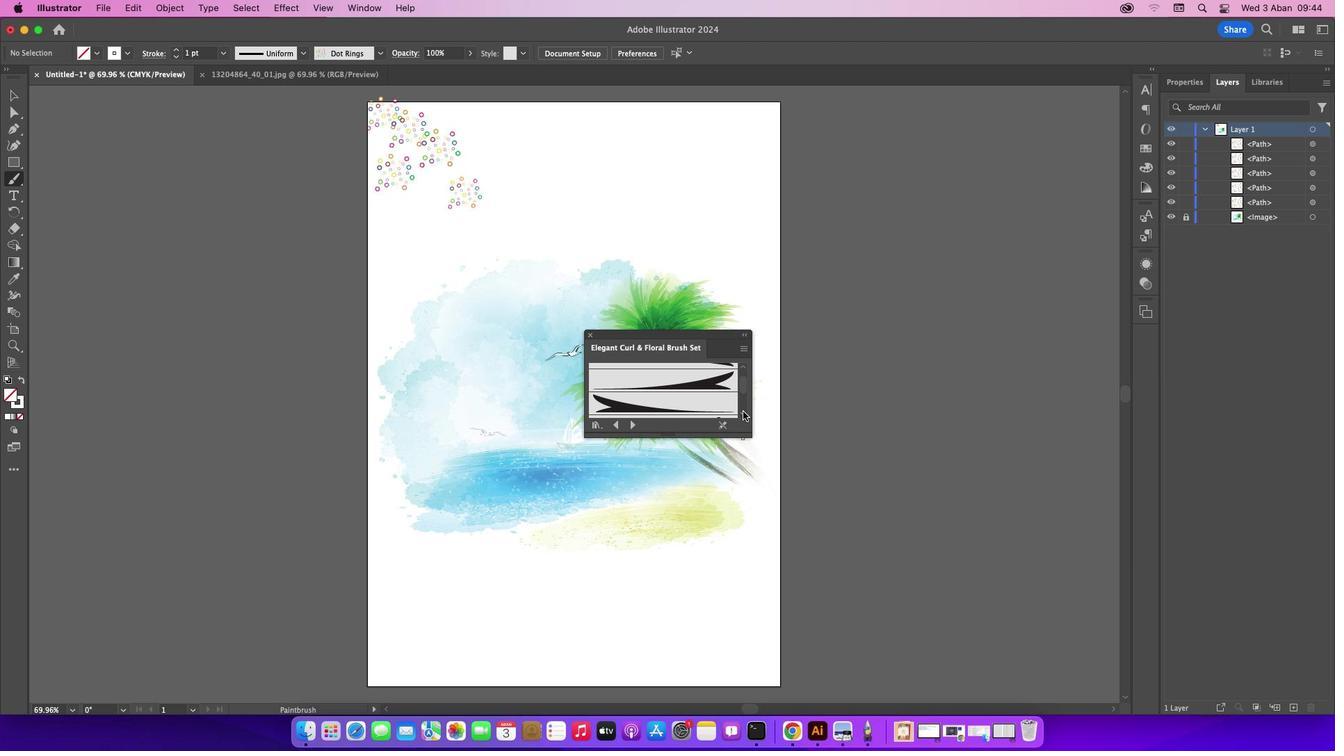 
Action: Mouse pressed left at (743, 411)
Screenshot: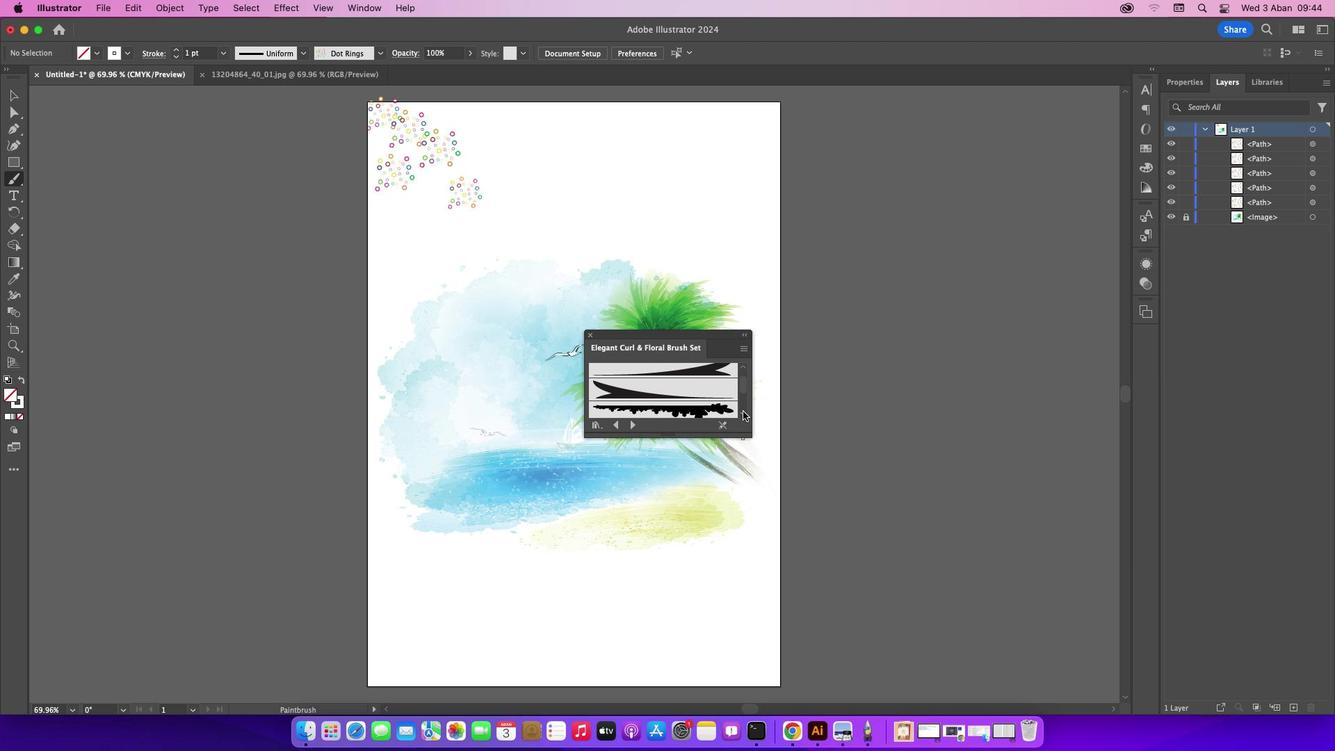 
Action: Mouse pressed left at (743, 411)
Screenshot: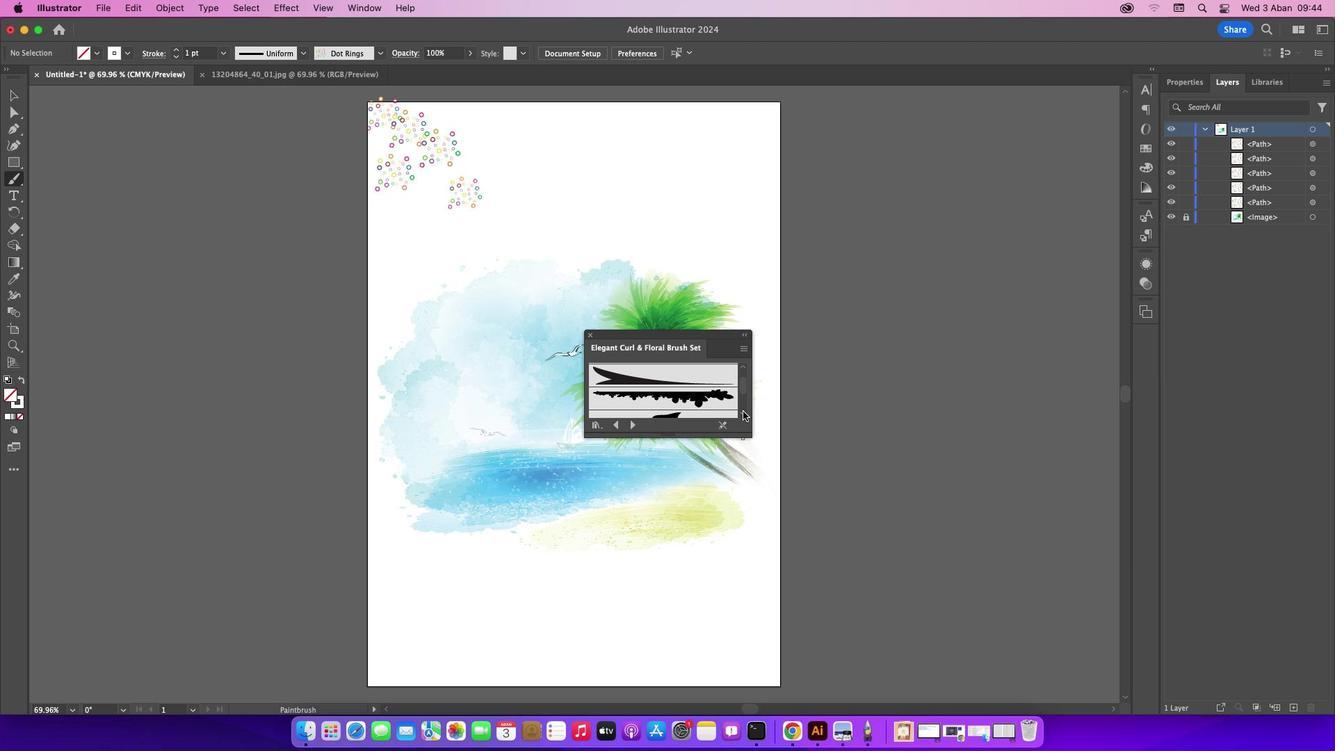 
Action: Mouse pressed left at (743, 411)
Screenshot: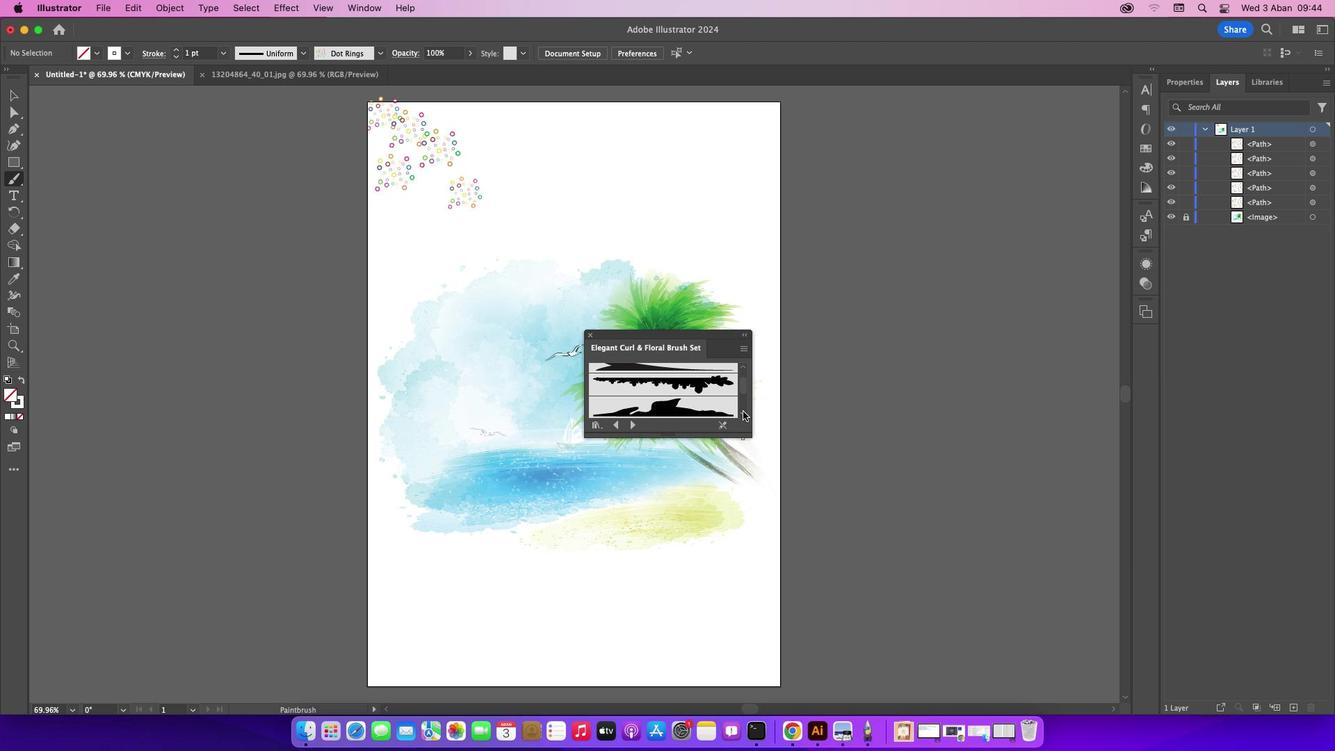 
Action: Mouse pressed left at (743, 411)
Screenshot: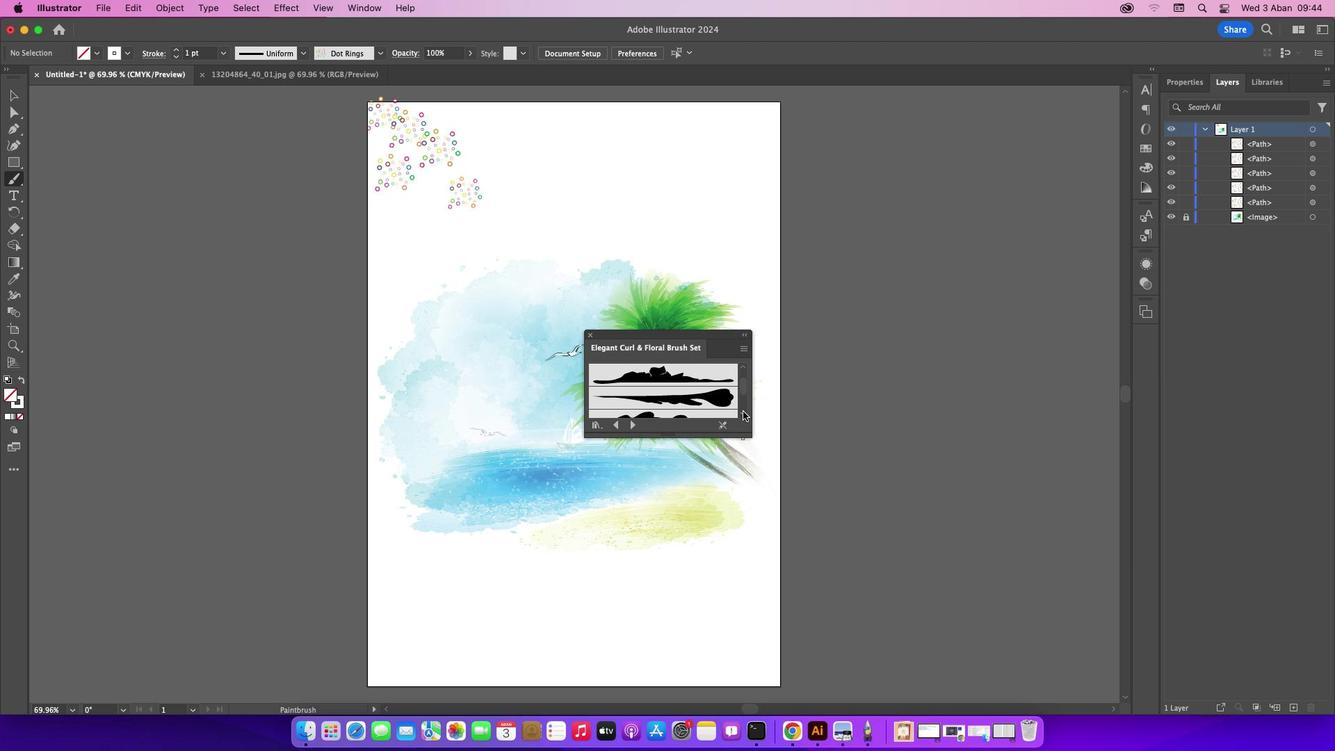 
Action: Mouse pressed left at (743, 411)
Screenshot: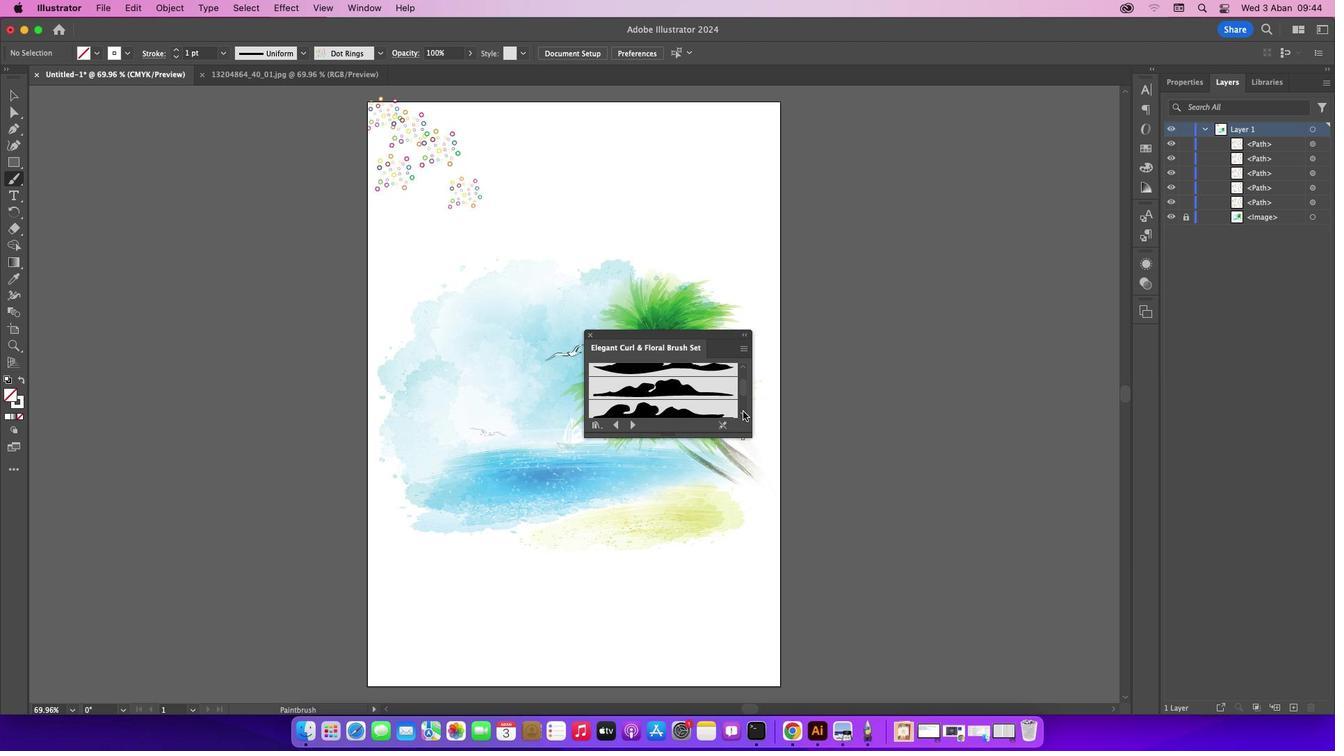 
Action: Mouse pressed left at (743, 411)
Screenshot: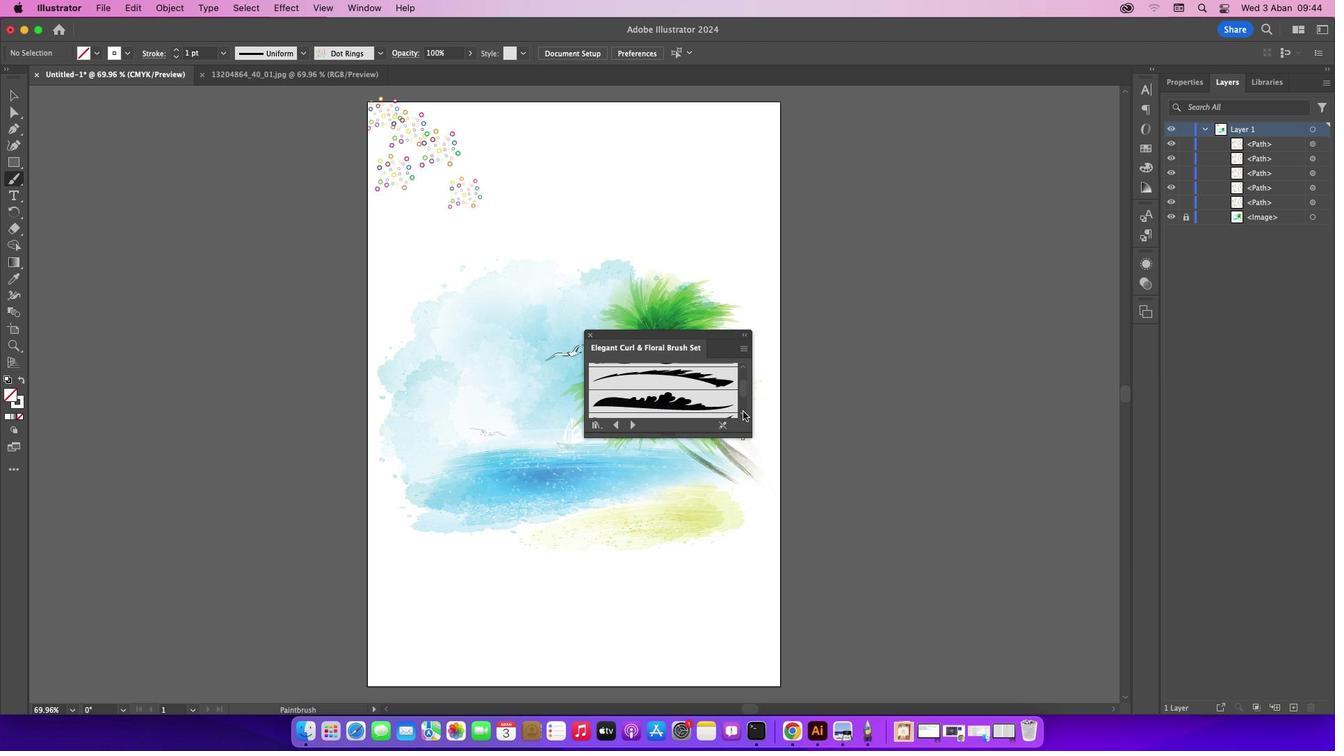 
Action: Mouse pressed left at (743, 411)
Screenshot: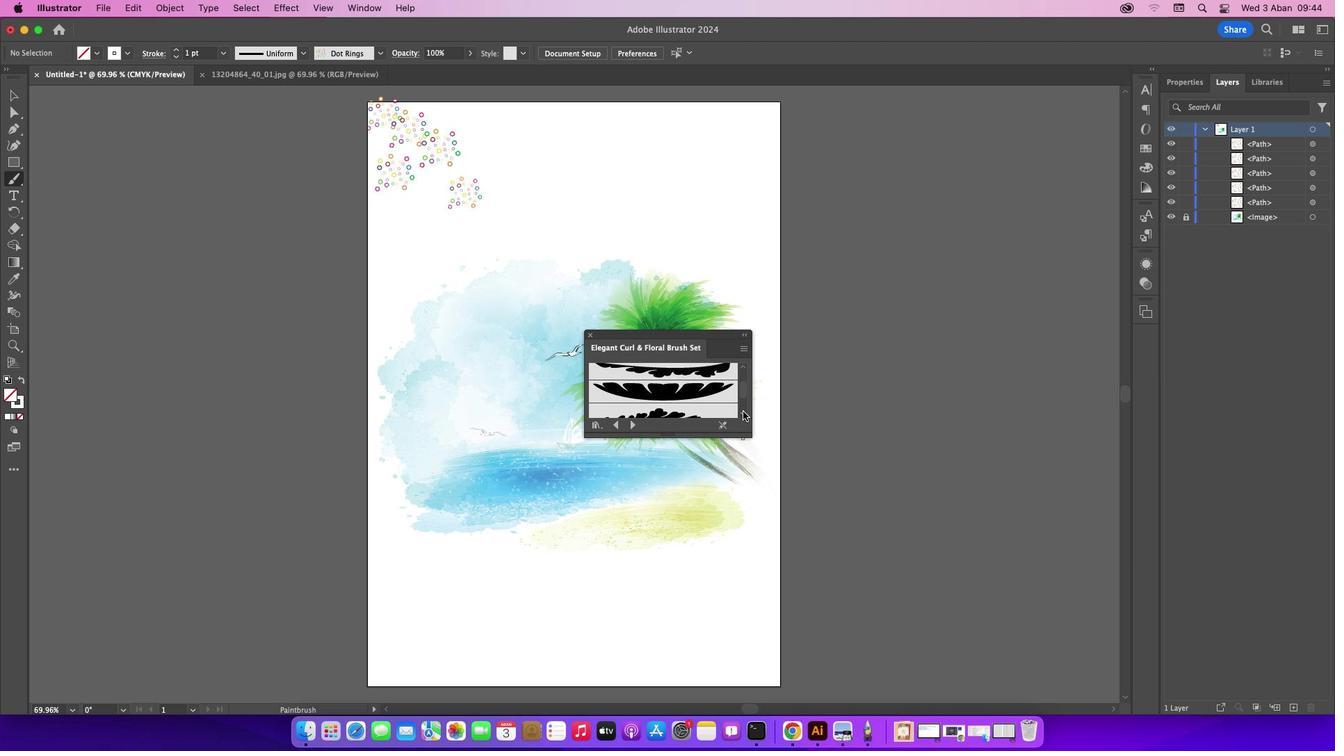 
Action: Mouse pressed left at (743, 411)
Screenshot: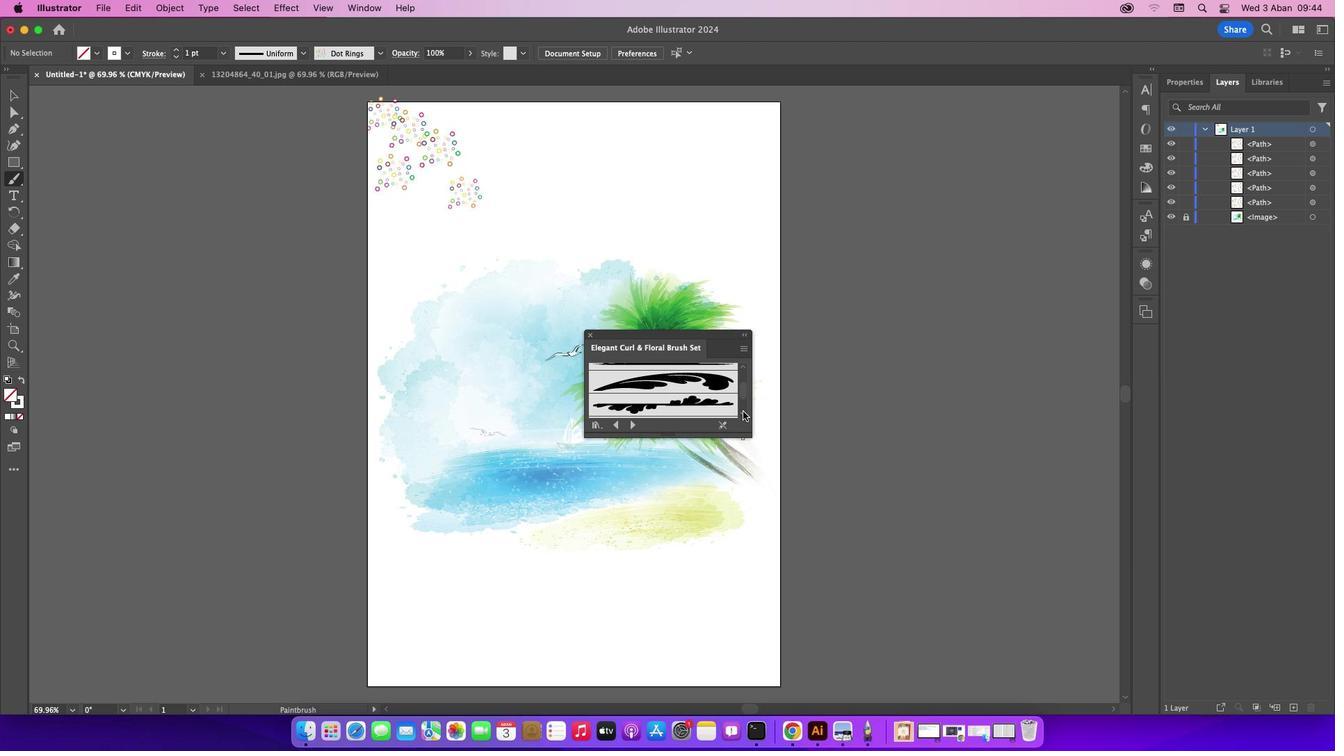 
Action: Mouse pressed left at (743, 411)
Screenshot: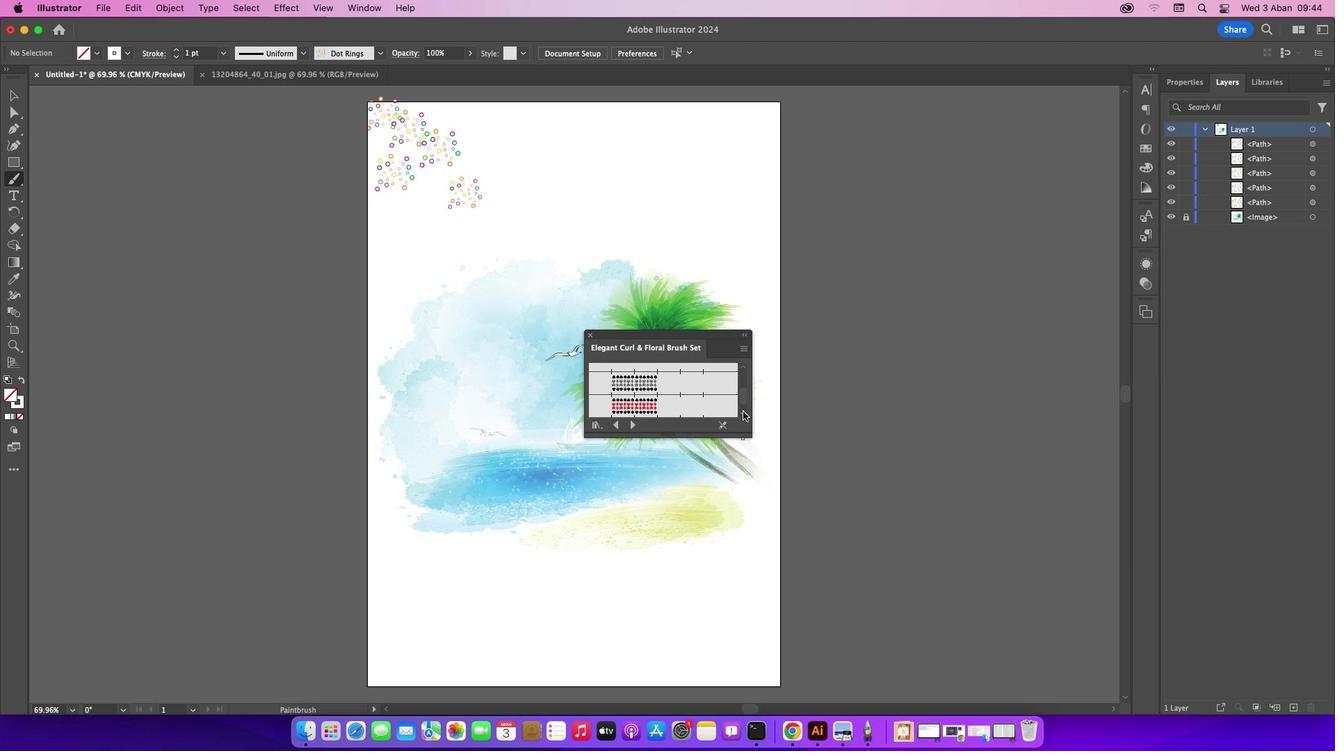 
Action: Mouse moved to (629, 422)
Screenshot: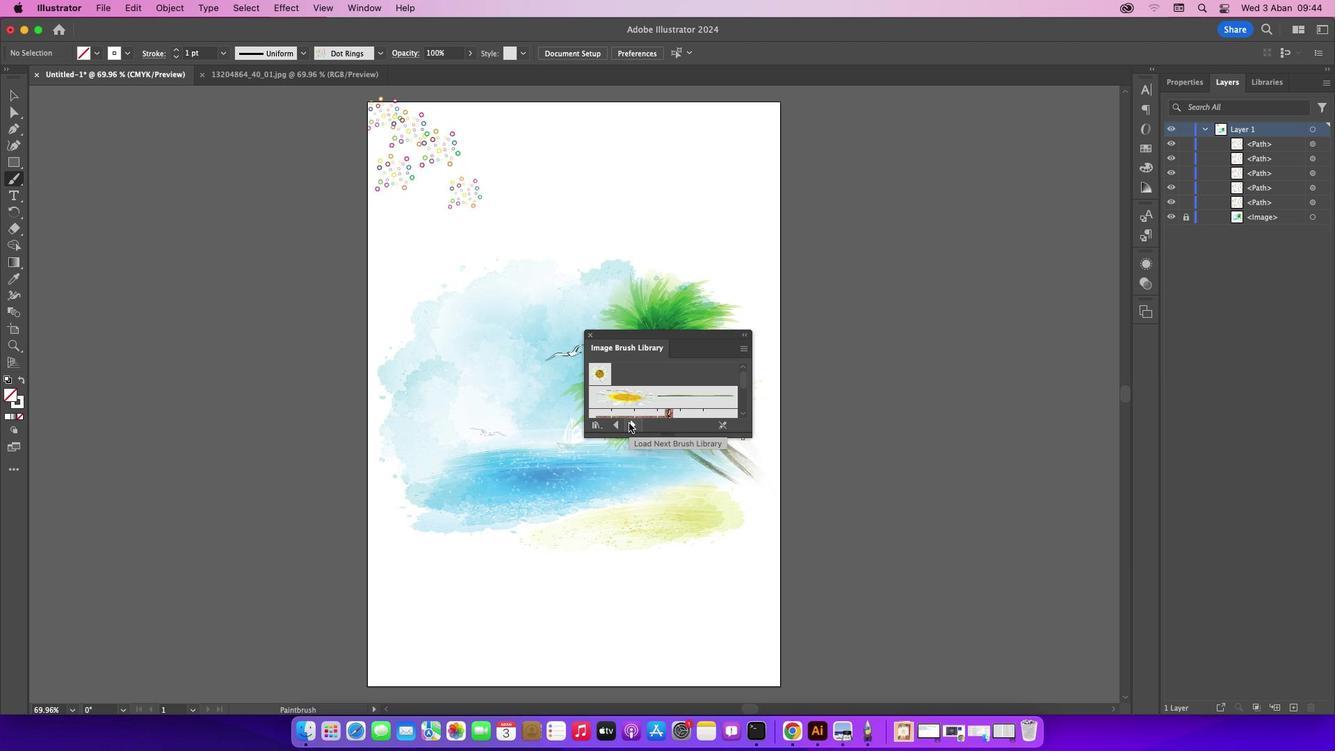 
Action: Mouse pressed left at (629, 422)
Screenshot: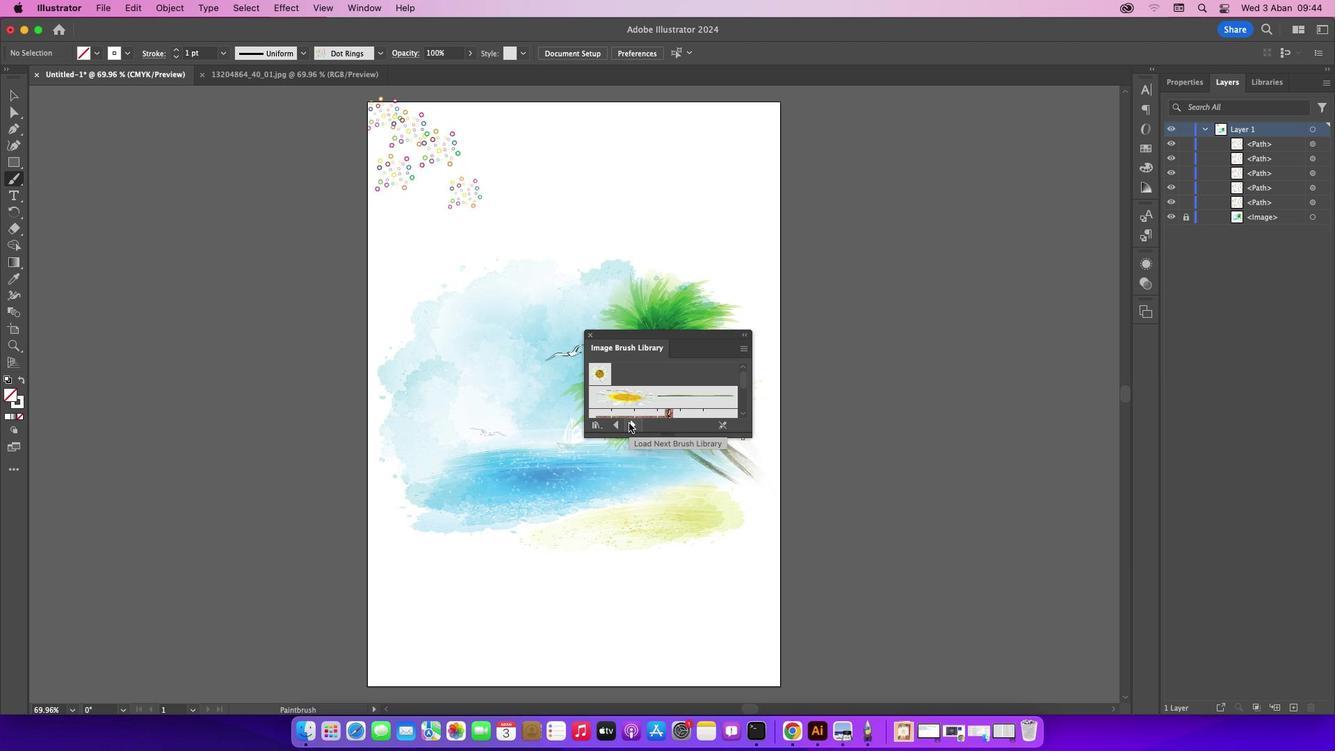 
Action: Mouse moved to (742, 376)
Screenshot: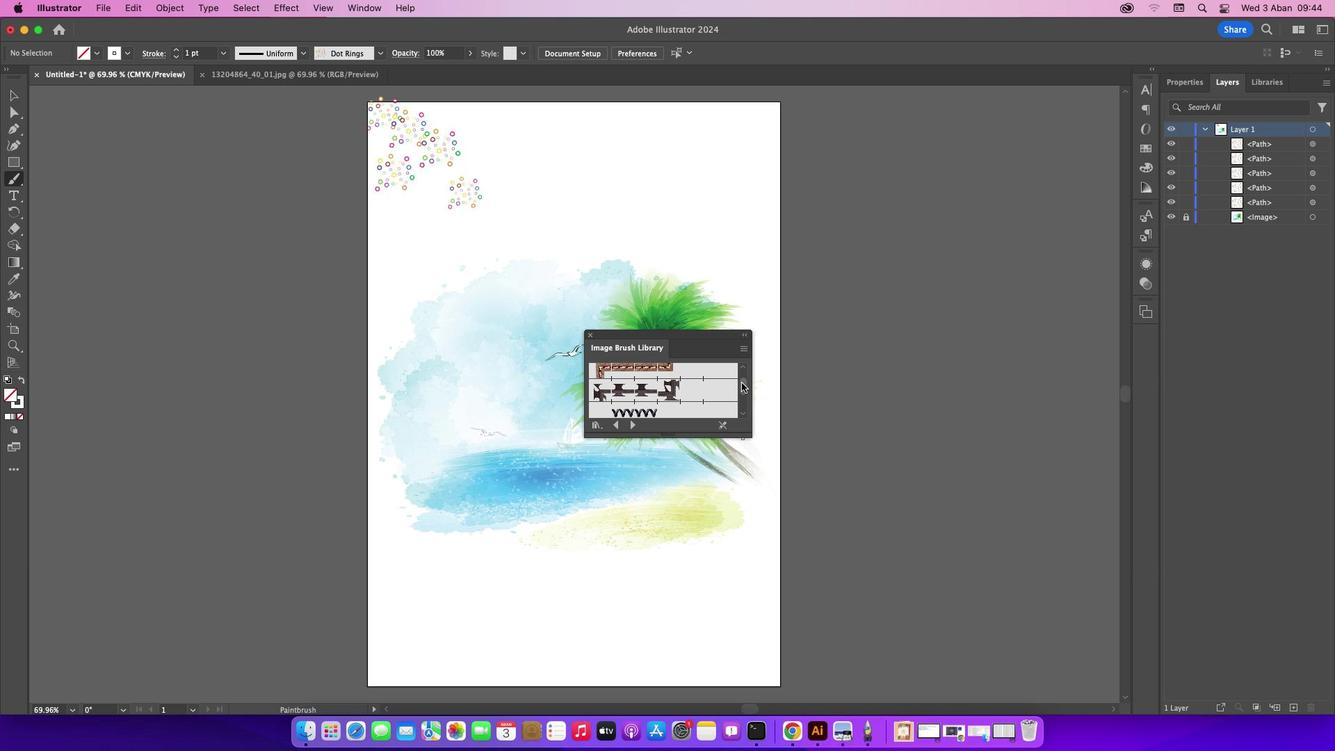 
Action: Mouse pressed left at (742, 376)
Screenshot: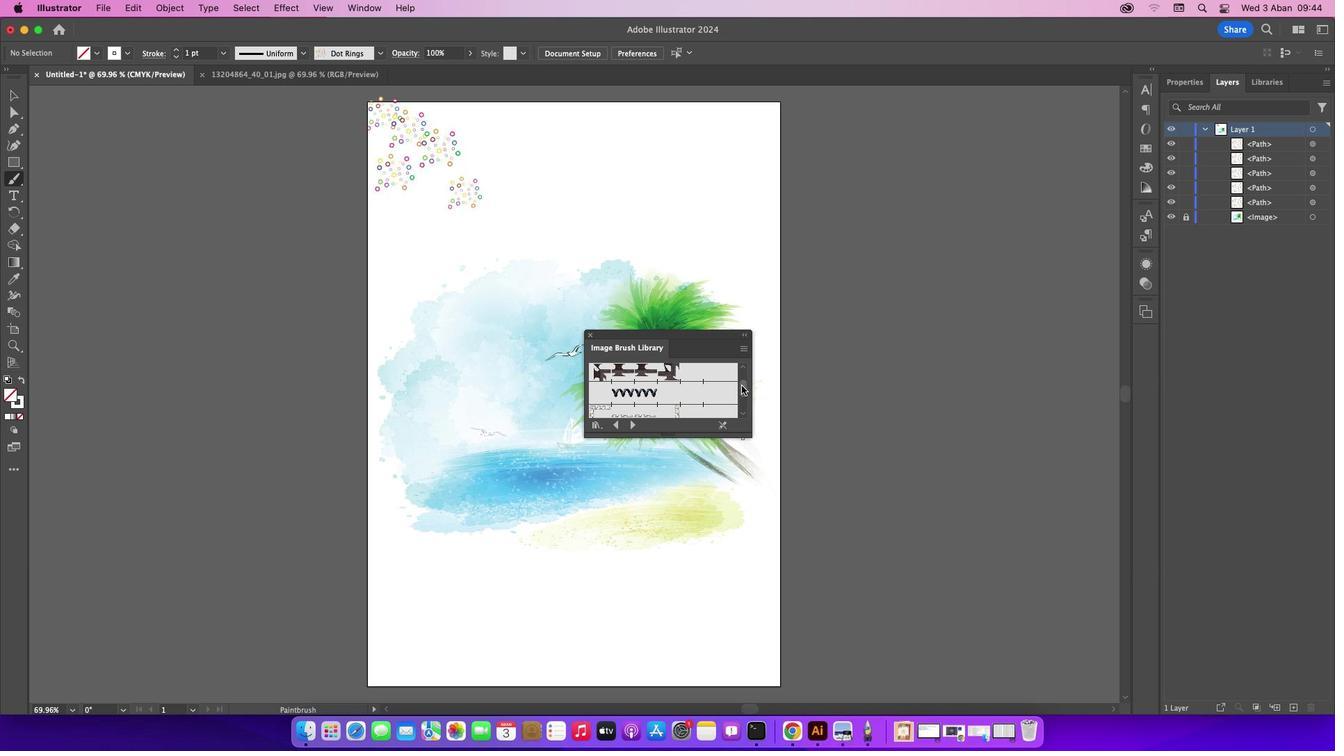
Action: Mouse moved to (632, 427)
Screenshot: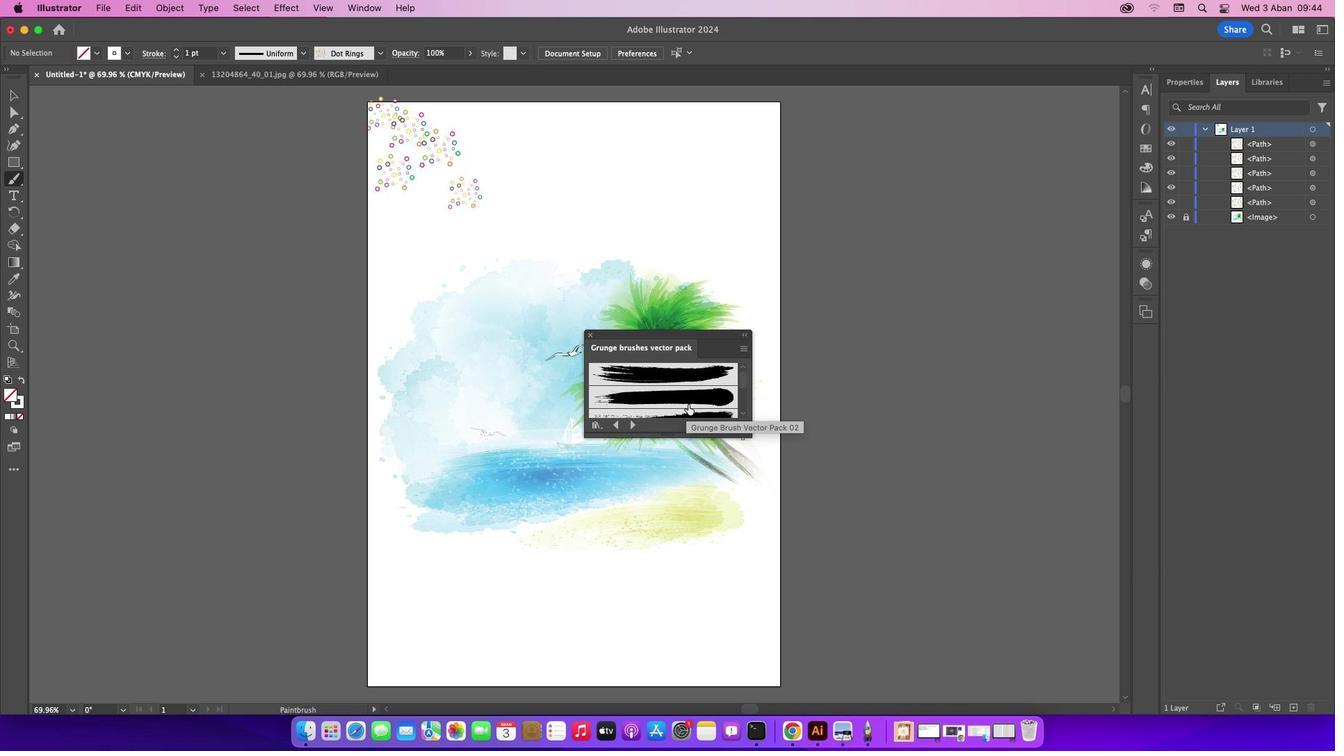 
Action: Mouse pressed left at (632, 427)
Screenshot: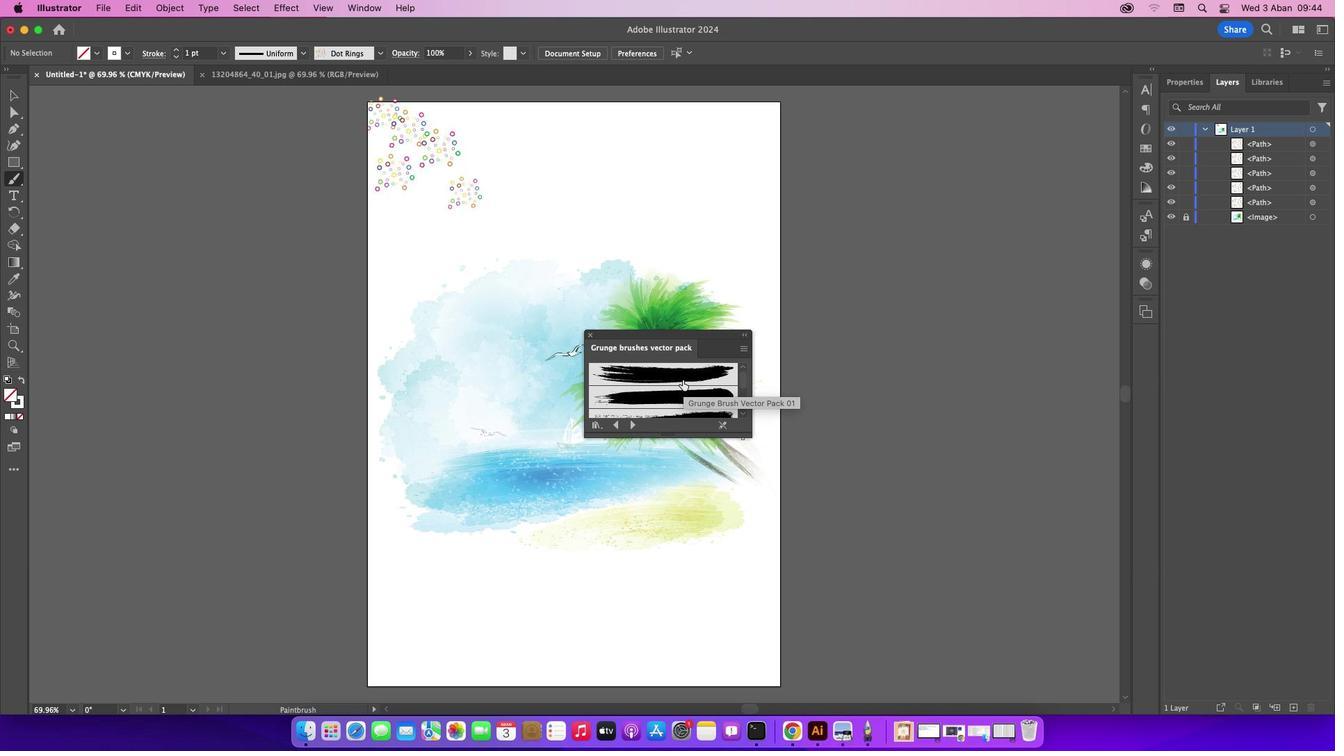 
Action: Mouse moved to (681, 378)
Screenshot: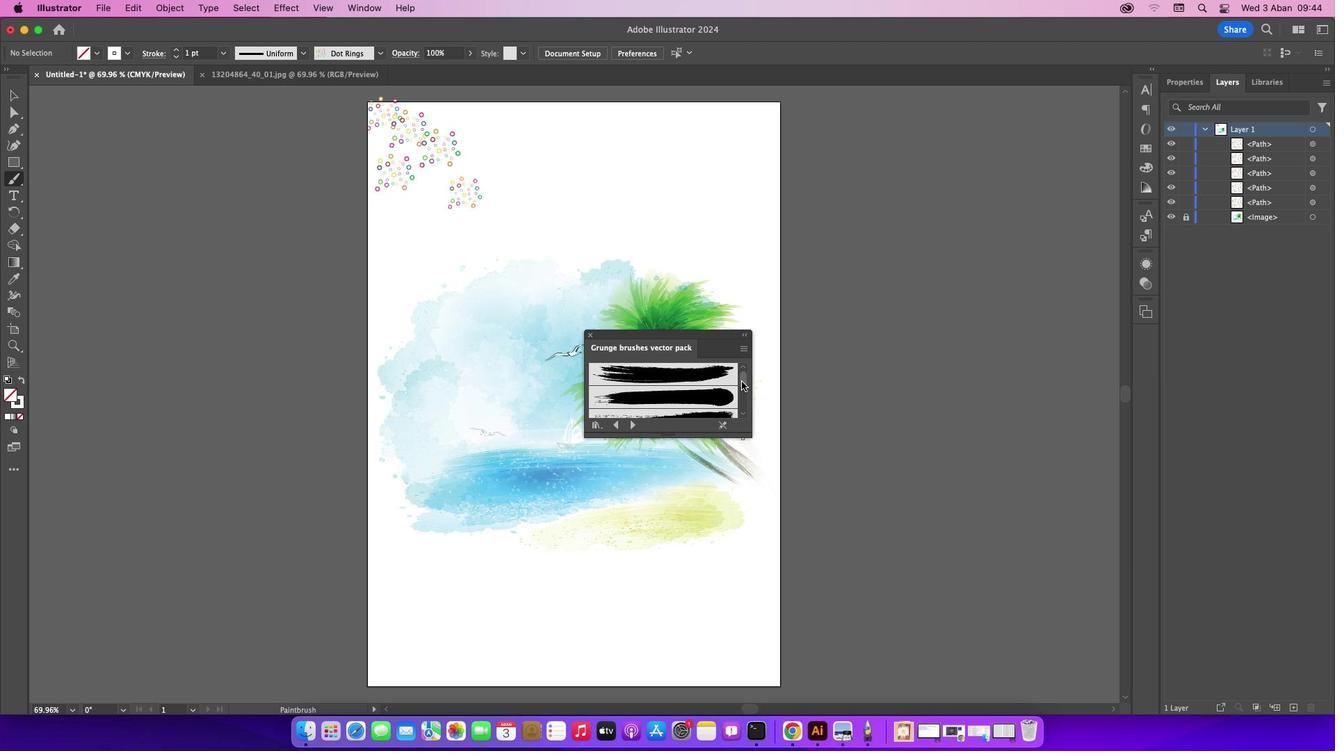 
Action: Mouse scrolled (681, 378) with delta (0, 0)
Screenshot: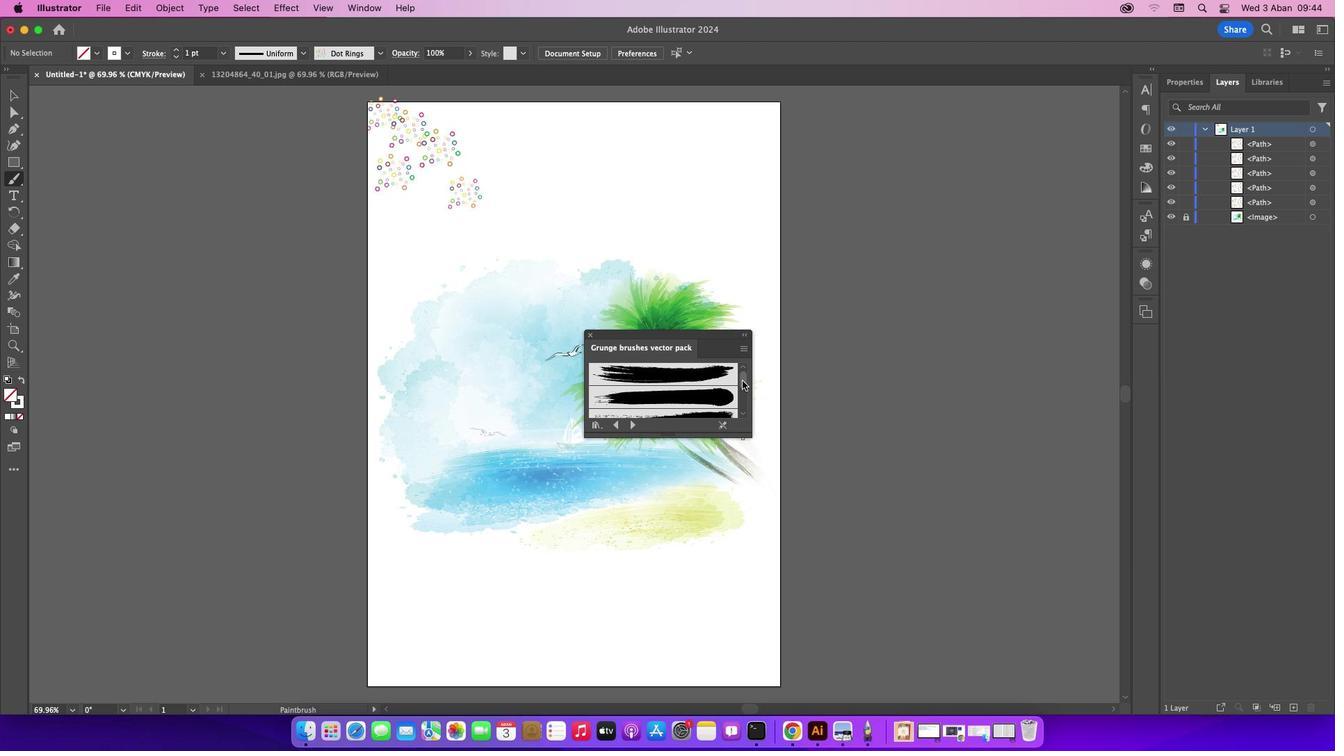 
Action: Mouse scrolled (681, 378) with delta (0, 0)
Screenshot: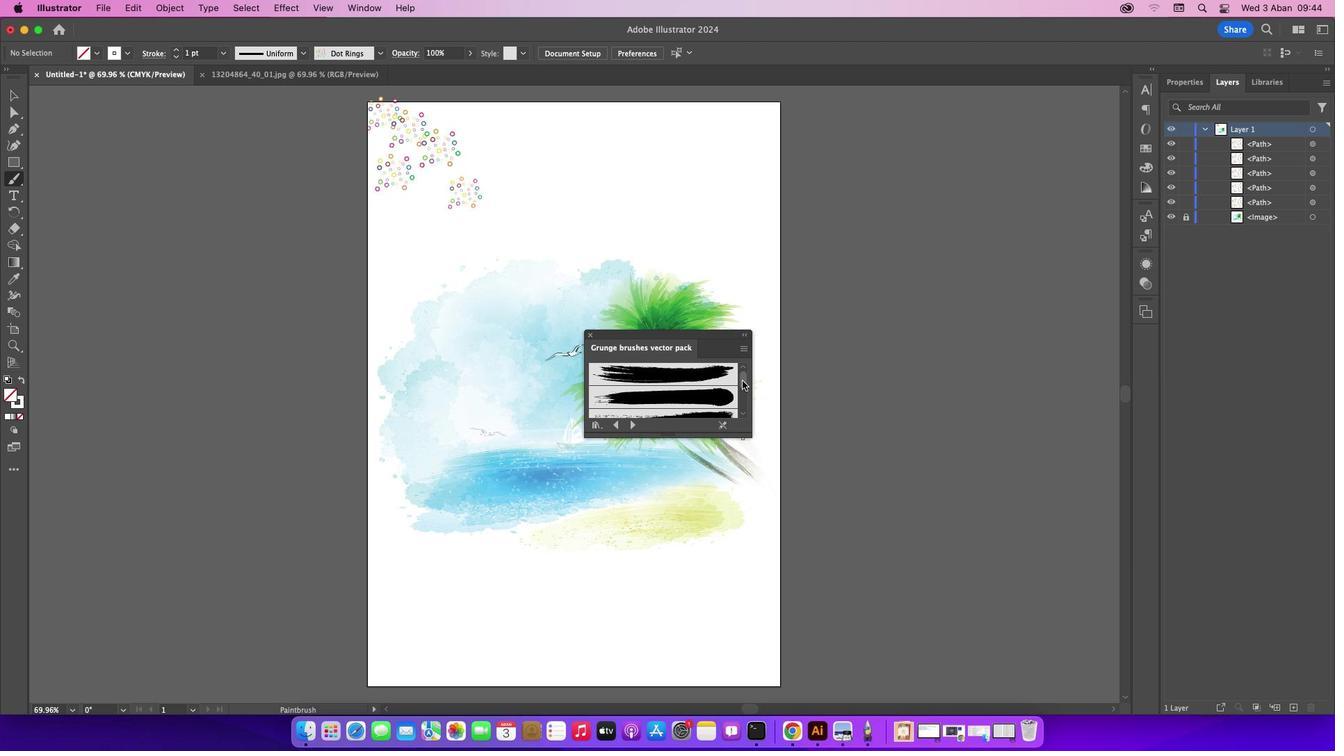 
Action: Mouse scrolled (681, 378) with delta (0, 2)
Screenshot: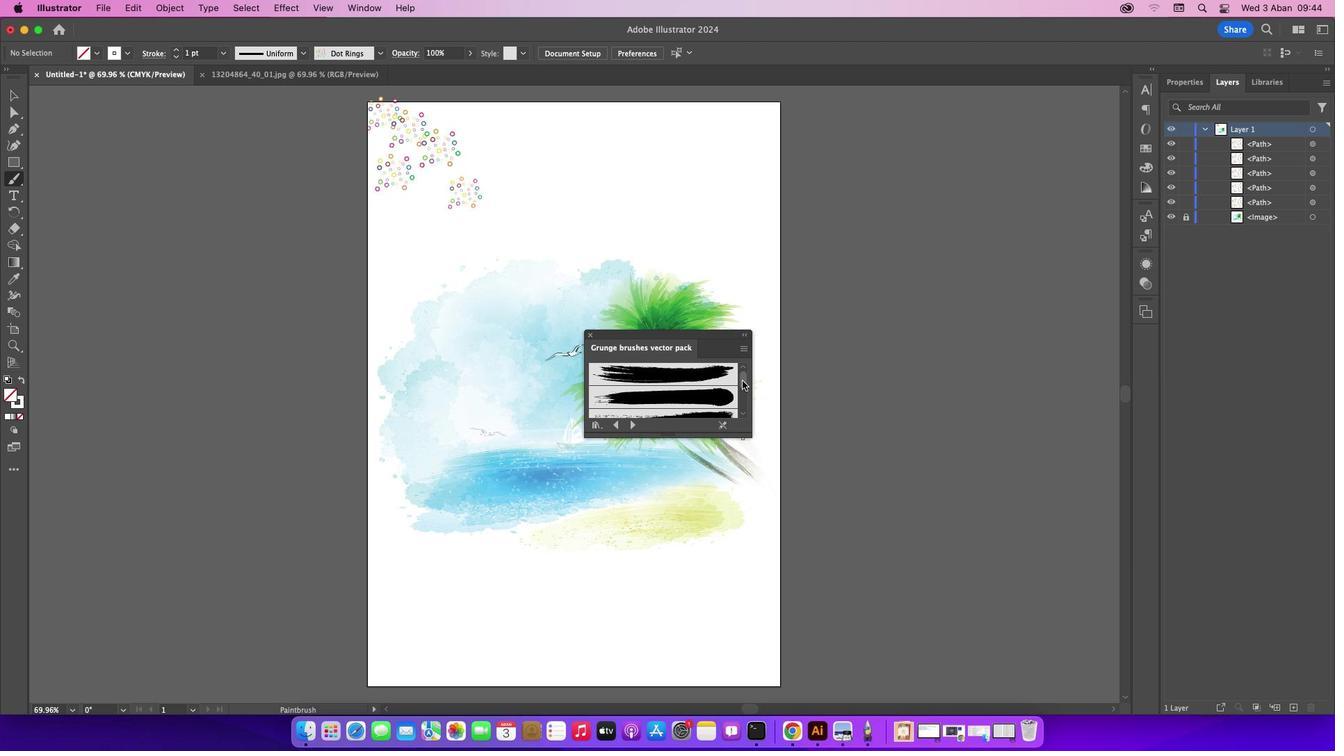
Action: Mouse scrolled (681, 378) with delta (0, 2)
Screenshot: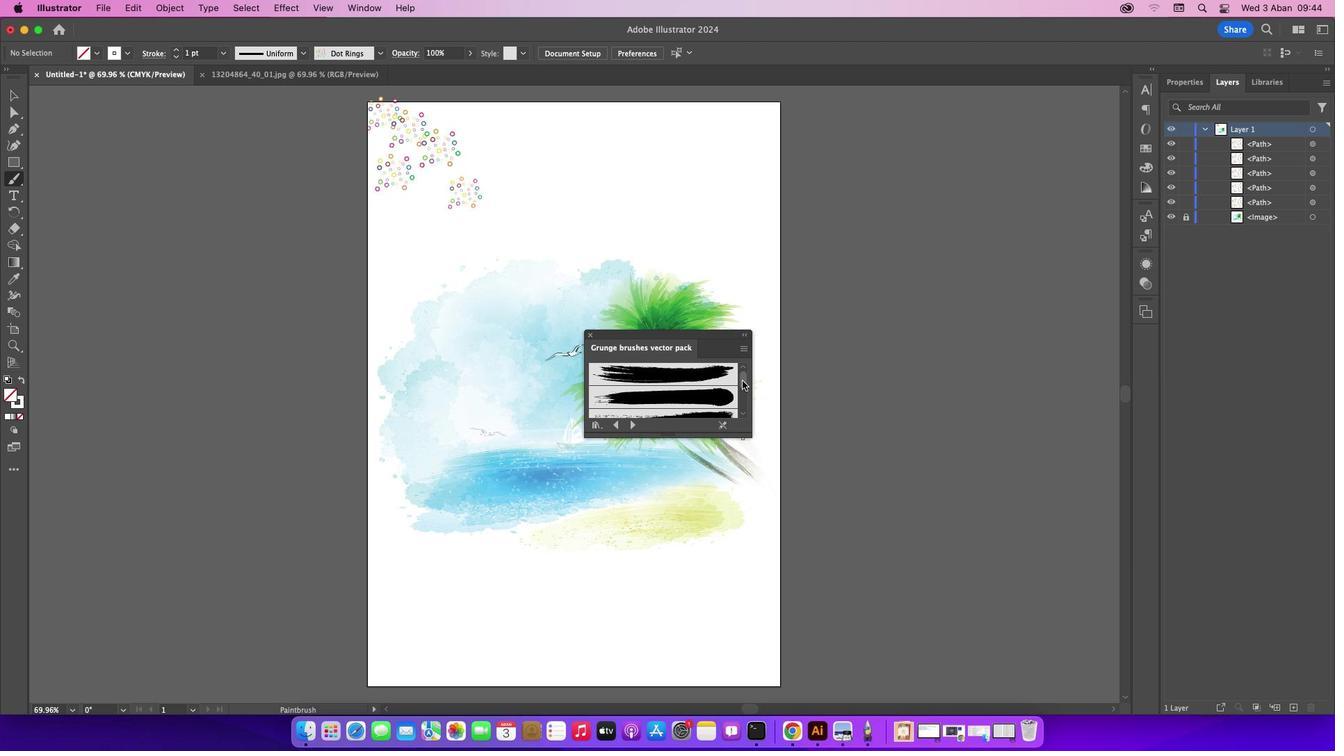 
Action: Mouse moved to (742, 381)
Screenshot: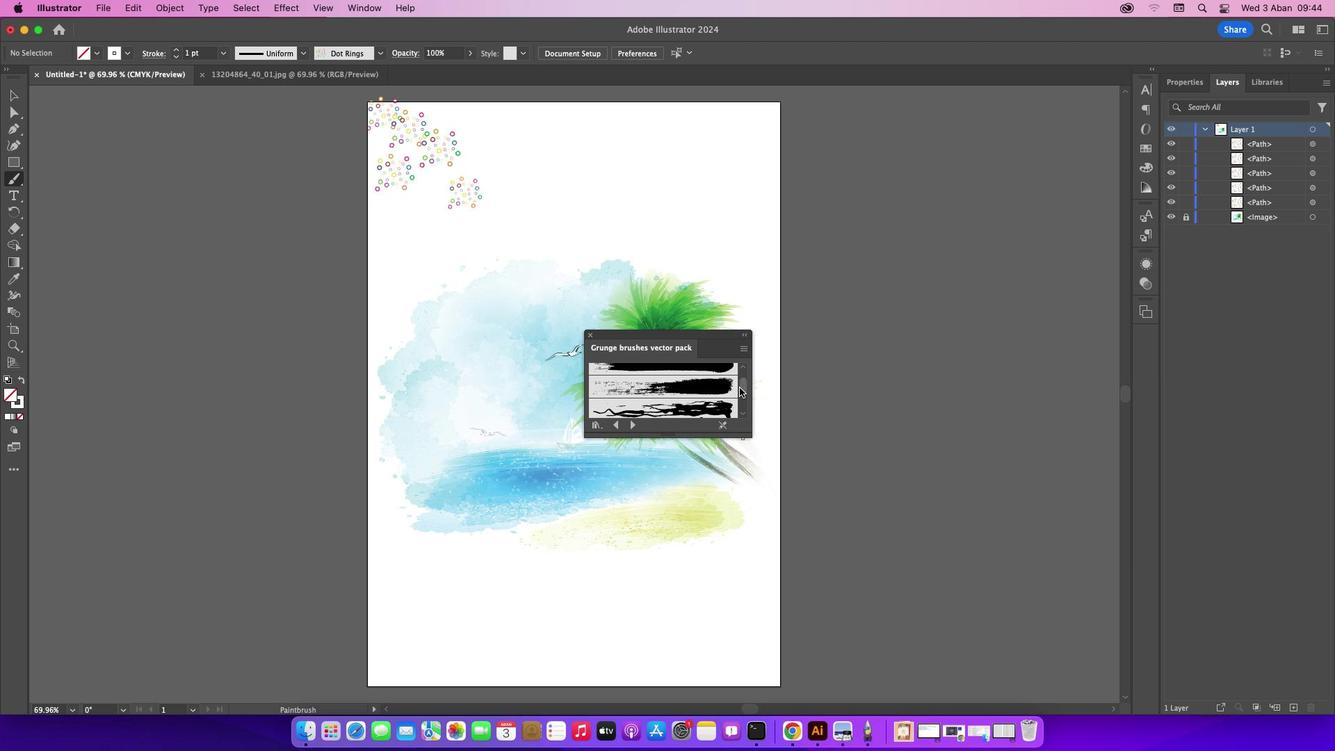 
Action: Mouse pressed left at (742, 381)
Screenshot: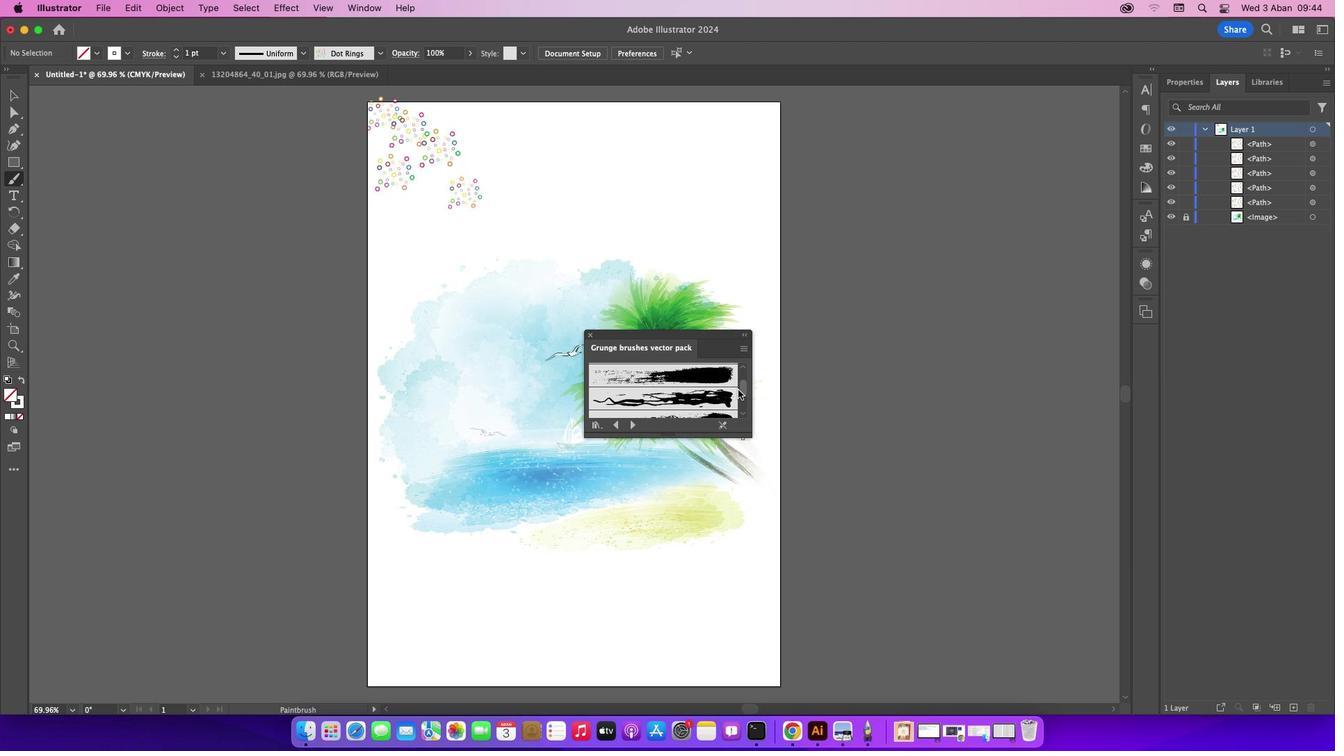 
Action: Mouse moved to (628, 422)
Screenshot: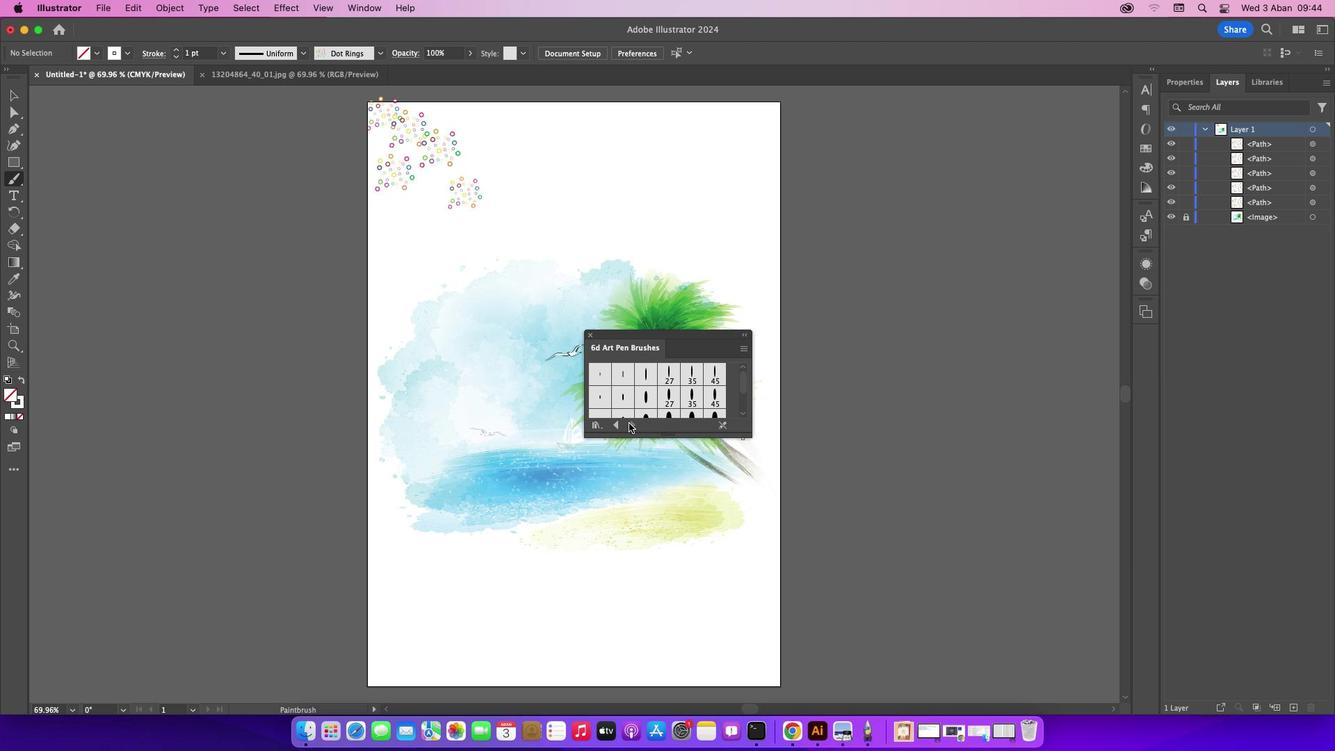
Action: Mouse pressed left at (628, 422)
Screenshot: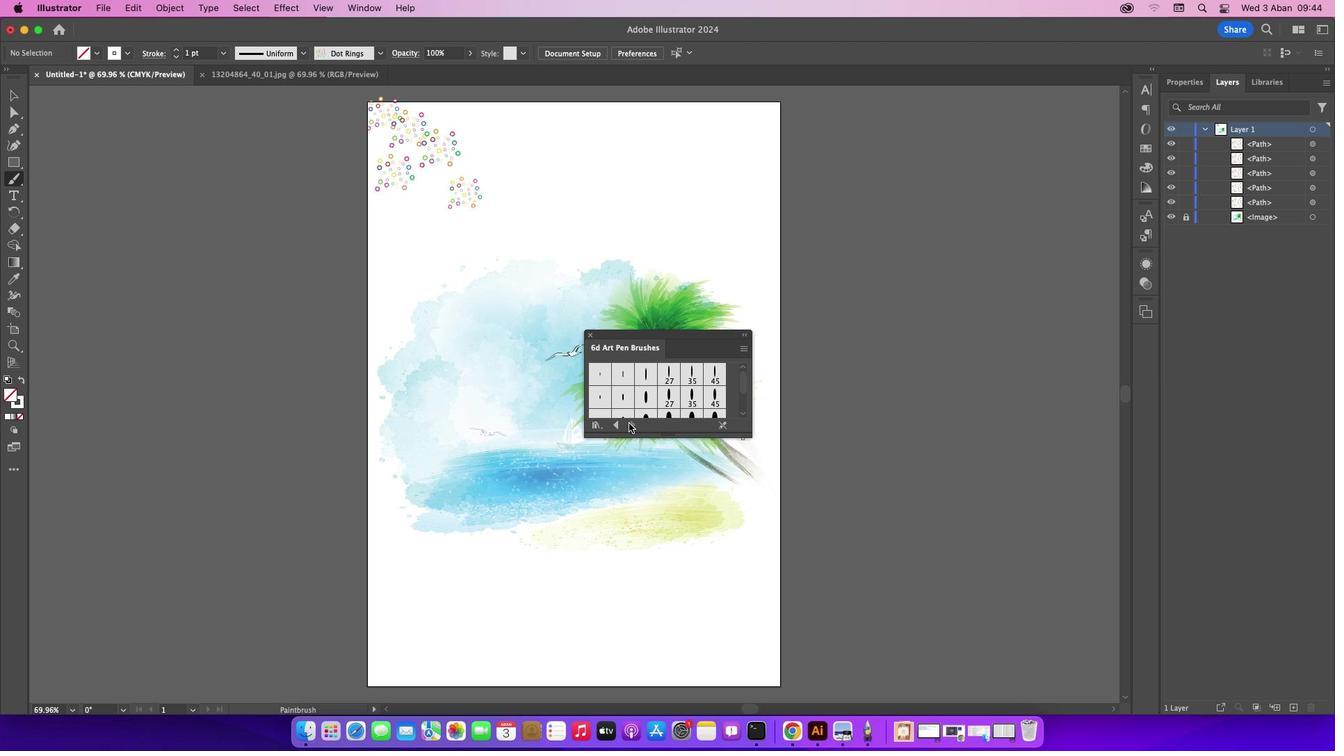 
Action: Mouse pressed left at (628, 422)
Screenshot: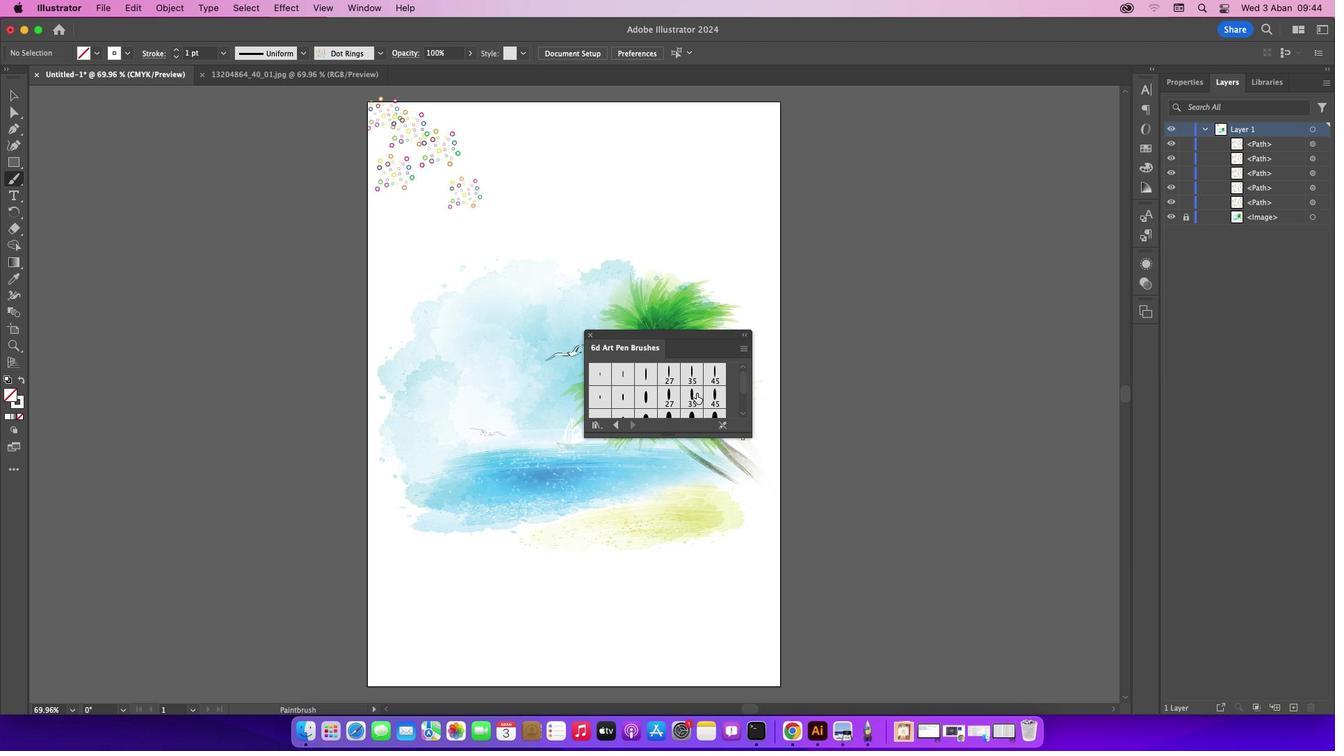 
Action: Mouse moved to (740, 381)
Screenshot: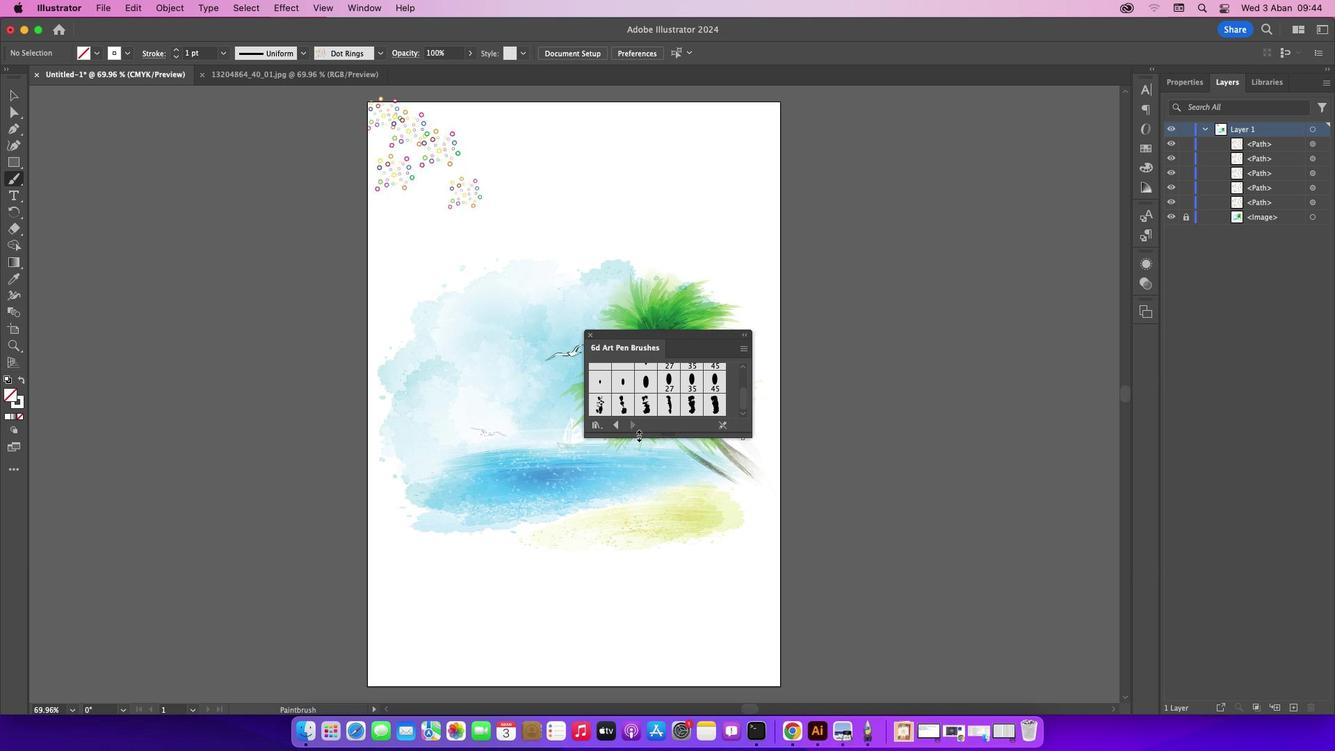 
Action: Mouse pressed left at (740, 381)
Screenshot: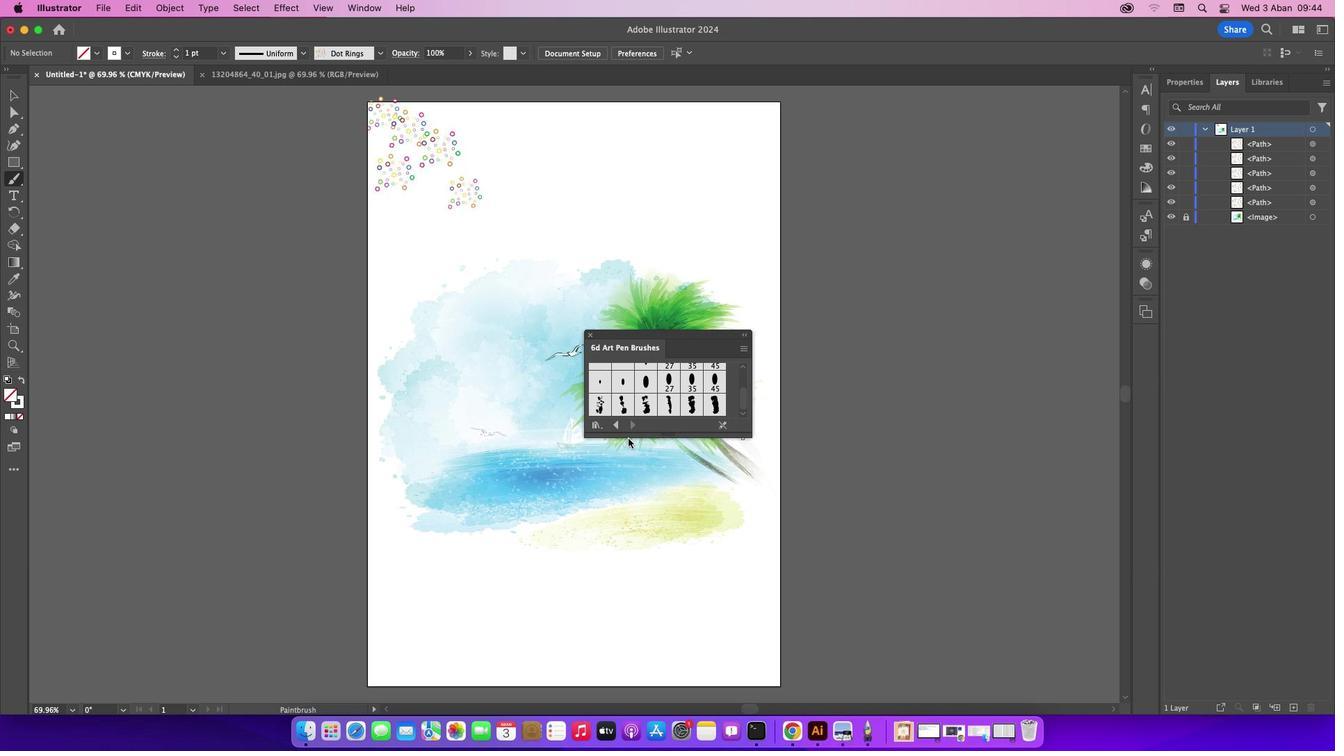 
Action: Mouse moved to (630, 430)
Screenshot: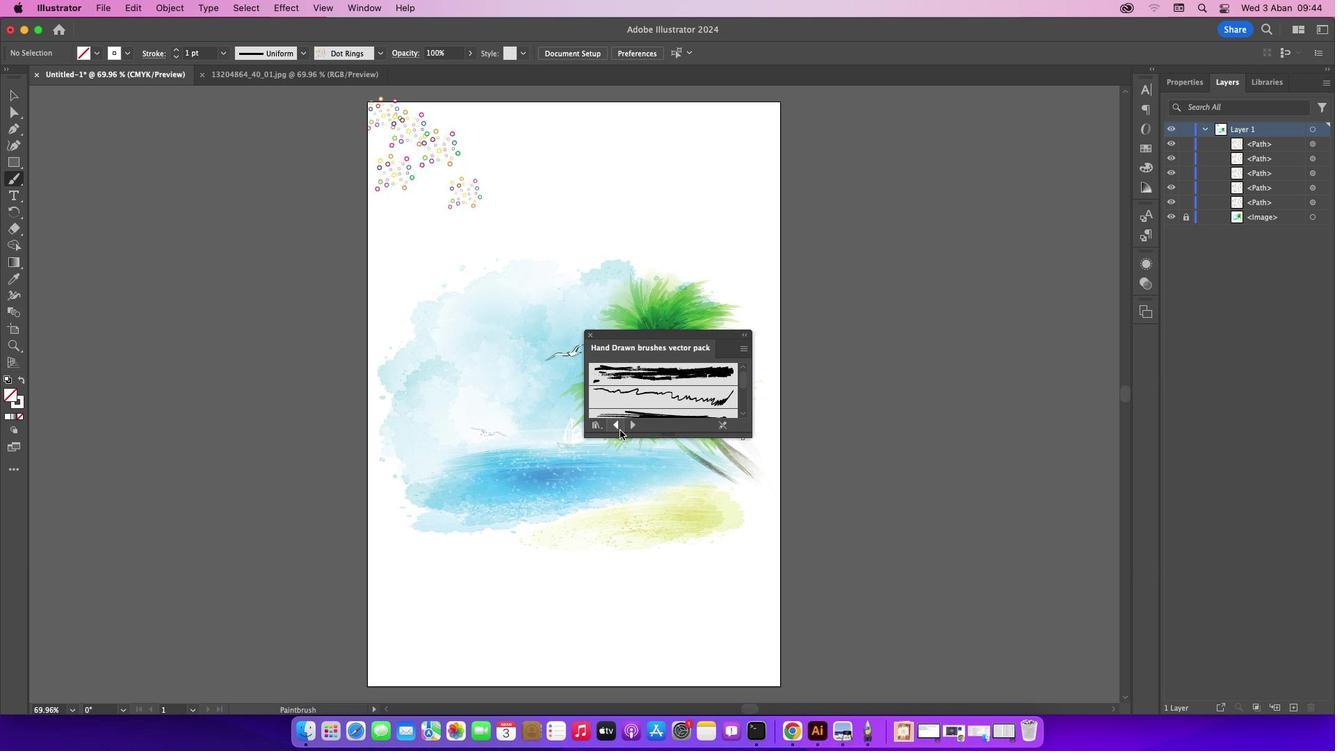 
Action: Mouse pressed left at (630, 430)
Screenshot: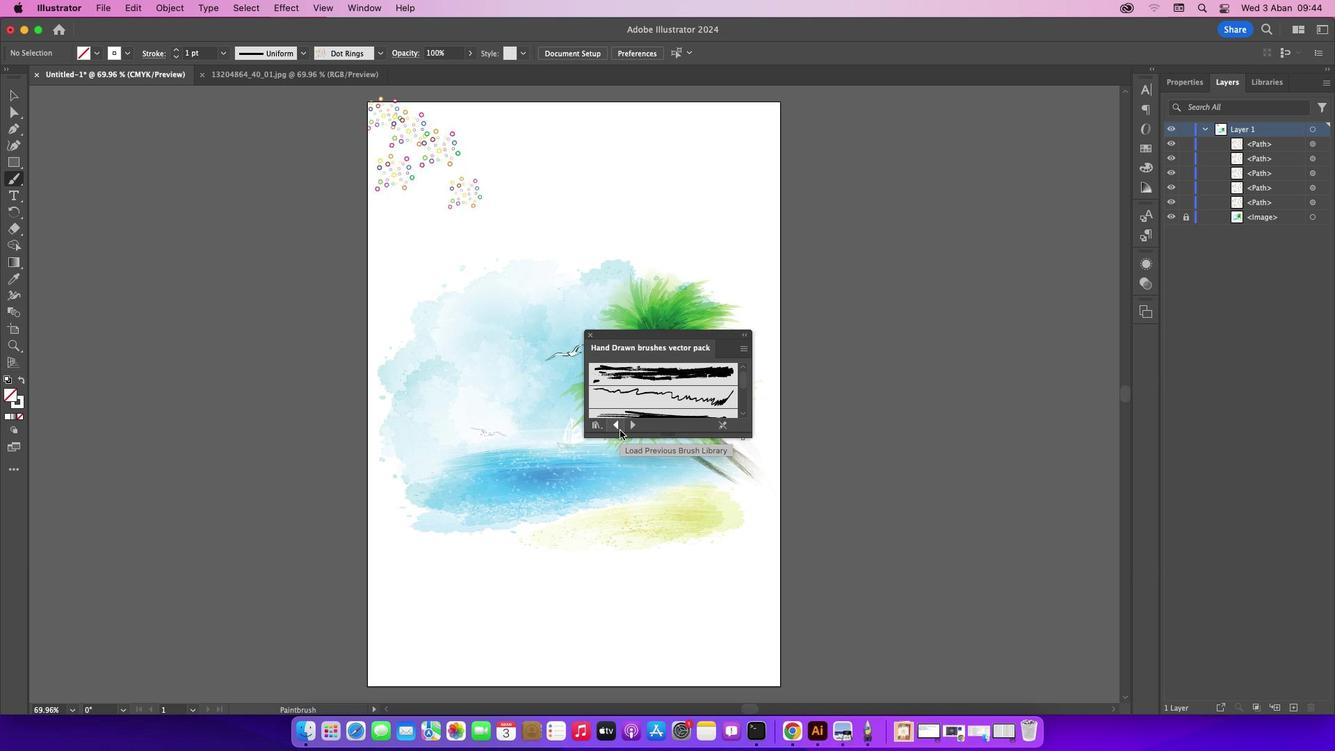 
Action: Mouse moved to (620, 429)
Screenshot: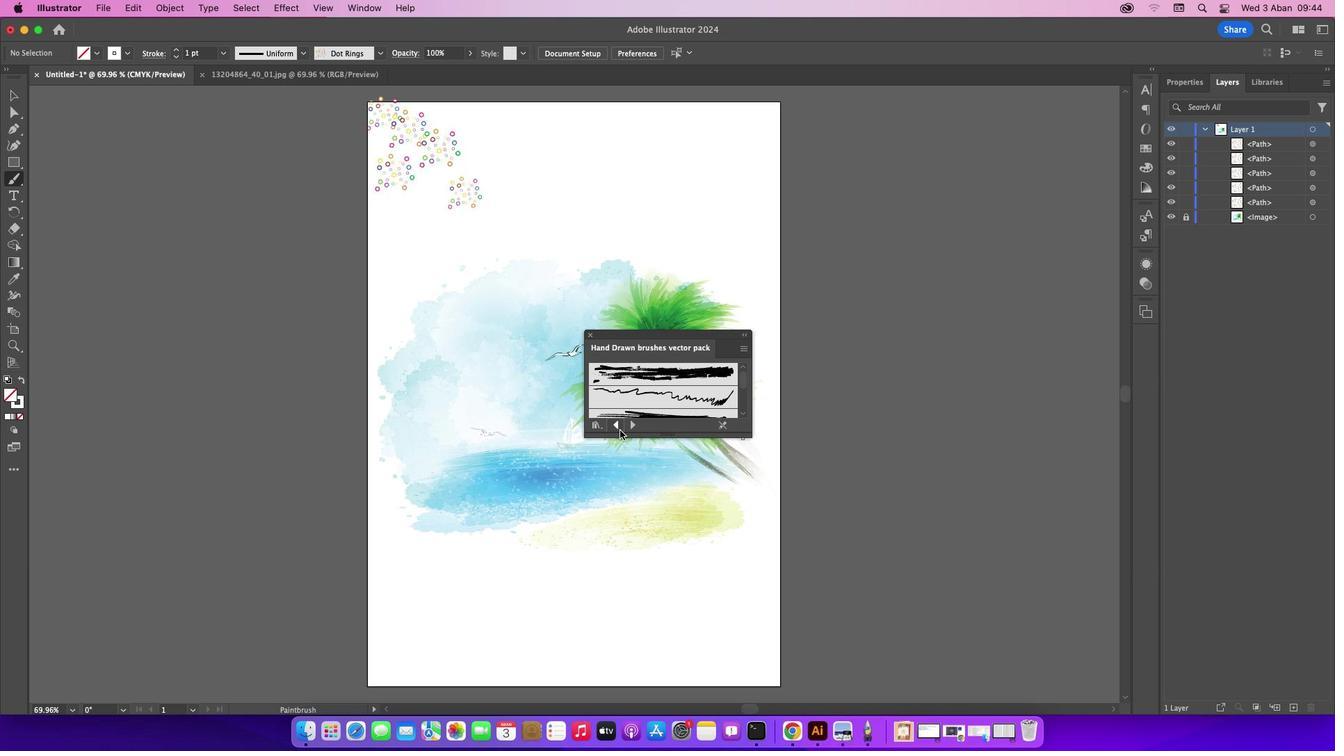 
Action: Mouse pressed left at (620, 429)
Screenshot: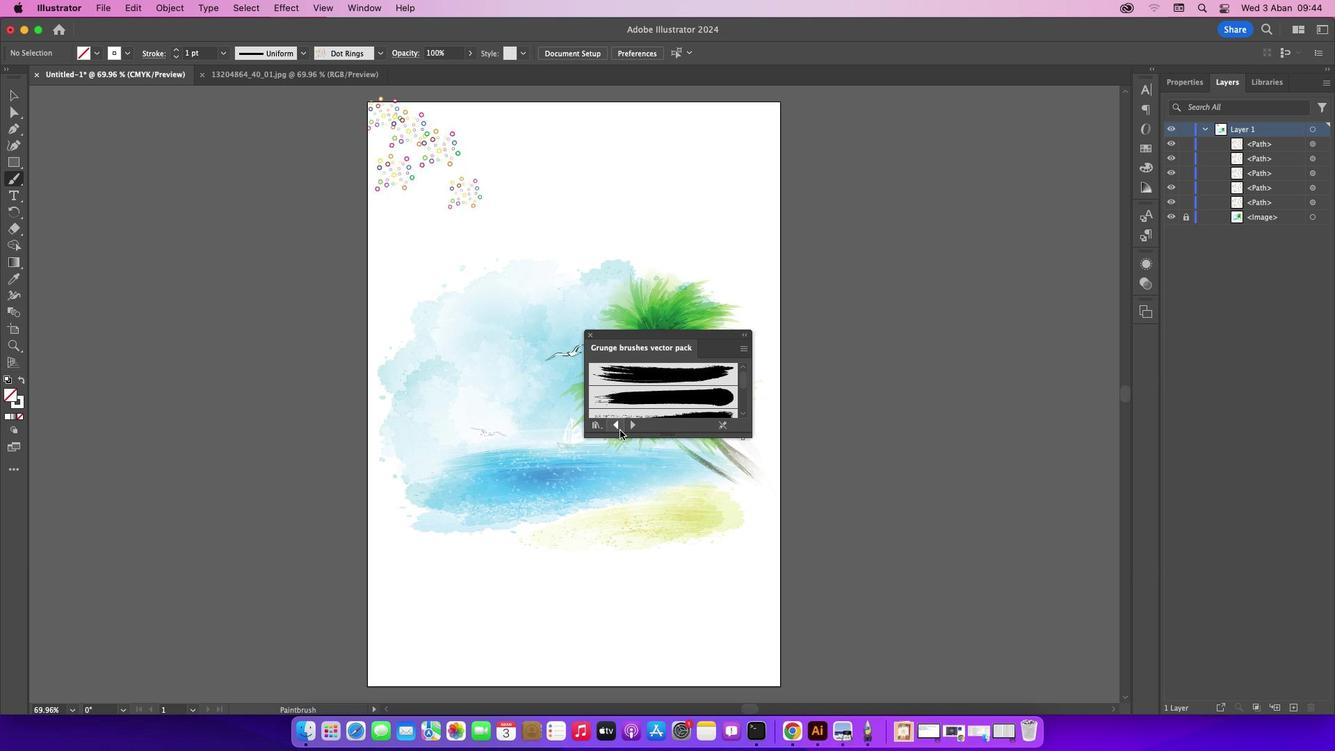 
Action: Mouse pressed left at (620, 429)
Screenshot: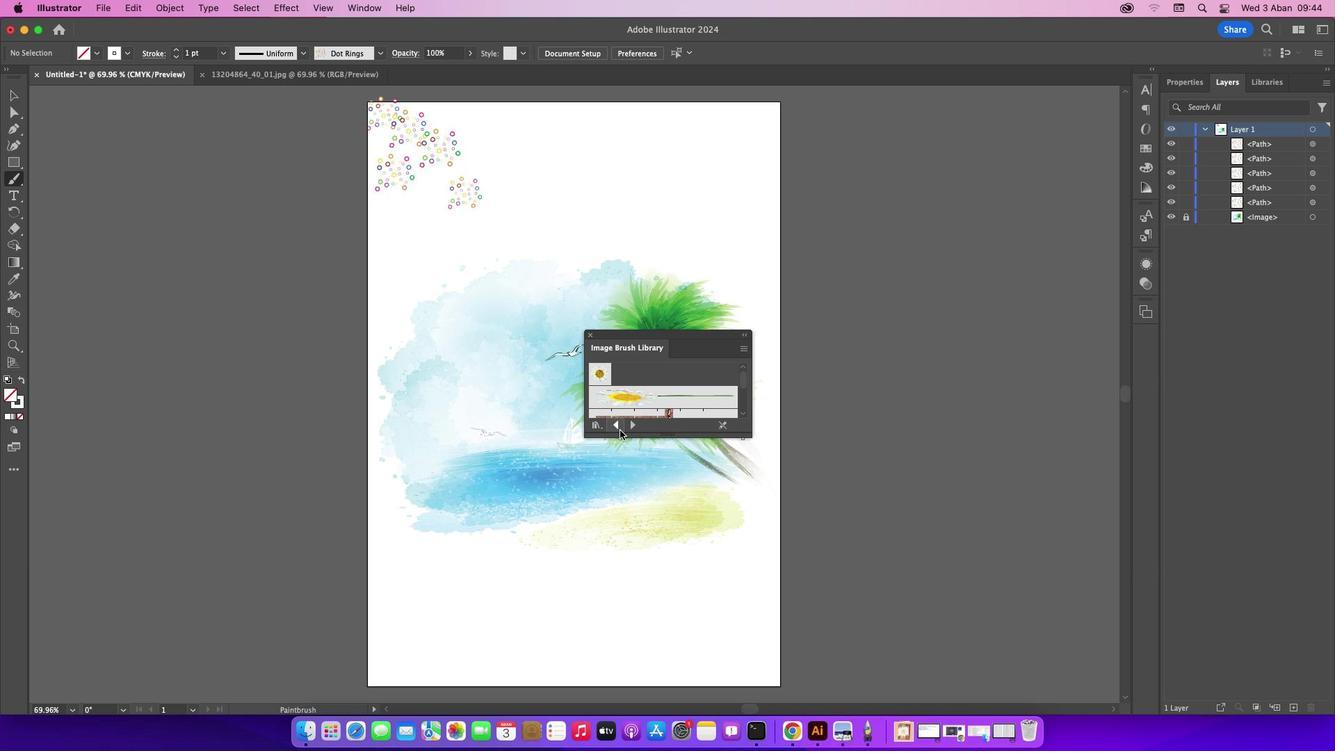 
Action: Mouse pressed left at (620, 429)
Screenshot: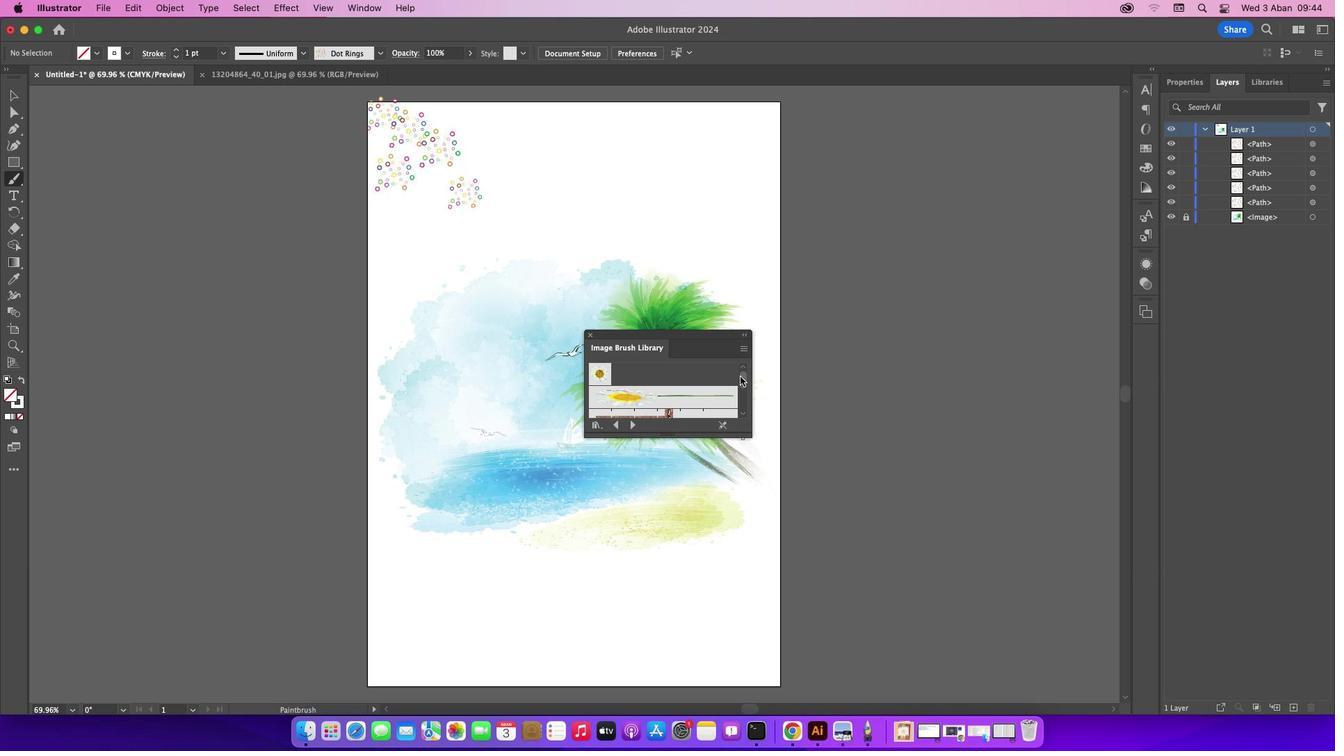 
Action: Mouse moved to (618, 397)
Screenshot: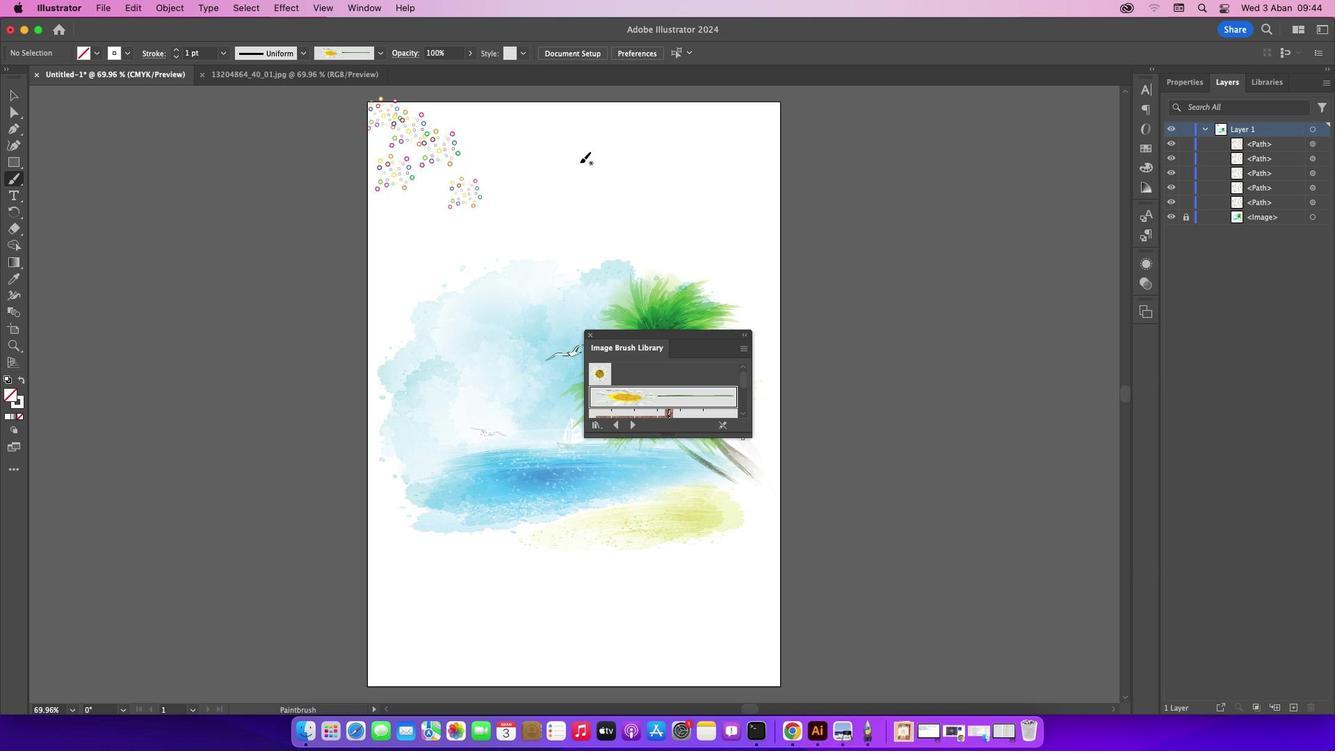 
Action: Mouse pressed left at (618, 397)
Screenshot: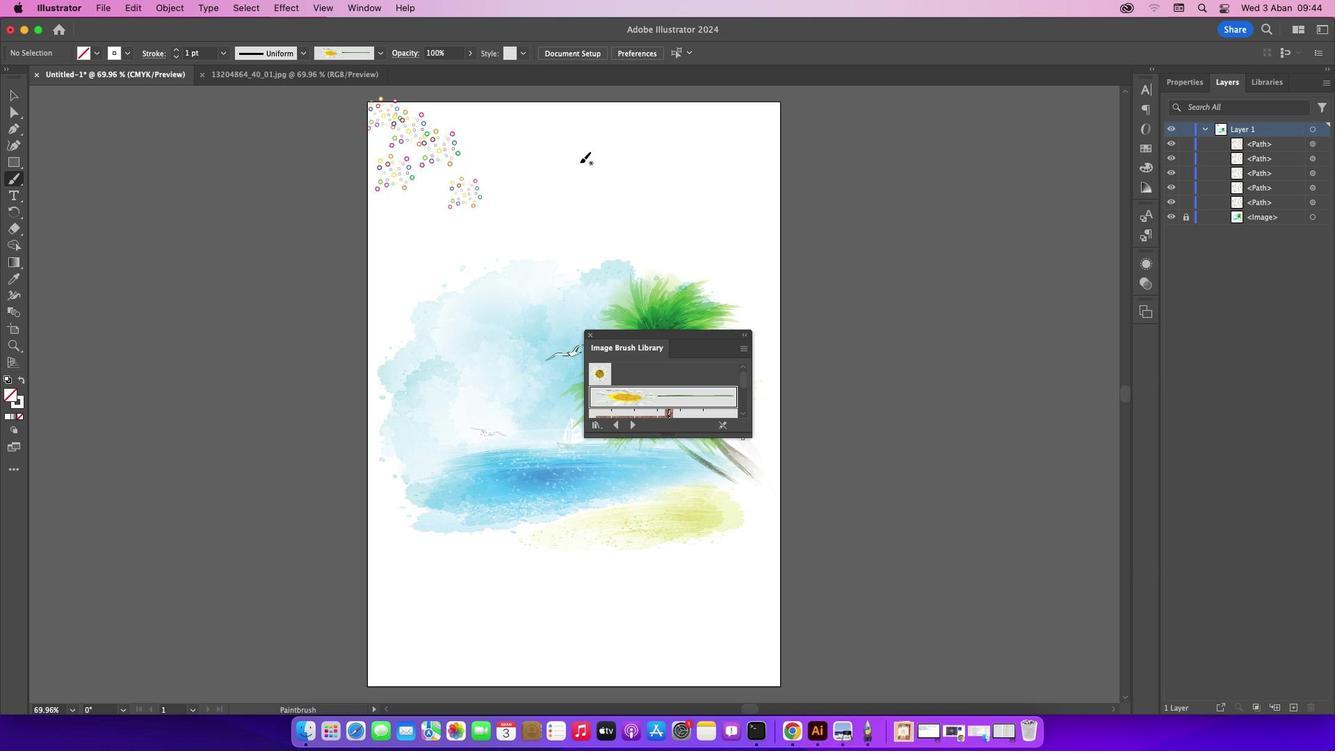
Action: Mouse moved to (579, 162)
Screenshot: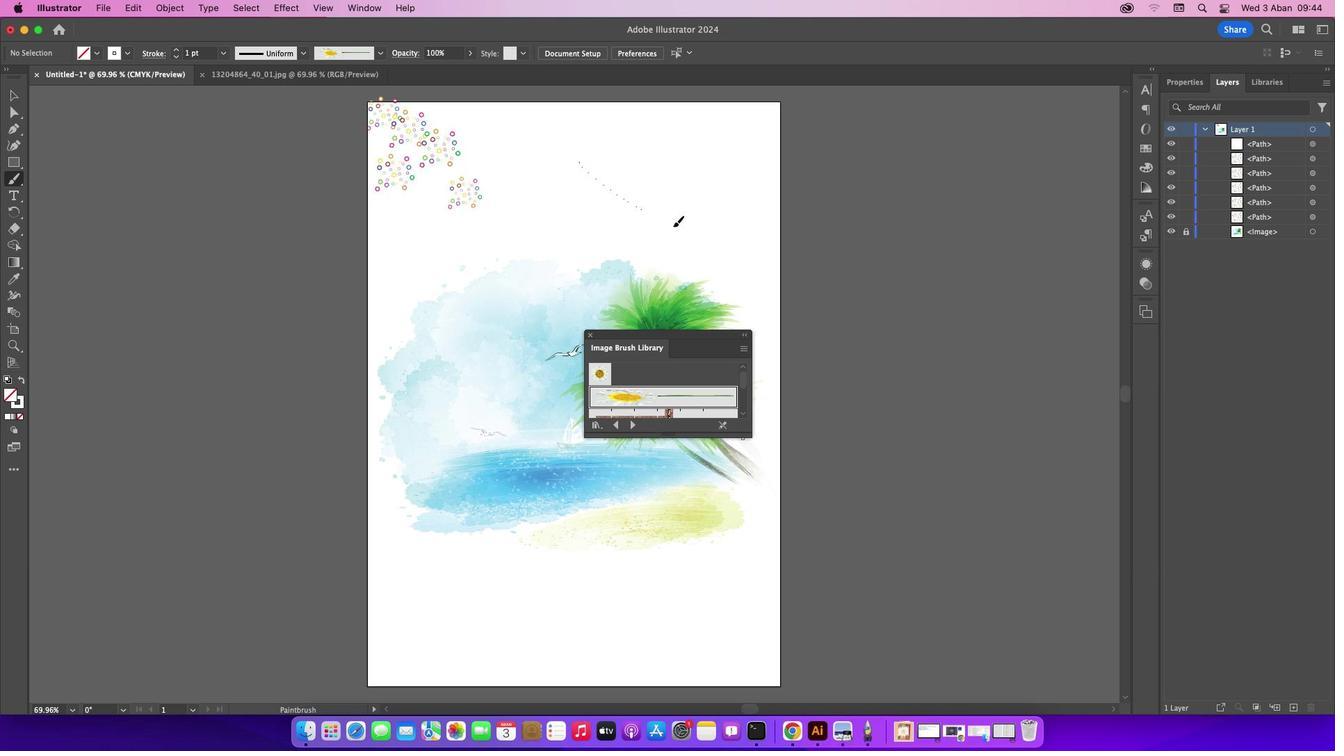 
Action: Mouse pressed left at (579, 162)
Screenshot: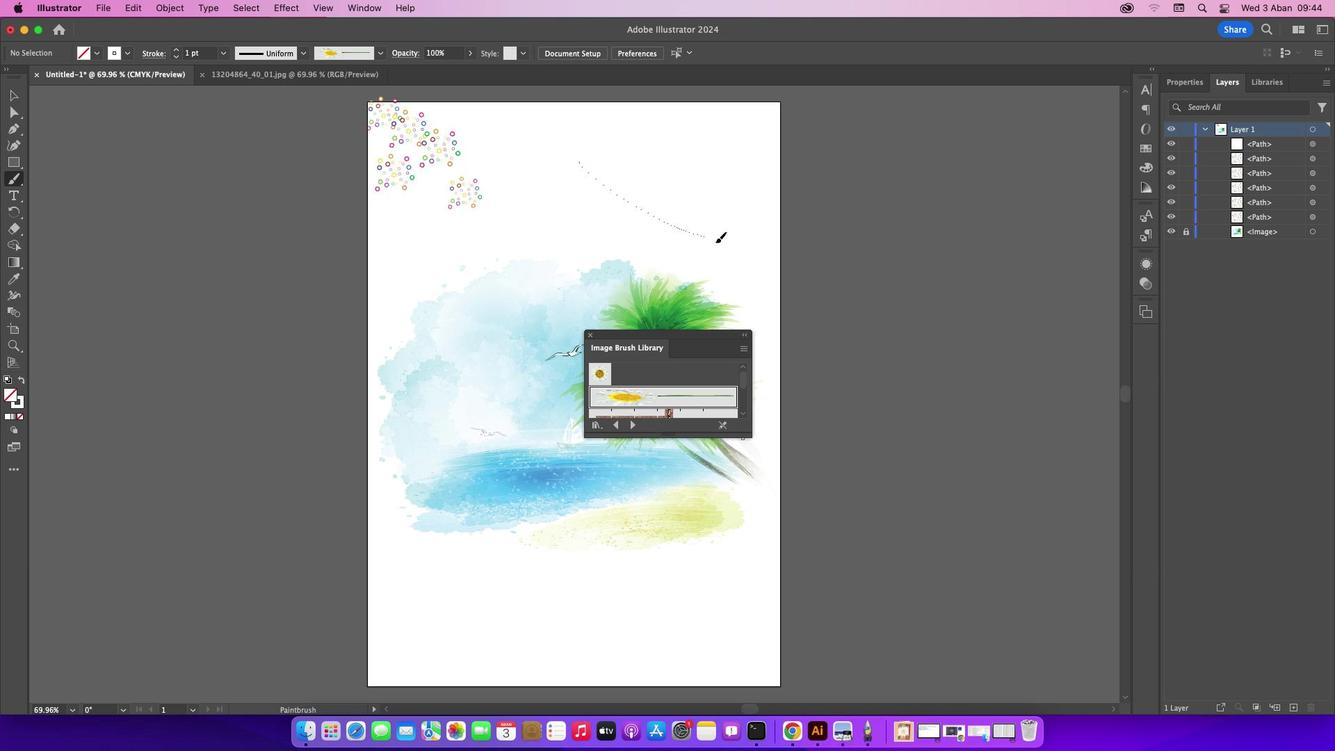 
Action: Mouse pressed left at (579, 162)
Screenshot: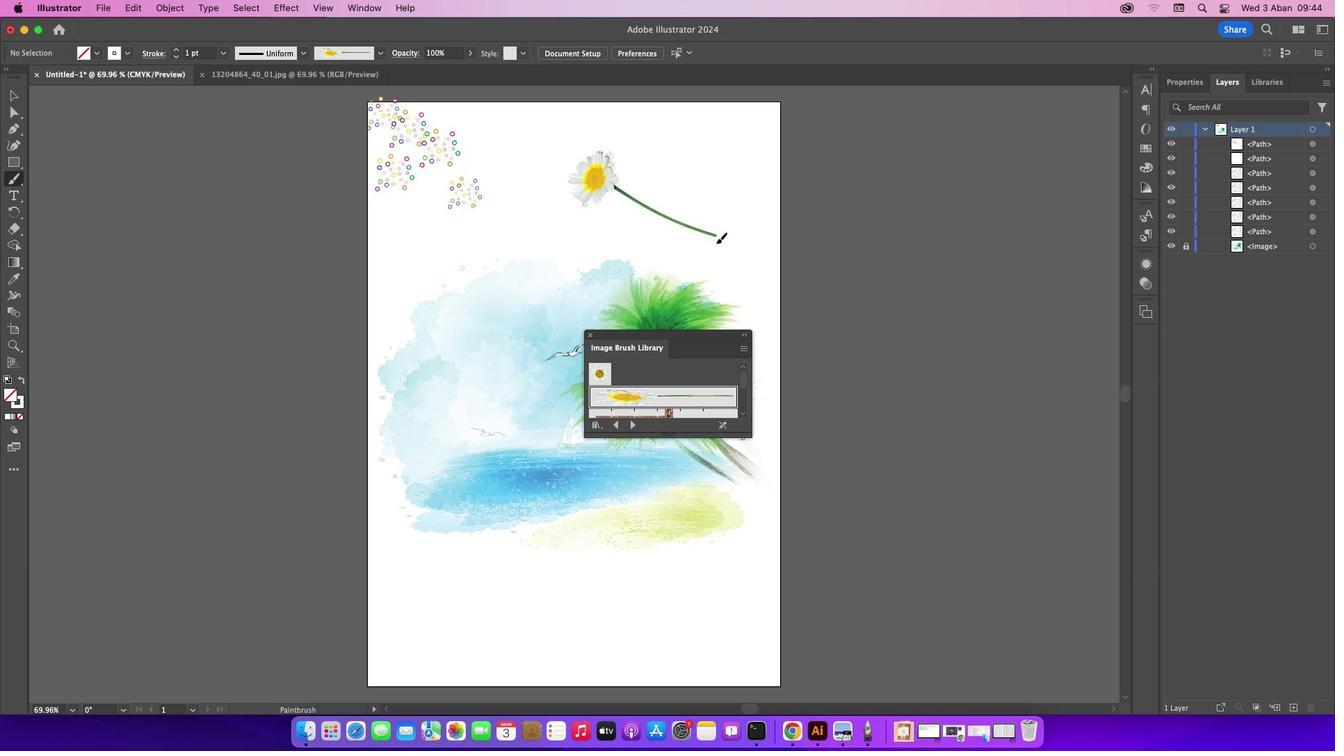 
Action: Mouse moved to (15, 95)
Screenshot: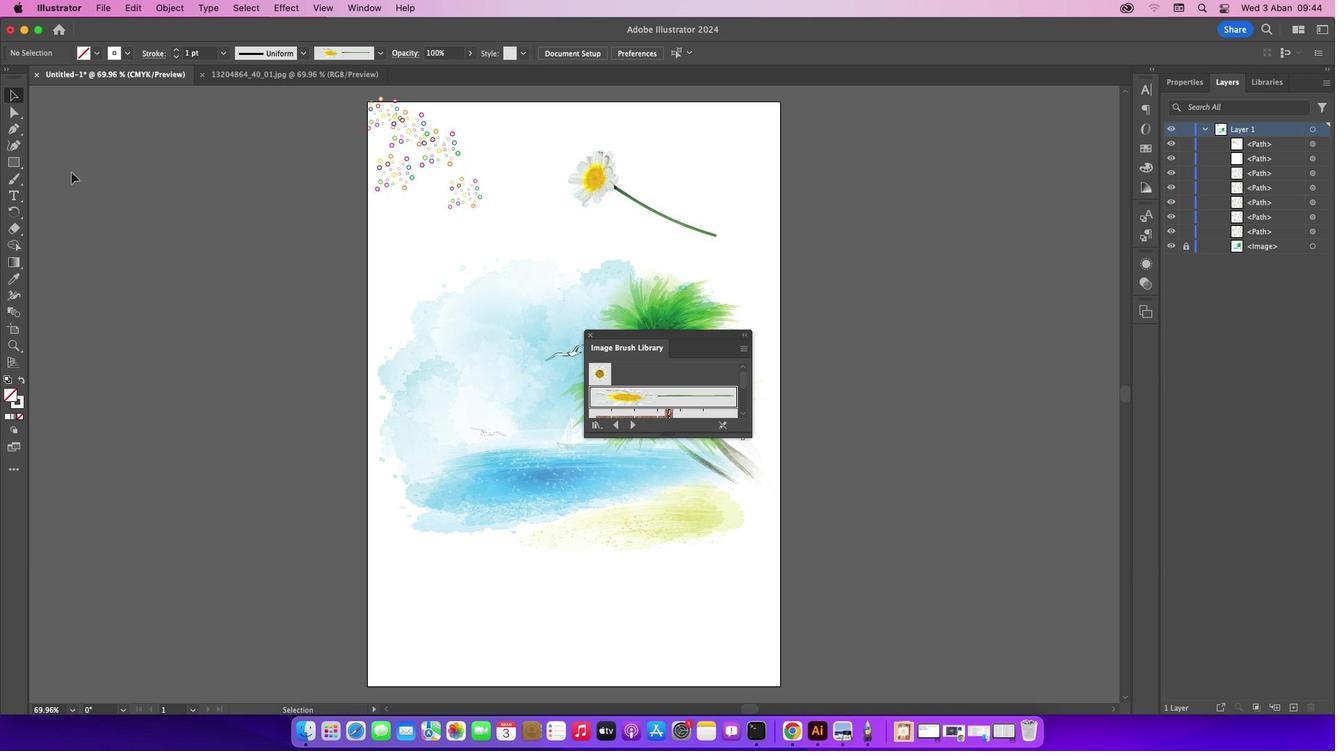 
Action: Mouse pressed left at (15, 95)
Screenshot: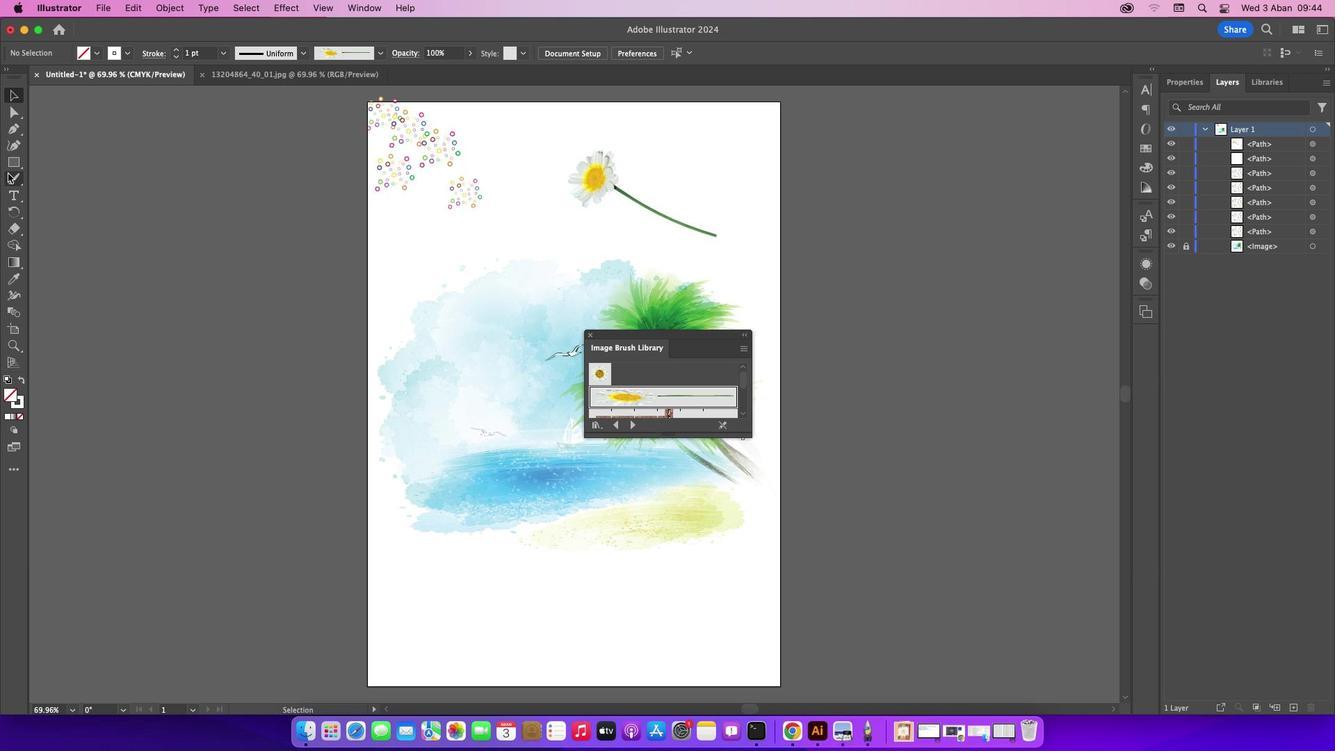 
Action: Mouse moved to (18, 233)
Screenshot: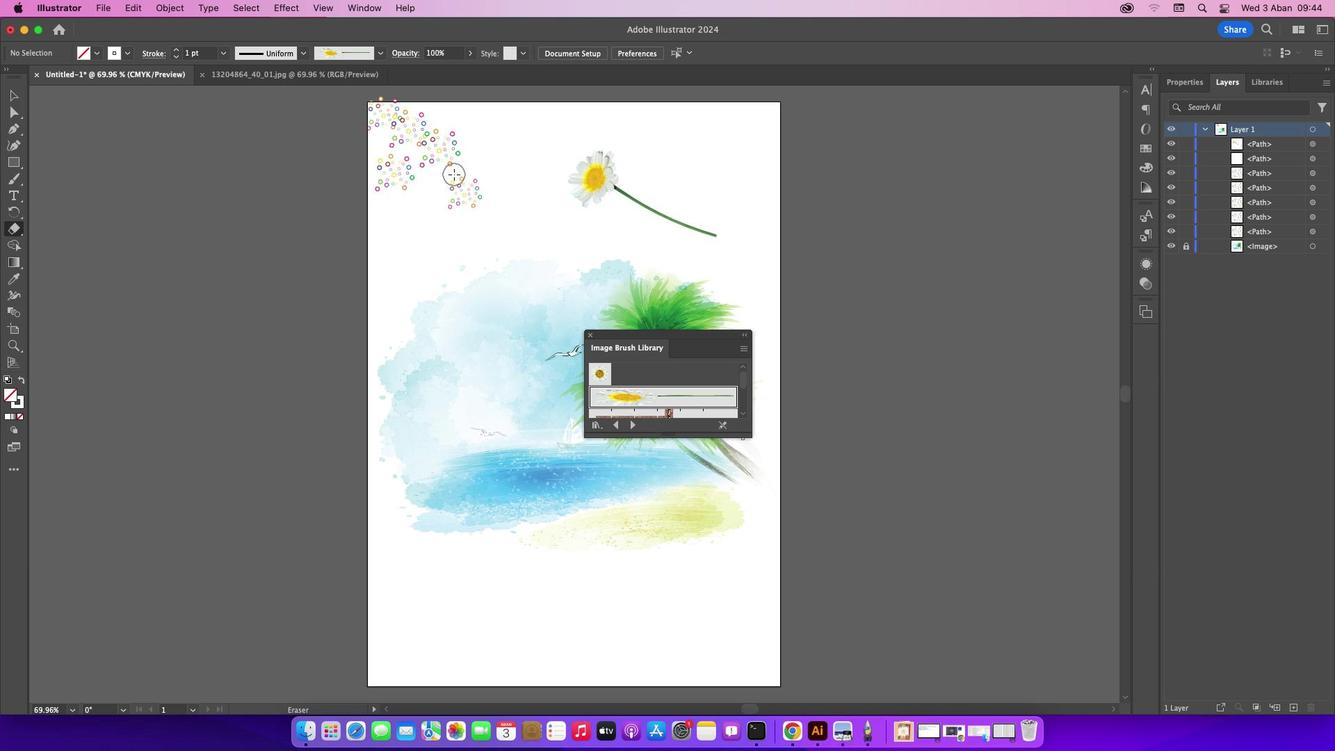 
Action: Mouse pressed left at (18, 233)
Screenshot: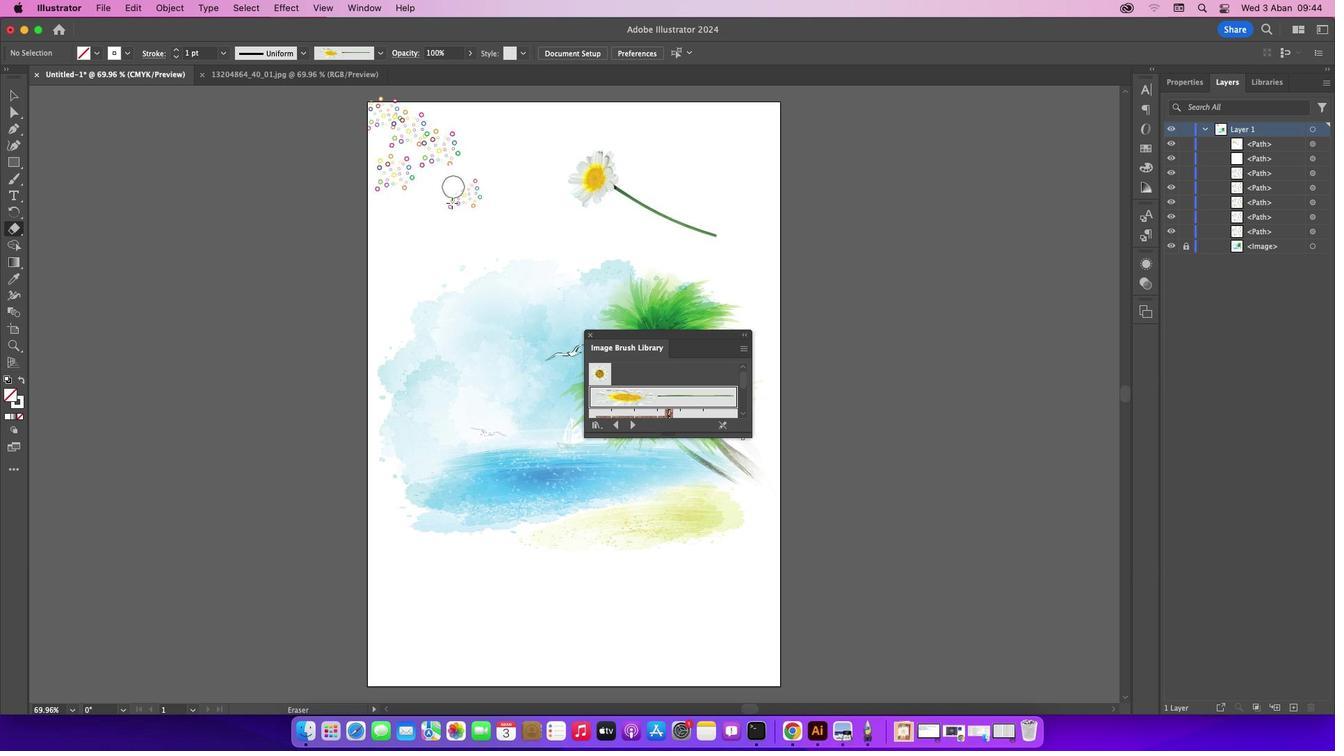 
Action: Mouse moved to (454, 174)
Screenshot: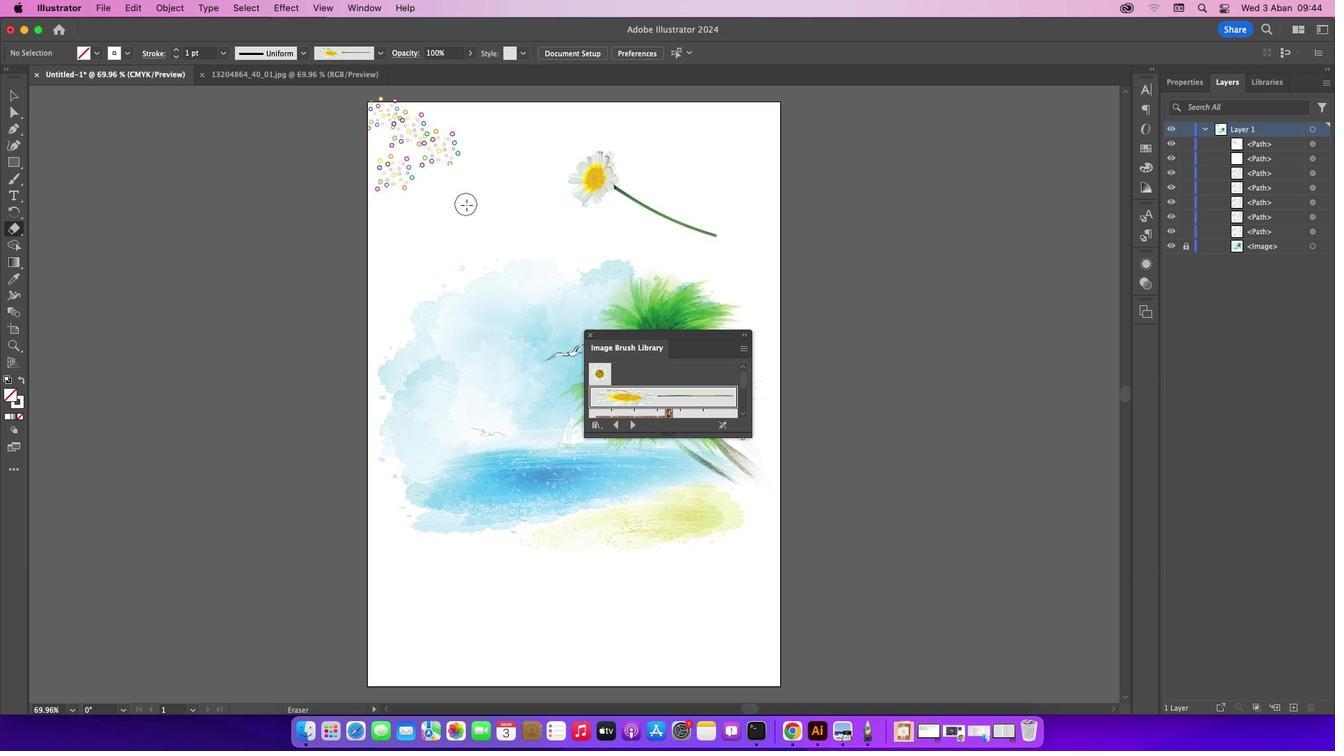 
Action: Mouse pressed left at (454, 174)
Screenshot: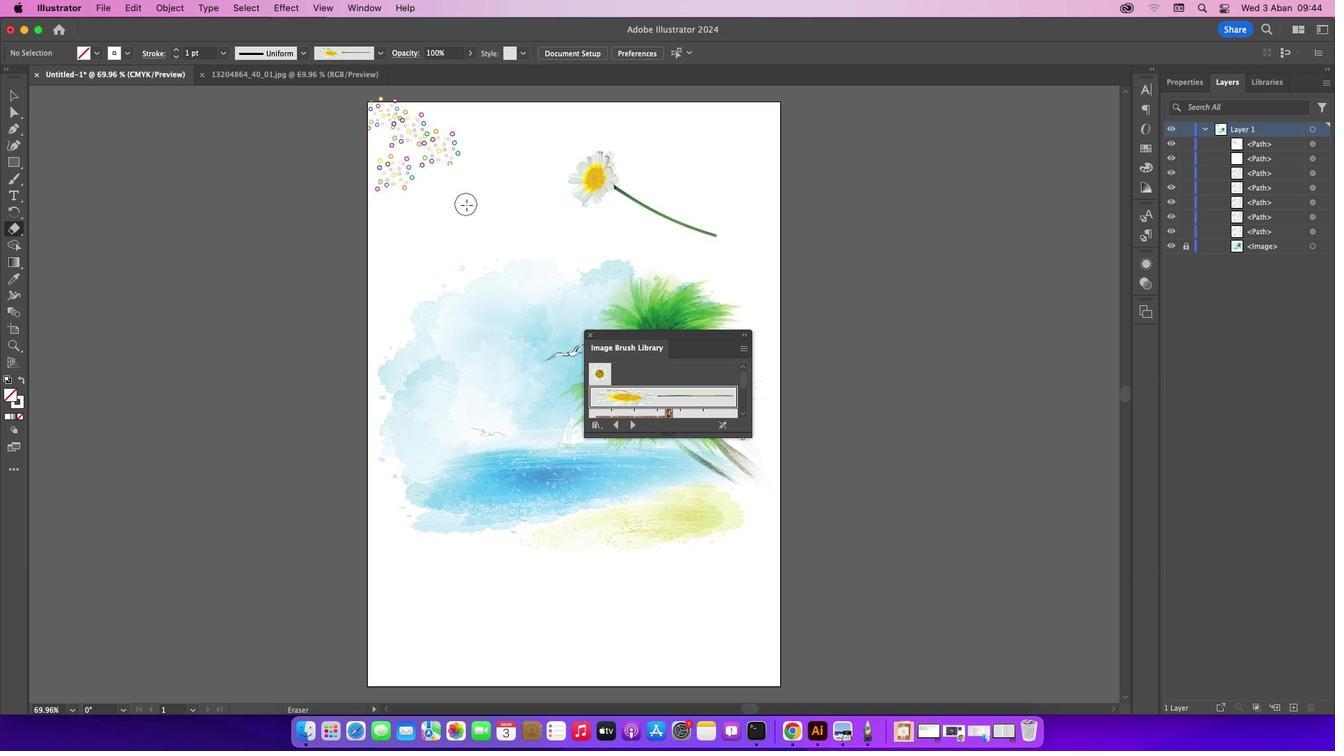 
Action: Mouse moved to (13, 92)
Screenshot: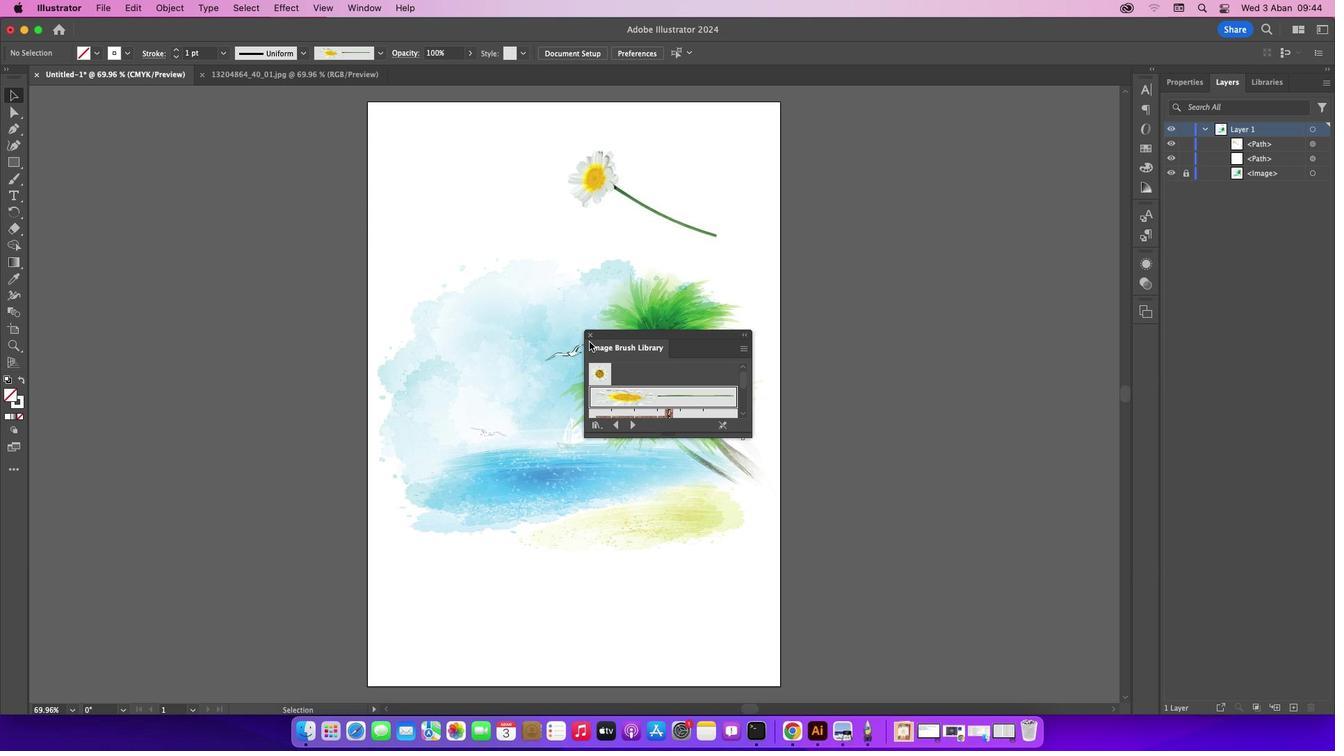 
Action: Mouse pressed left at (13, 92)
Screenshot: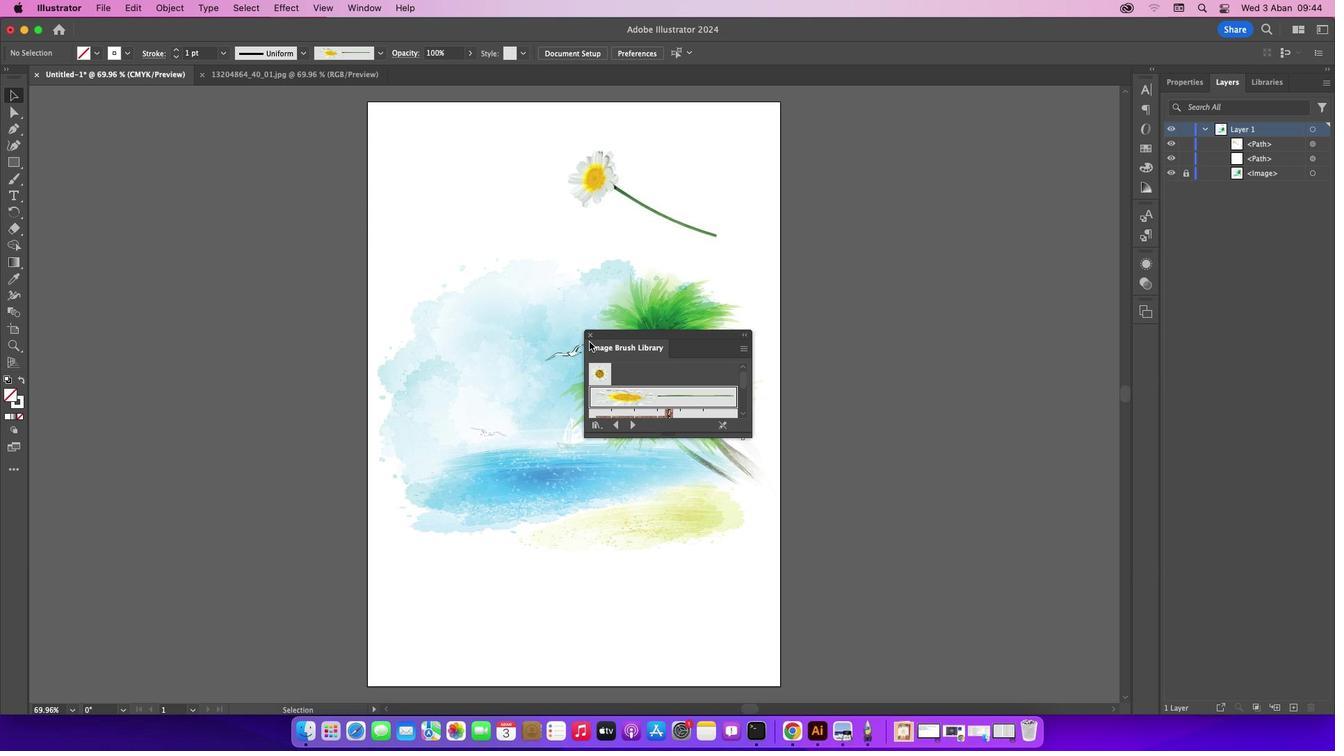 
Action: Mouse moved to (589, 332)
Screenshot: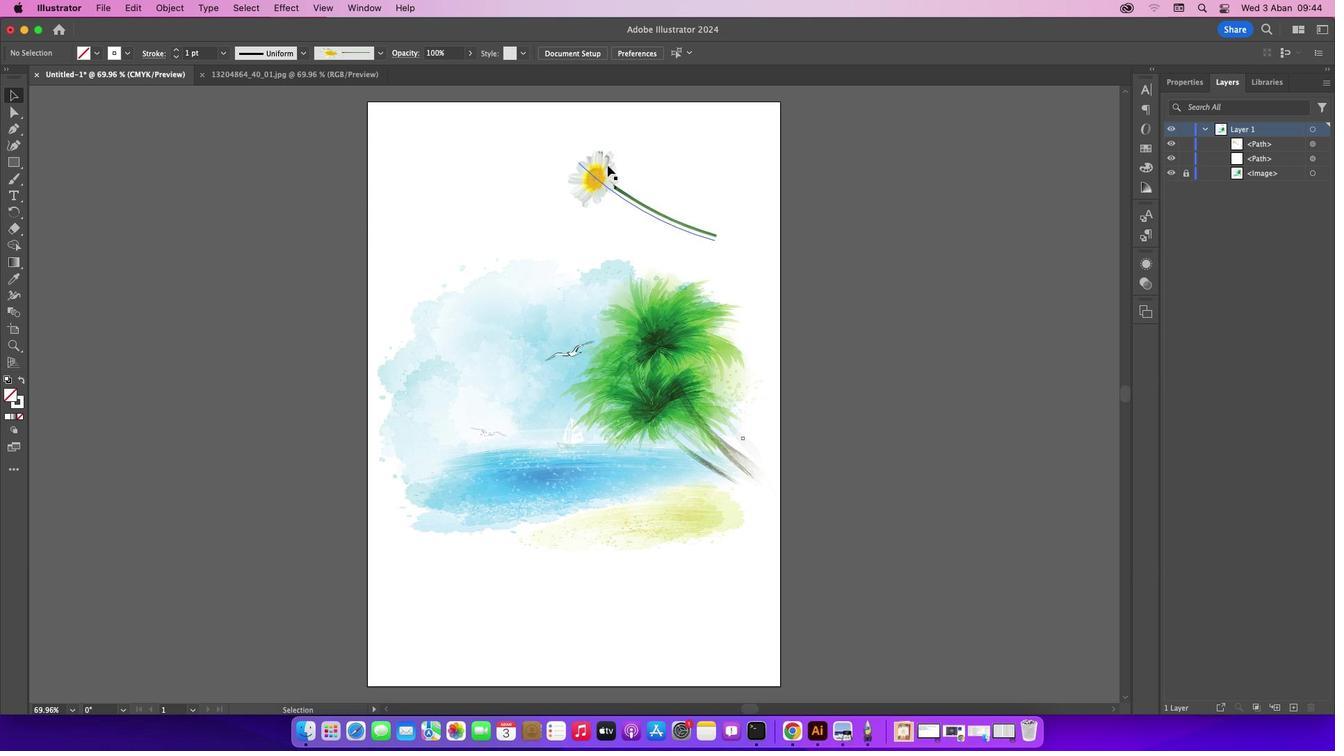 
Action: Mouse pressed left at (589, 332)
Screenshot: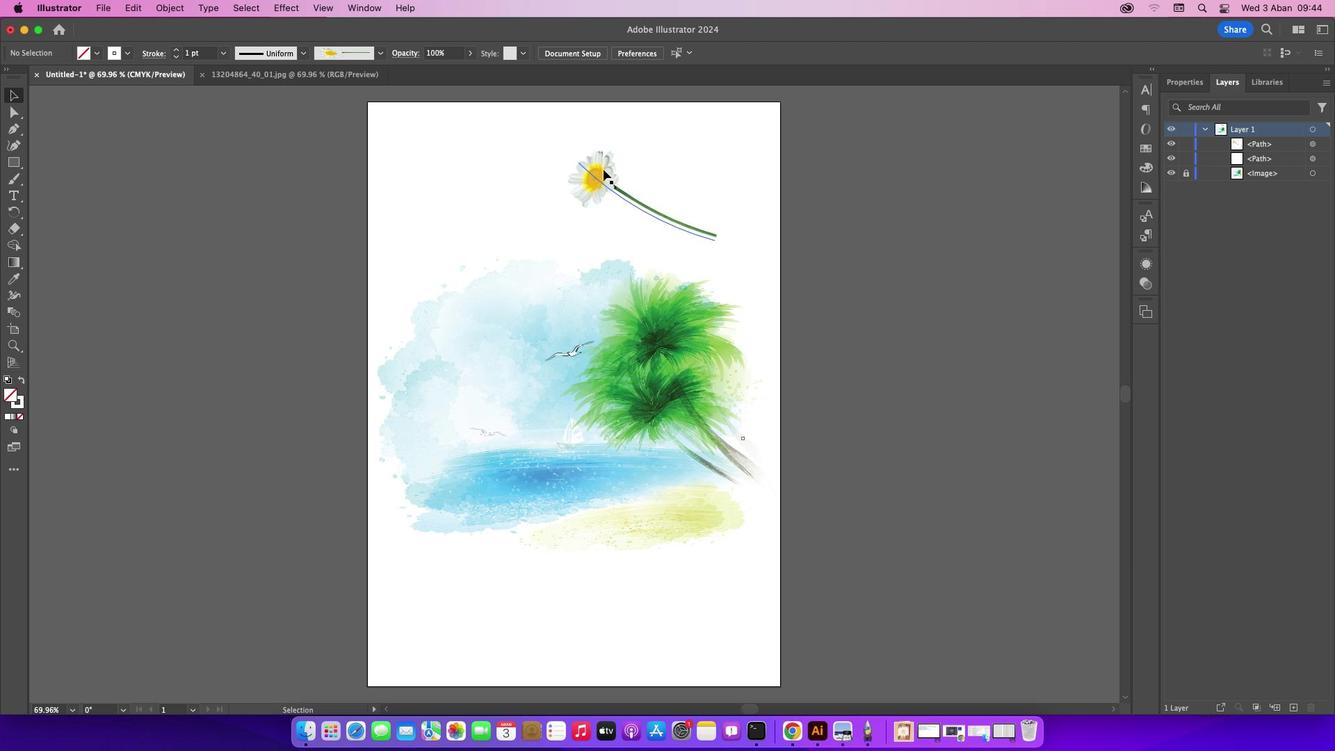 
Action: Mouse moved to (602, 169)
Screenshot: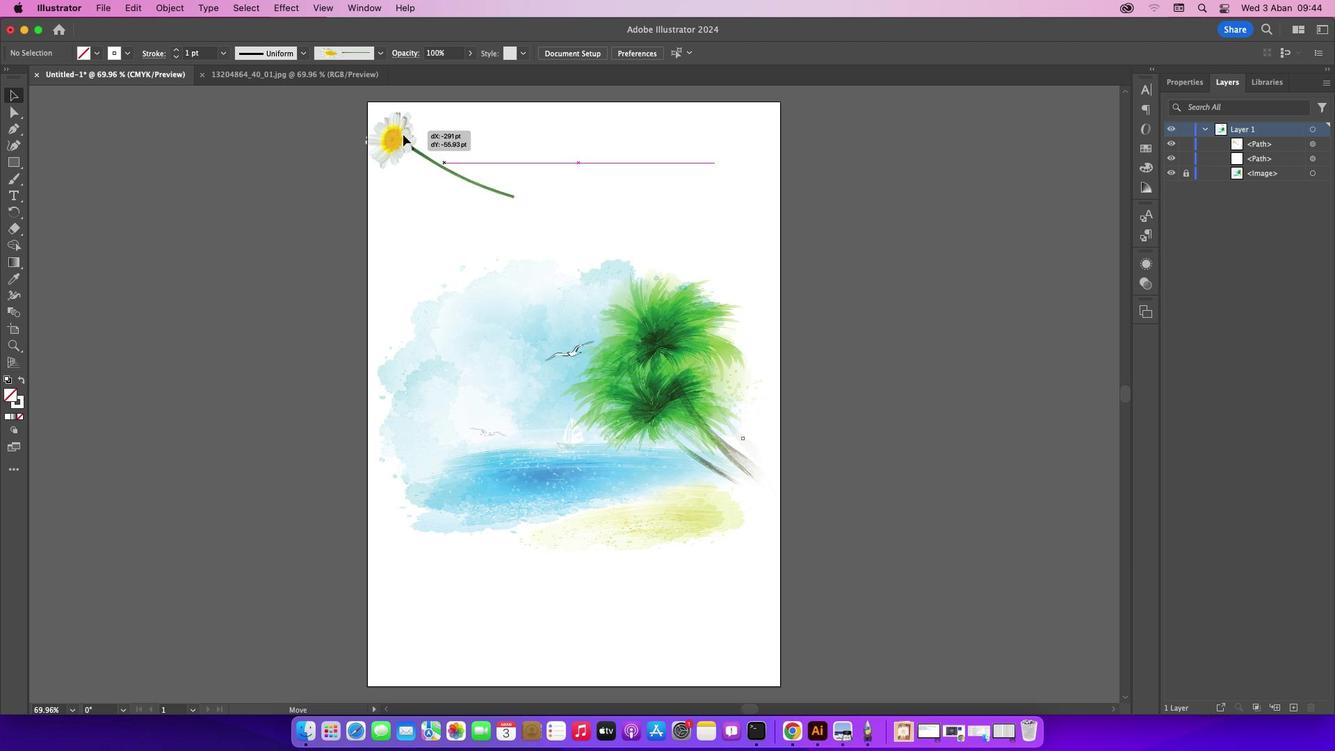 
Action: Mouse pressed left at (602, 169)
Screenshot: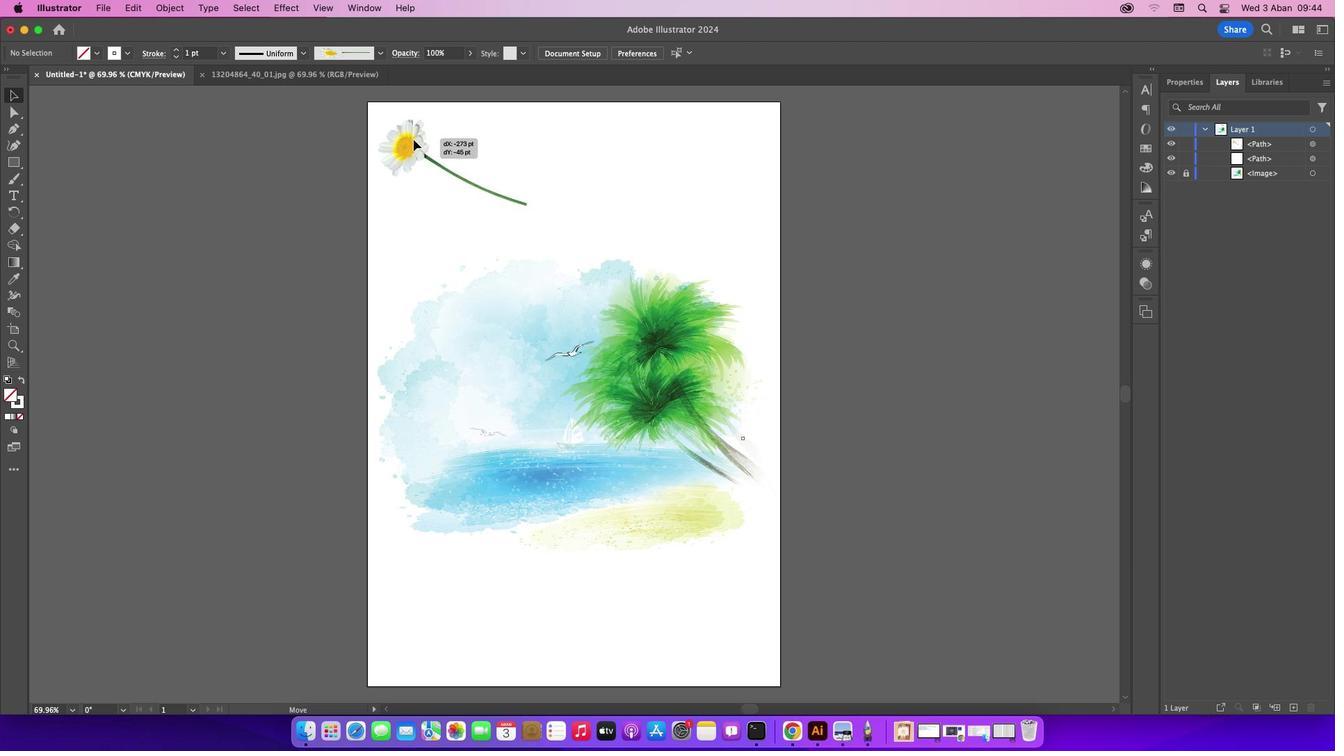 
Action: Mouse moved to (580, 564)
Screenshot: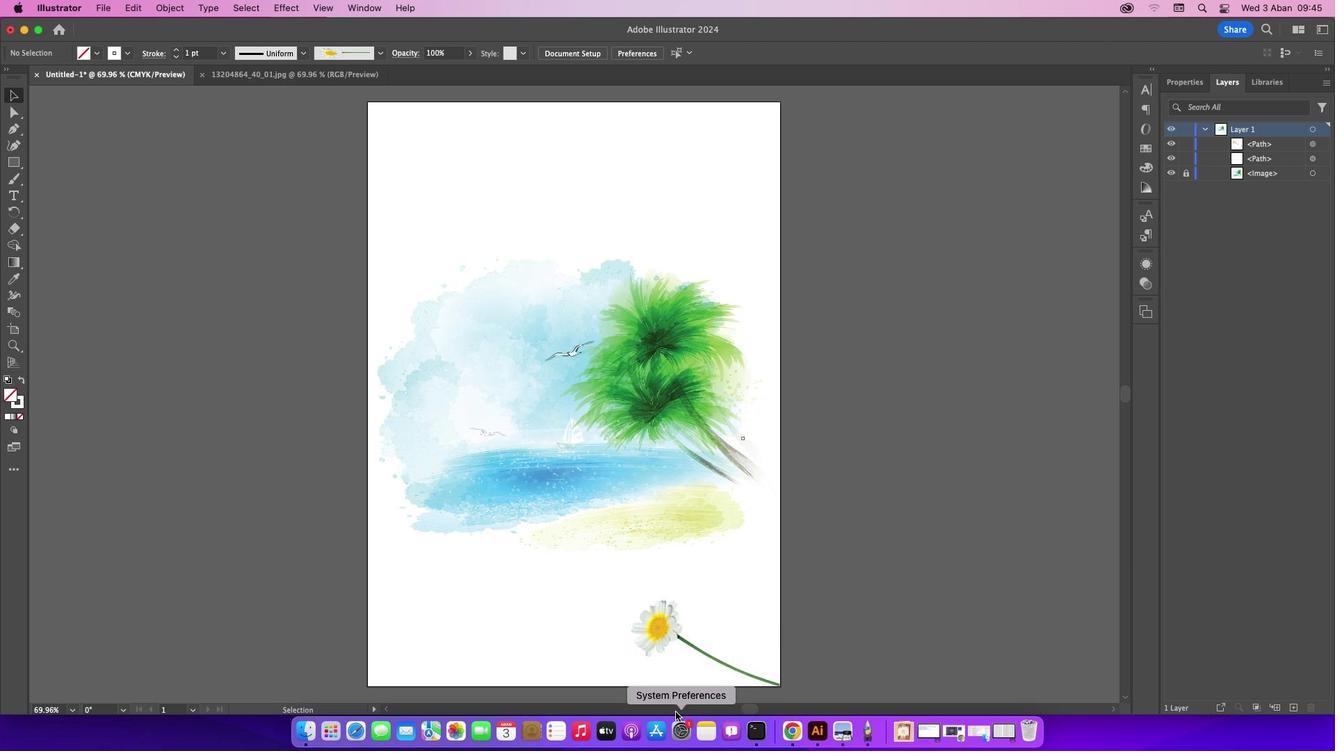 
Action: Mouse pressed left at (580, 564)
Screenshot: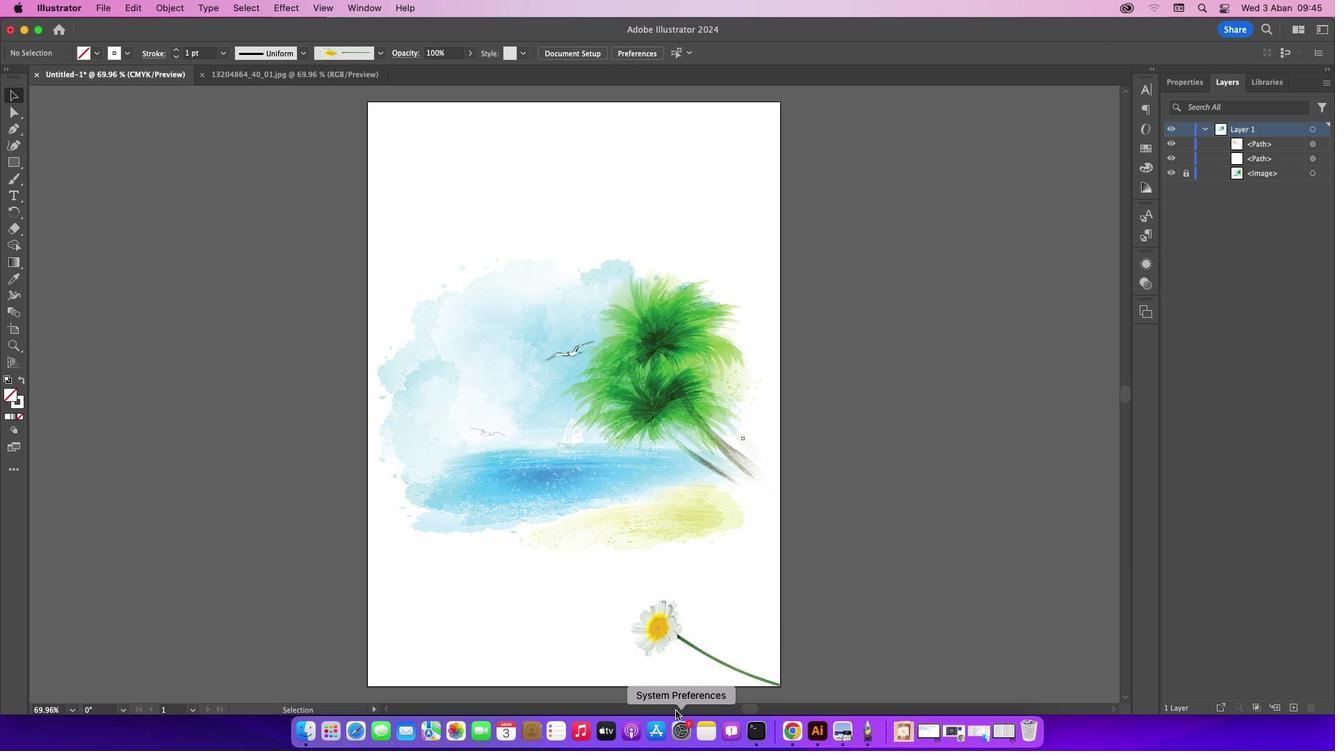 
Action: Mouse moved to (658, 627)
Screenshot: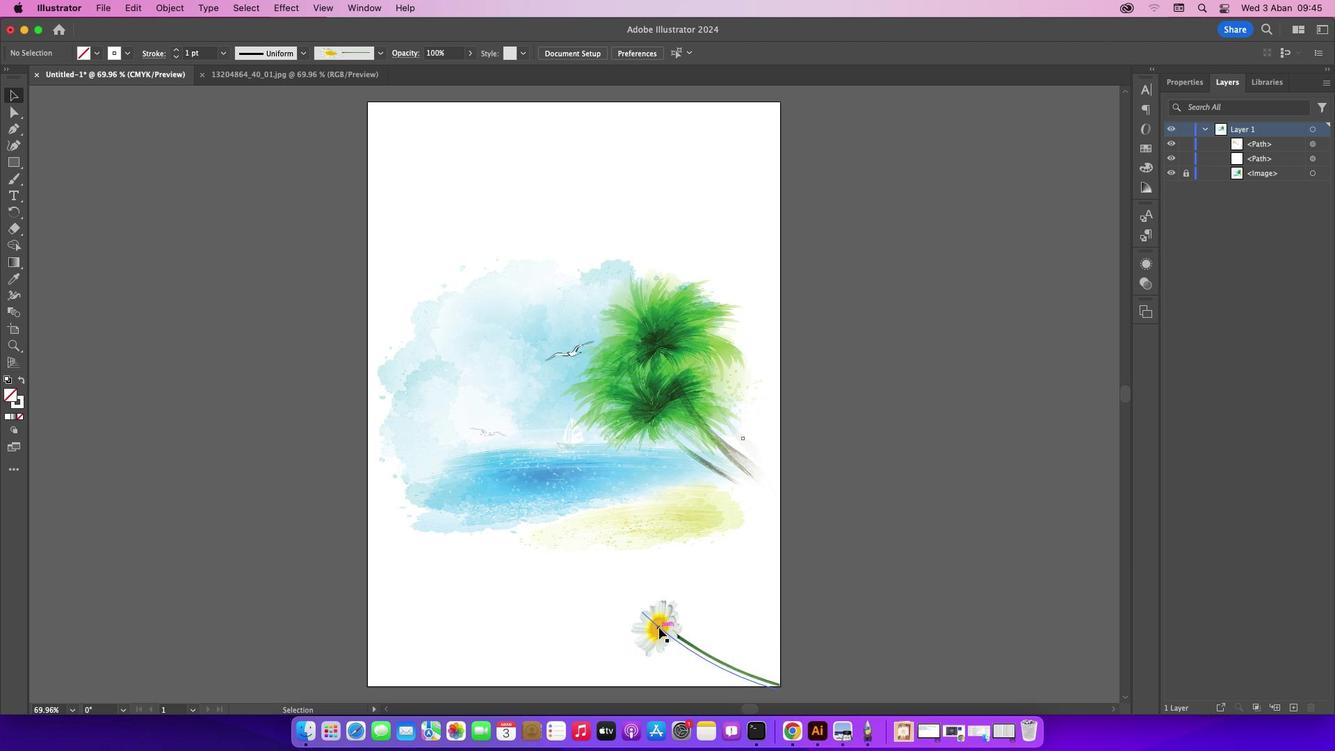 
Action: Key pressed Key.alt
Screenshot: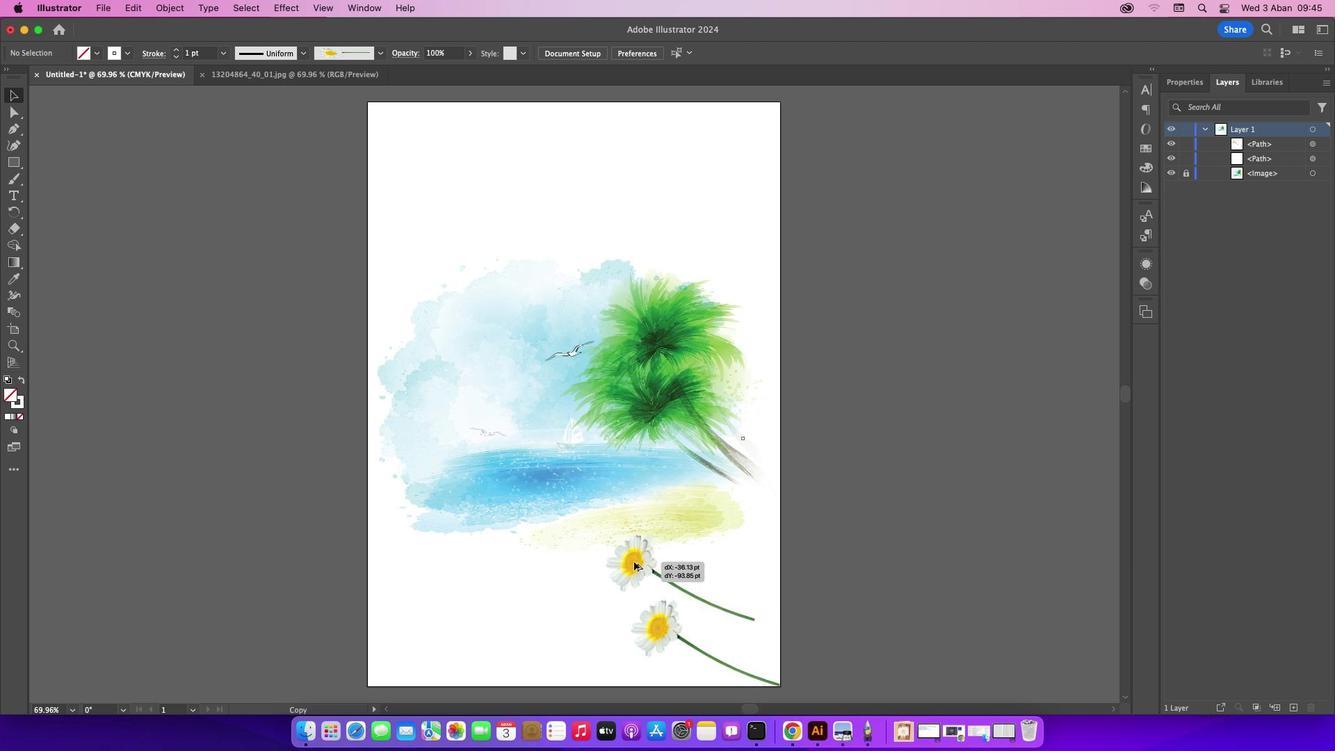 
Action: Mouse pressed left at (658, 627)
Screenshot: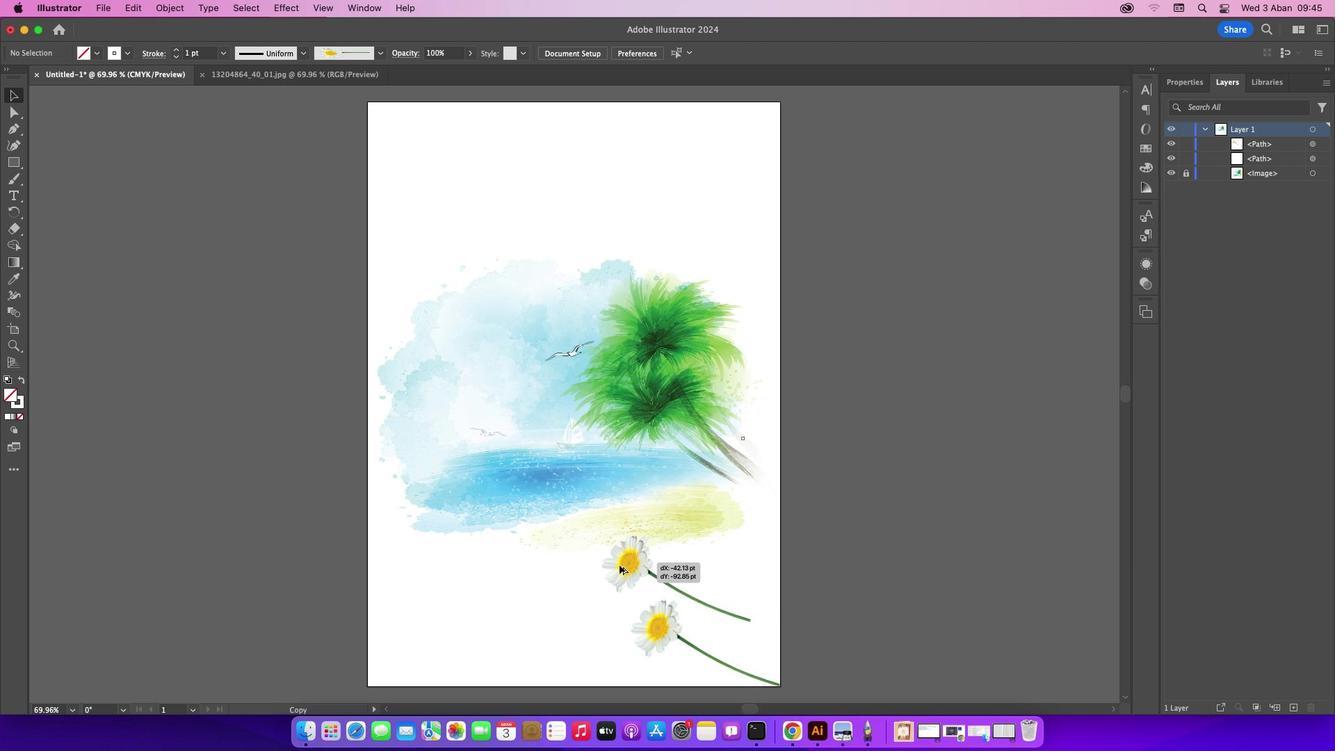 
Action: Mouse moved to (719, 544)
Screenshot: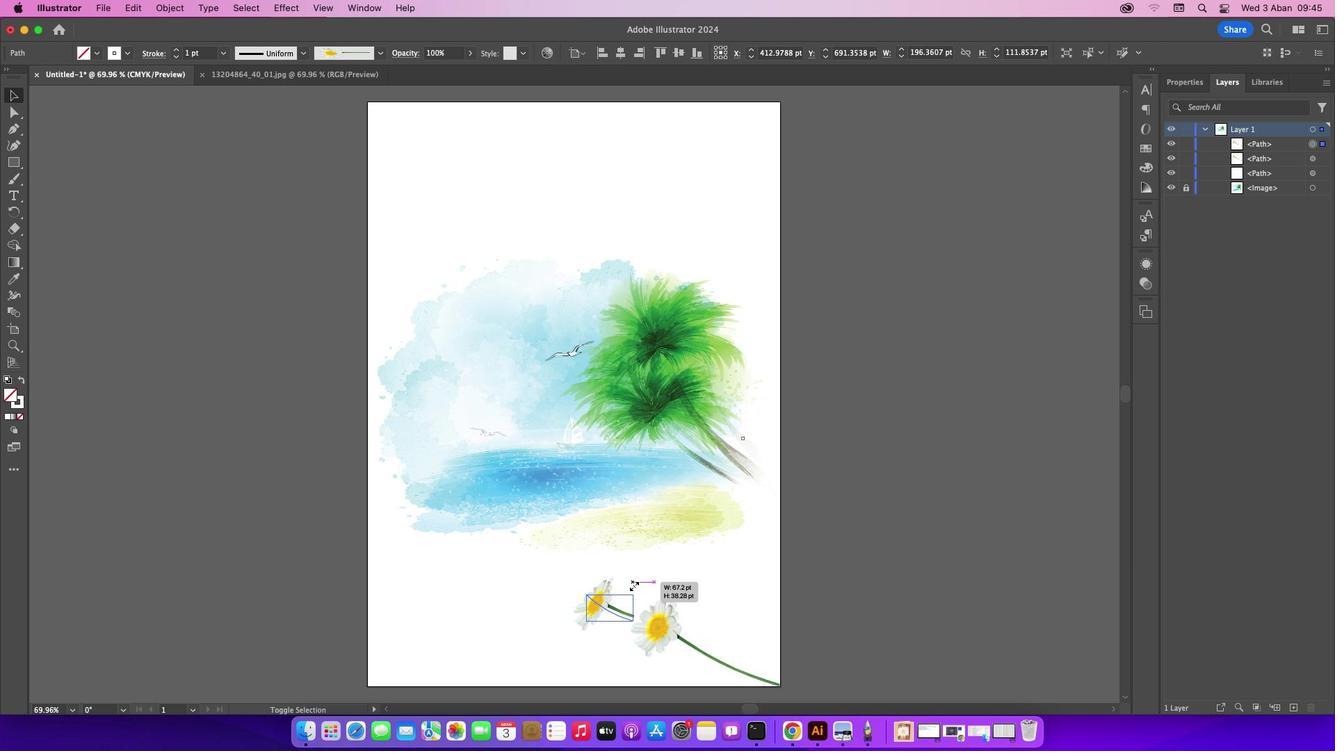 
Action: Key pressed Key.shift
Screenshot: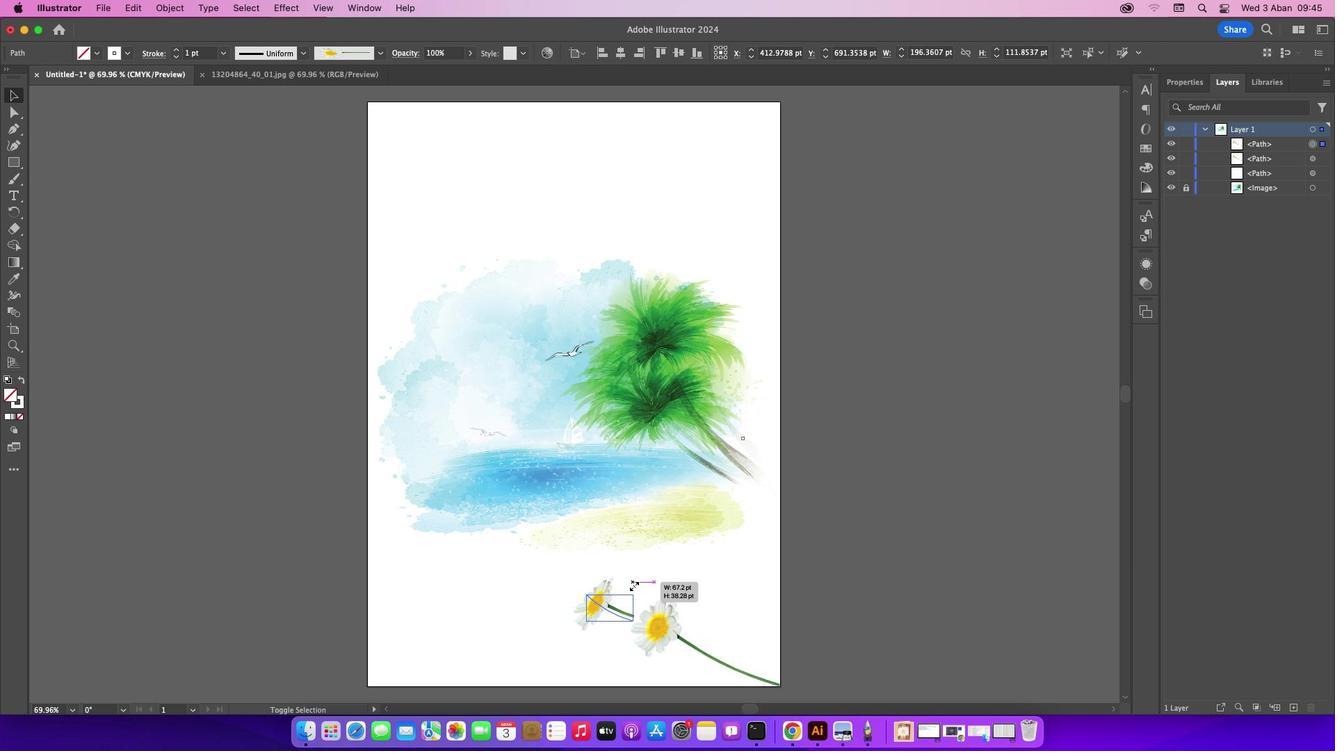 
Action: Mouse pressed left at (719, 544)
Screenshot: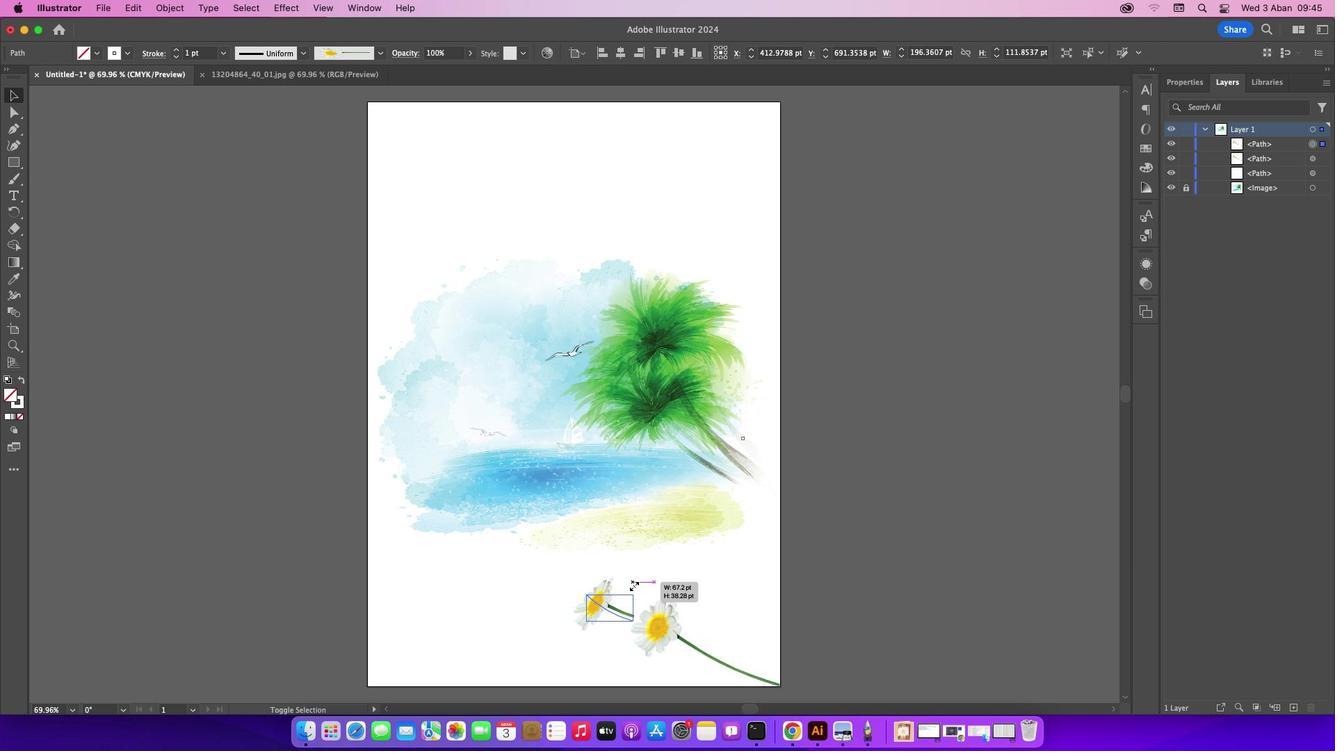 
Action: Mouse moved to (607, 601)
Screenshot: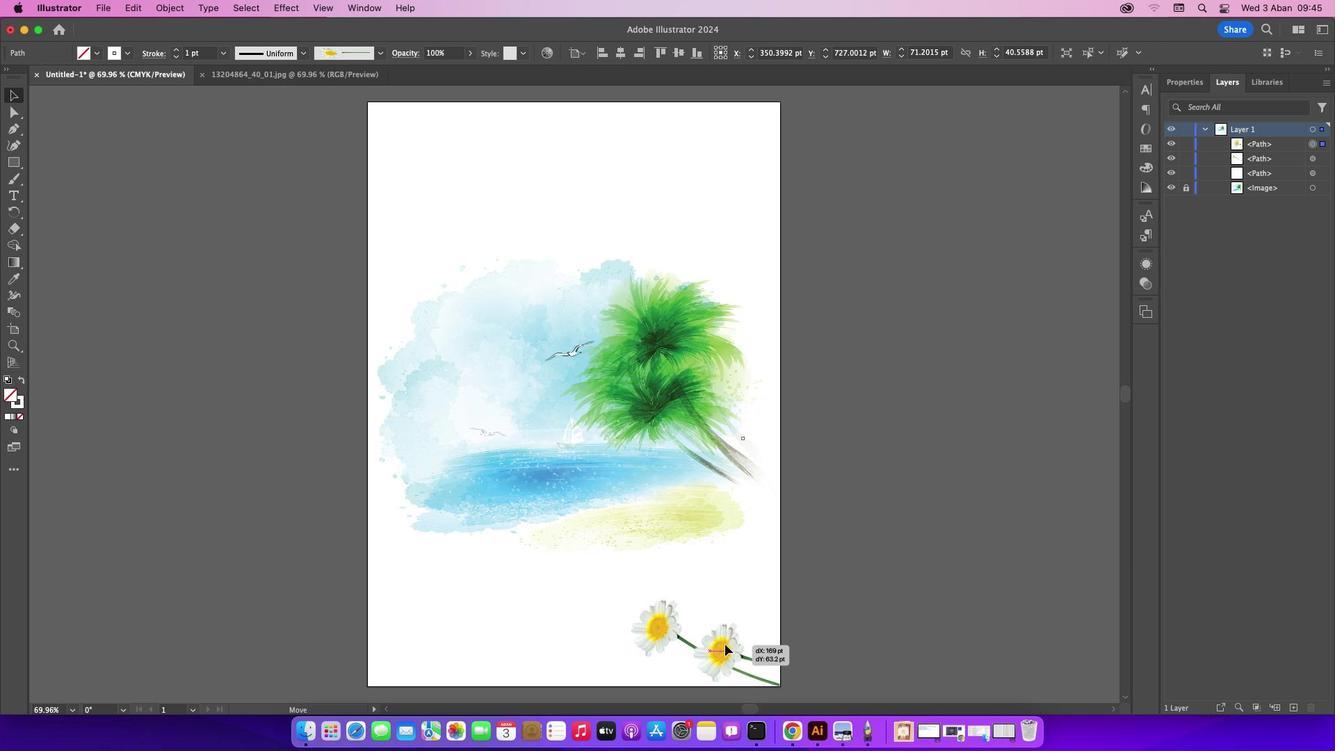 
Action: Mouse pressed left at (607, 601)
Screenshot: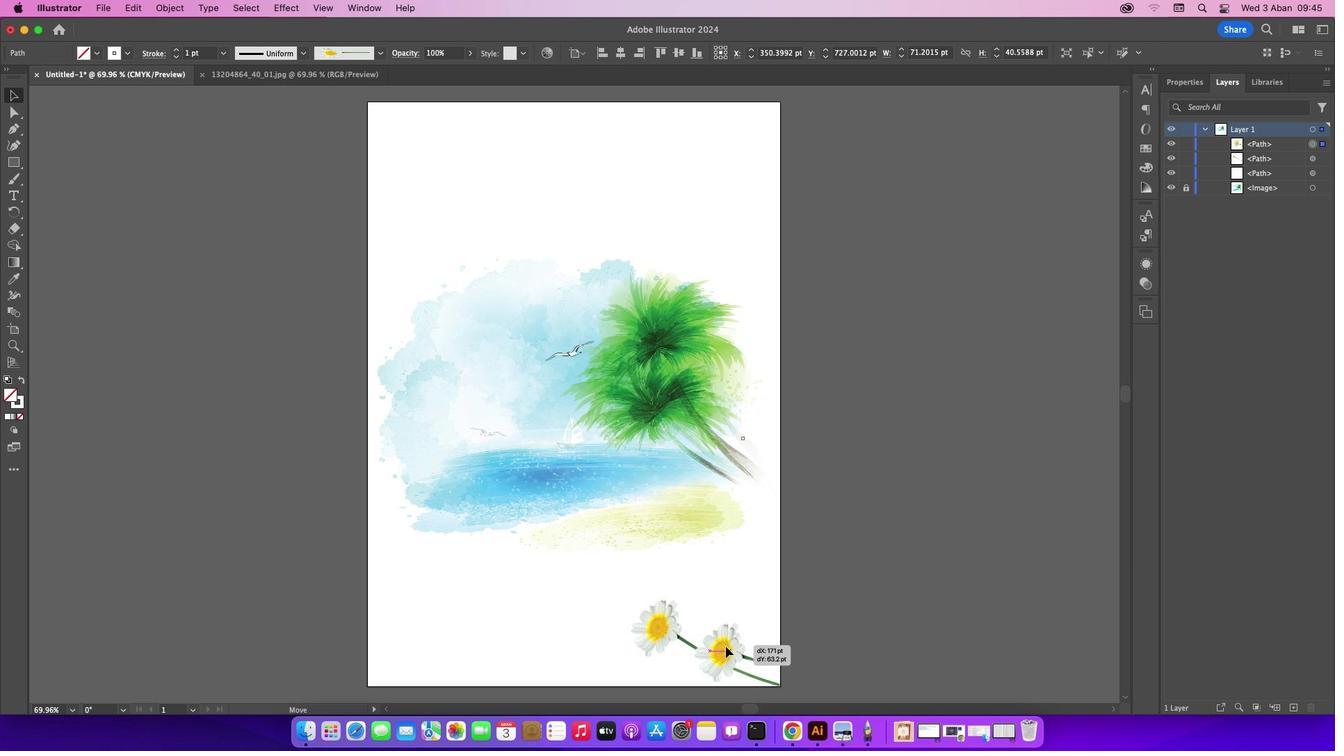 
Action: Mouse moved to (720, 584)
Screenshot: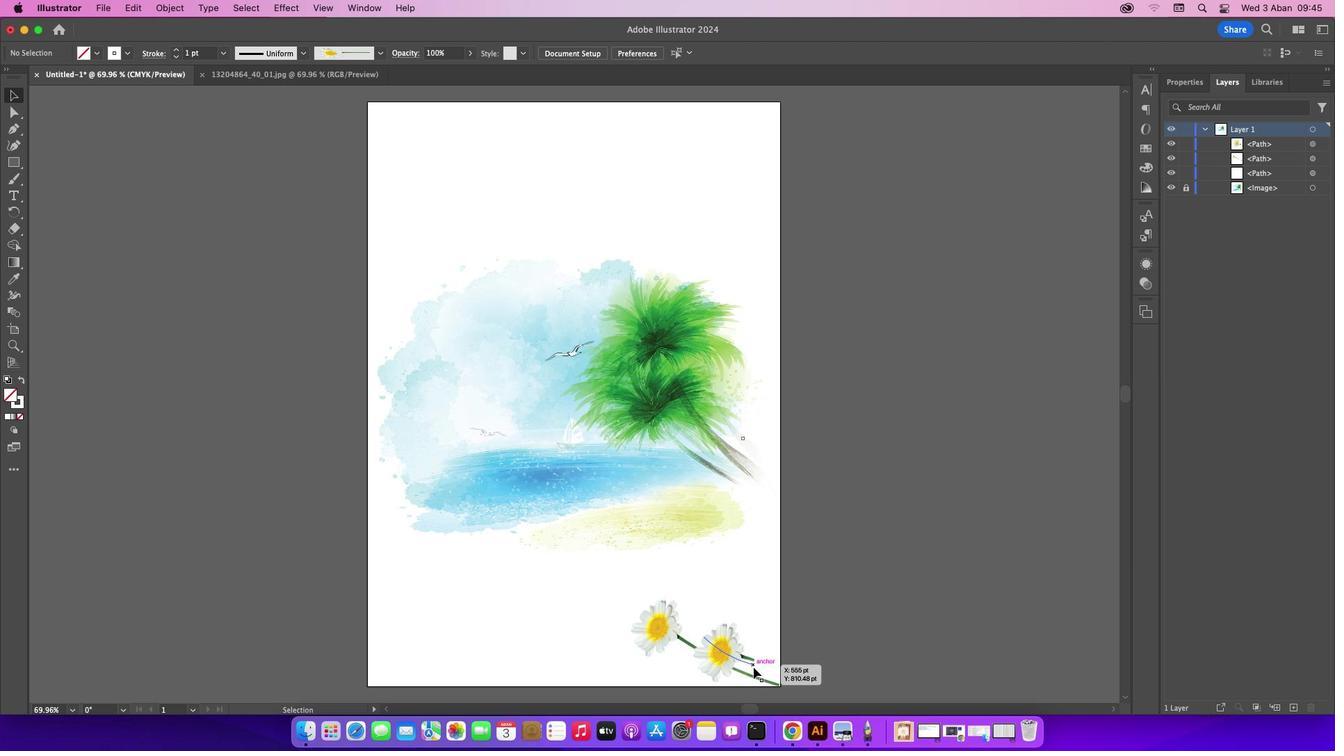 
Action: Mouse pressed left at (720, 584)
Screenshot: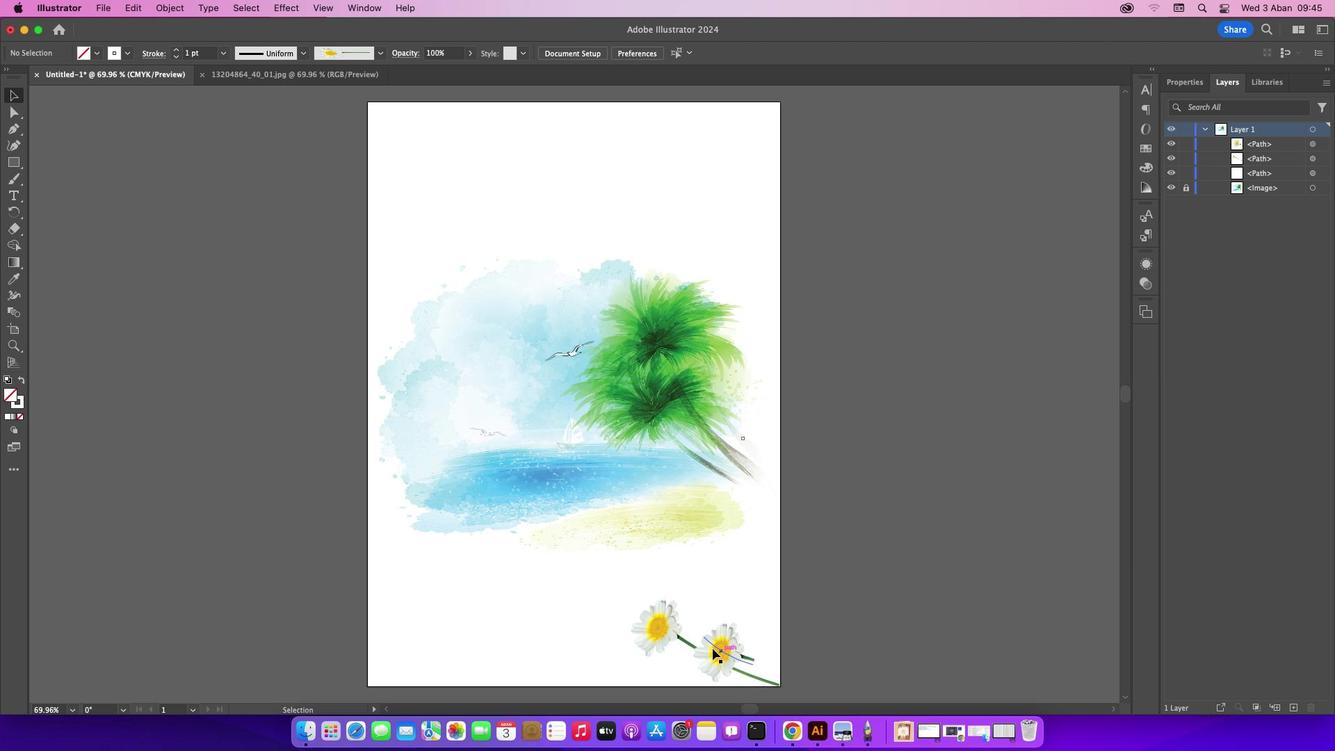 
Action: Mouse moved to (712, 648)
Screenshot: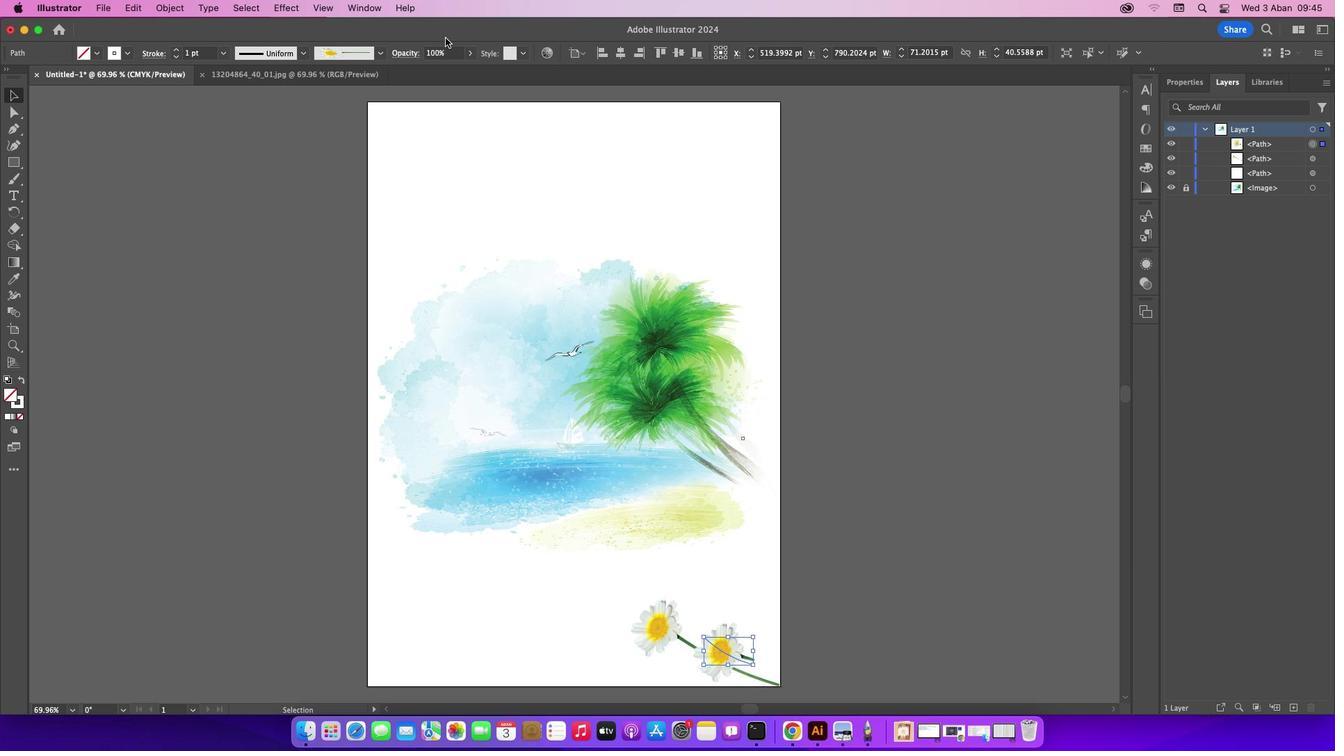 
Action: Mouse pressed left at (712, 648)
Screenshot: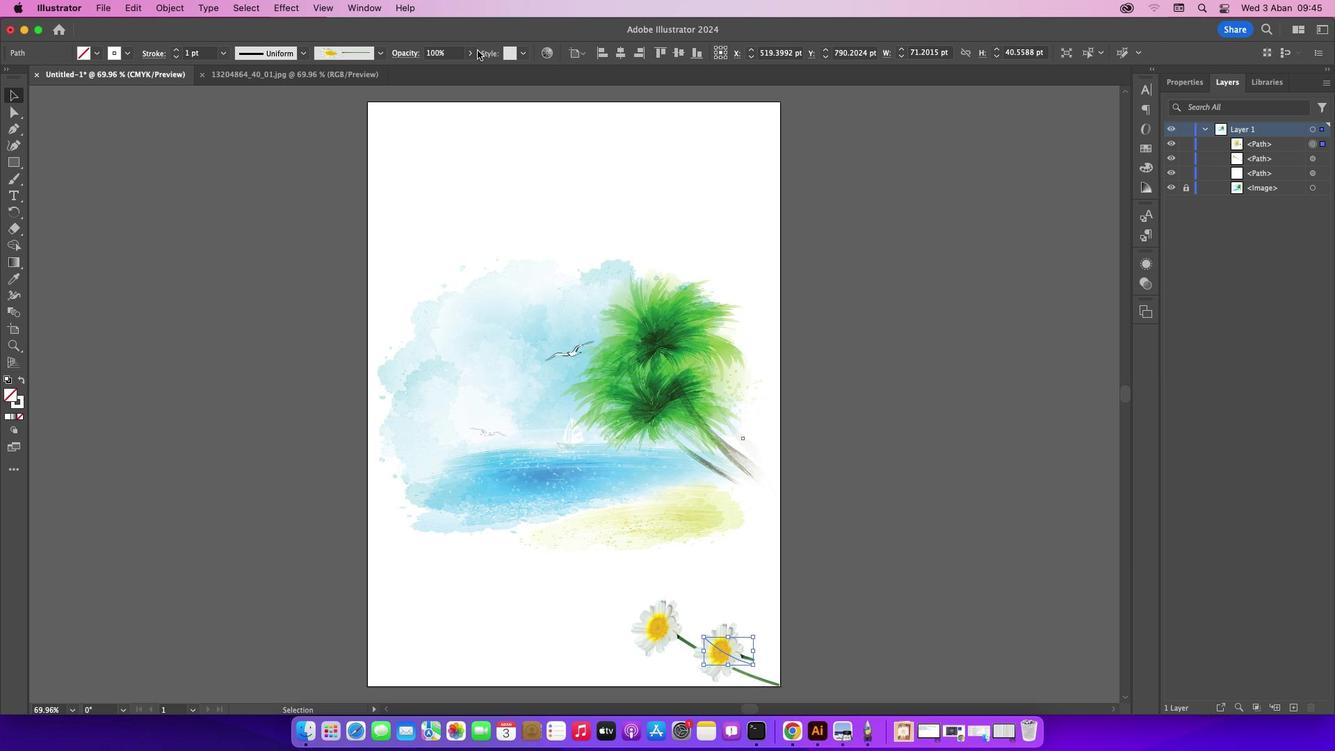 
Action: Mouse moved to (471, 57)
Screenshot: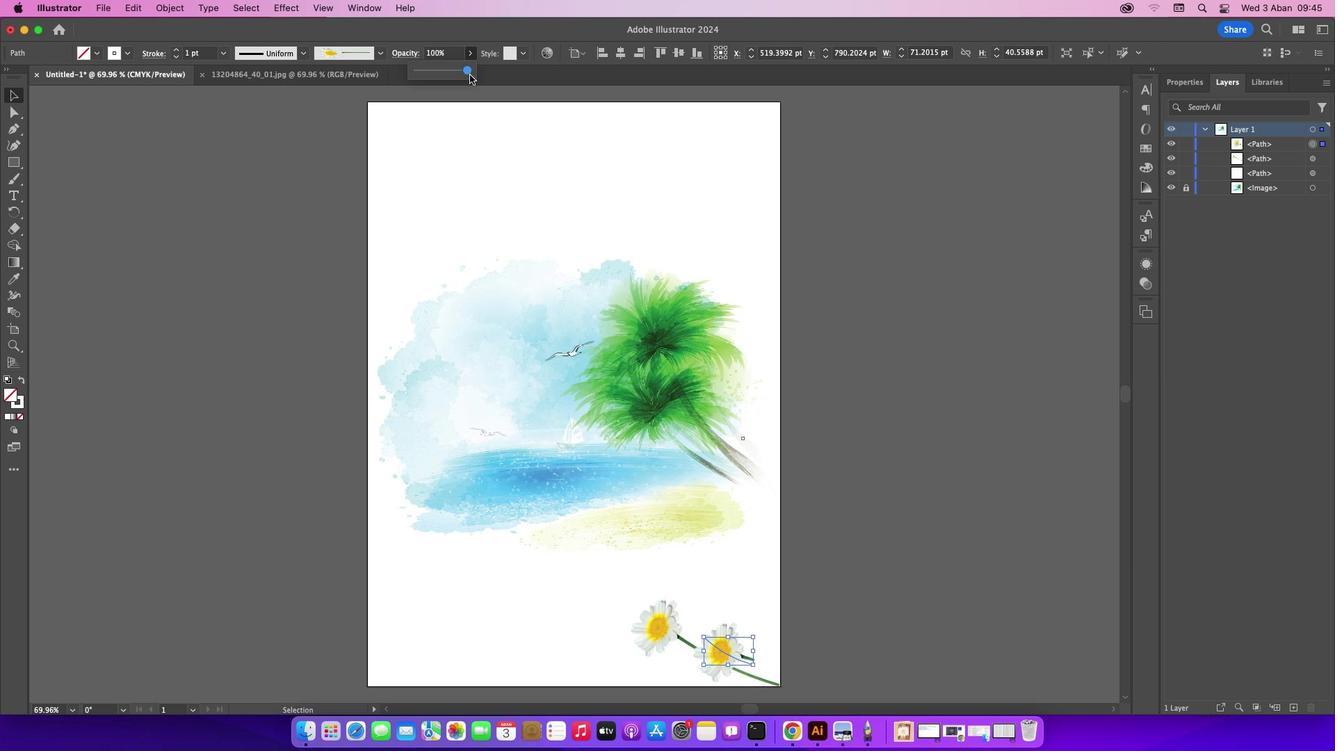 
Action: Mouse pressed left at (471, 57)
Screenshot: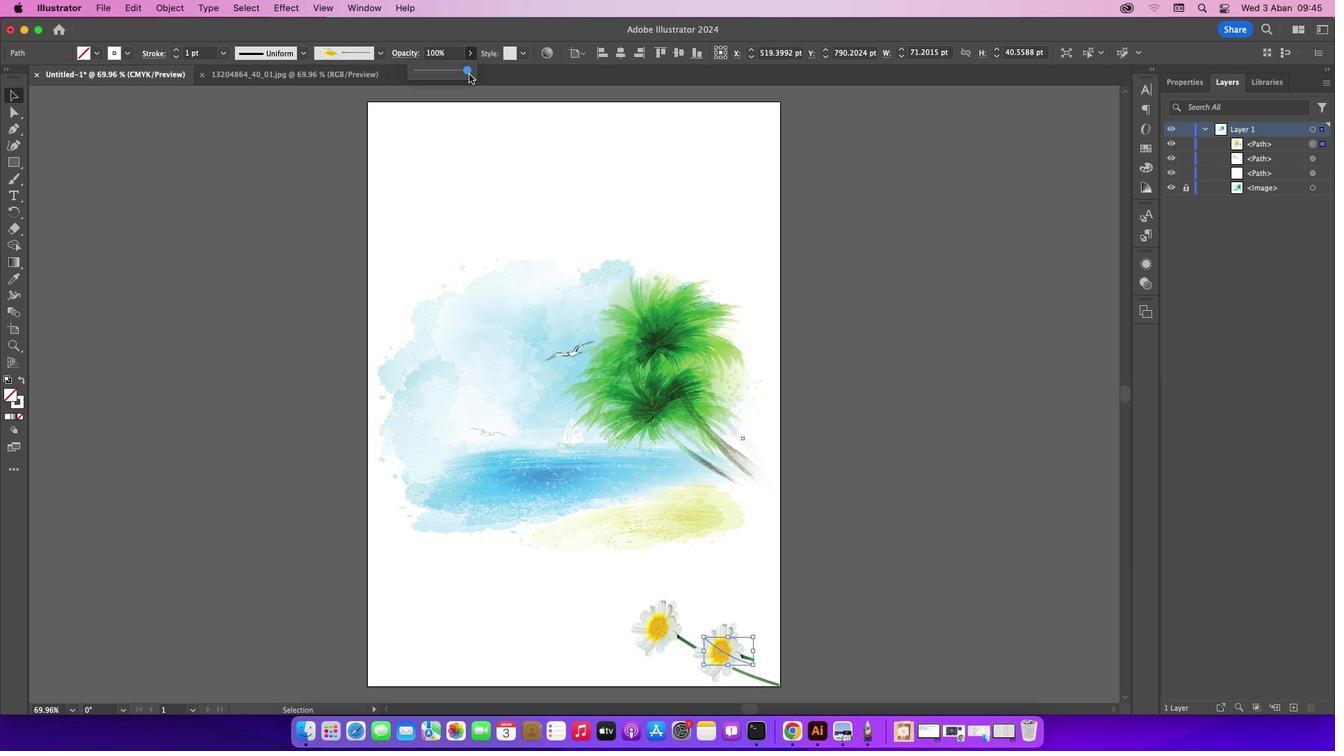 
Action: Mouse moved to (468, 74)
Screenshot: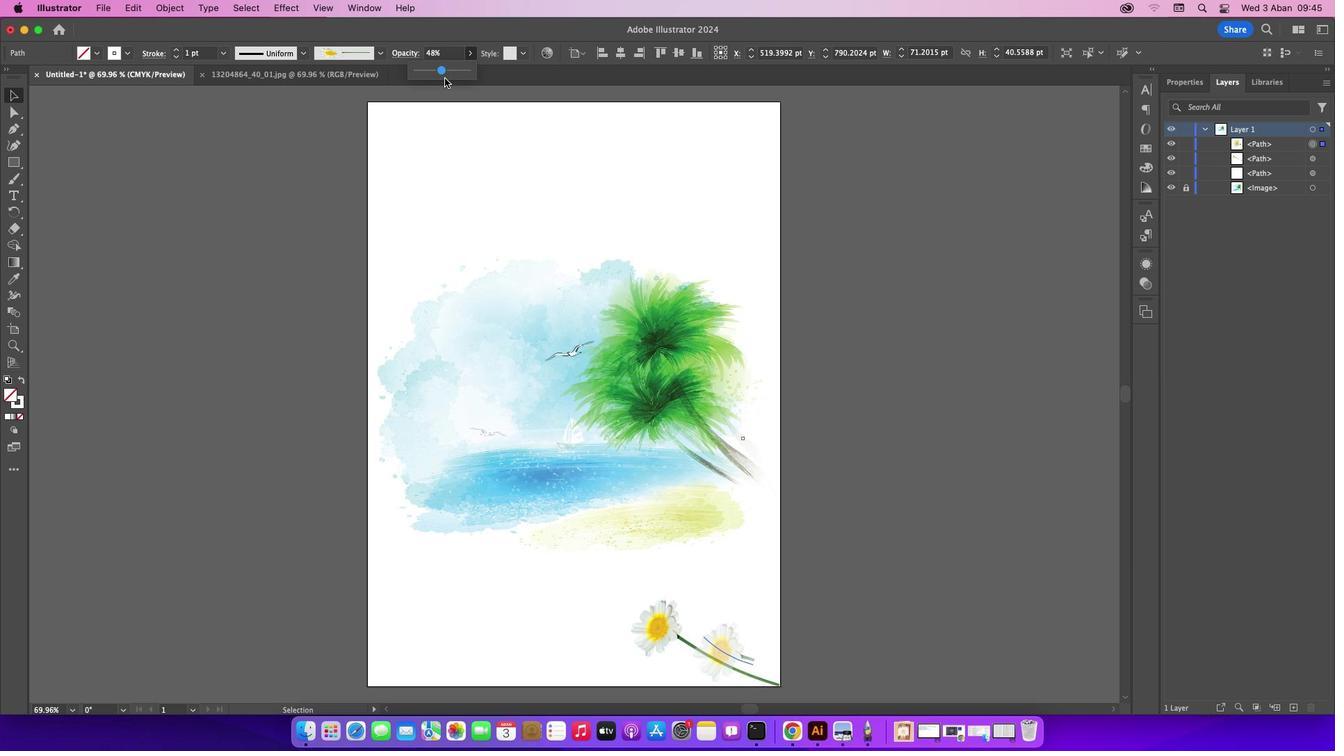 
Action: Mouse pressed left at (468, 74)
Screenshot: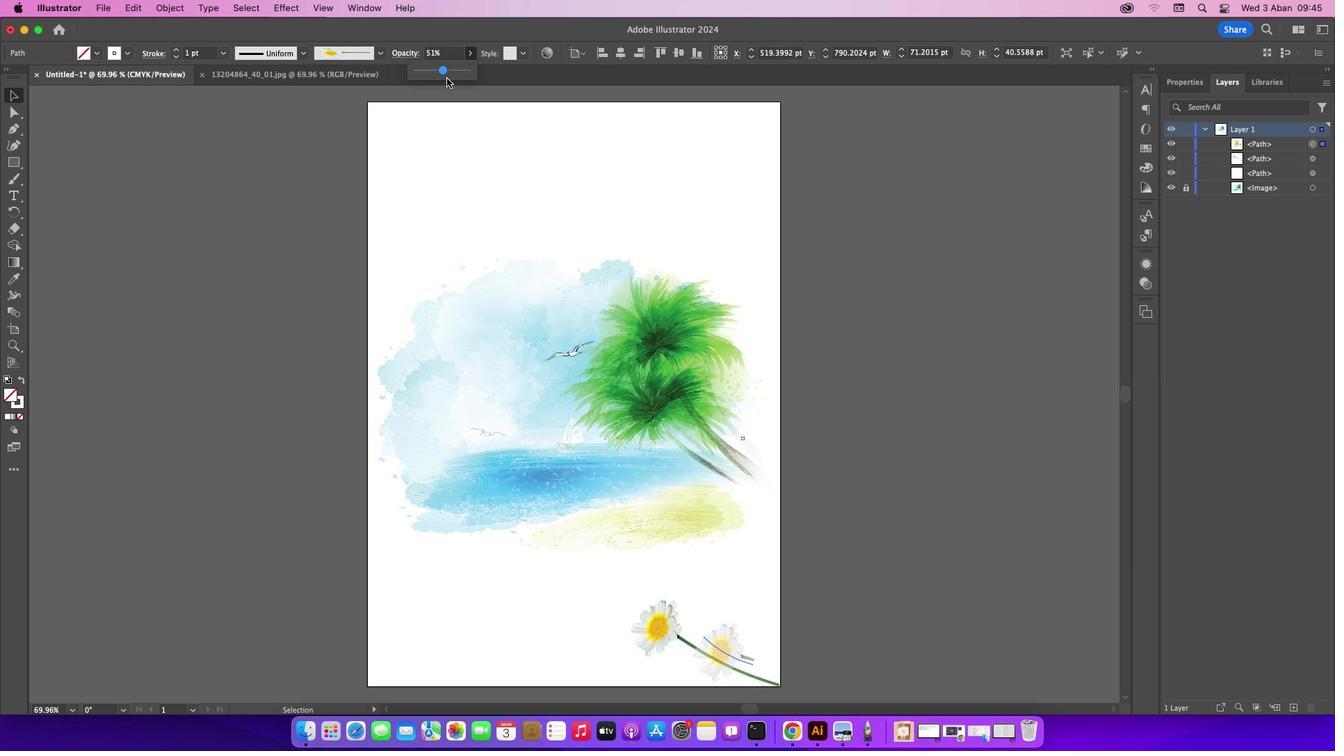 
Action: Mouse moved to (470, 52)
Screenshot: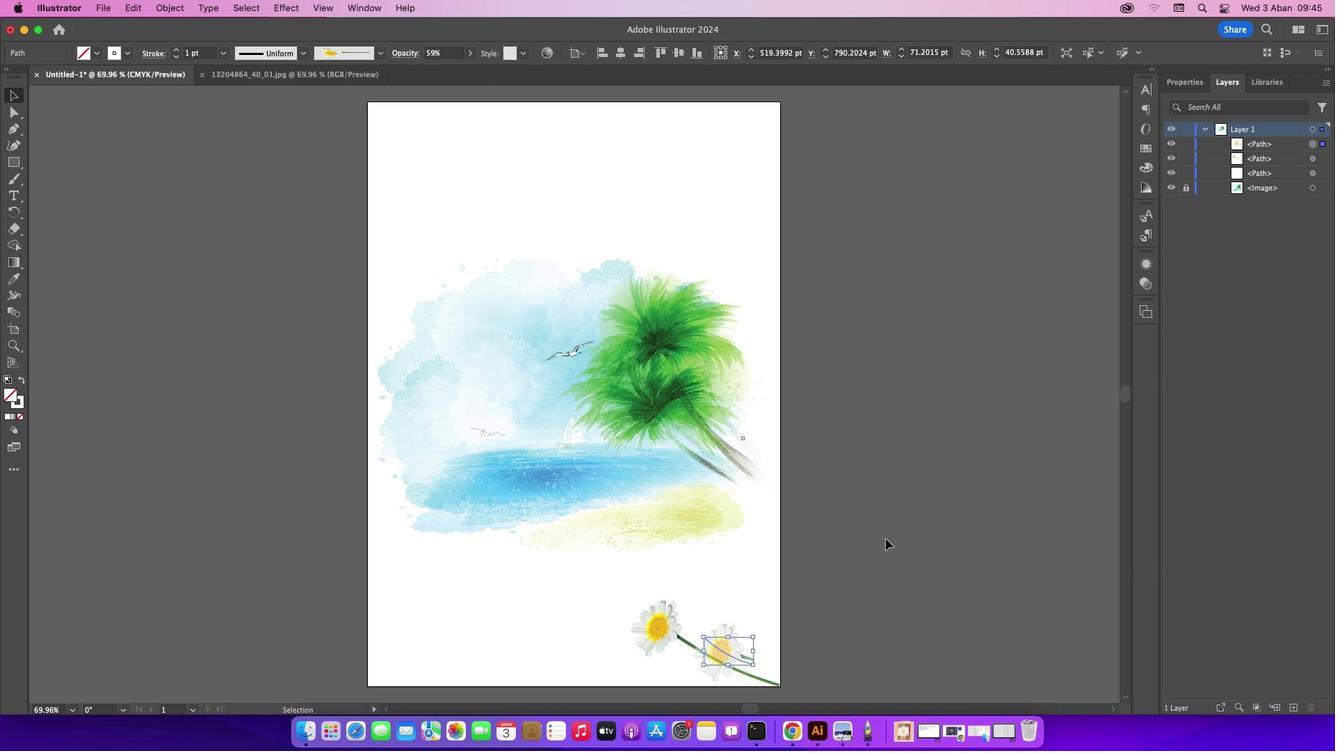 
Action: Mouse pressed left at (470, 52)
Screenshot: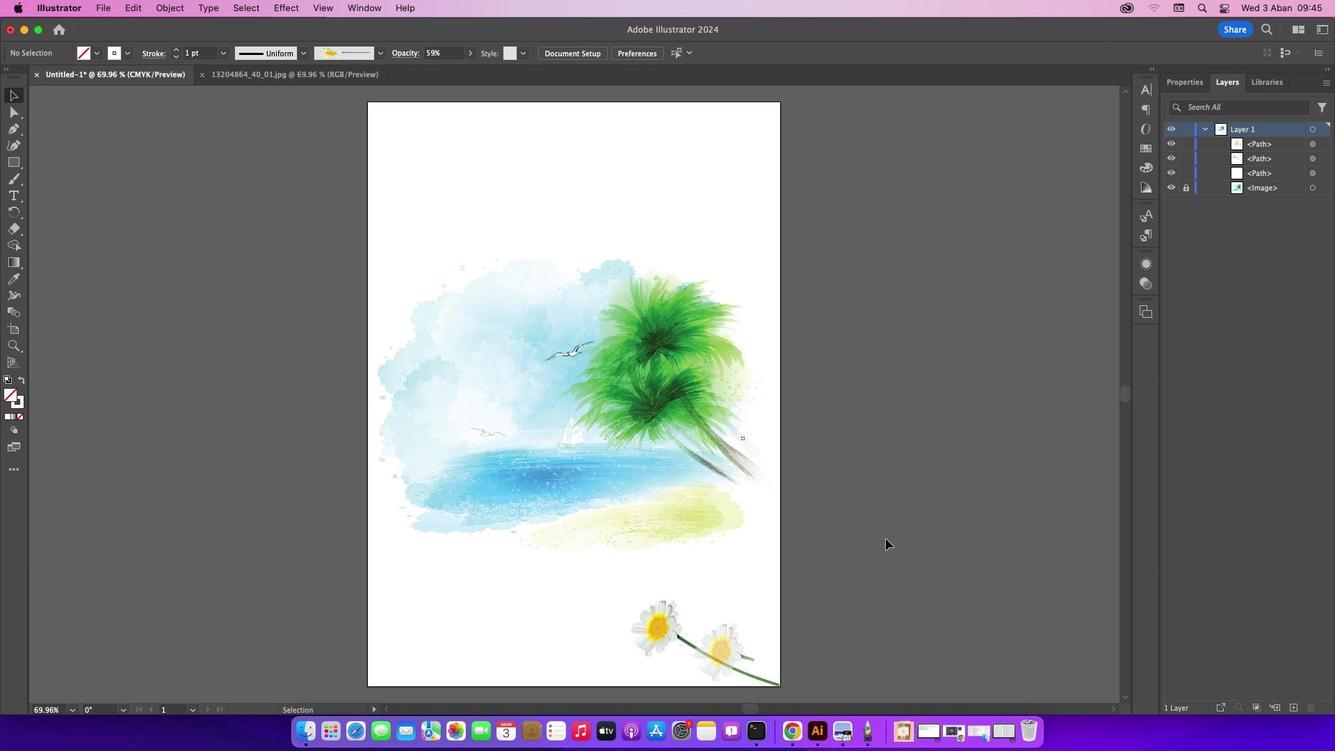 
Action: Mouse moved to (885, 538)
Screenshot: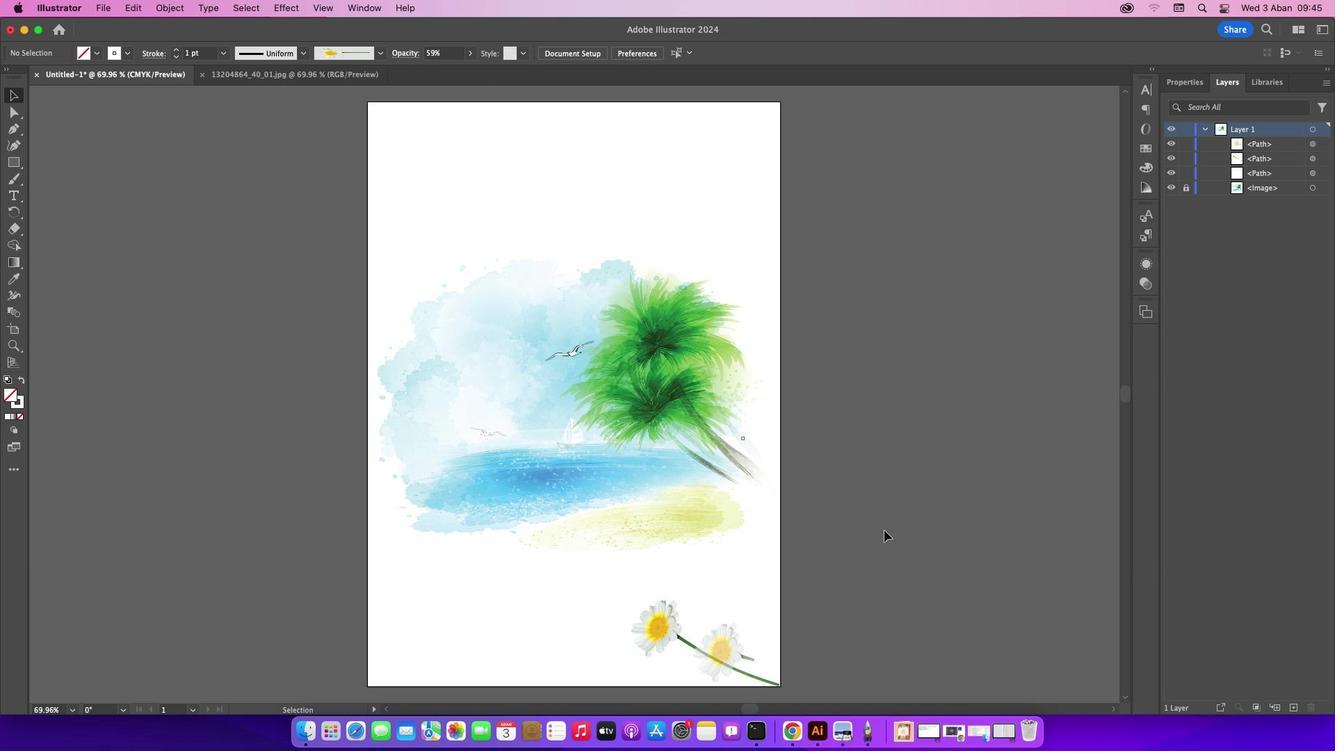 
Action: Mouse pressed left at (885, 538)
Screenshot: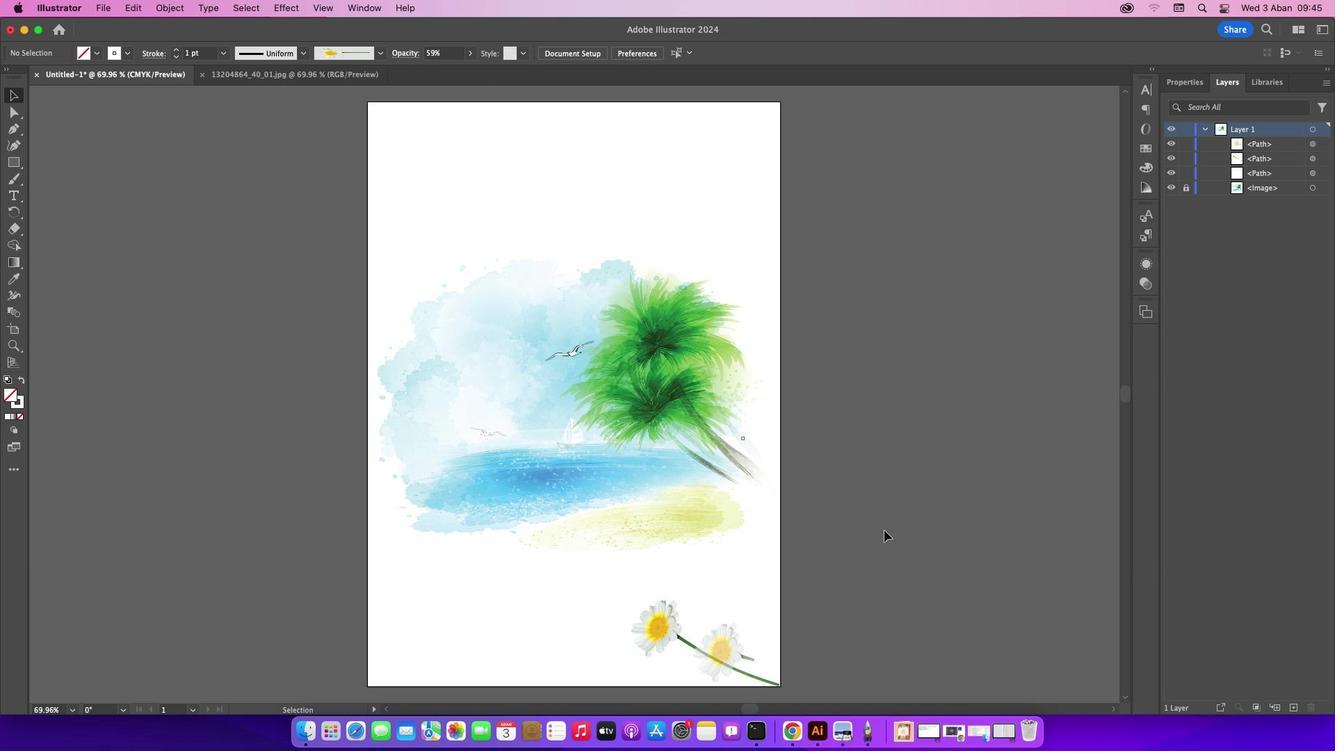 
Action: Mouse moved to (724, 637)
Screenshot: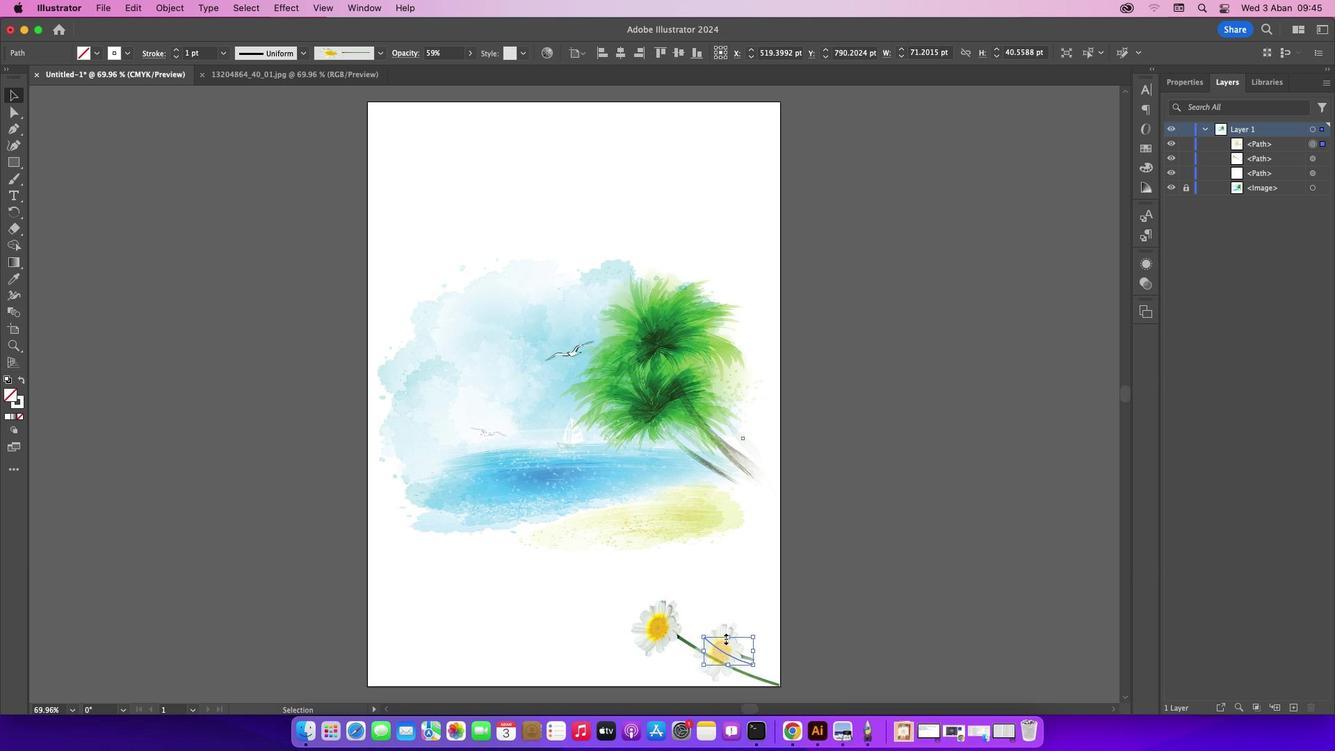 
Action: Mouse pressed left at (724, 637)
Screenshot: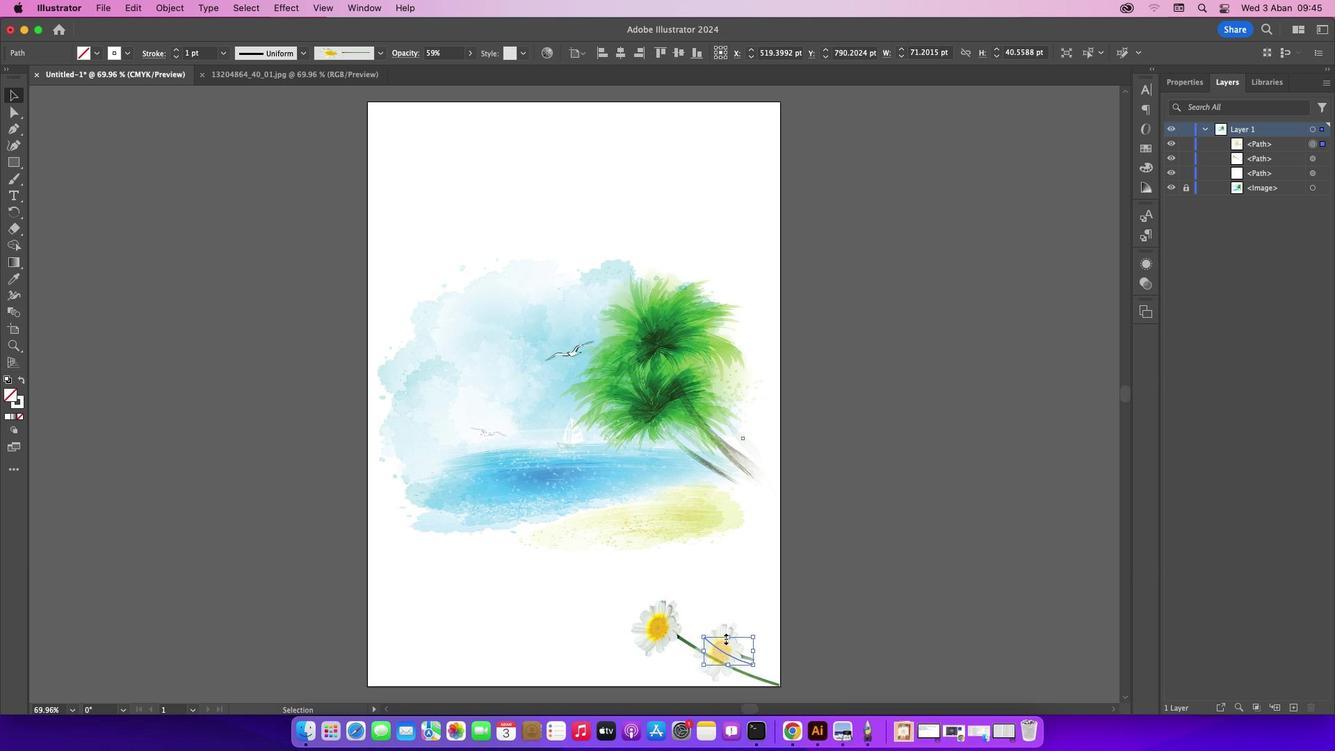 
Action: Mouse moved to (890, 618)
Screenshot: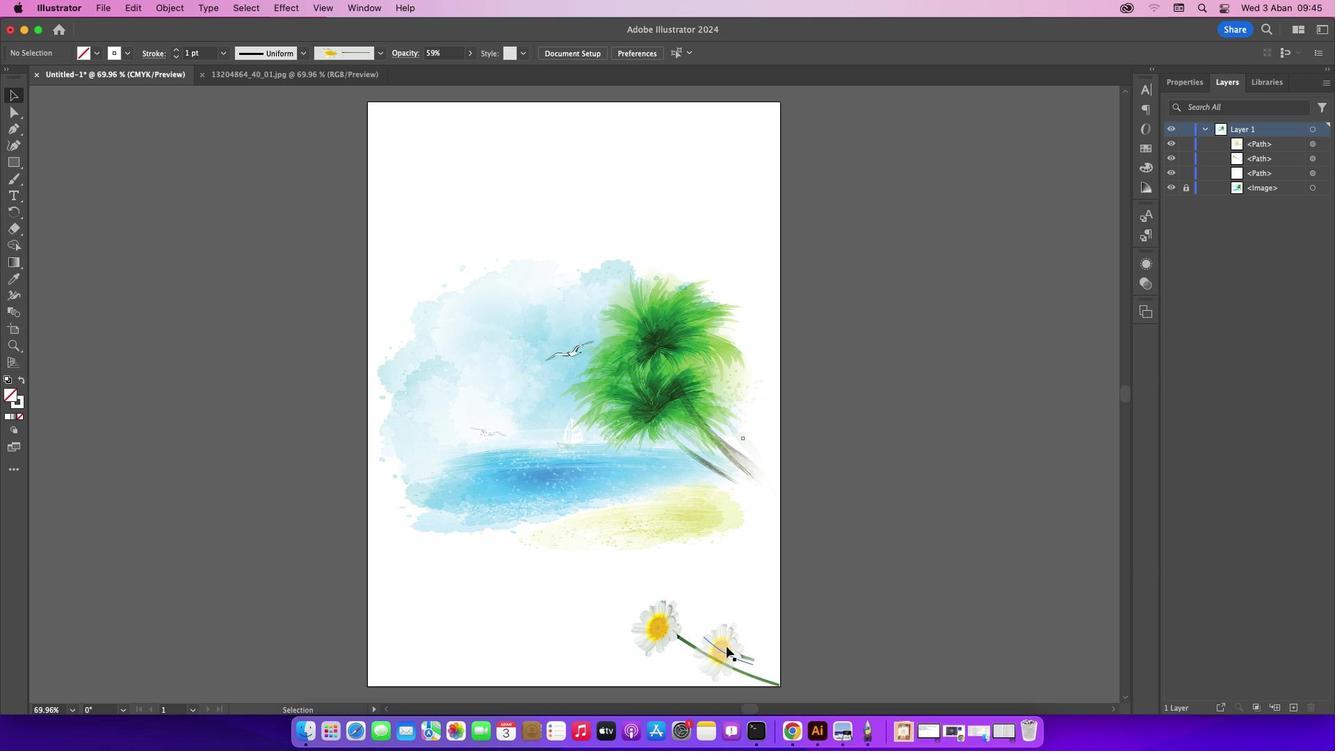 
Action: Mouse pressed left at (890, 618)
Screenshot: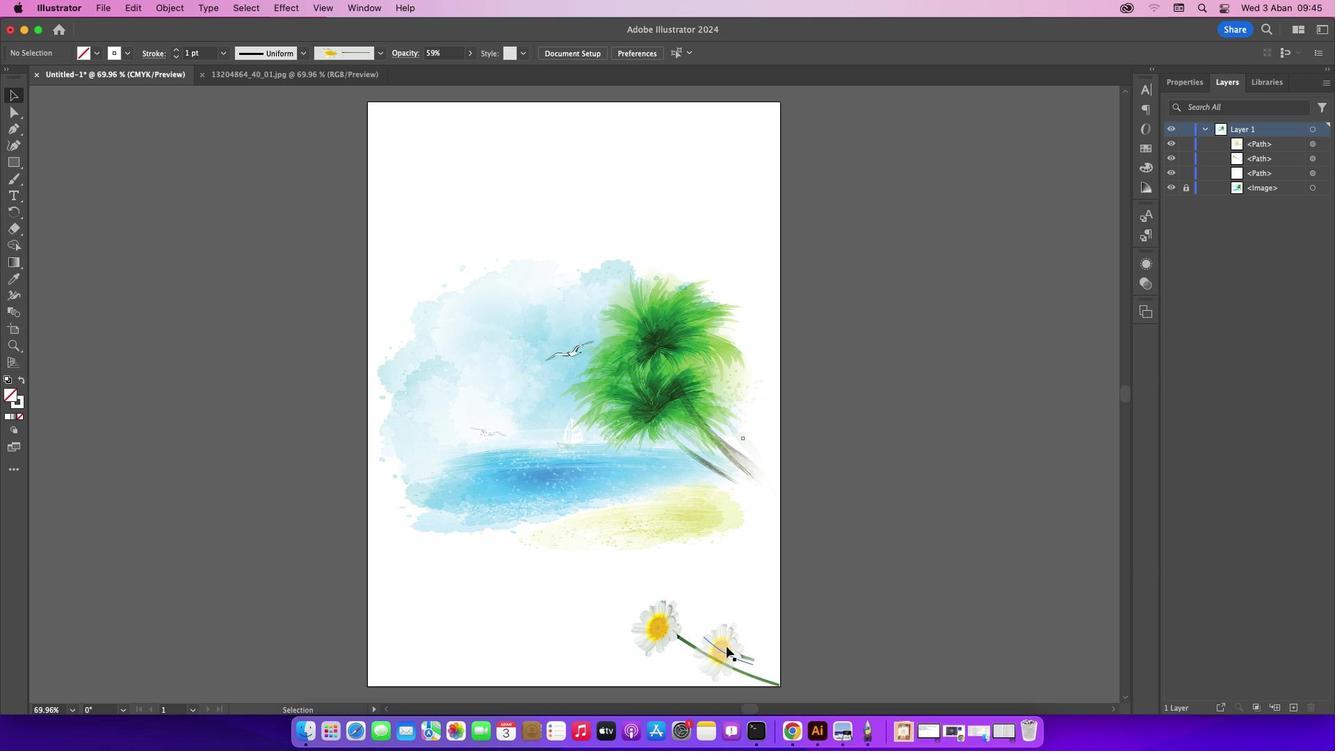 
Action: Mouse moved to (726, 646)
Screenshot: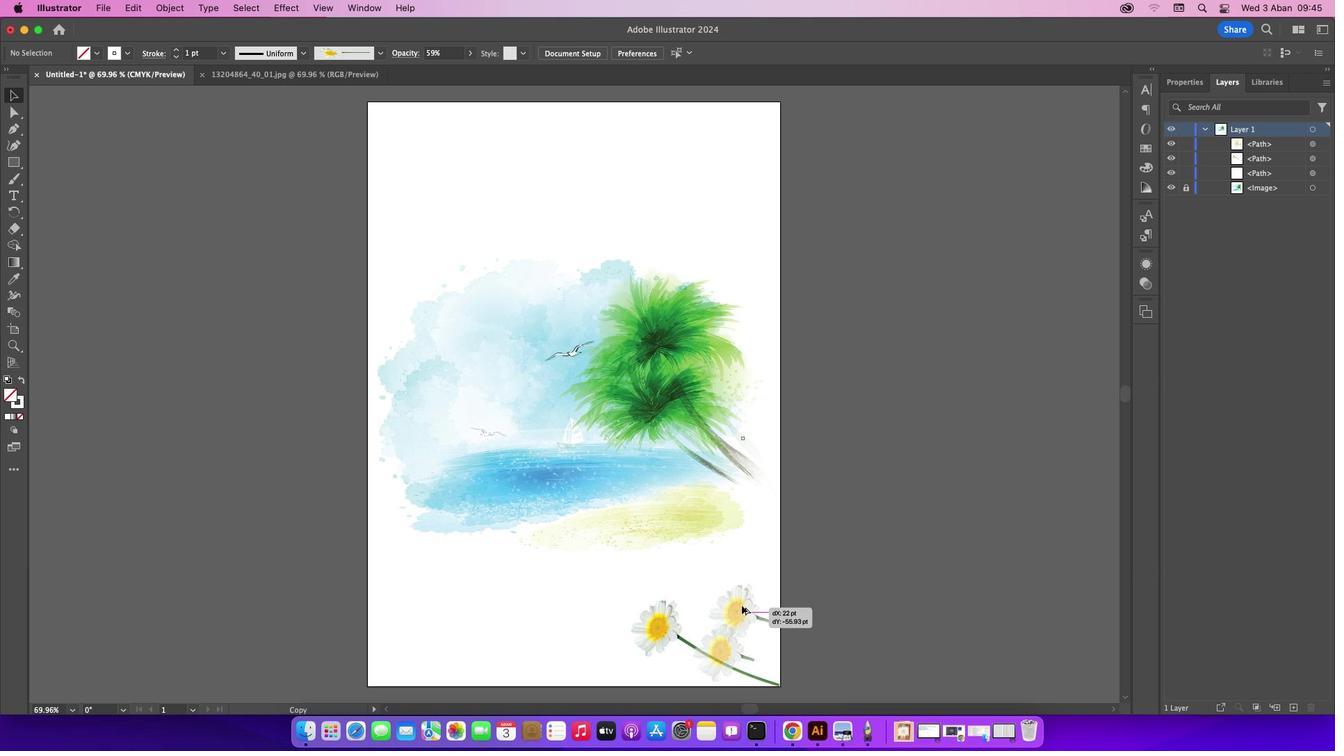
Action: Mouse pressed left at (726, 646)
Screenshot: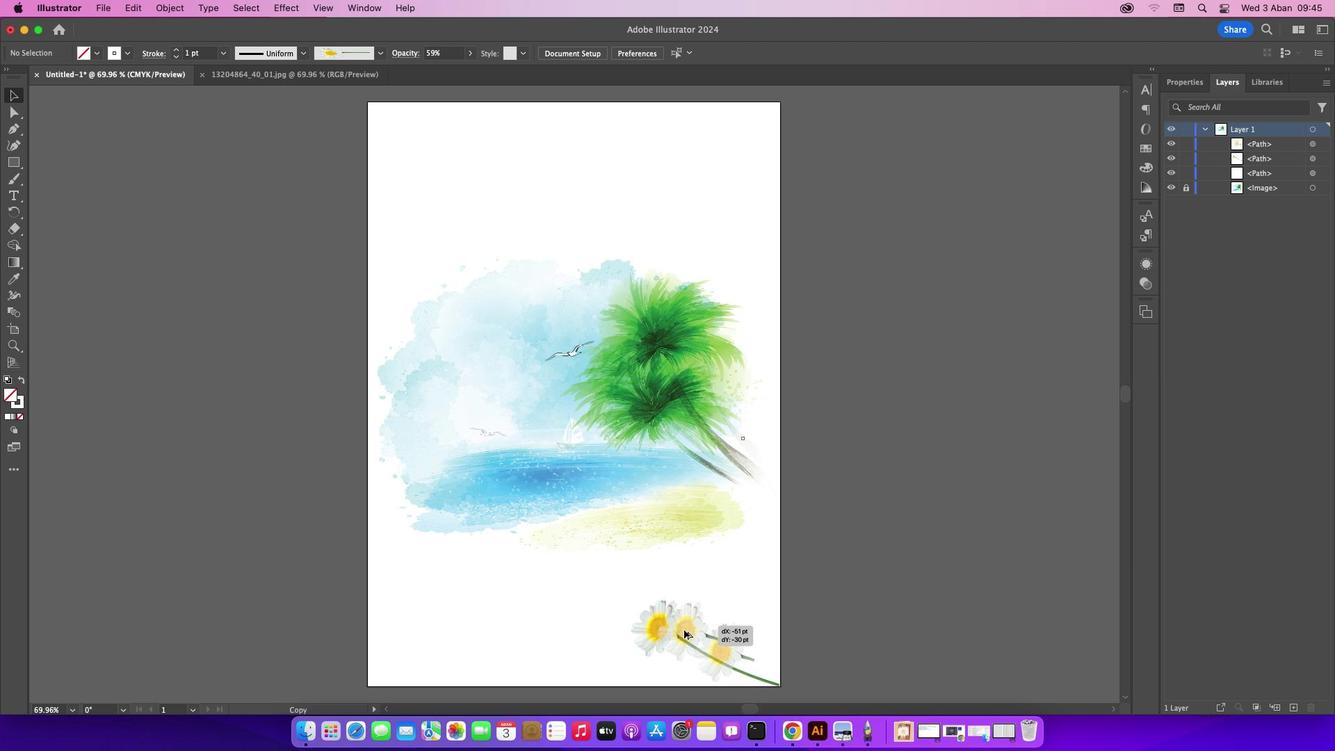 
Action: Key pressed Key.alt
Screenshot: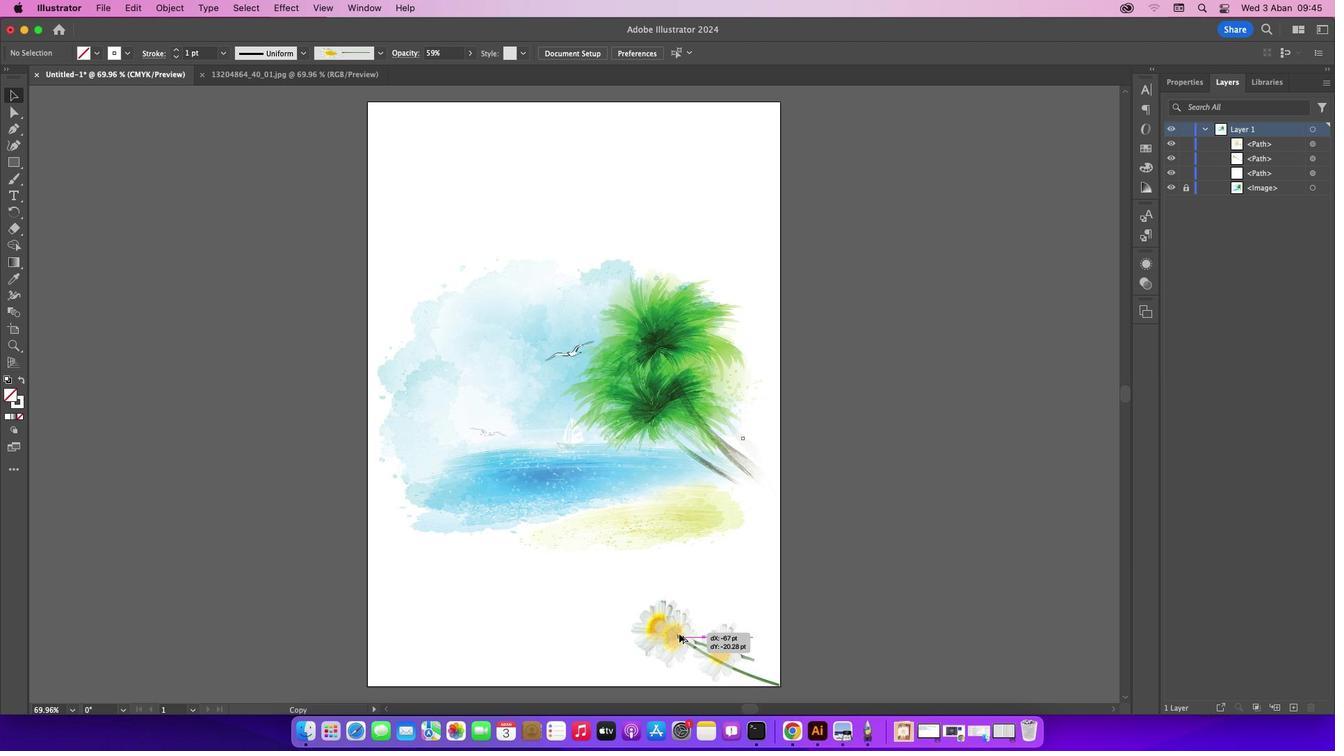 
Action: Mouse moved to (718, 600)
Screenshot: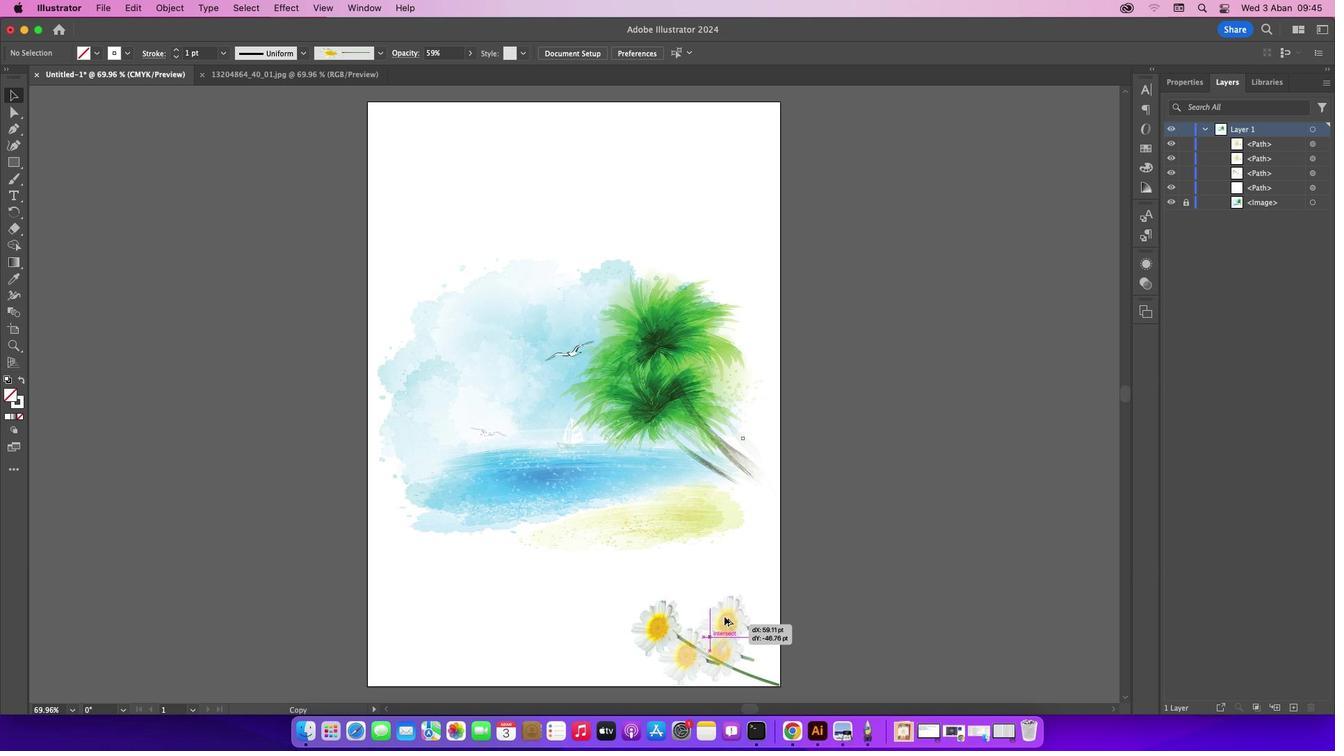 
Action: Mouse pressed left at (718, 600)
Screenshot: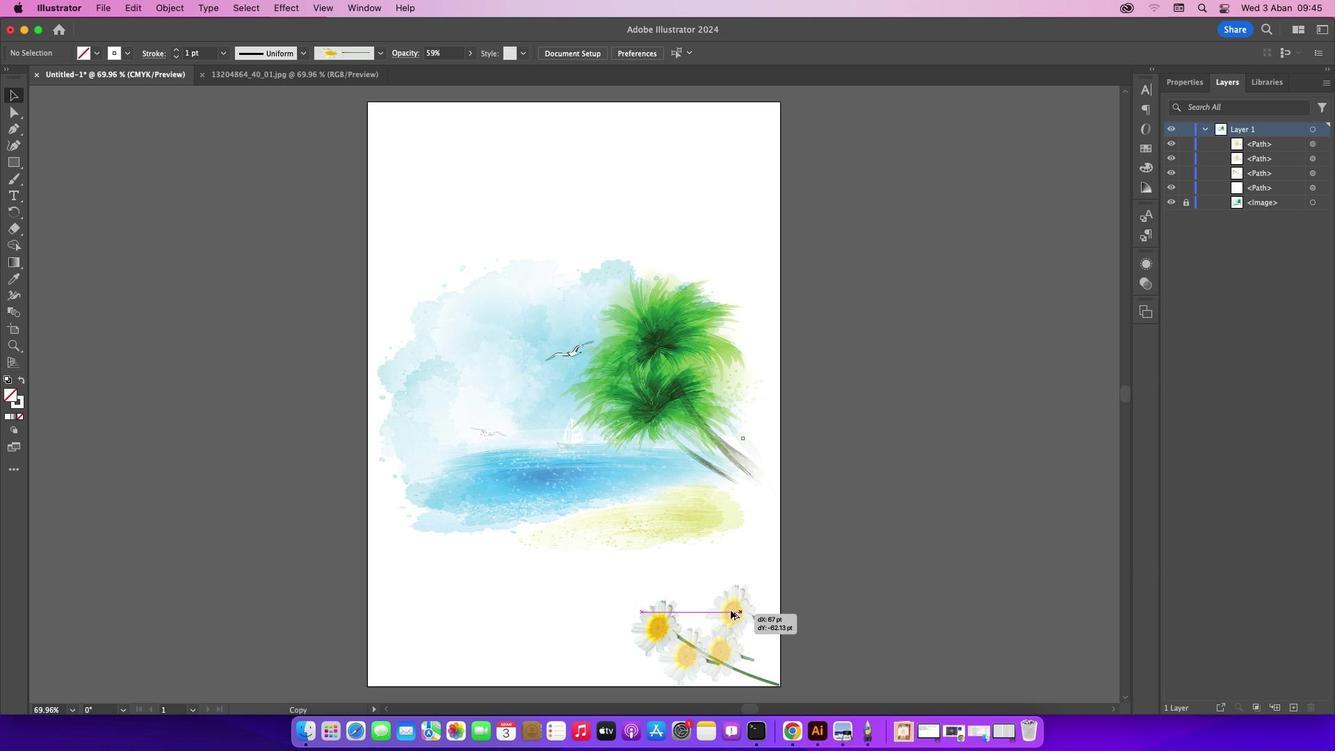 
Action: Mouse moved to (680, 657)
Screenshot: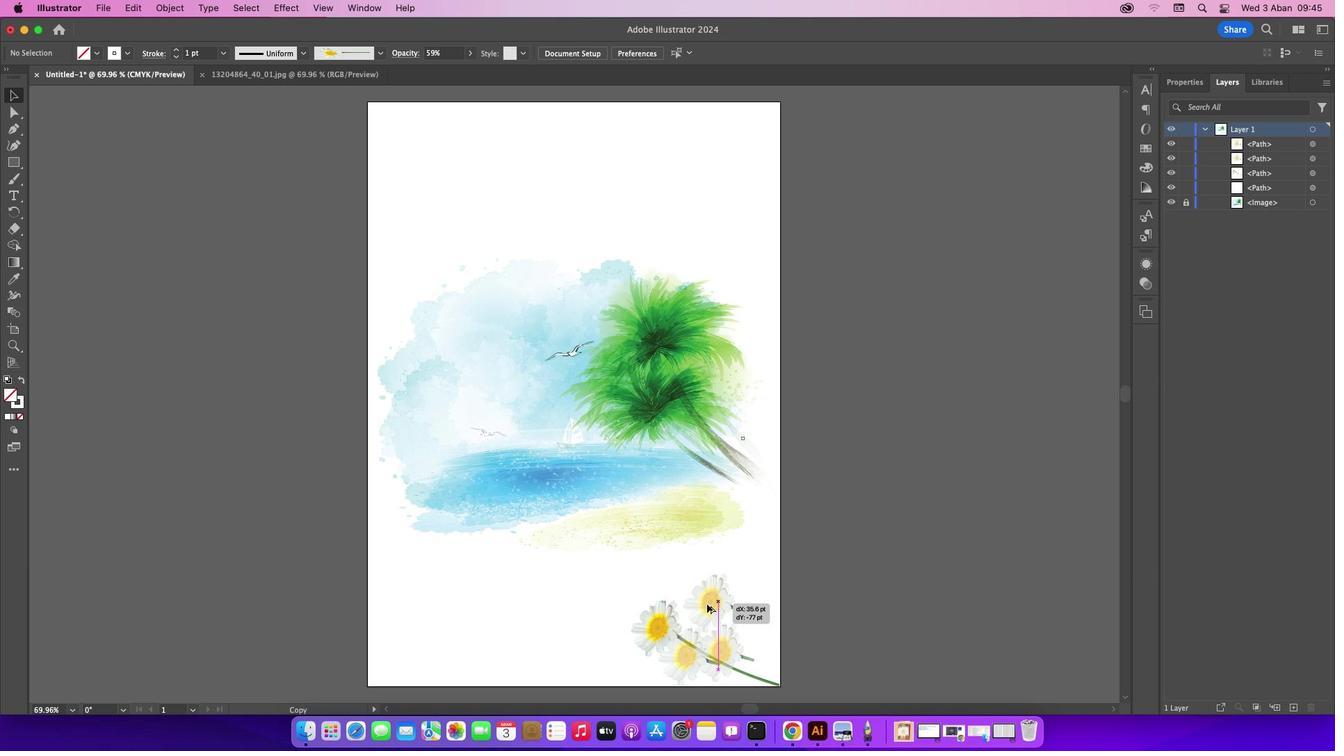 
Action: Mouse pressed left at (680, 657)
Screenshot: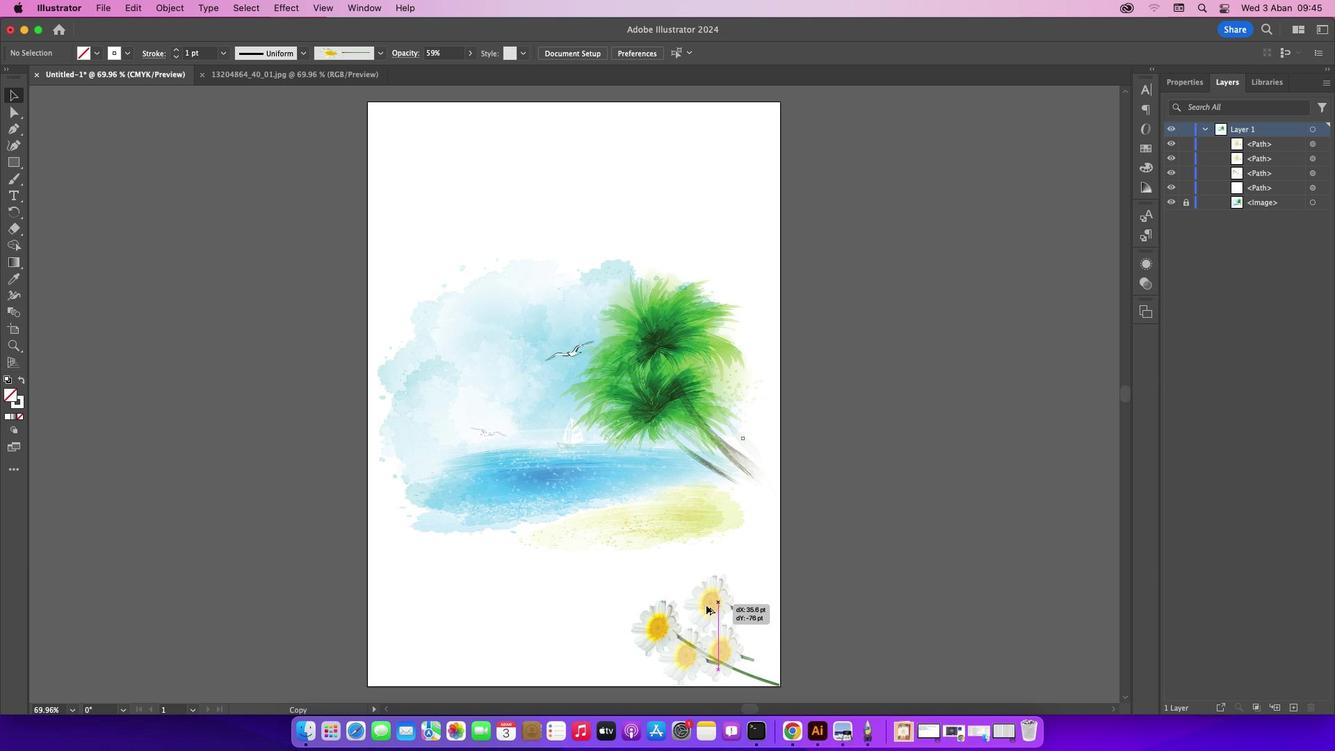 
Action: Key pressed Key.alt
Screenshot: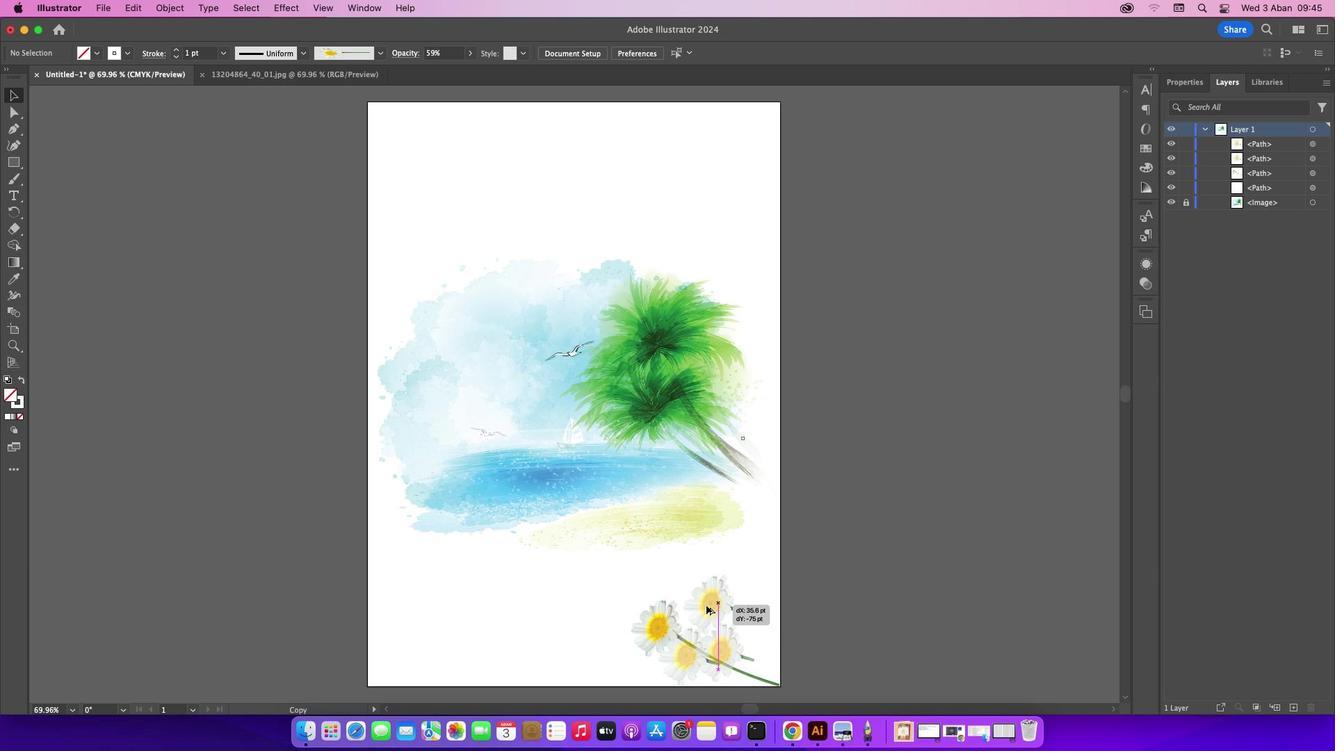 
Action: Mouse moved to (705, 610)
Screenshot: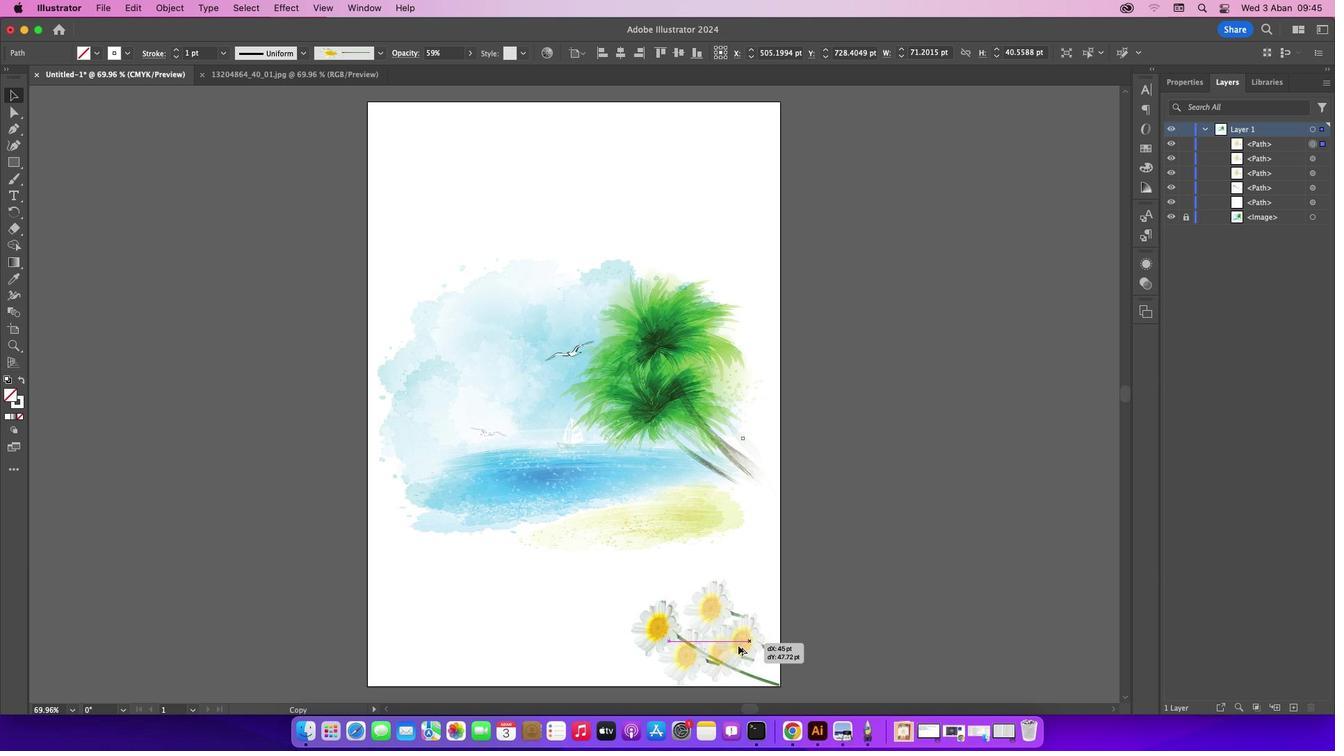 
Action: Key pressed Key.alt
Screenshot: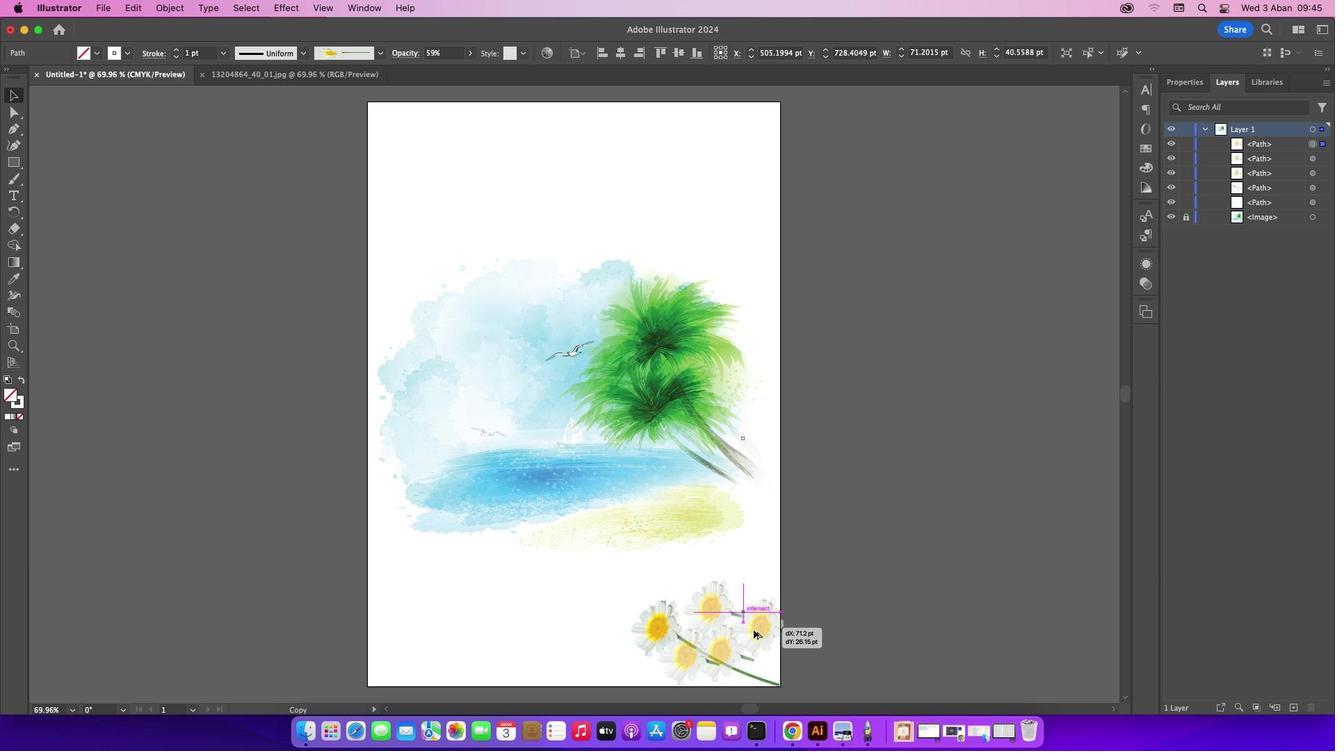 
Action: Mouse pressed left at (705, 610)
Screenshot: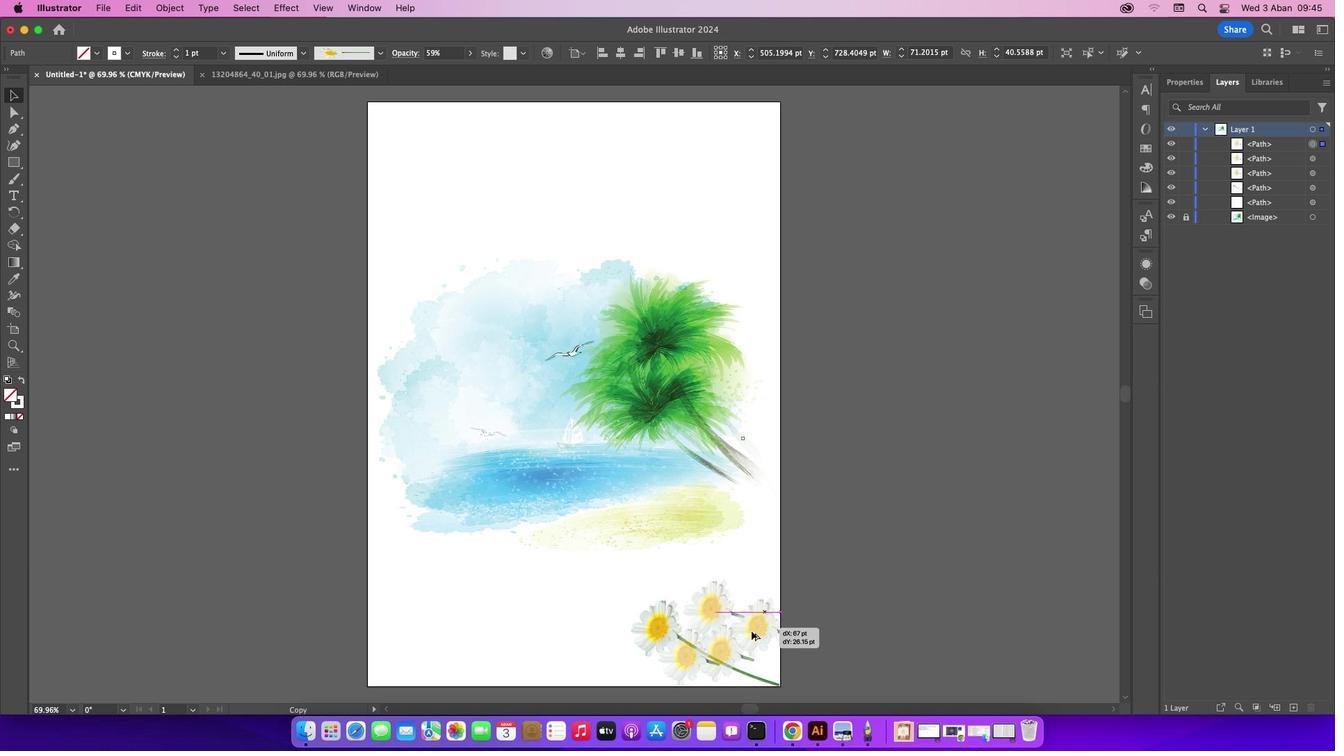 
Action: Mouse moved to (752, 619)
Screenshot: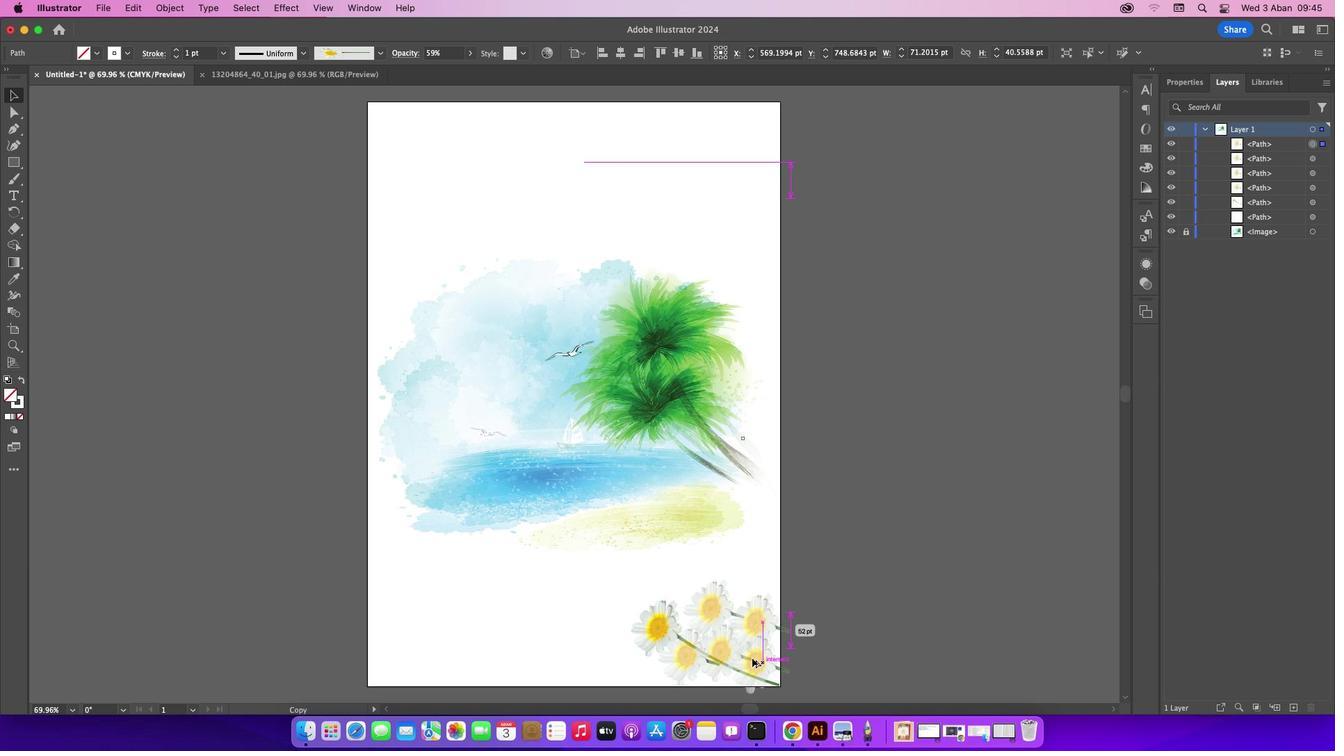 
Action: Key pressed Key.alt
Screenshot: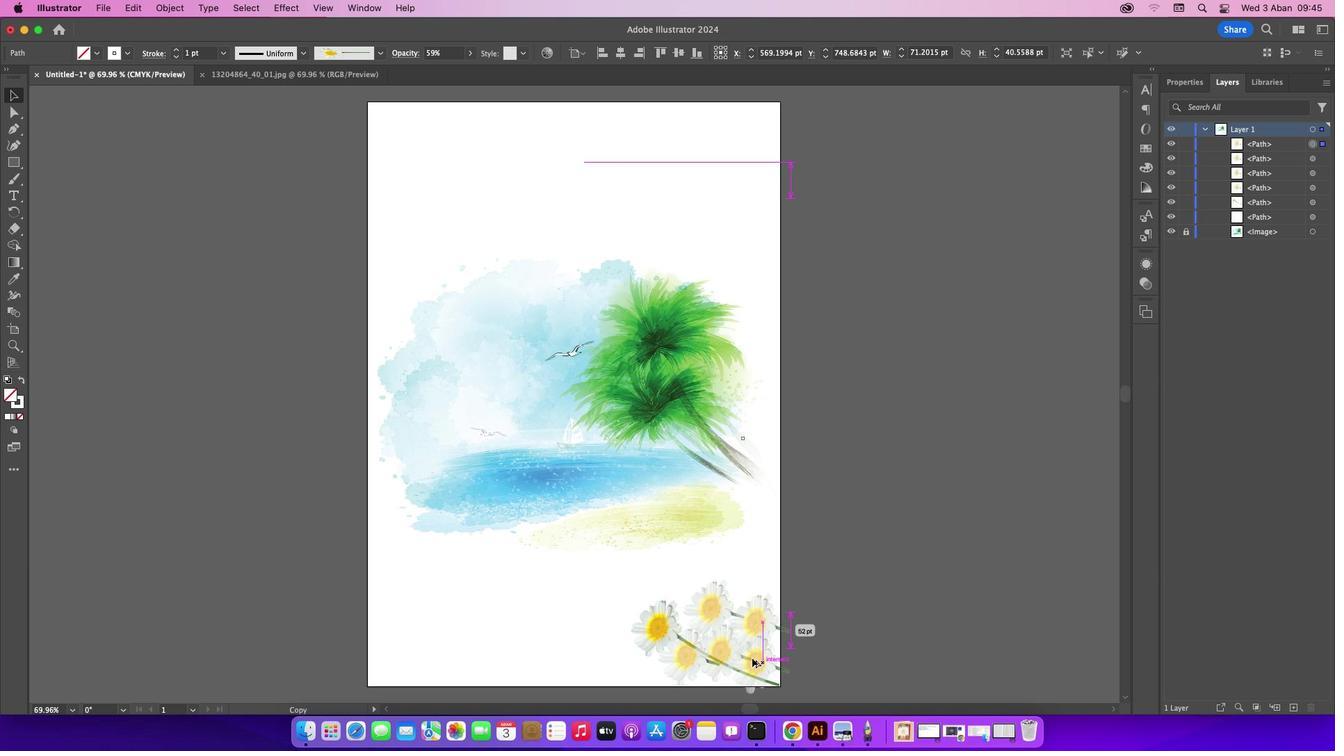 
Action: Mouse pressed left at (752, 619)
Screenshot: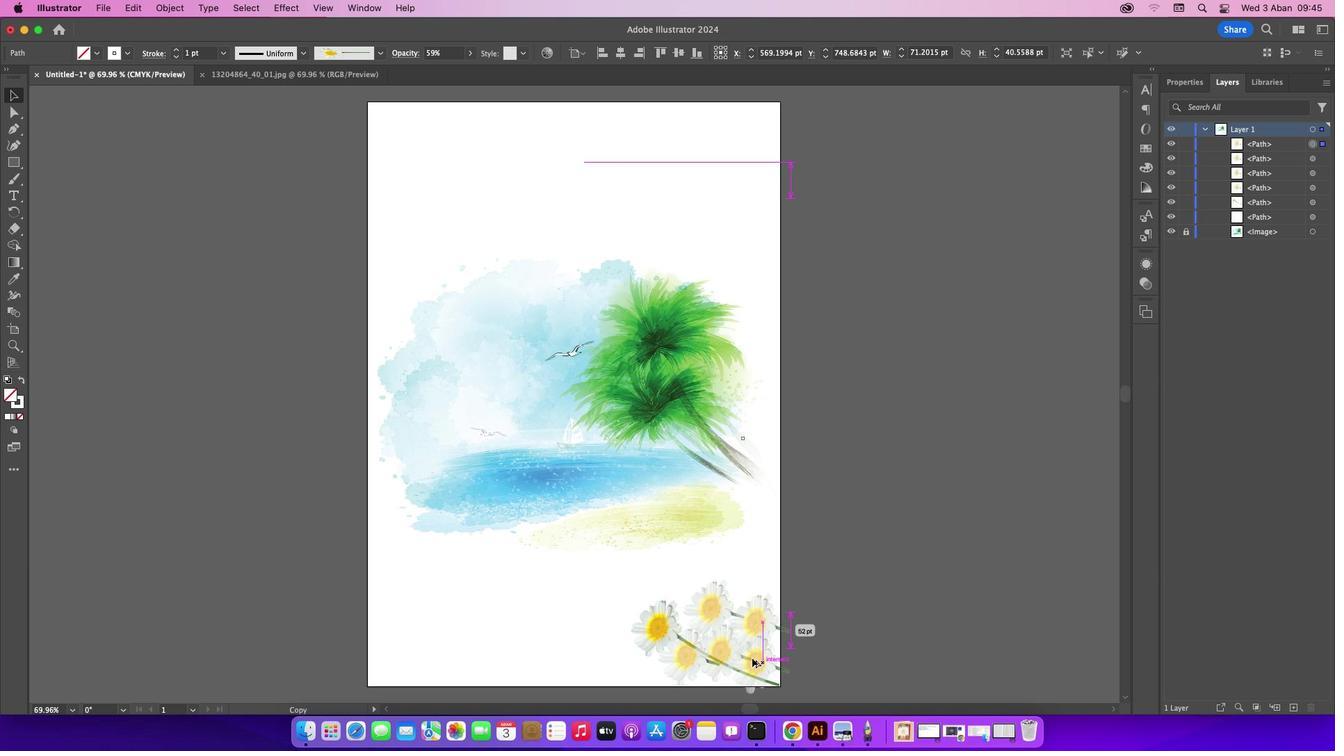 
Action: Mouse moved to (807, 607)
Screenshot: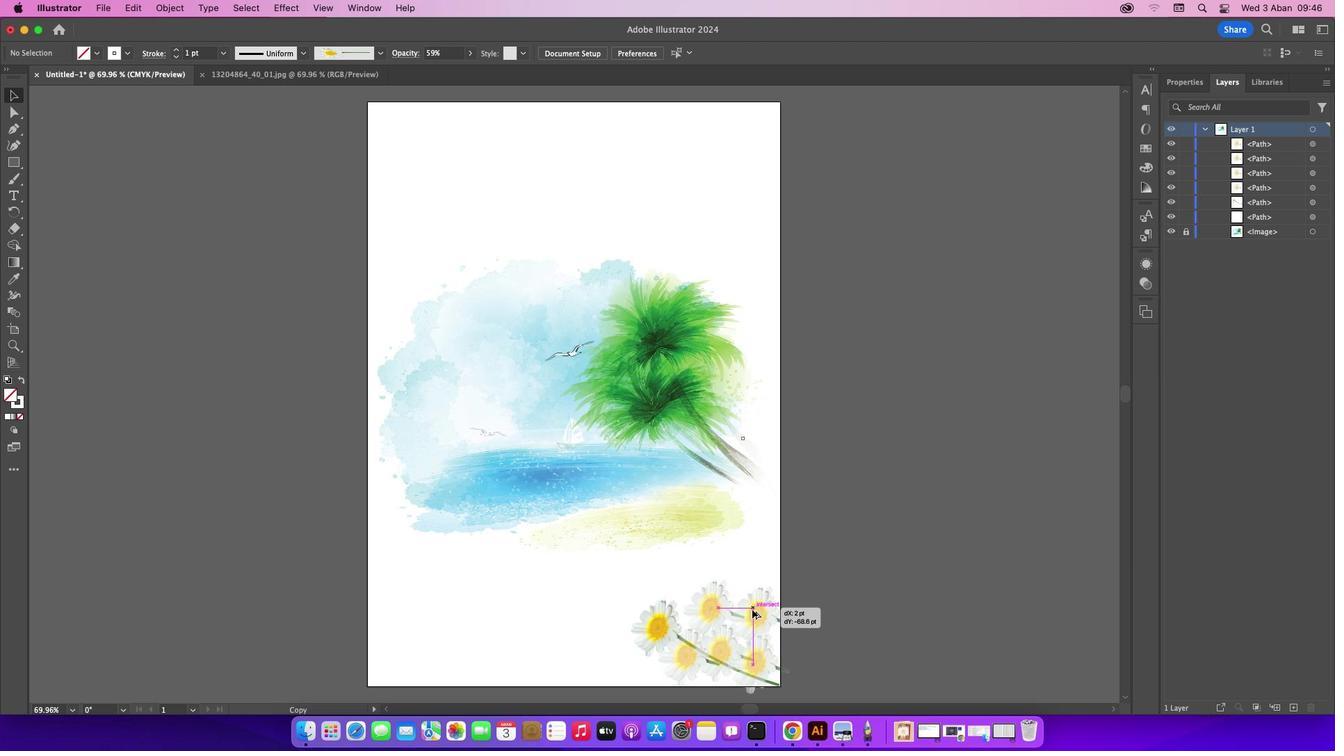 
Action: Mouse pressed left at (807, 607)
Screenshot: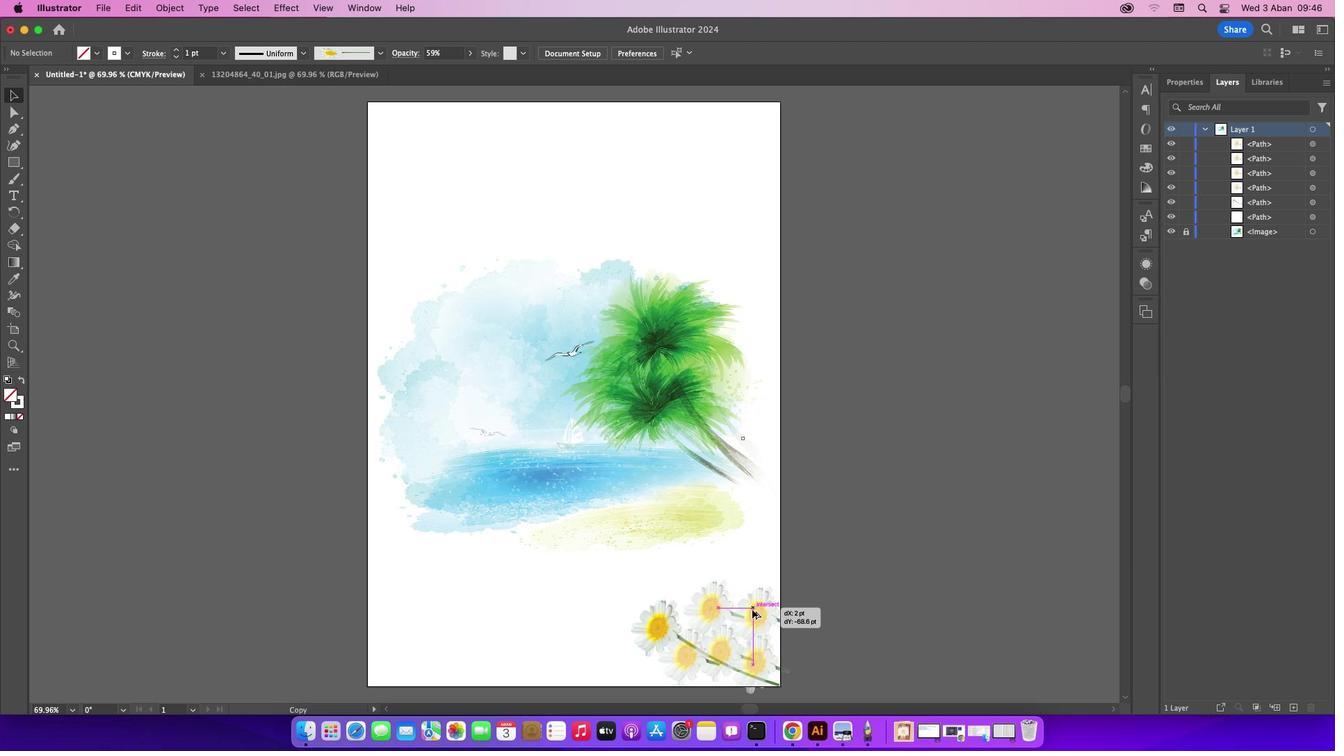 
Action: Mouse moved to (751, 655)
Screenshot: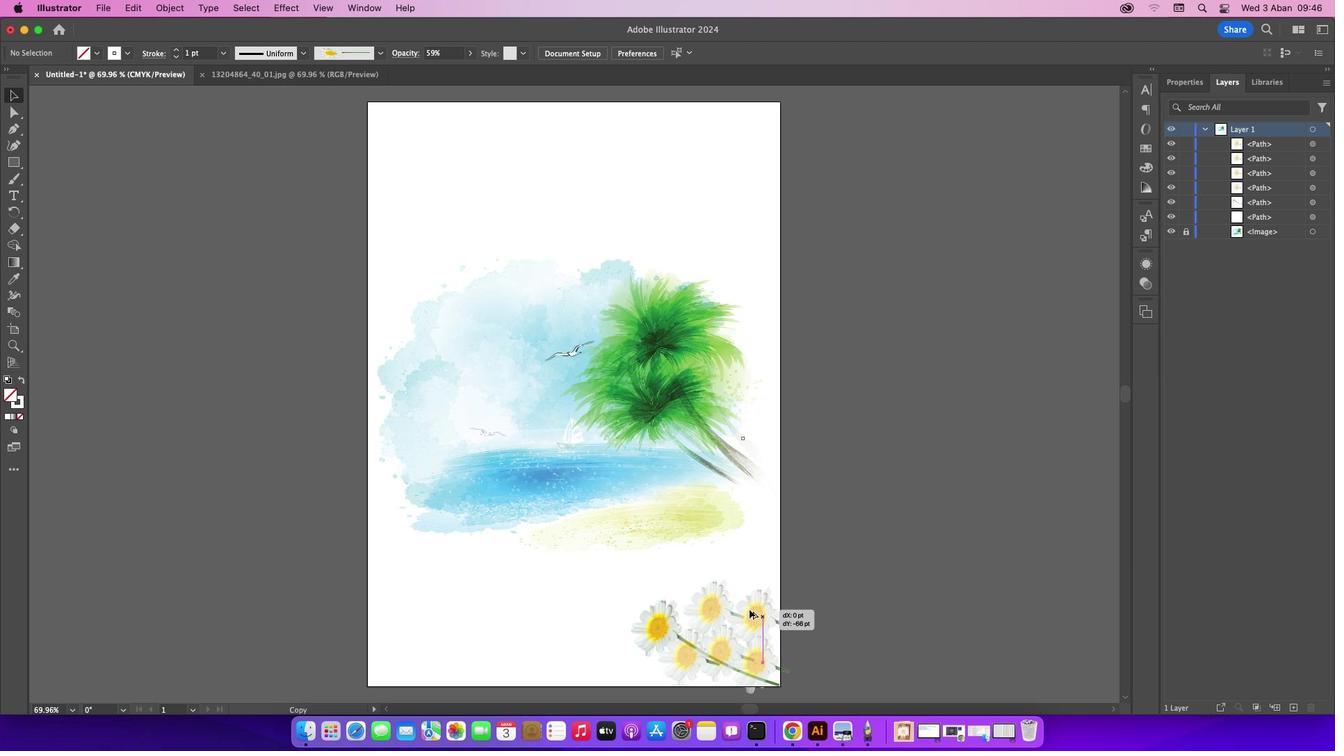 
Action: Key pressed Key.alt
Screenshot: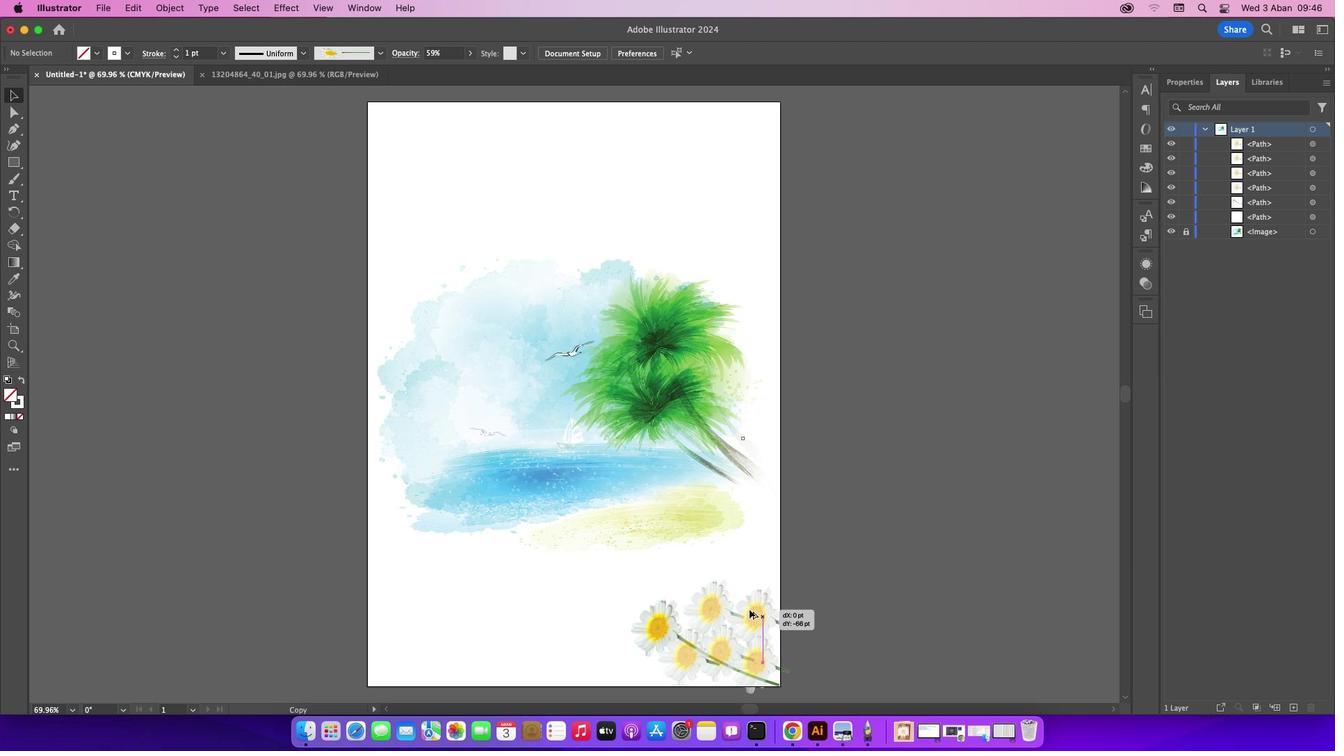 
Action: Mouse pressed left at (751, 655)
Screenshot: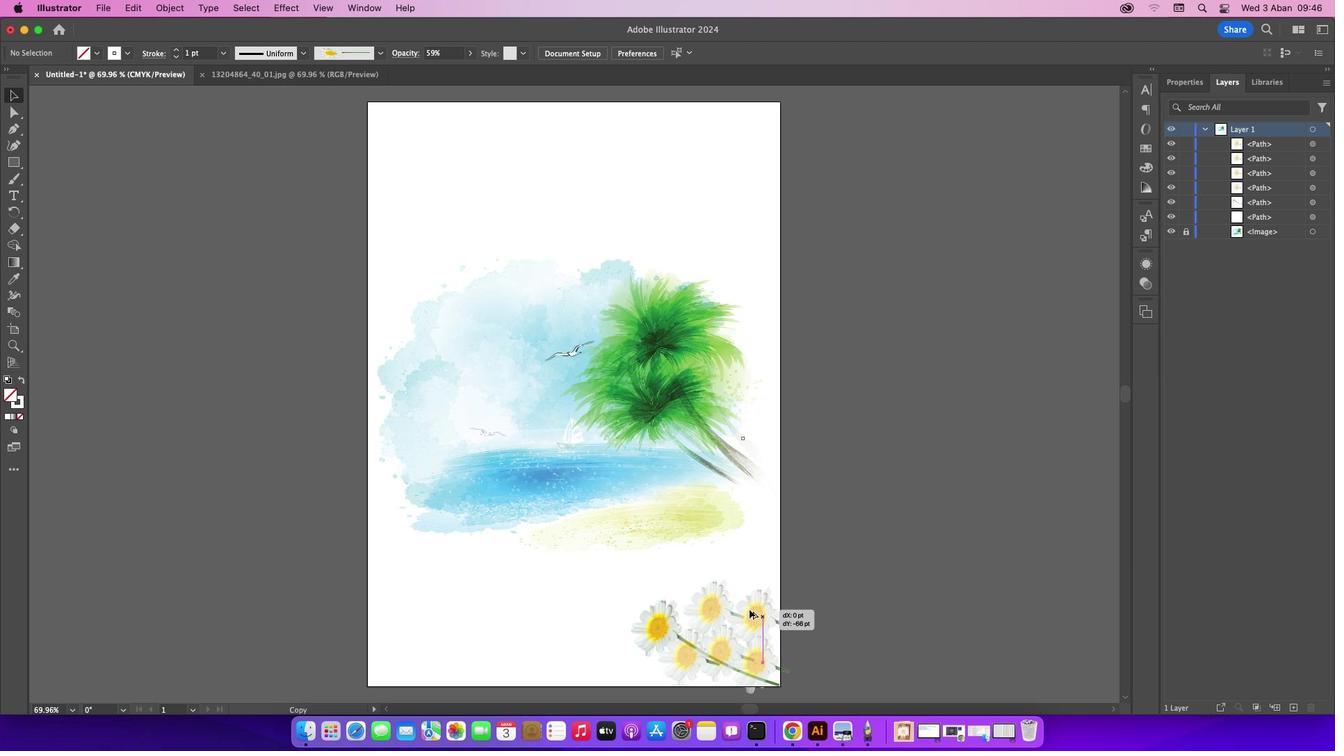 
Action: Mouse moved to (838, 606)
Screenshot: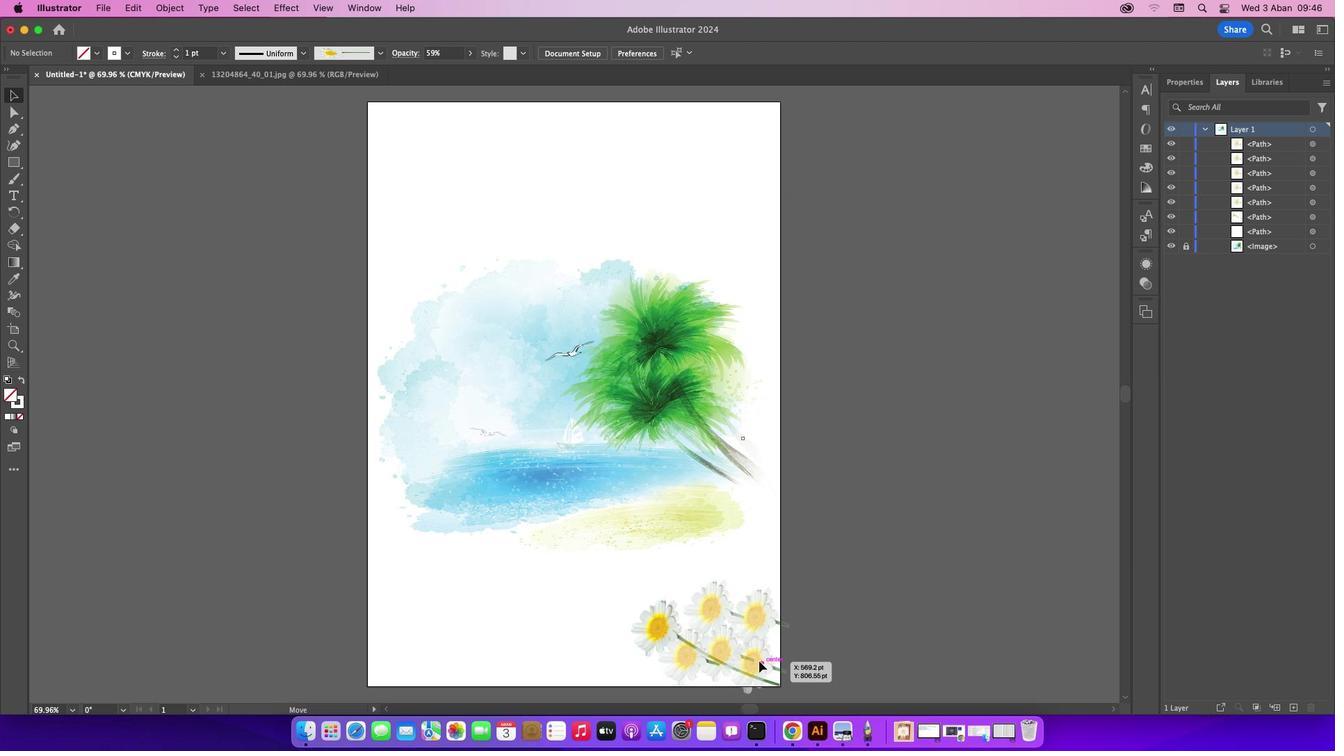 
Action: Mouse pressed left at (838, 606)
Screenshot: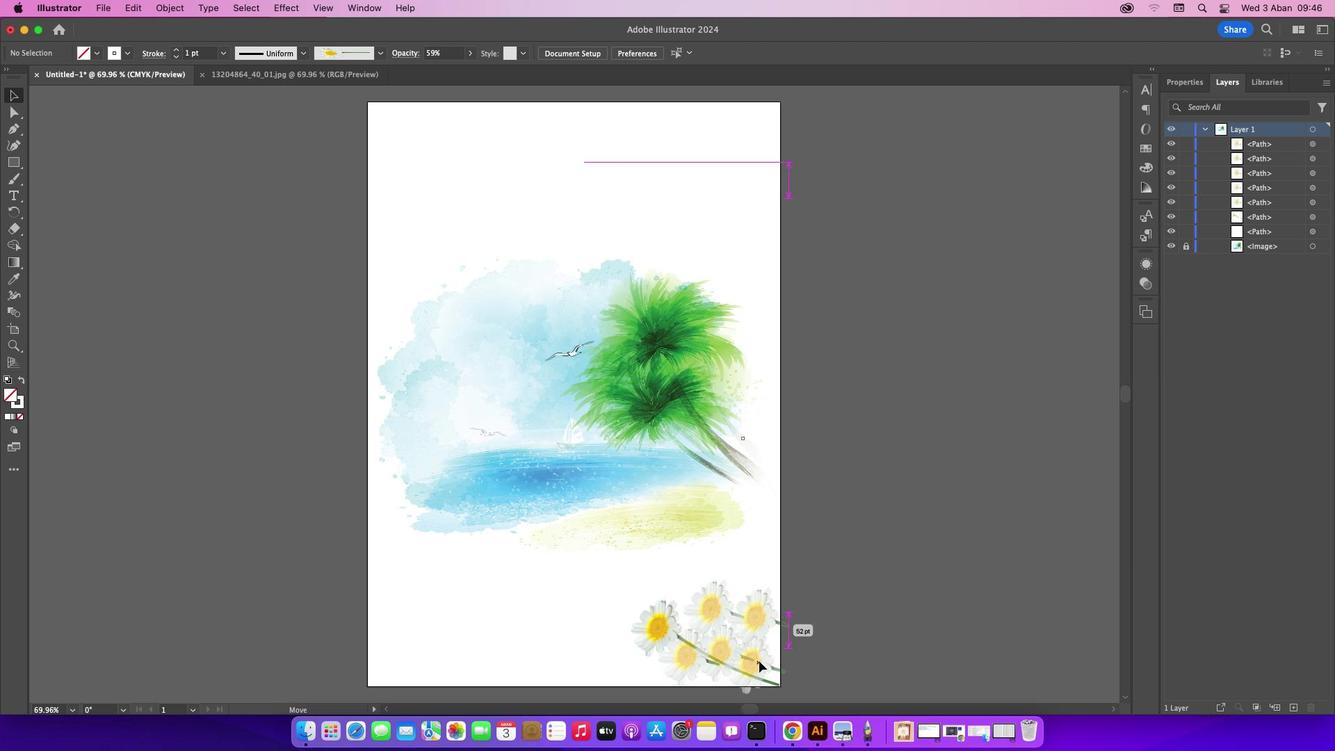 
Action: Mouse moved to (763, 662)
Screenshot: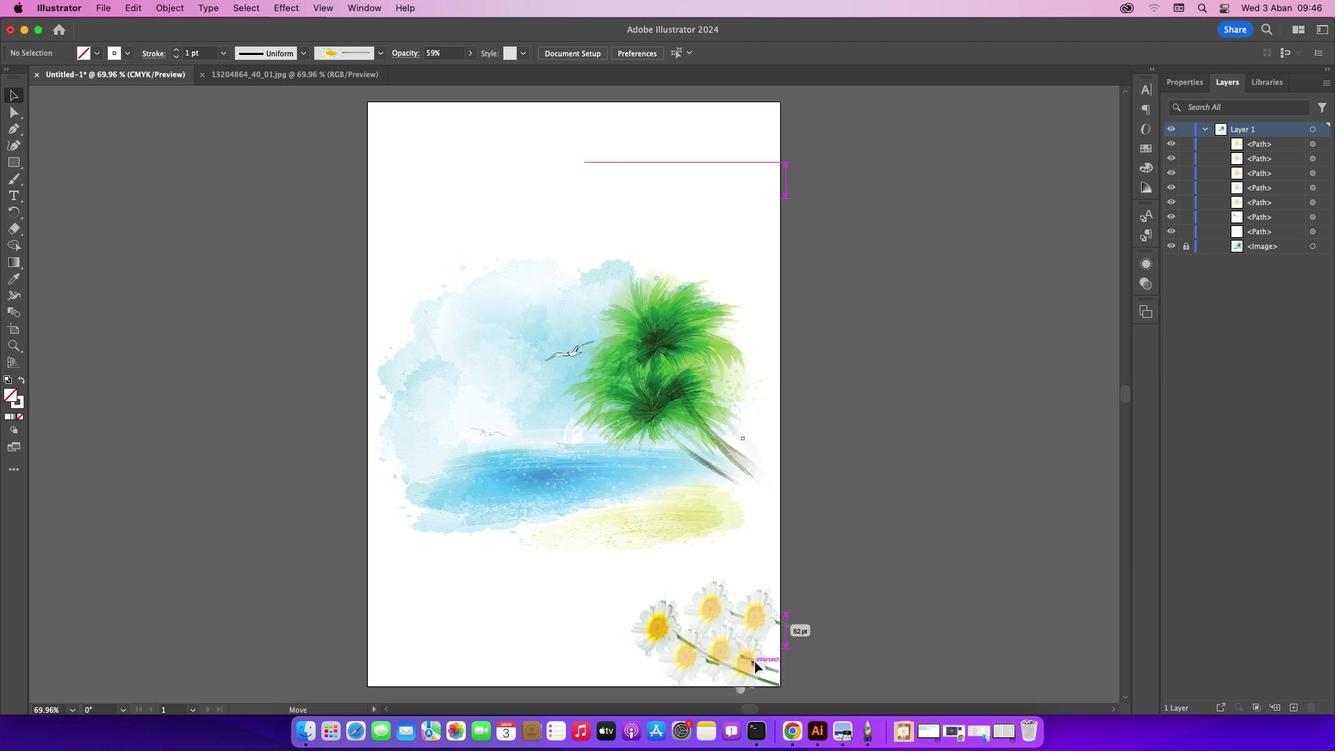 
Action: Mouse pressed left at (763, 662)
Screenshot: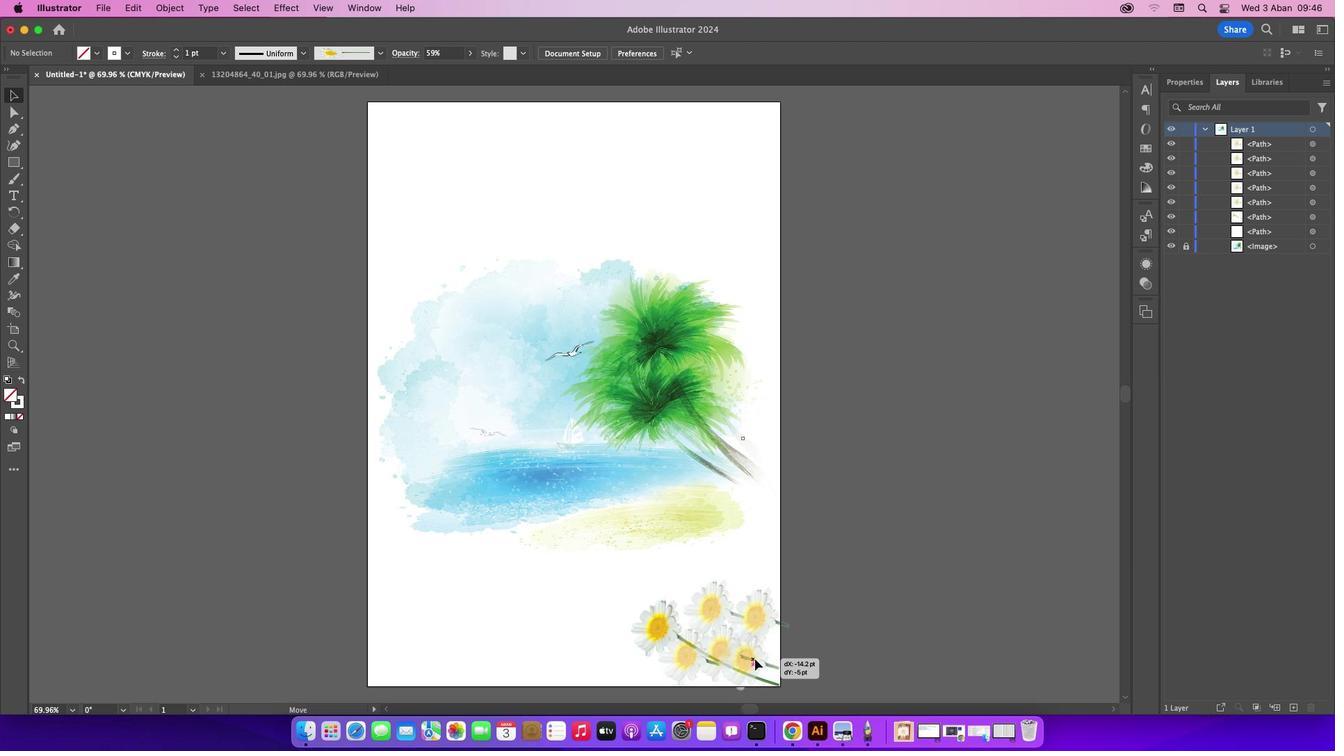 
Action: Mouse moved to (668, 624)
Screenshot: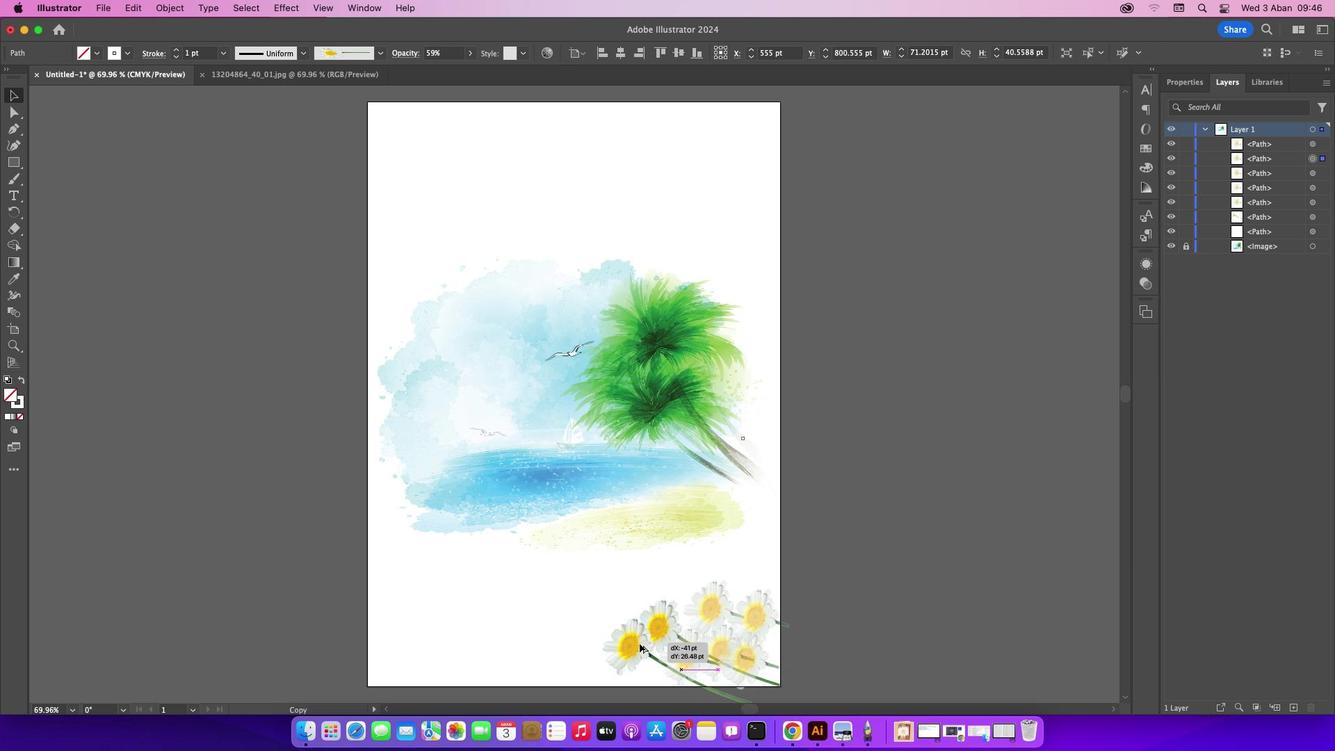 
Action: Key pressed Key.alt
Screenshot: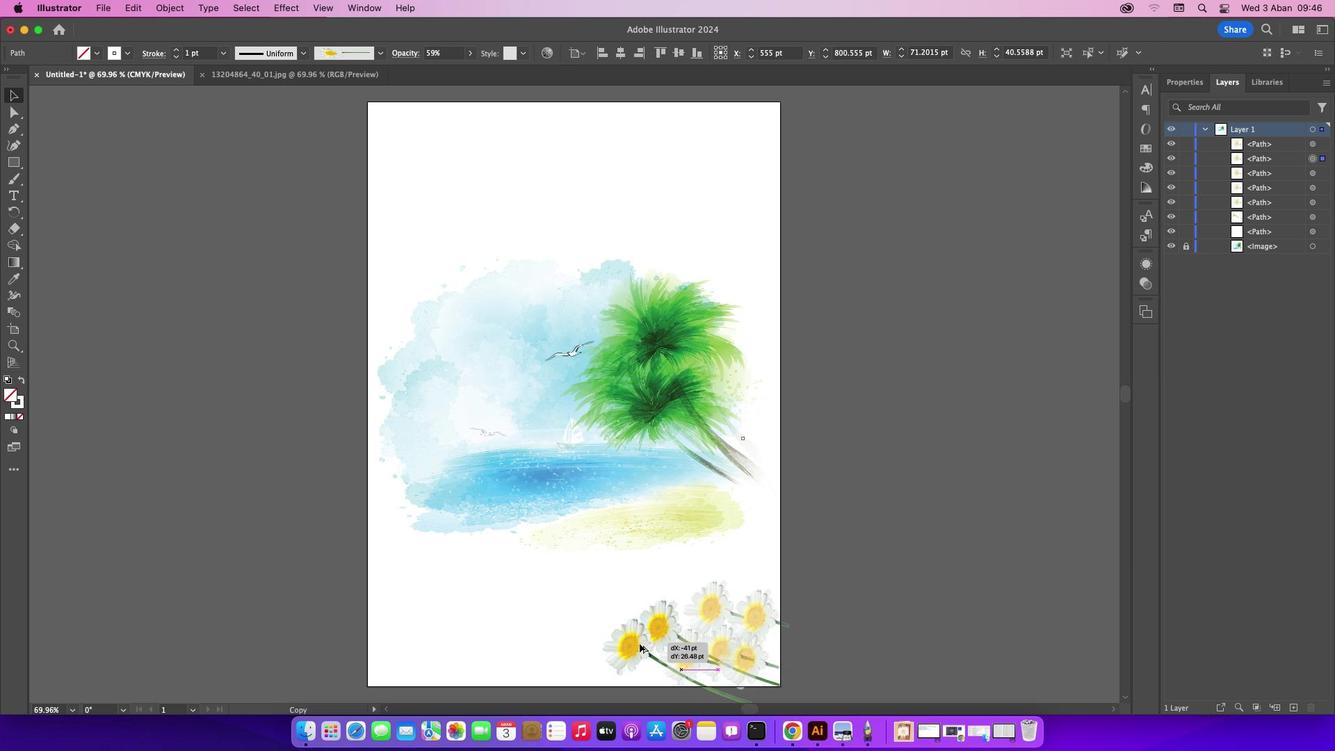 
Action: Mouse pressed left at (668, 624)
Screenshot: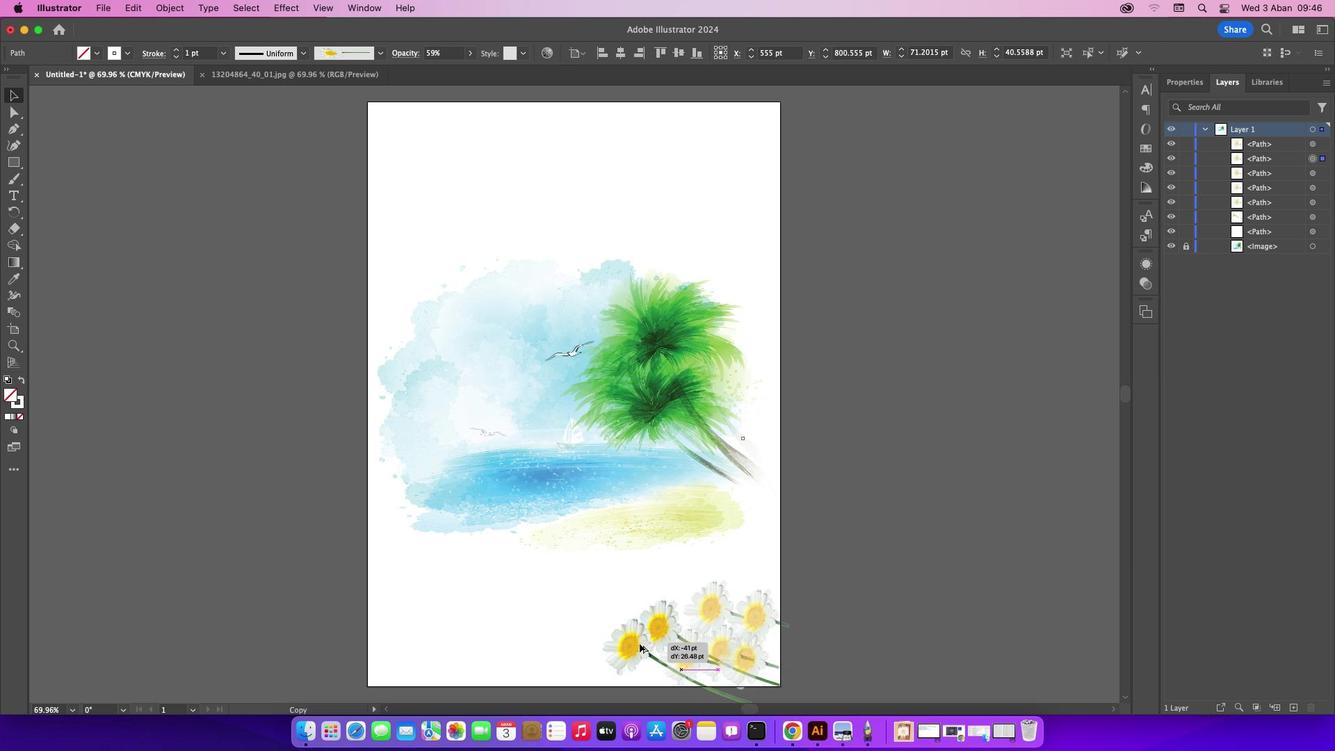 
Action: Mouse moved to (587, 621)
Screenshot: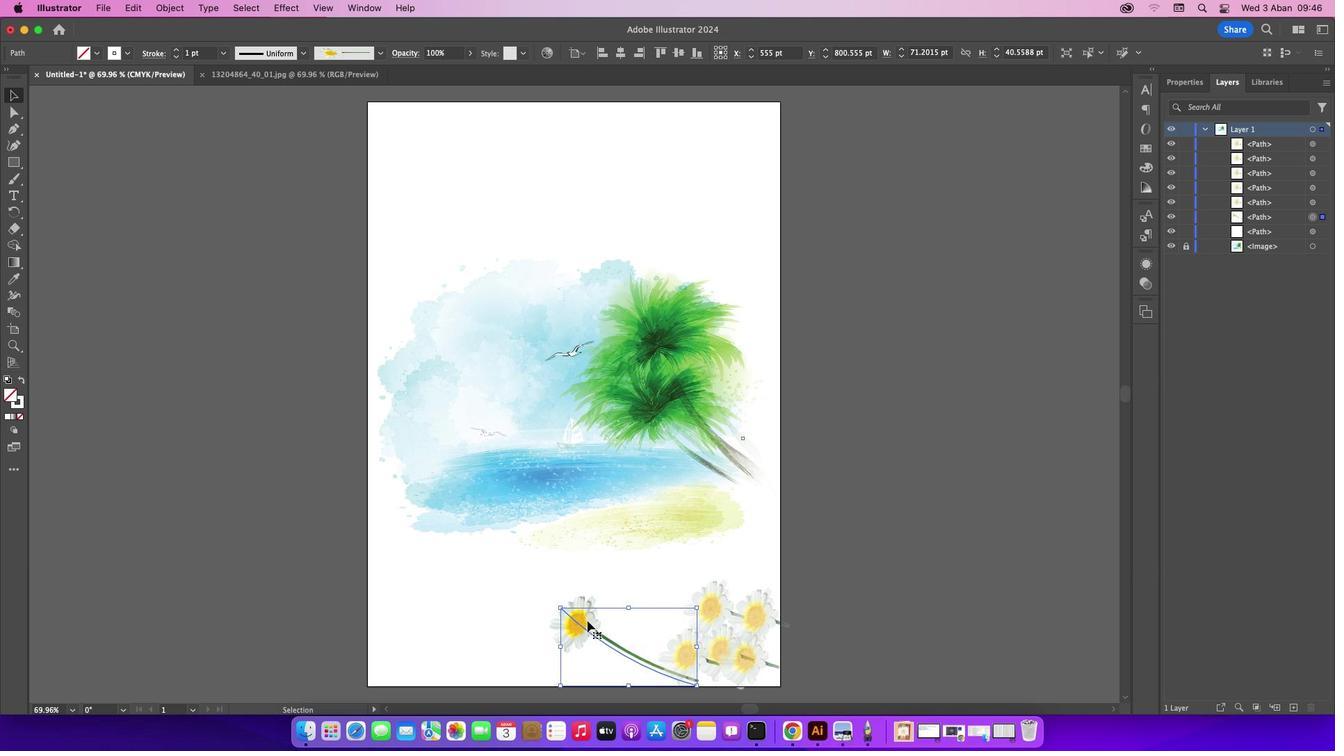 
Action: Key pressed Key.delete
Screenshot: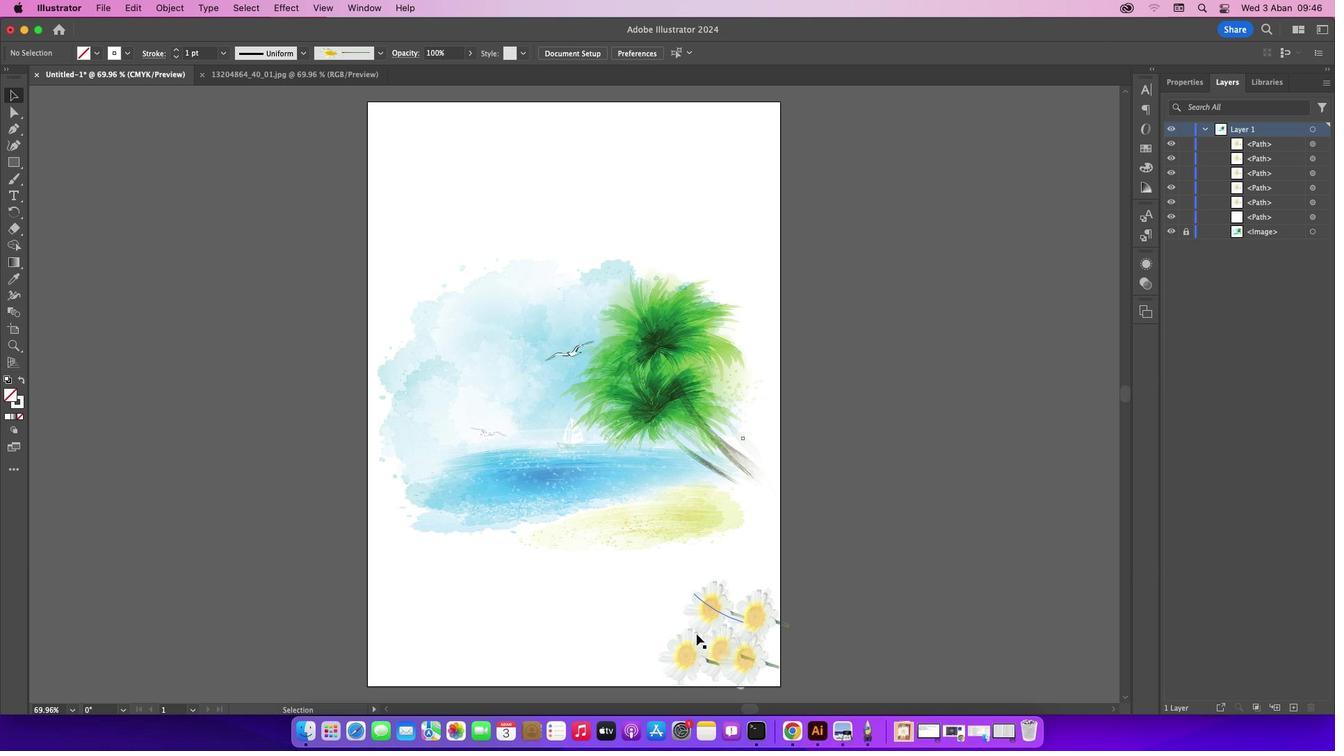 
Action: Mouse moved to (692, 651)
Screenshot: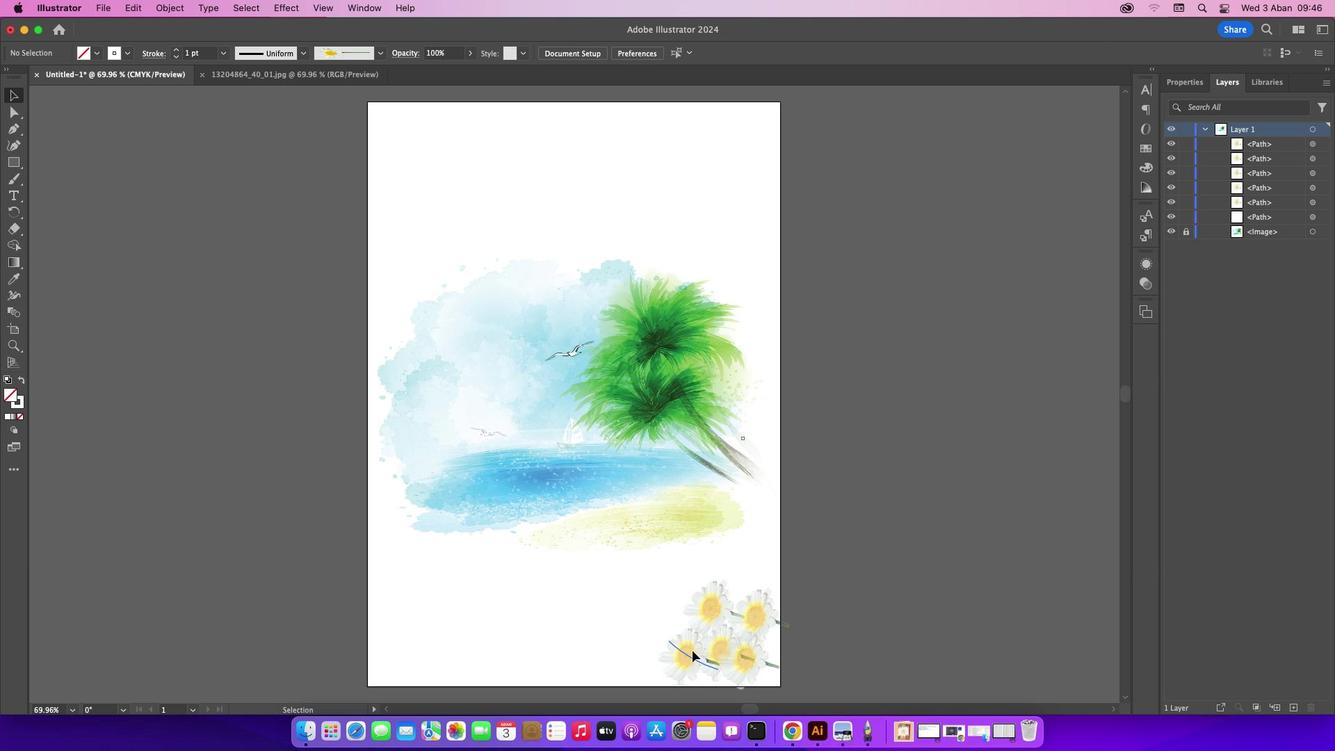 
Action: Key pressed Key.alt
Screenshot: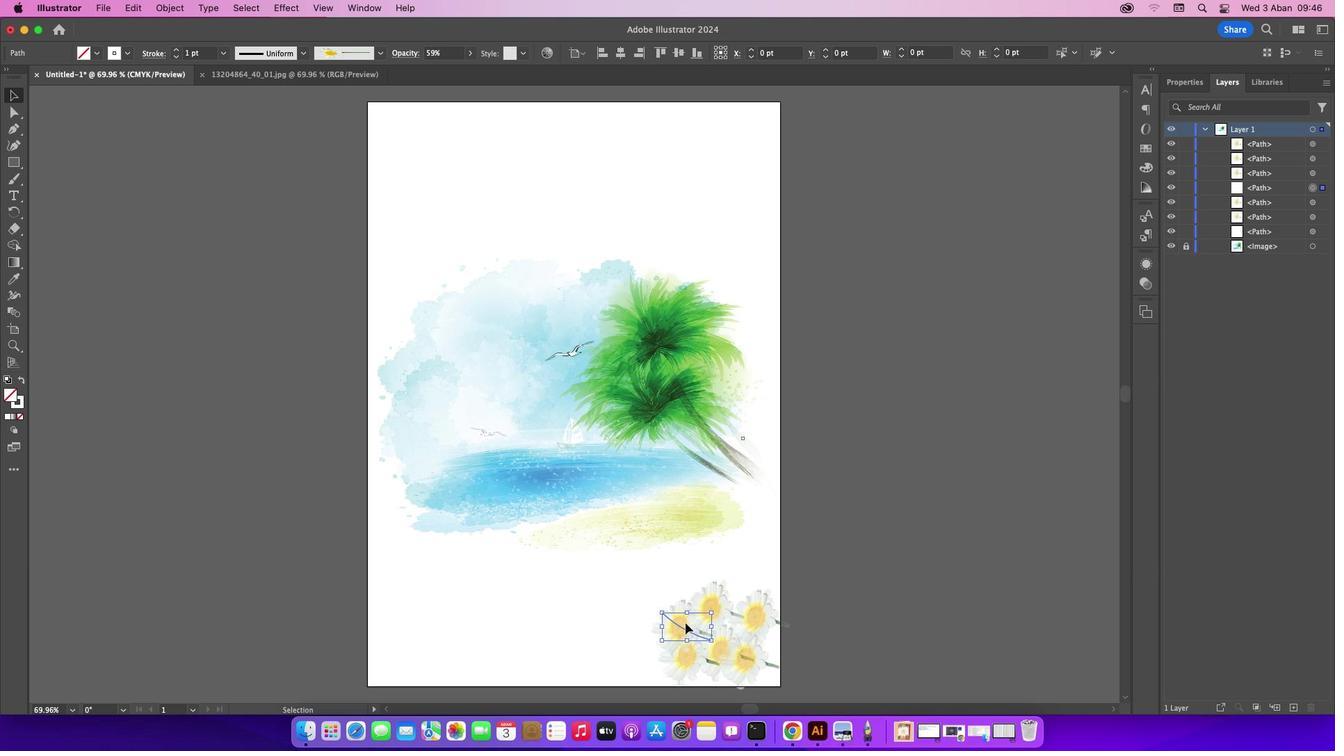 
Action: Mouse pressed left at (692, 651)
Screenshot: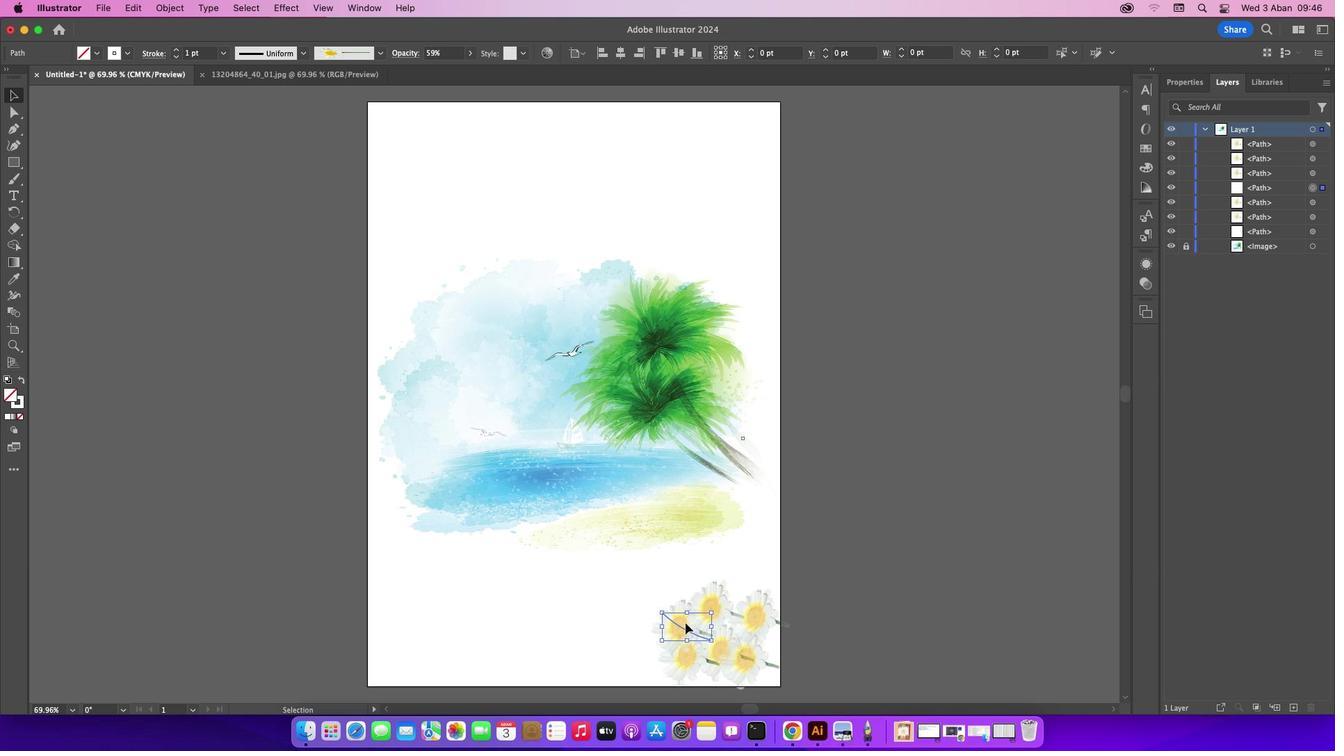 
Action: Mouse moved to (834, 616)
Screenshot: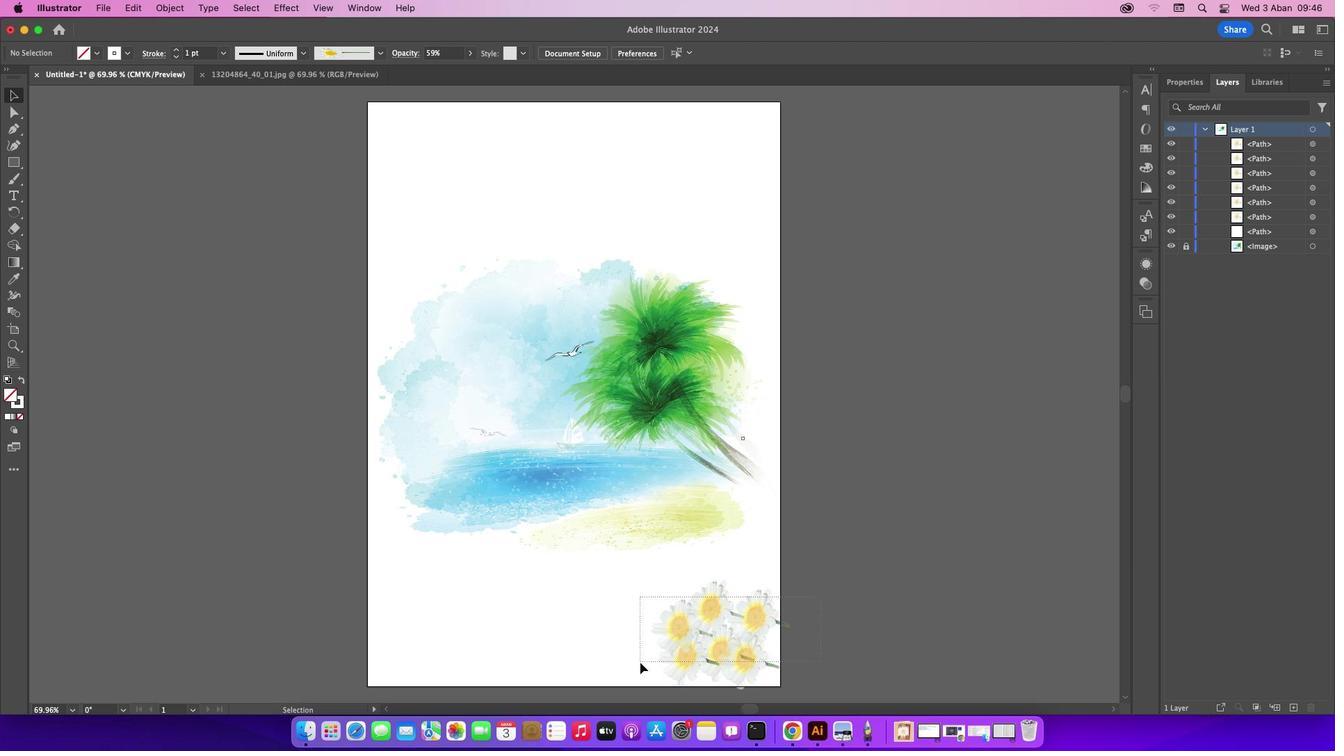 
Action: Mouse pressed left at (834, 616)
